 Task: Find and add the best 5G smartphone under 50000 to the cart on Amazon.
Action: Mouse moved to (775, 363)
Screenshot: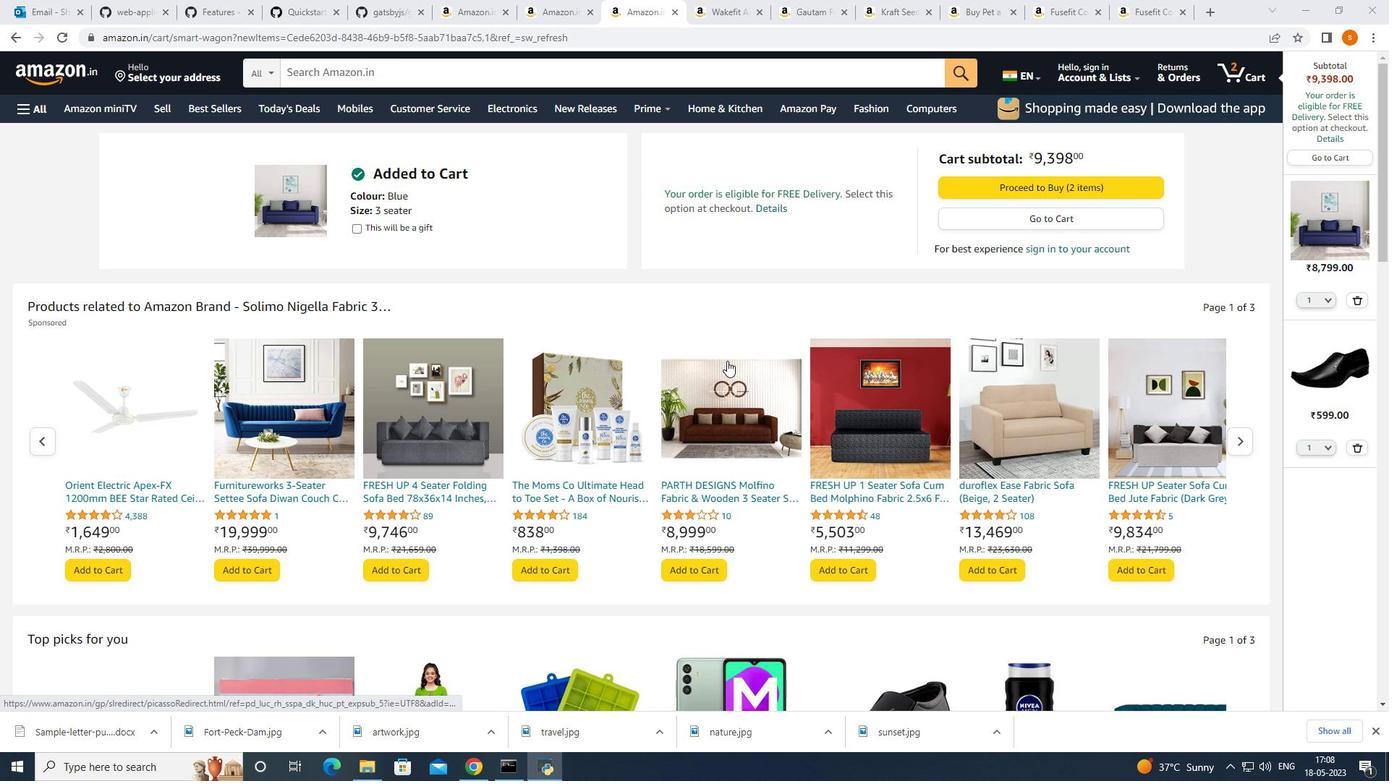 
Action: Mouse scrolled (775, 362) with delta (0, 0)
Screenshot: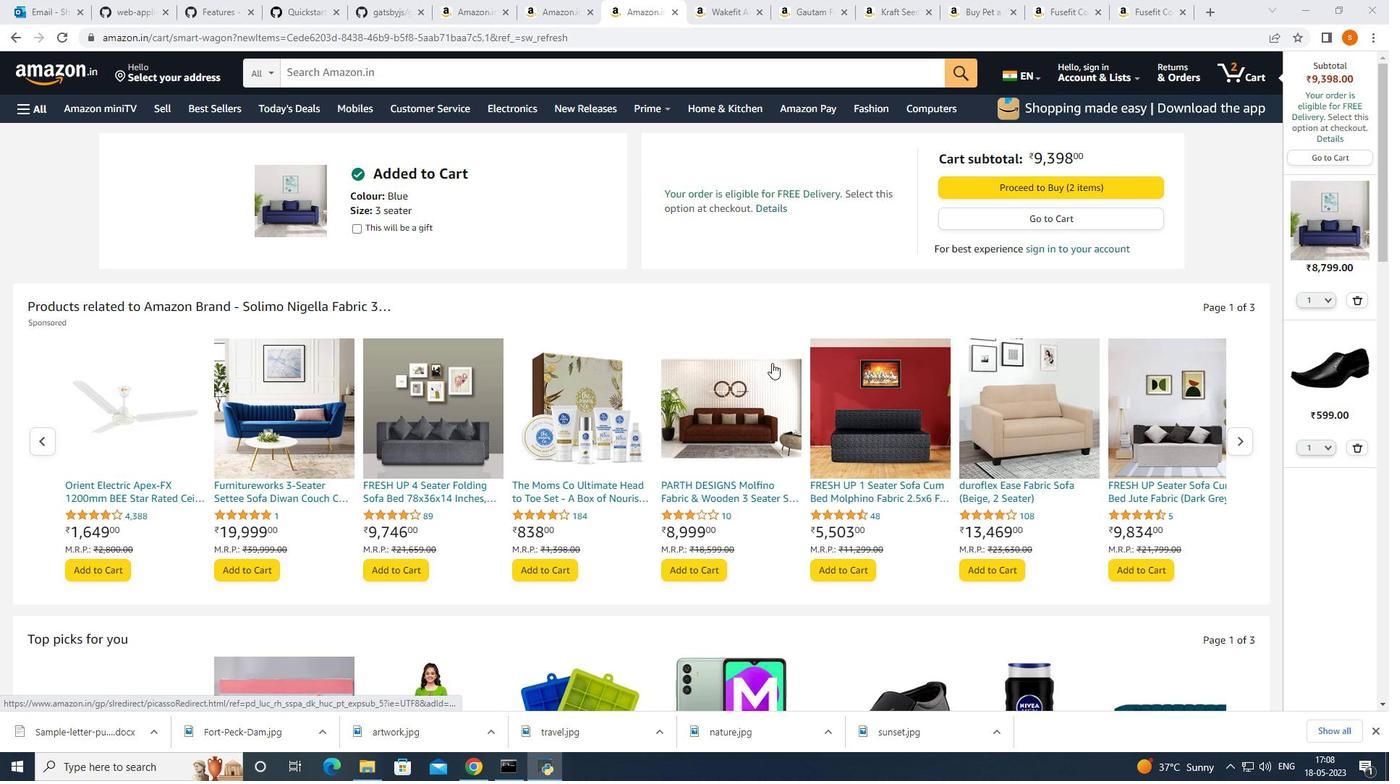 
Action: Mouse moved to (780, 364)
Screenshot: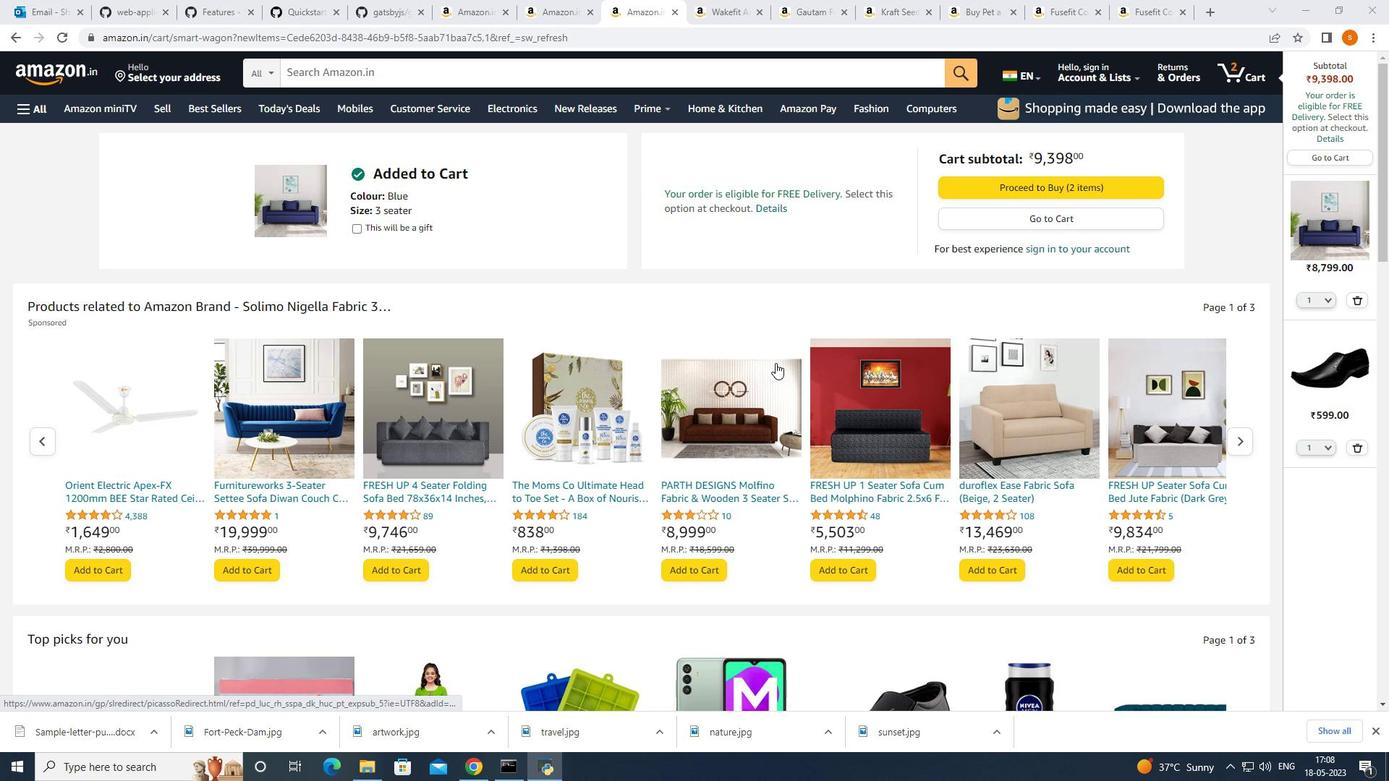 
Action: Mouse scrolled (780, 363) with delta (0, 0)
Screenshot: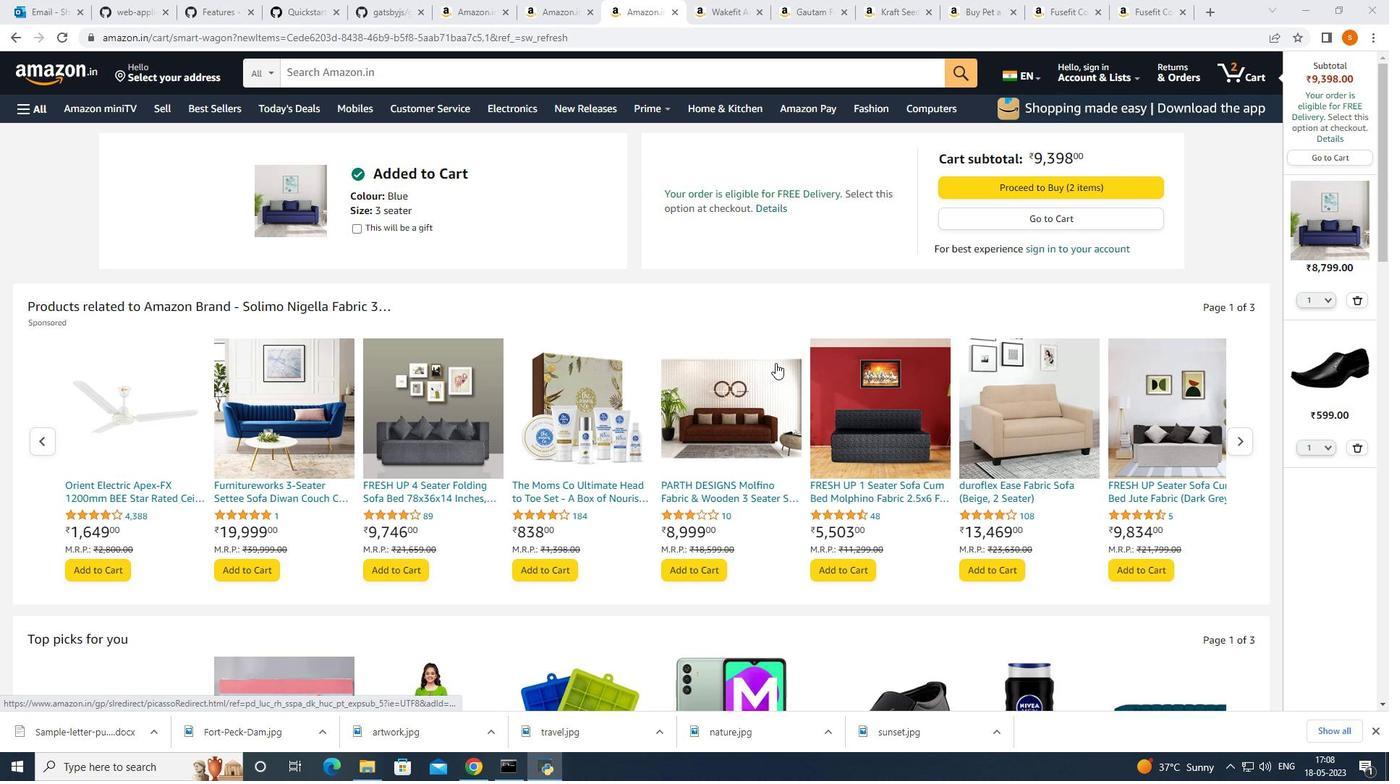 
Action: Mouse moved to (780, 367)
Screenshot: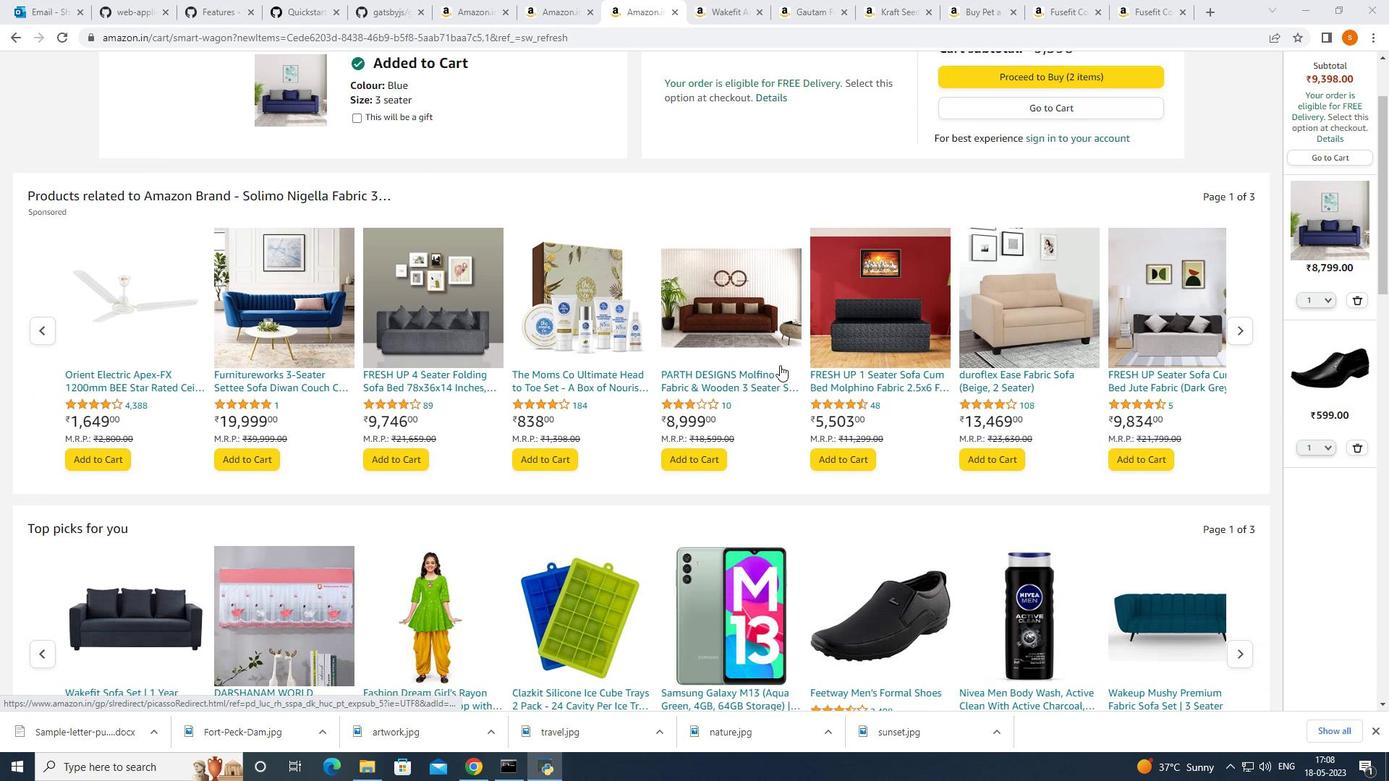 
Action: Mouse scrolled (780, 368) with delta (0, 0)
Screenshot: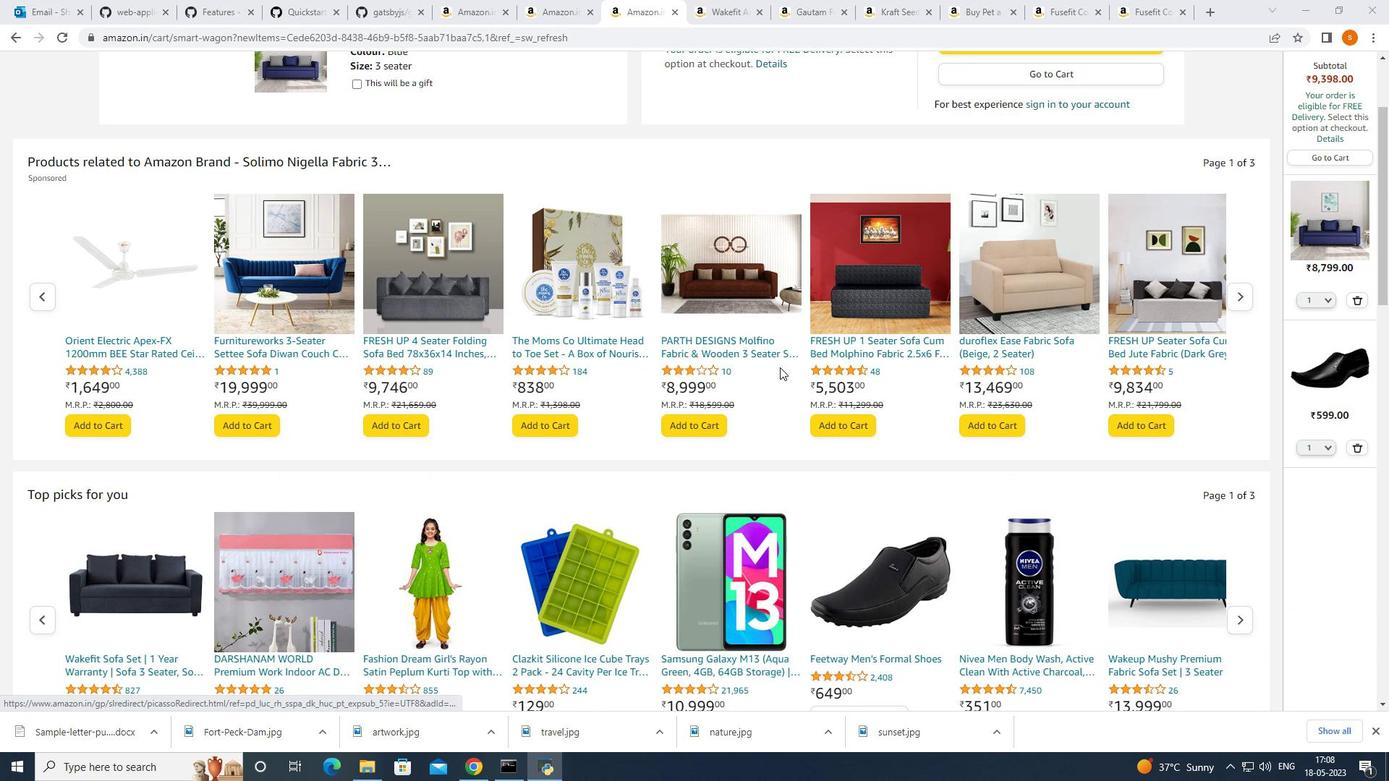 
Action: Mouse moved to (780, 368)
Screenshot: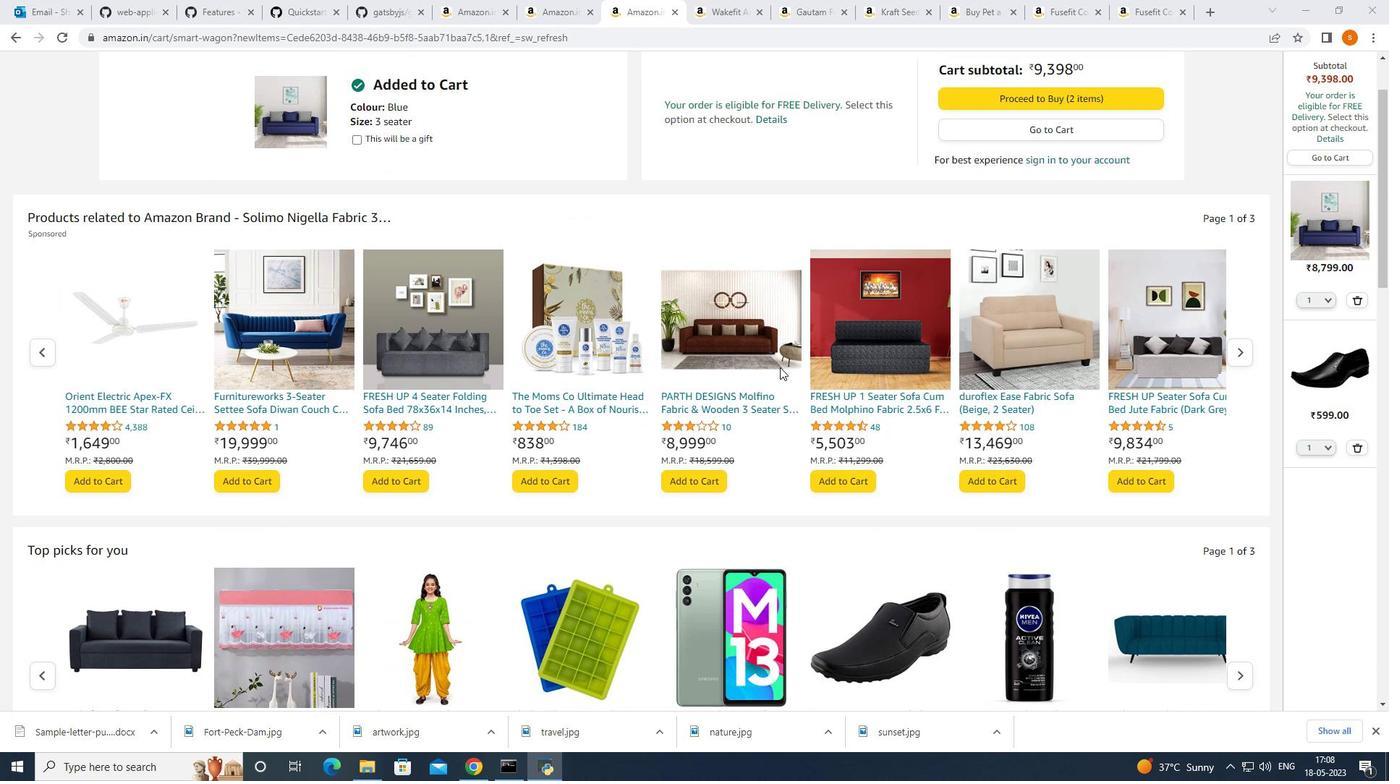 
Action: Mouse scrolled (780, 369) with delta (0, 0)
Screenshot: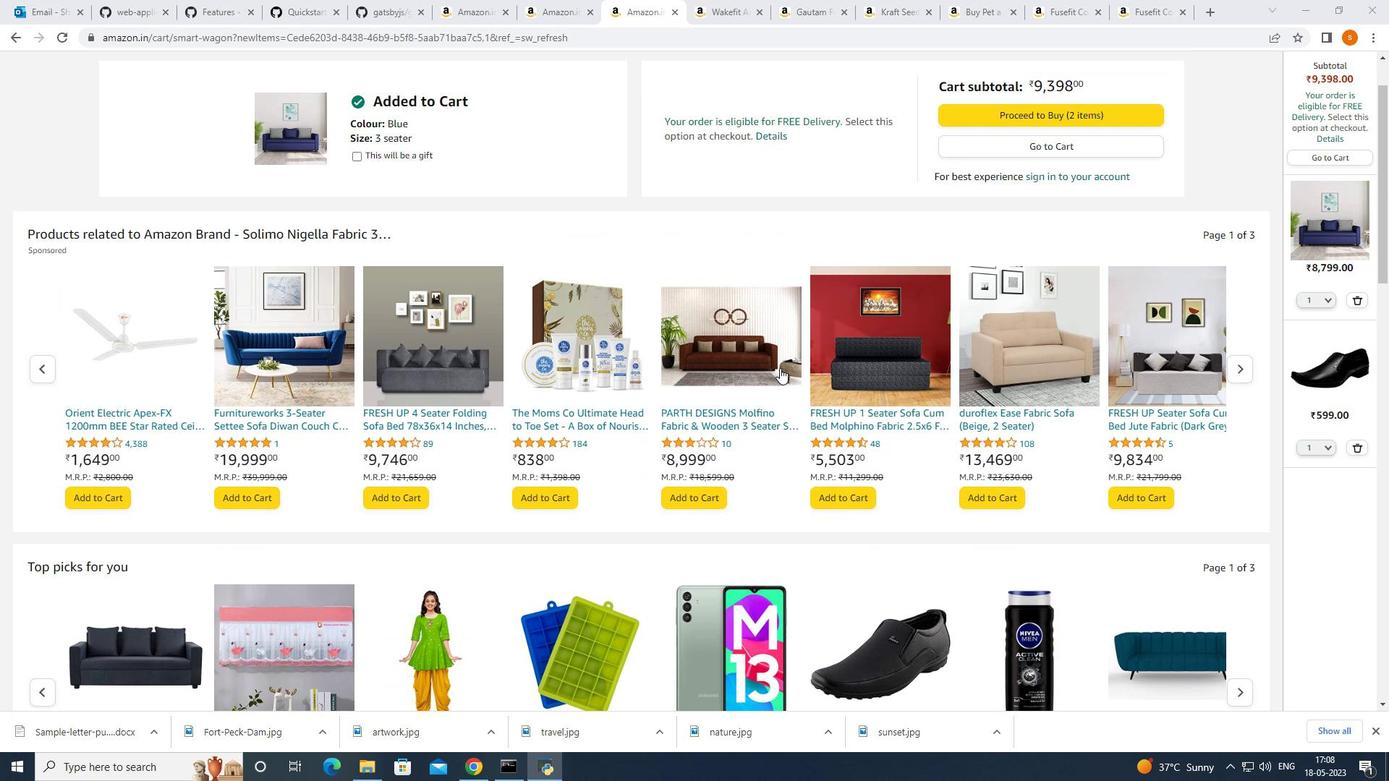 
Action: Mouse moved to (780, 368)
Screenshot: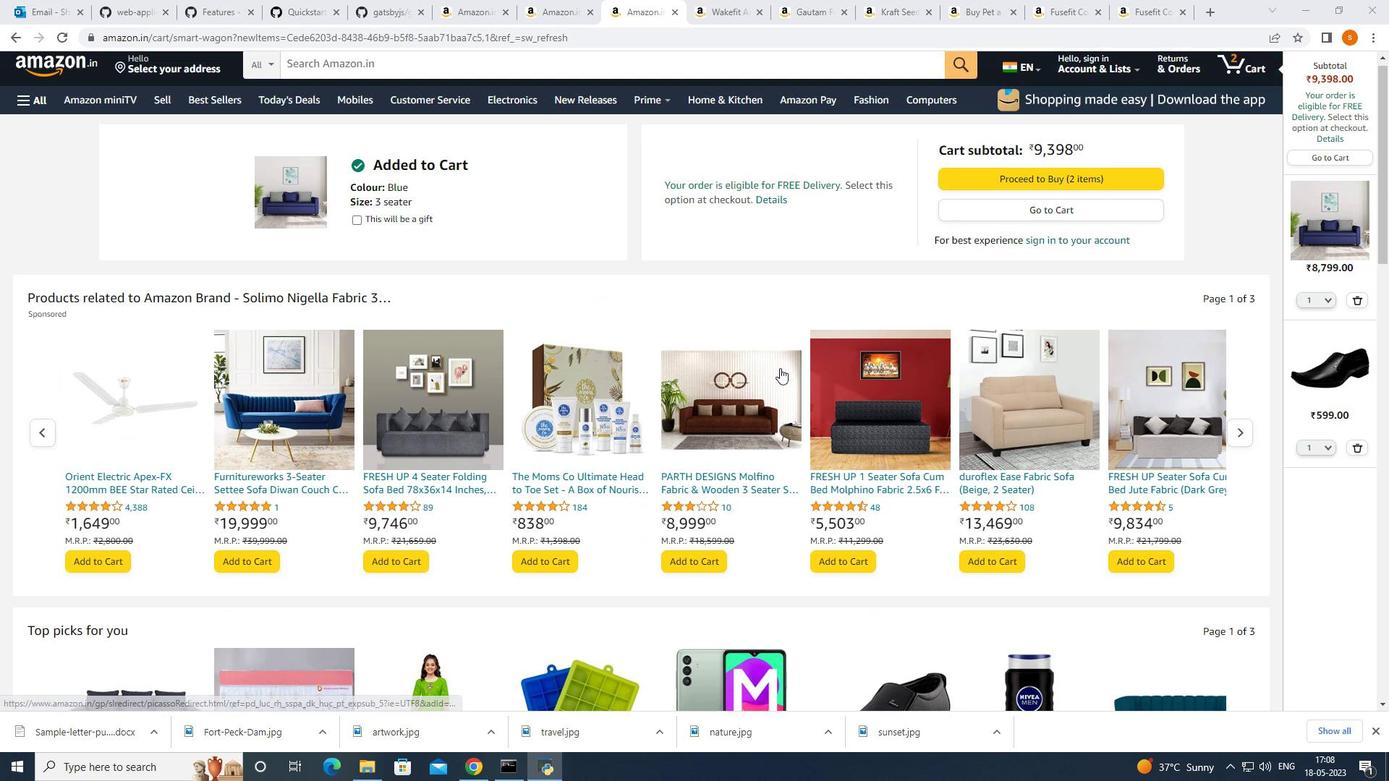 
Action: Mouse scrolled (780, 369) with delta (0, 0)
Screenshot: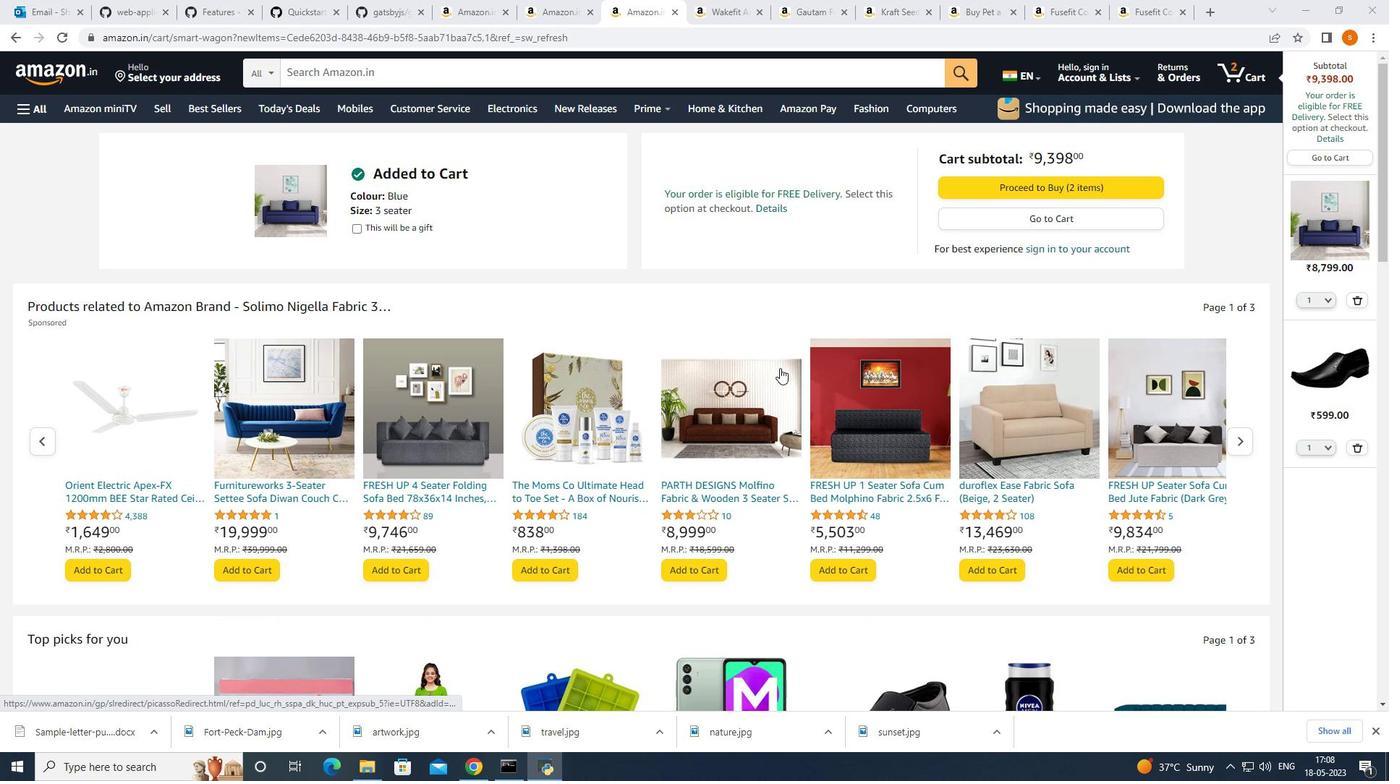 
Action: Mouse scrolled (780, 369) with delta (0, 0)
Screenshot: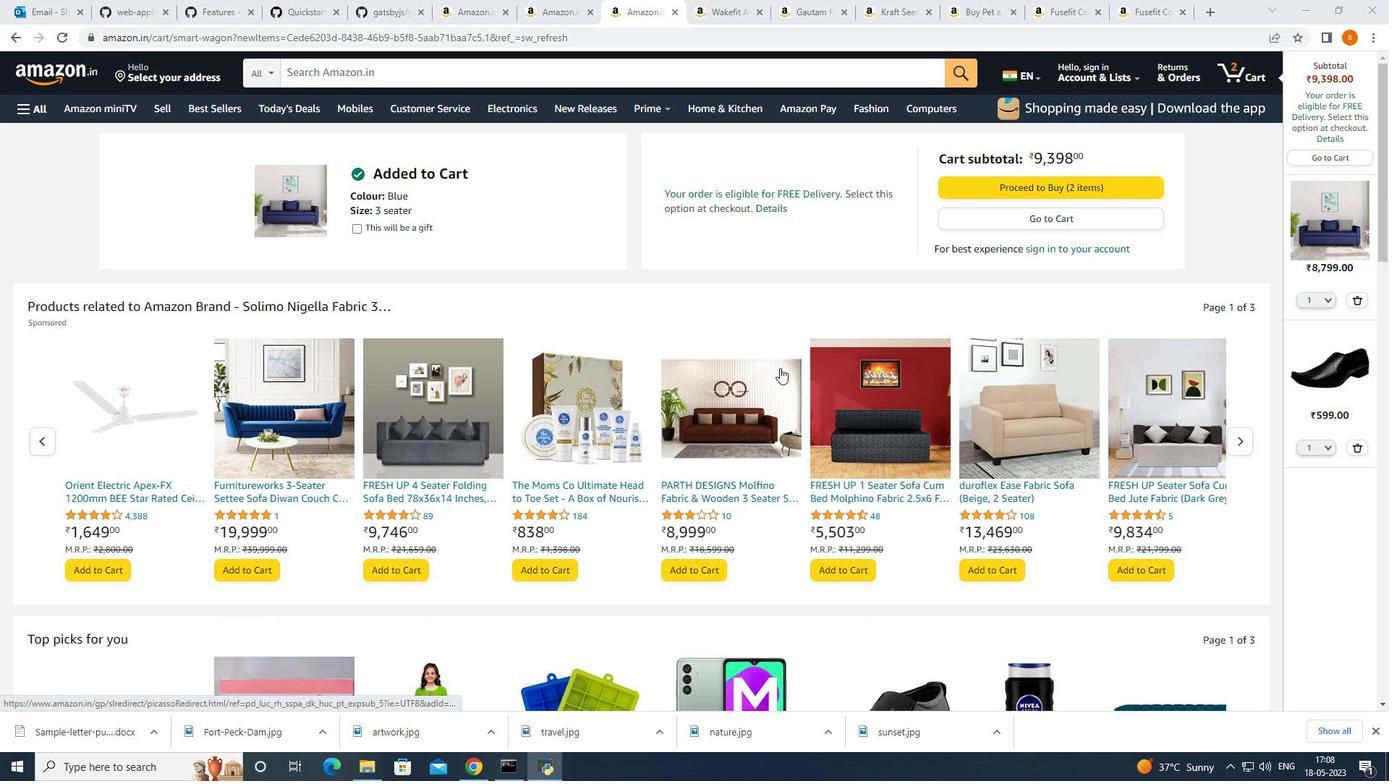 
Action: Mouse moved to (785, 379)
Screenshot: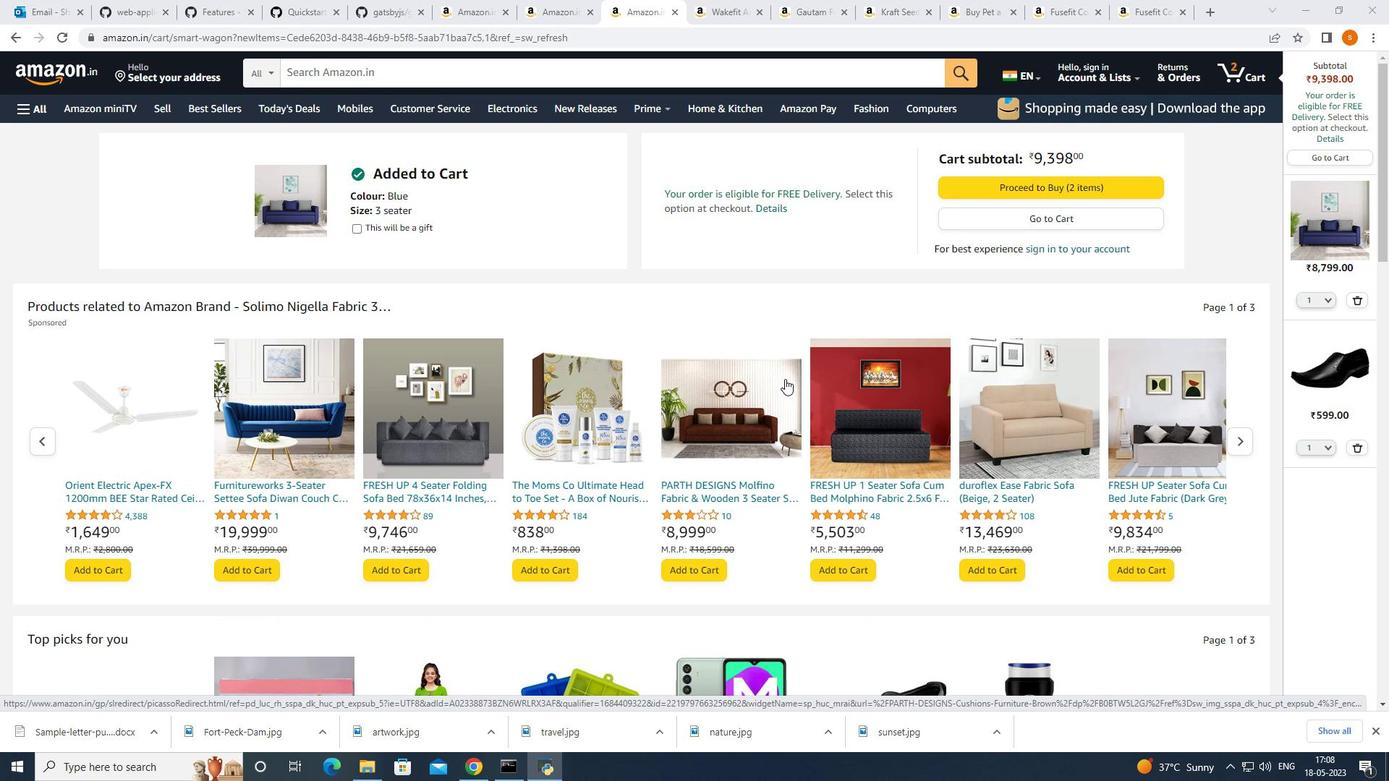 
Action: Mouse scrolled (785, 380) with delta (0, 0)
Screenshot: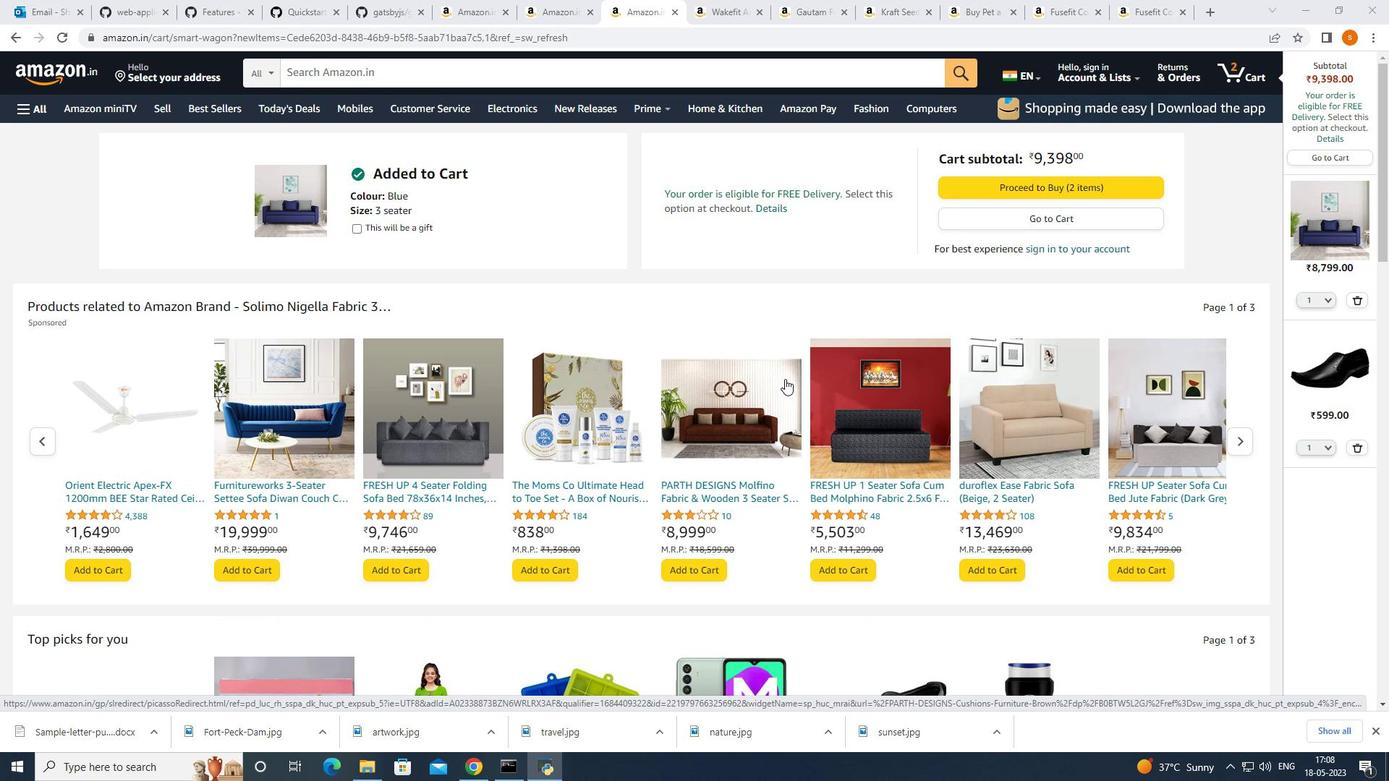 
Action: Mouse moved to (785, 377)
Screenshot: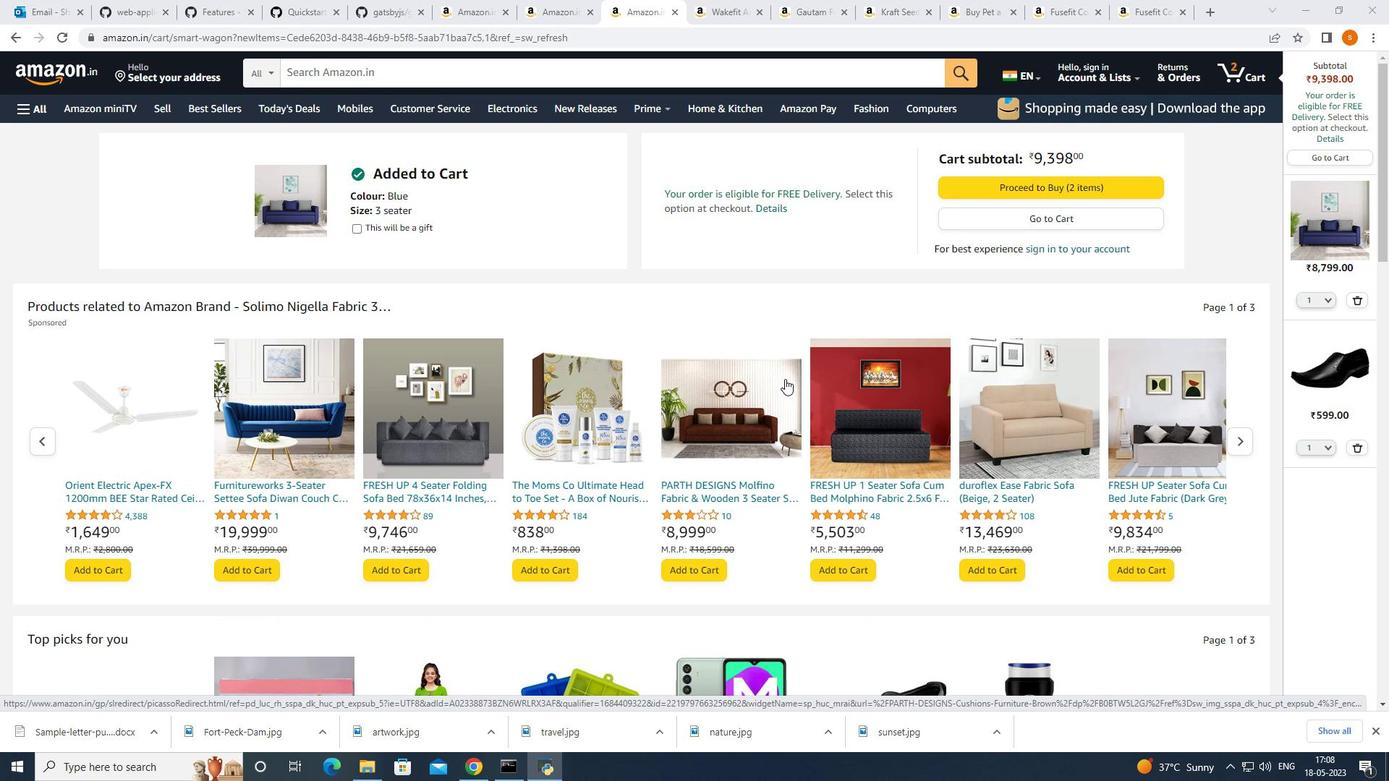 
Action: Mouse scrolled (785, 378) with delta (0, 0)
Screenshot: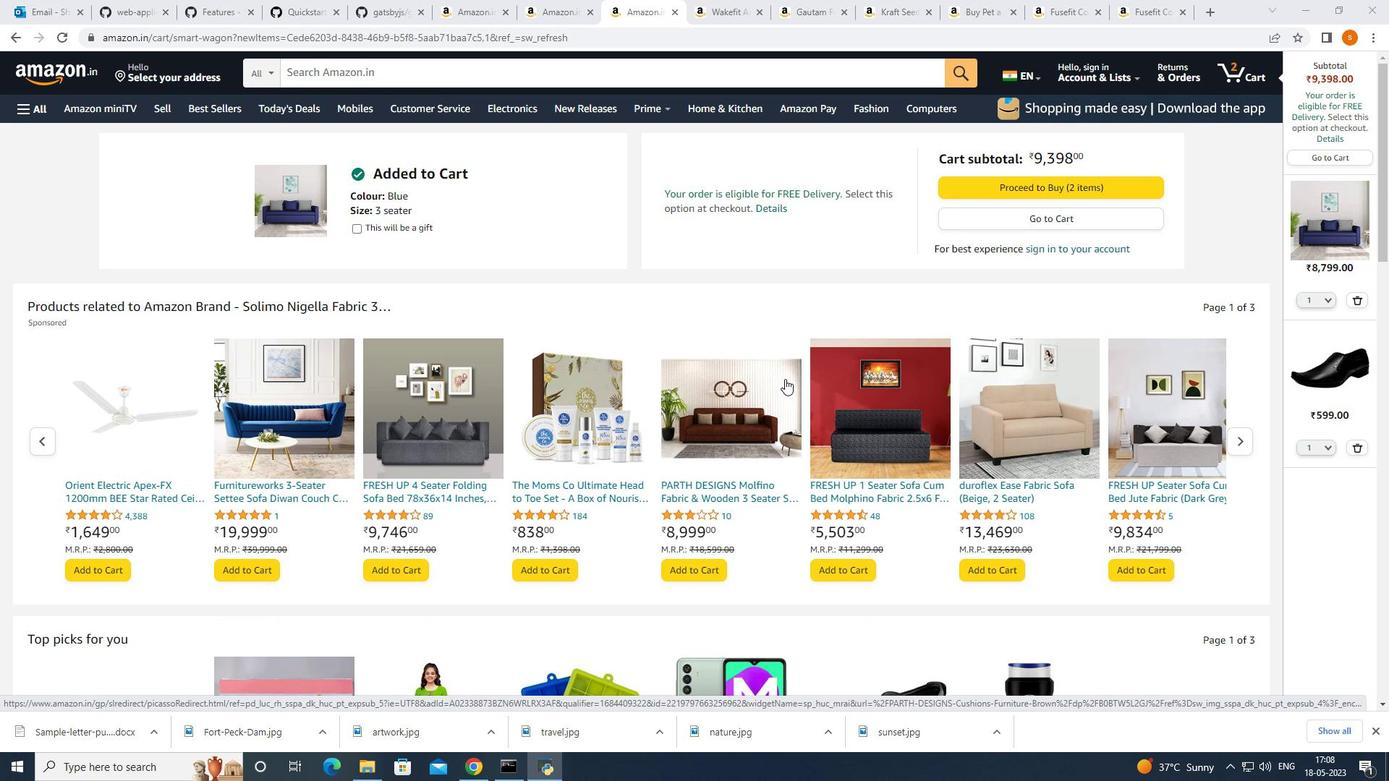 
Action: Mouse scrolled (785, 378) with delta (0, 0)
Screenshot: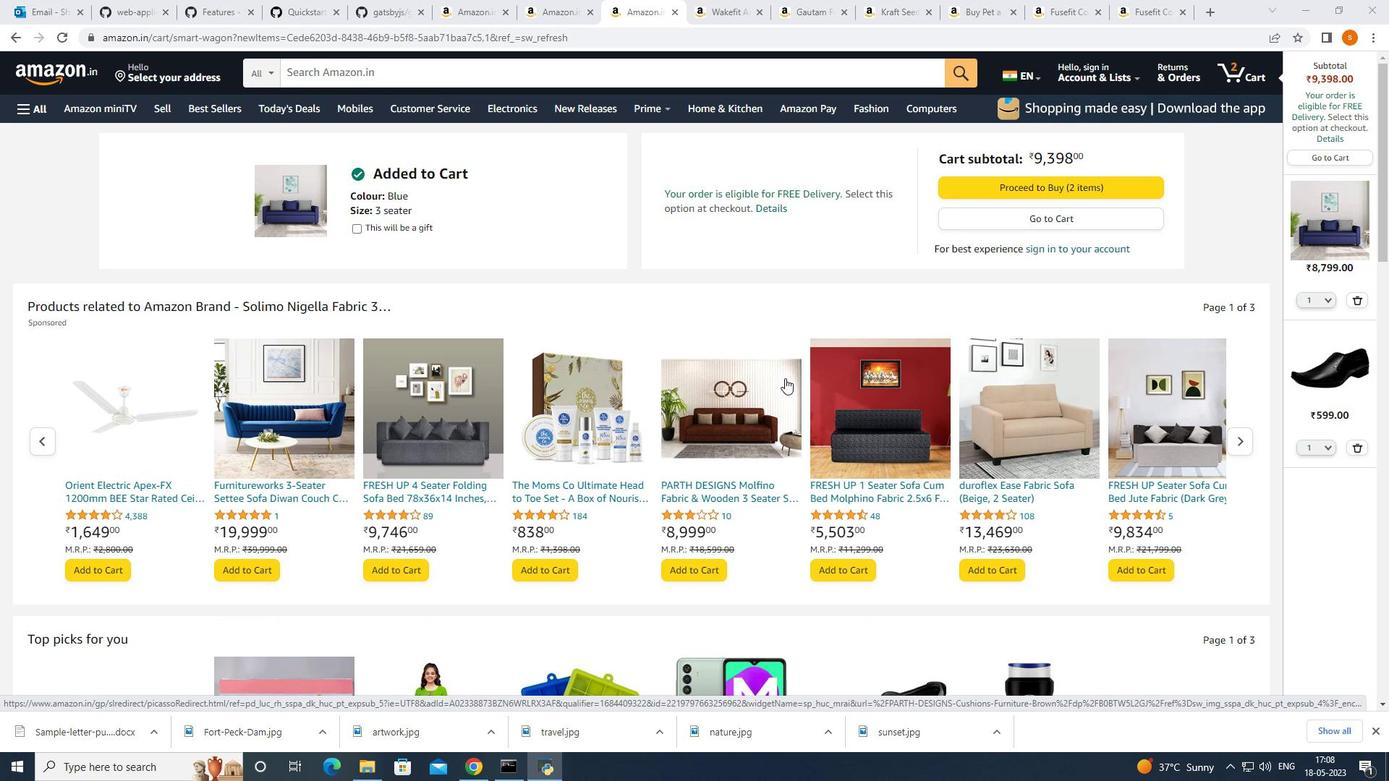 
Action: Mouse moved to (744, 78)
Screenshot: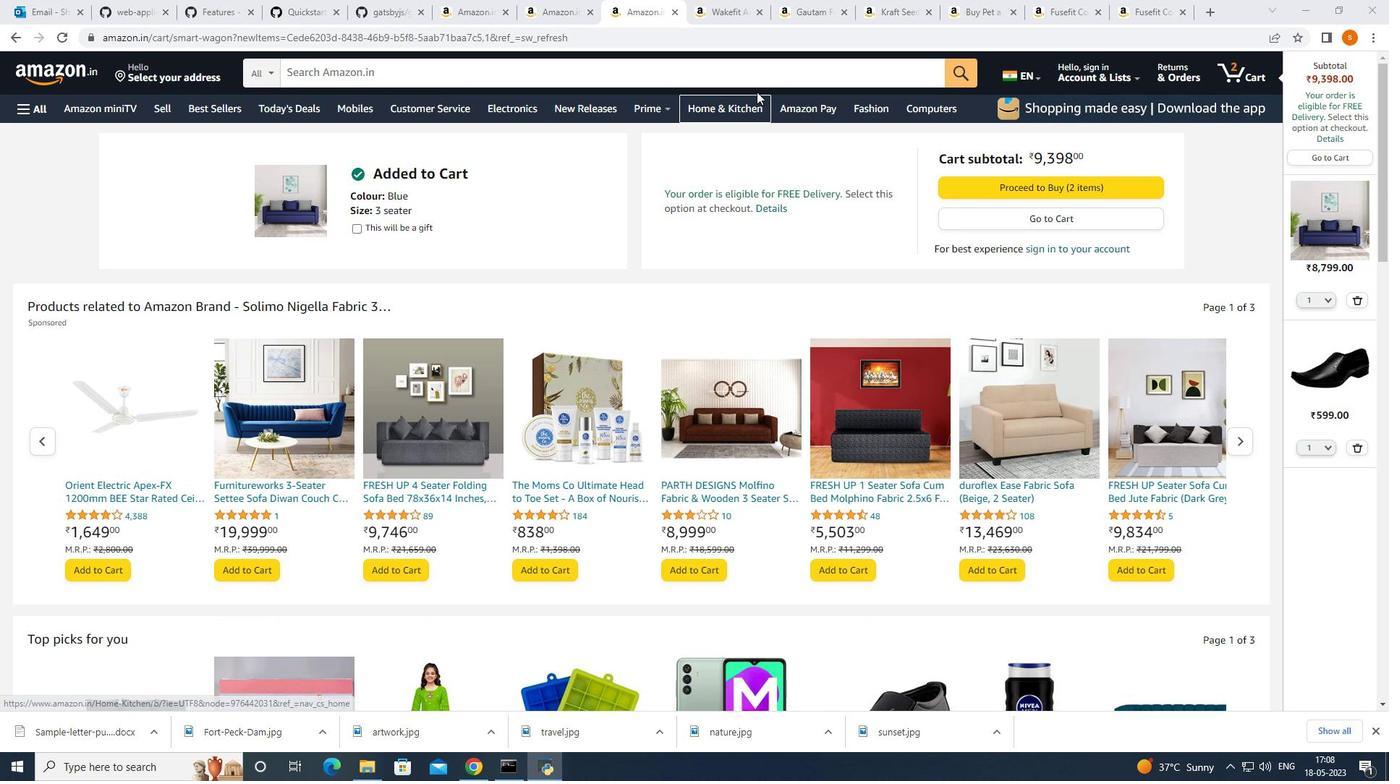
Action: Mouse pressed left at (744, 78)
Screenshot: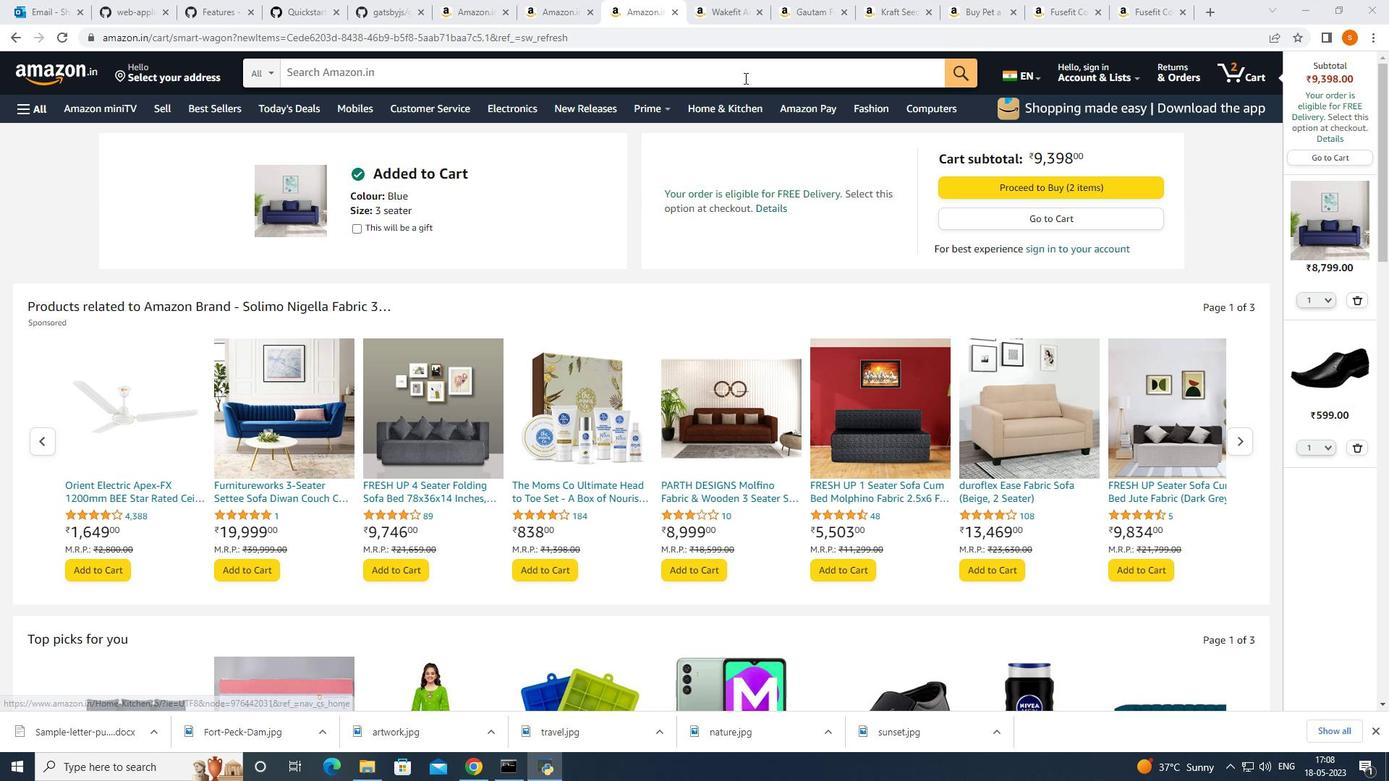 
Action: Mouse moved to (744, 78)
Screenshot: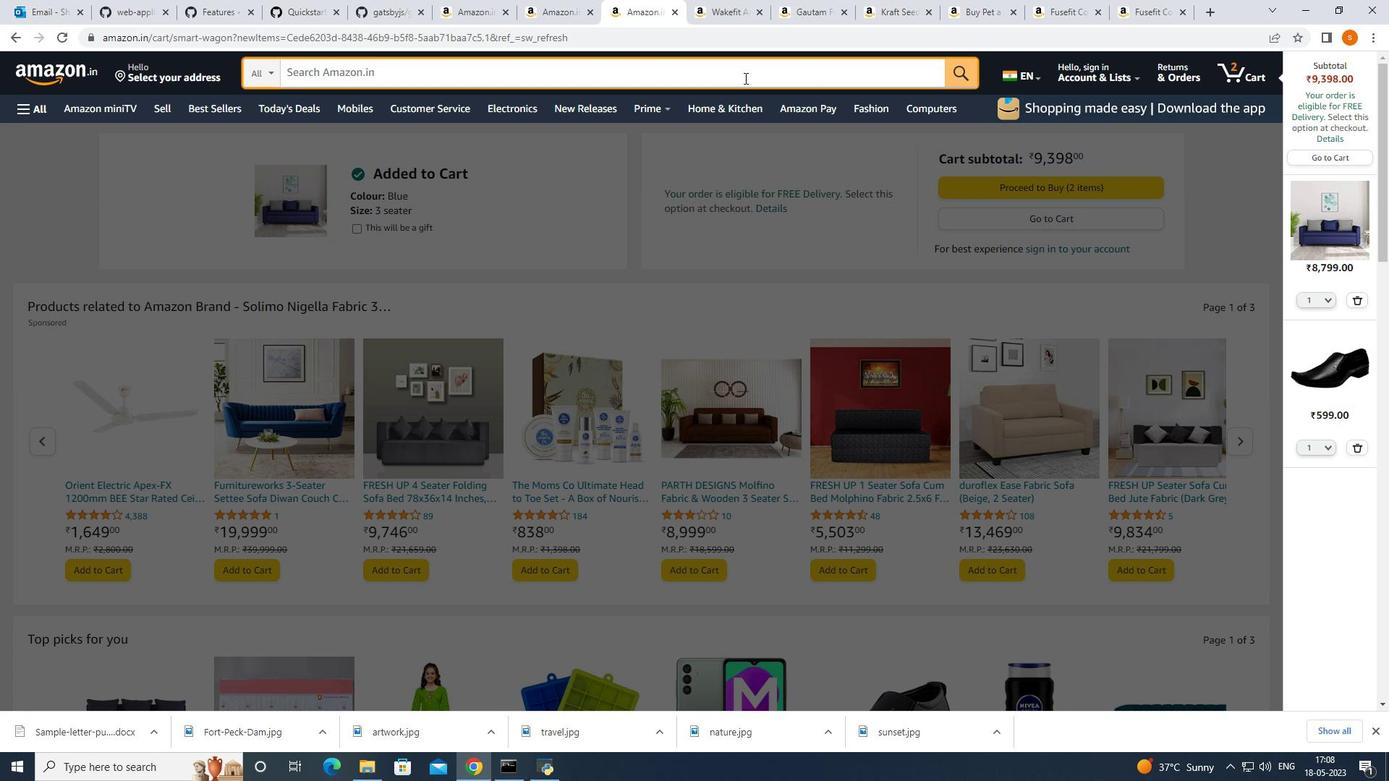 
Action: Key pressed best<Key.space>smartphone<Key.space>under<Key.space>4<Key.backspace>50000<Key.enter>
Screenshot: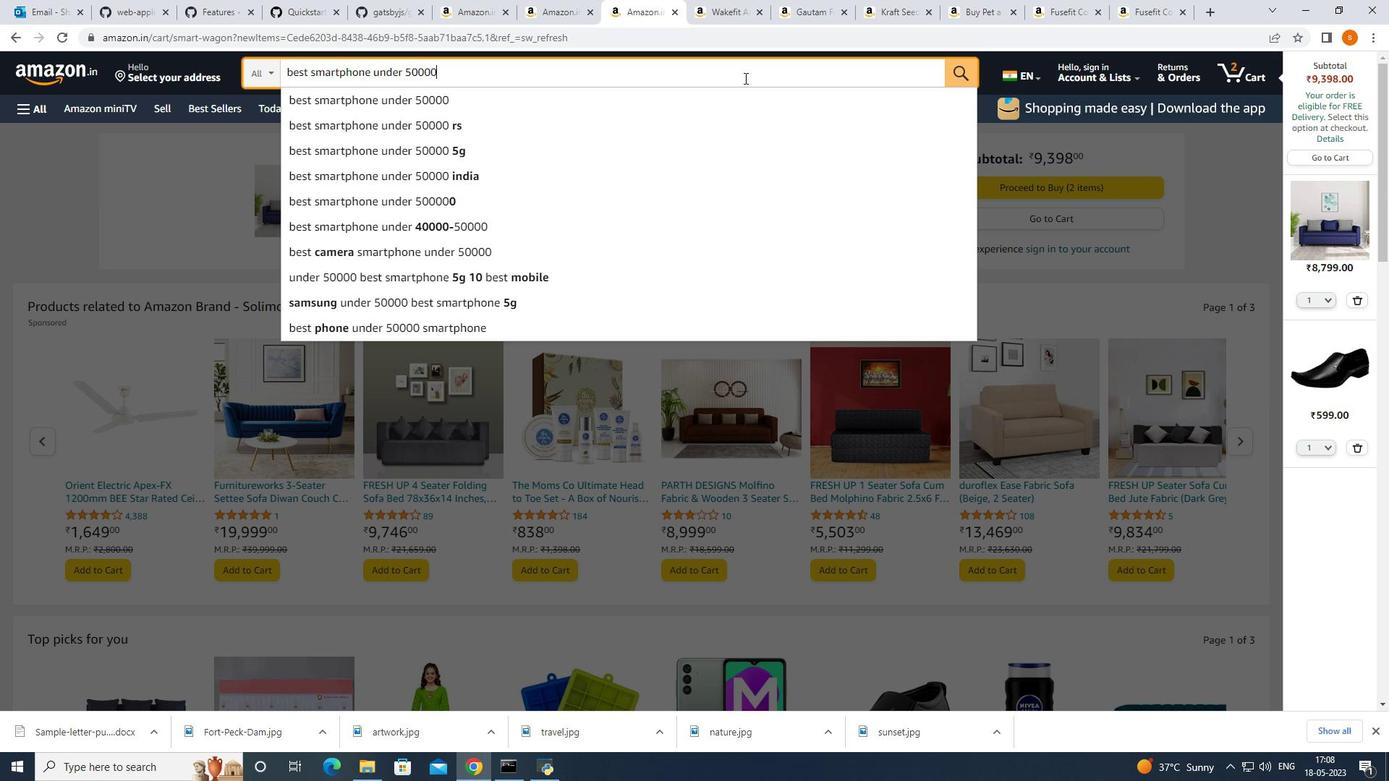 
Action: Mouse moved to (460, 516)
Screenshot: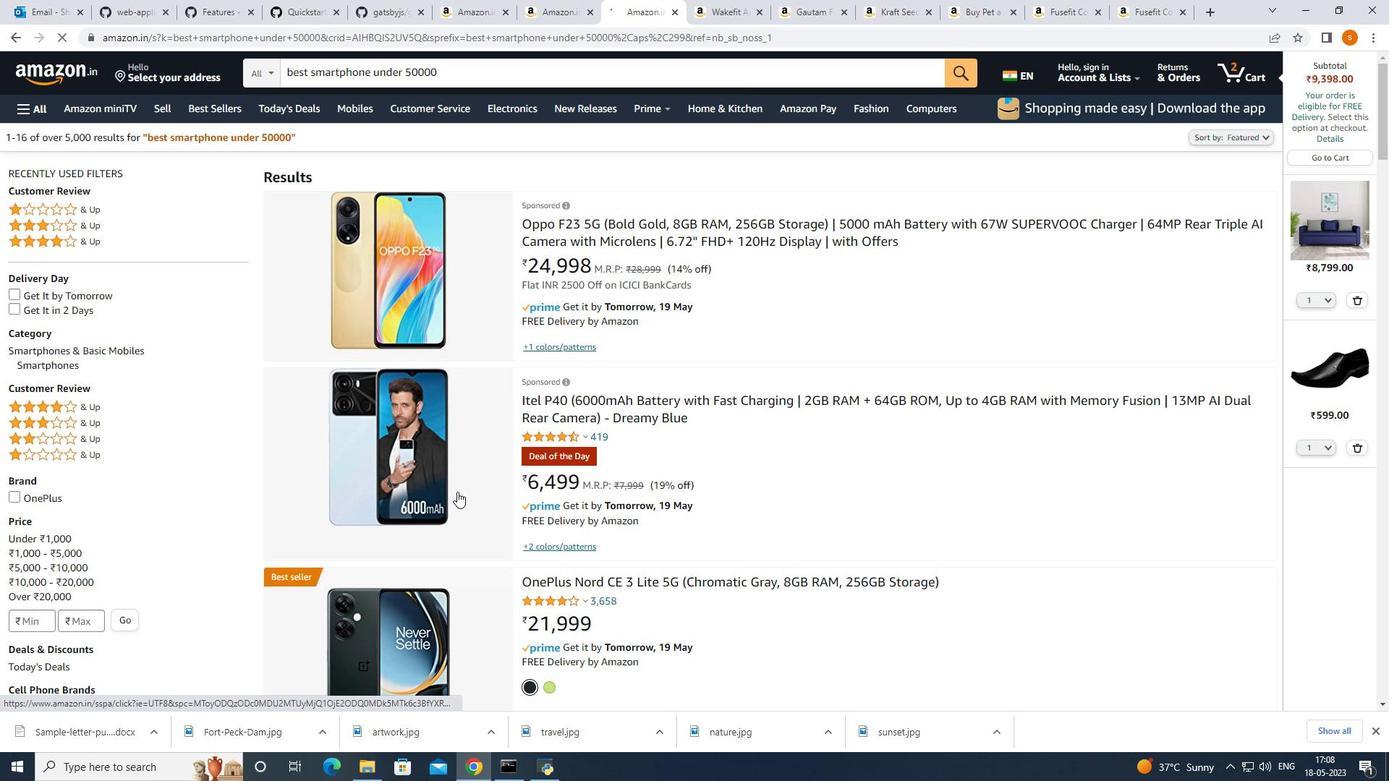 
Action: Mouse scrolled (460, 515) with delta (0, 0)
Screenshot: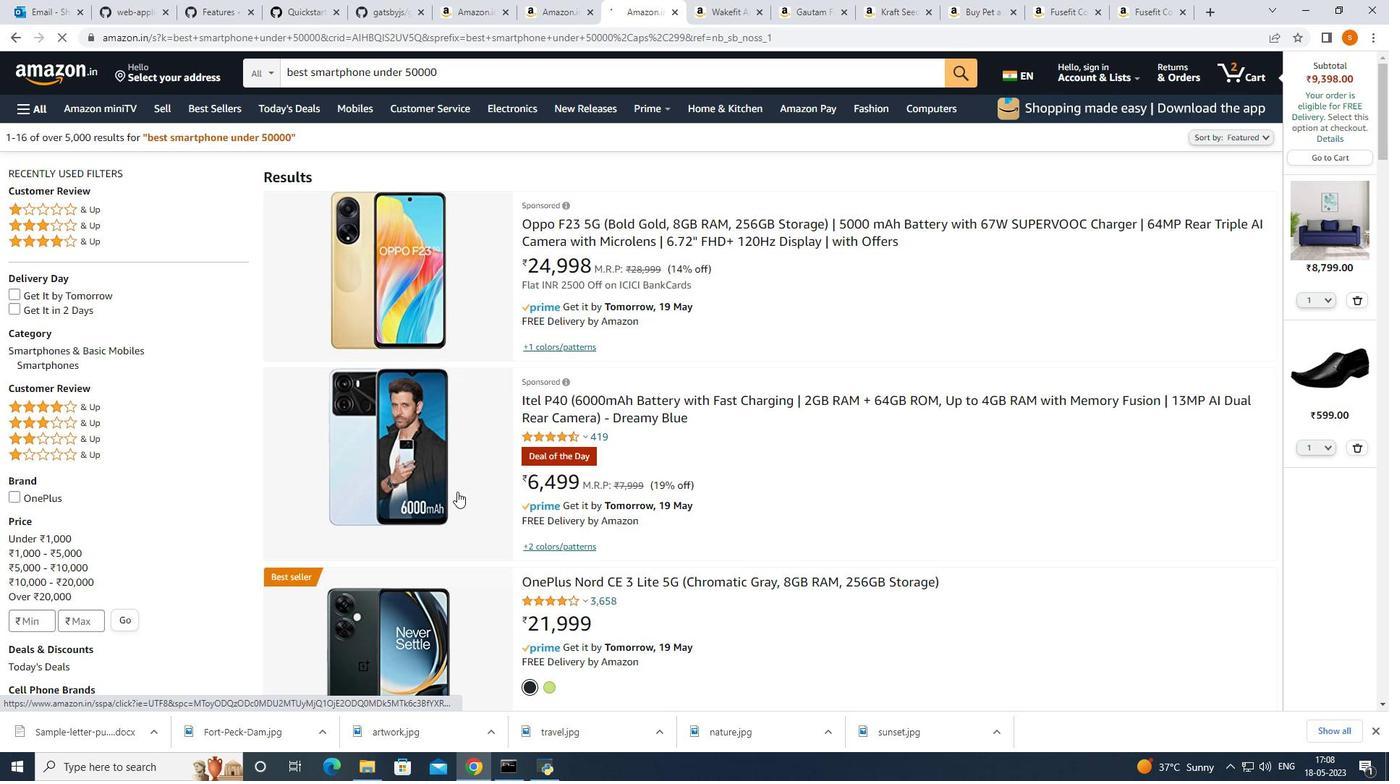 
Action: Mouse moved to (459, 513)
Screenshot: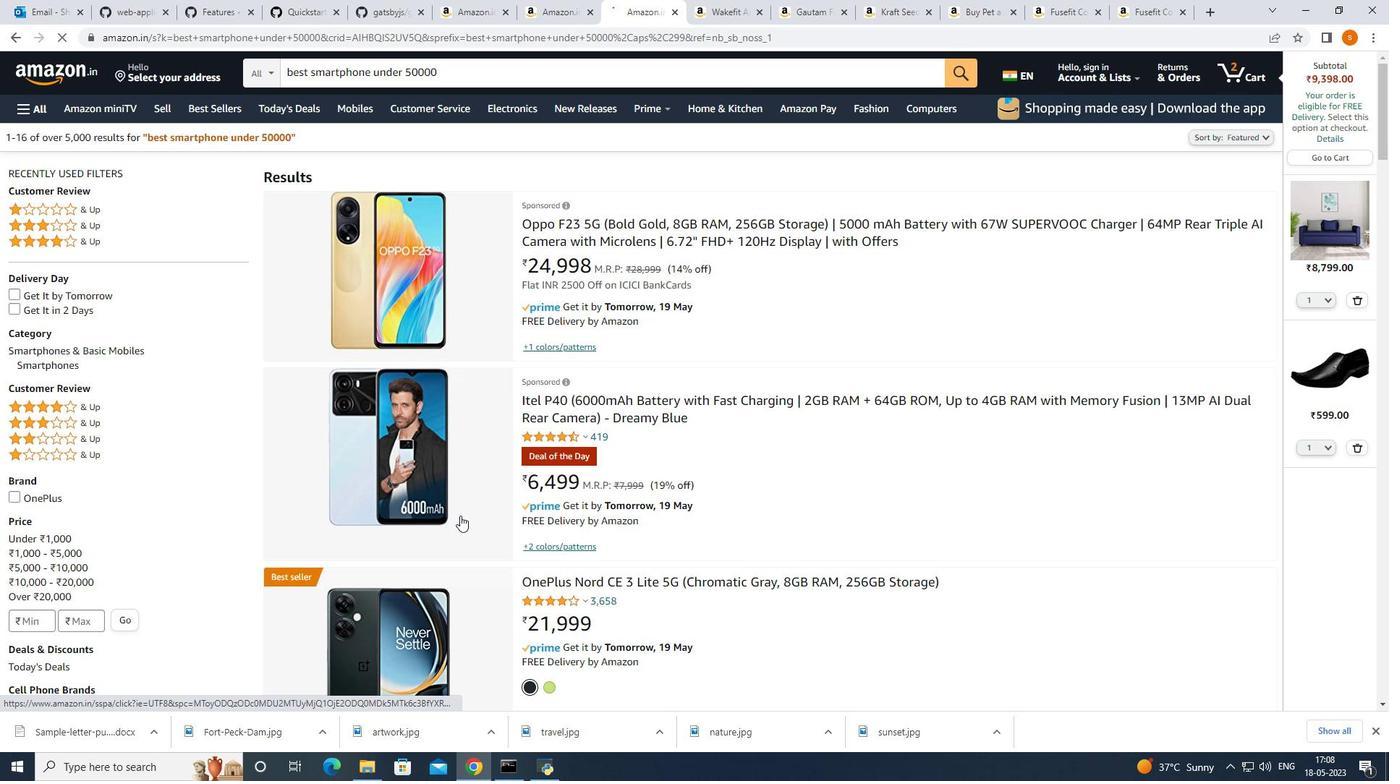 
Action: Mouse scrolled (461, 515) with delta (0, 0)
Screenshot: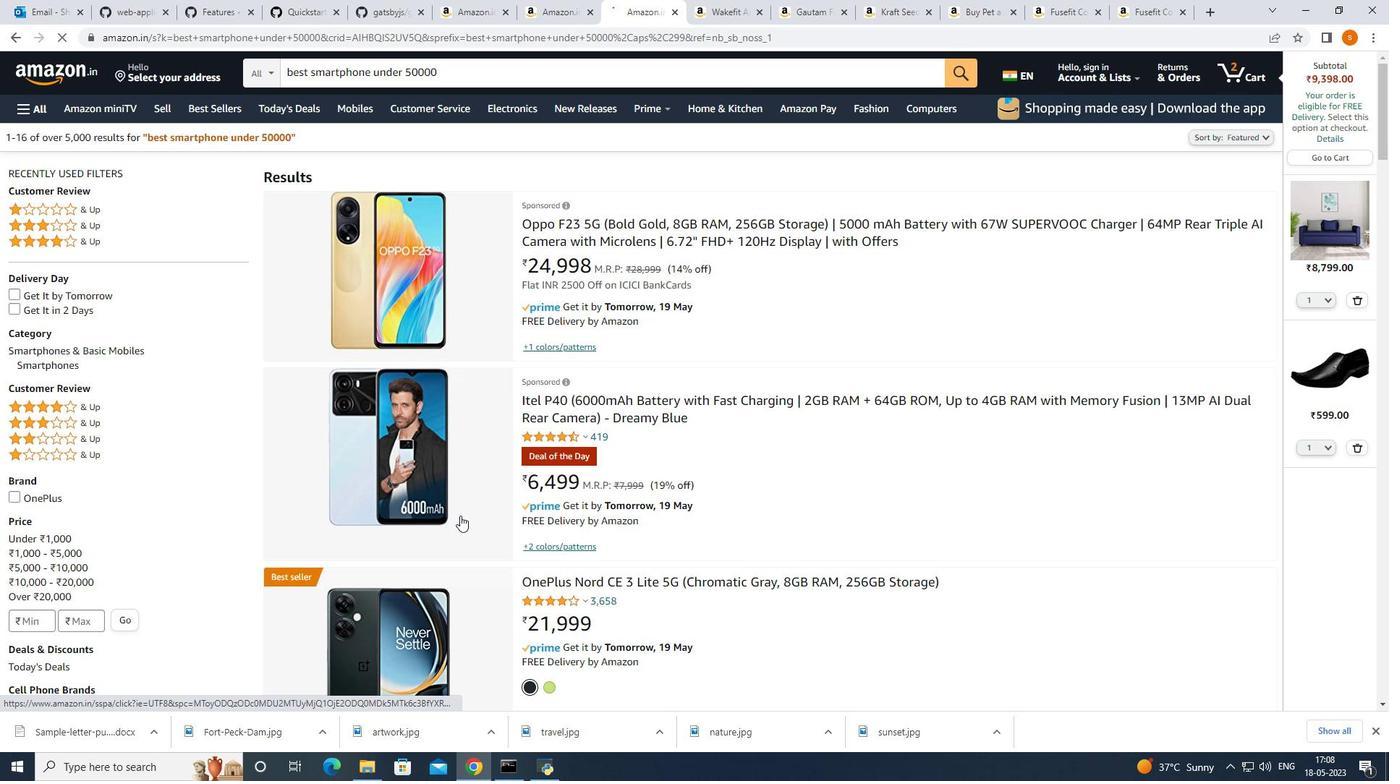 
Action: Mouse moved to (456, 490)
Screenshot: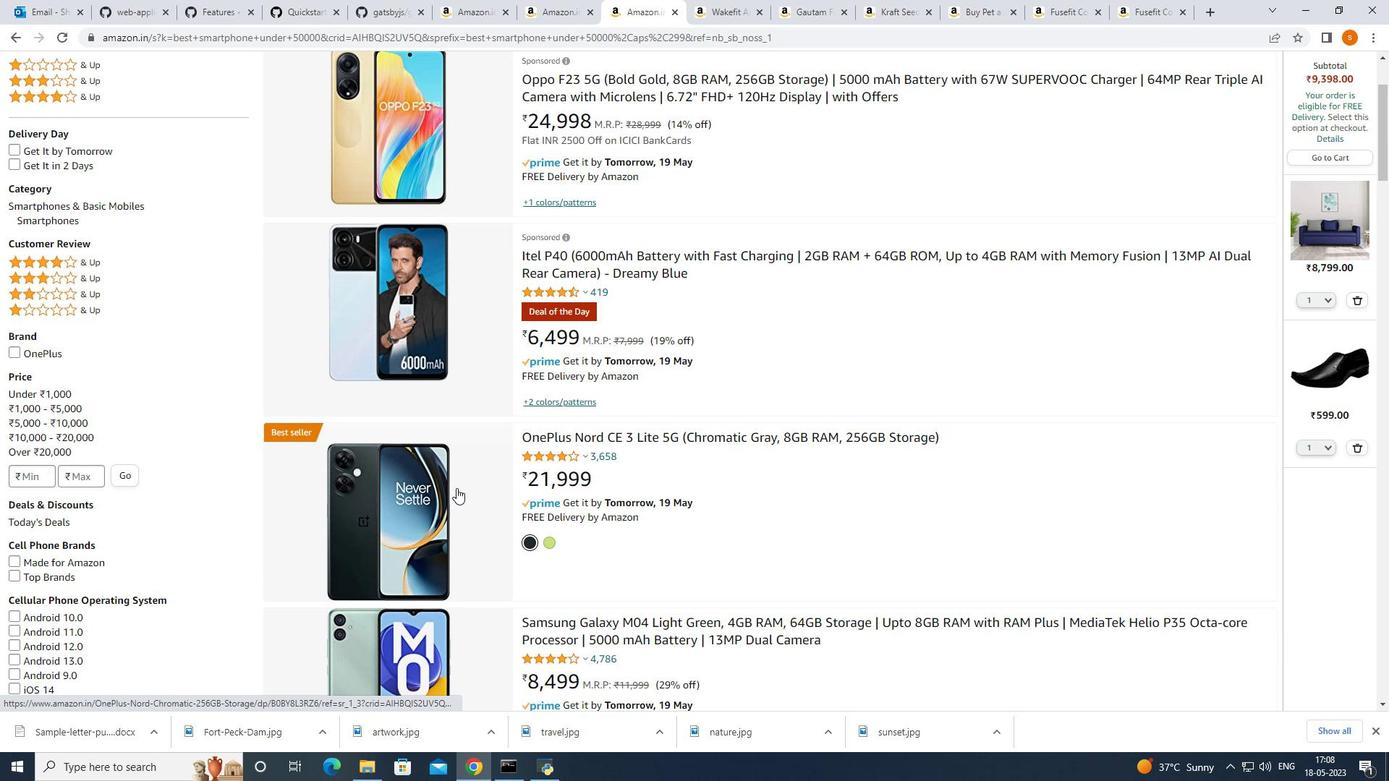 
Action: Mouse scrolled (456, 489) with delta (0, 0)
Screenshot: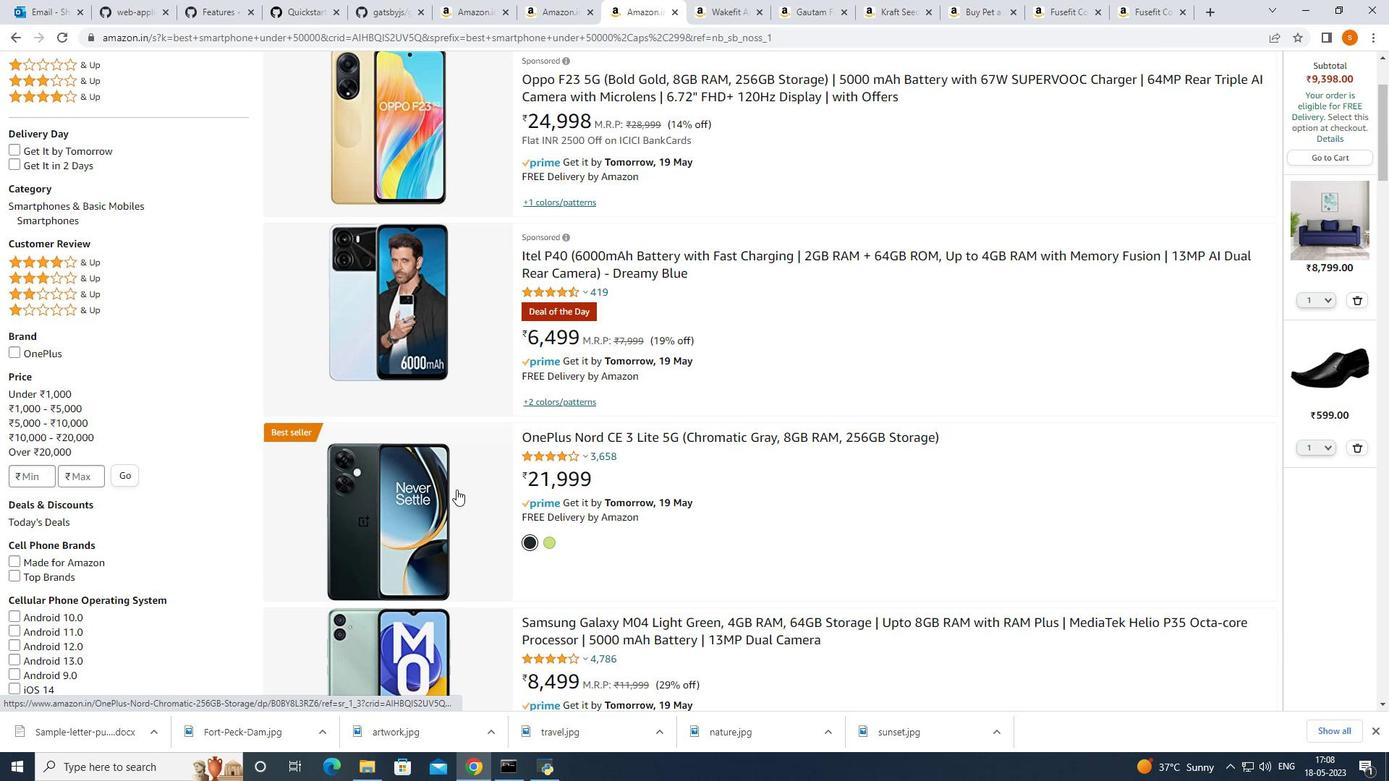 
Action: Mouse scrolled (456, 489) with delta (0, 0)
Screenshot: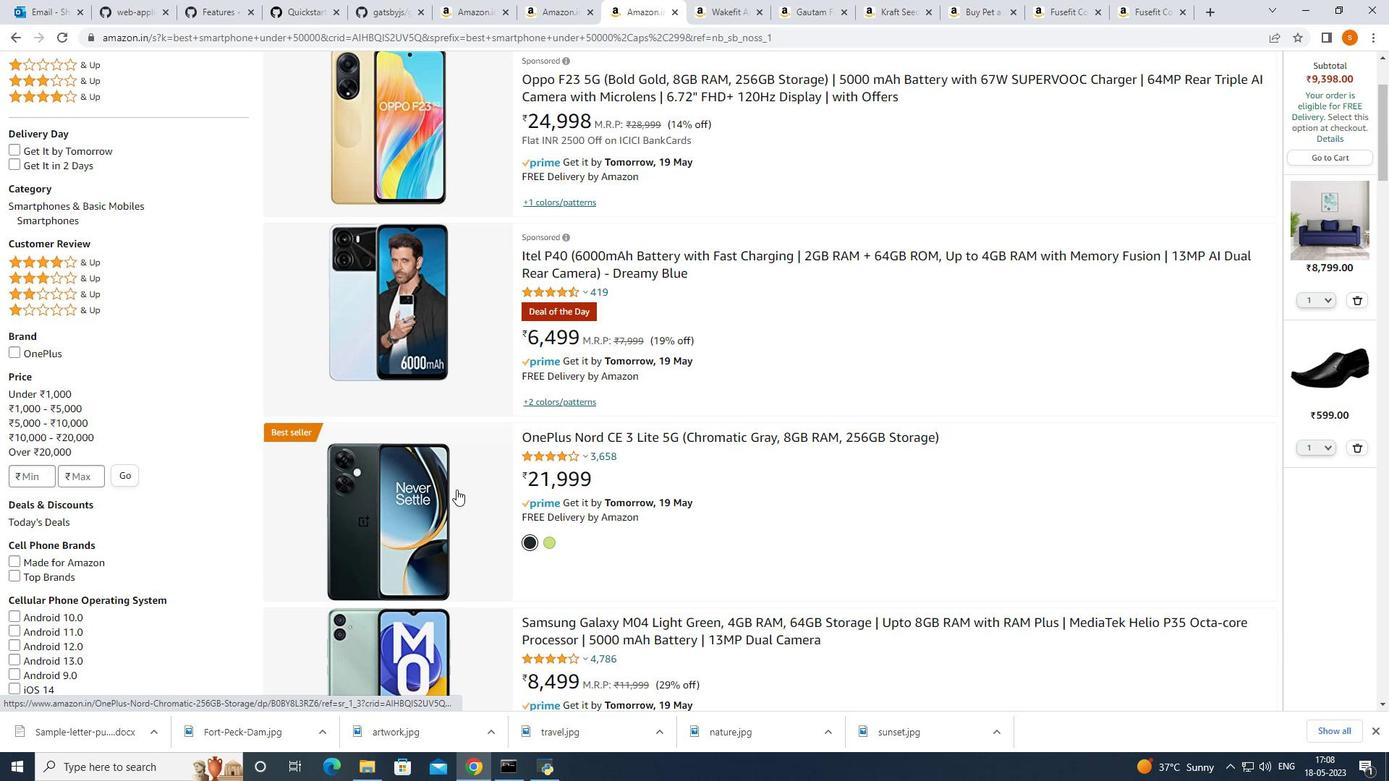 
Action: Mouse moved to (456, 488)
Screenshot: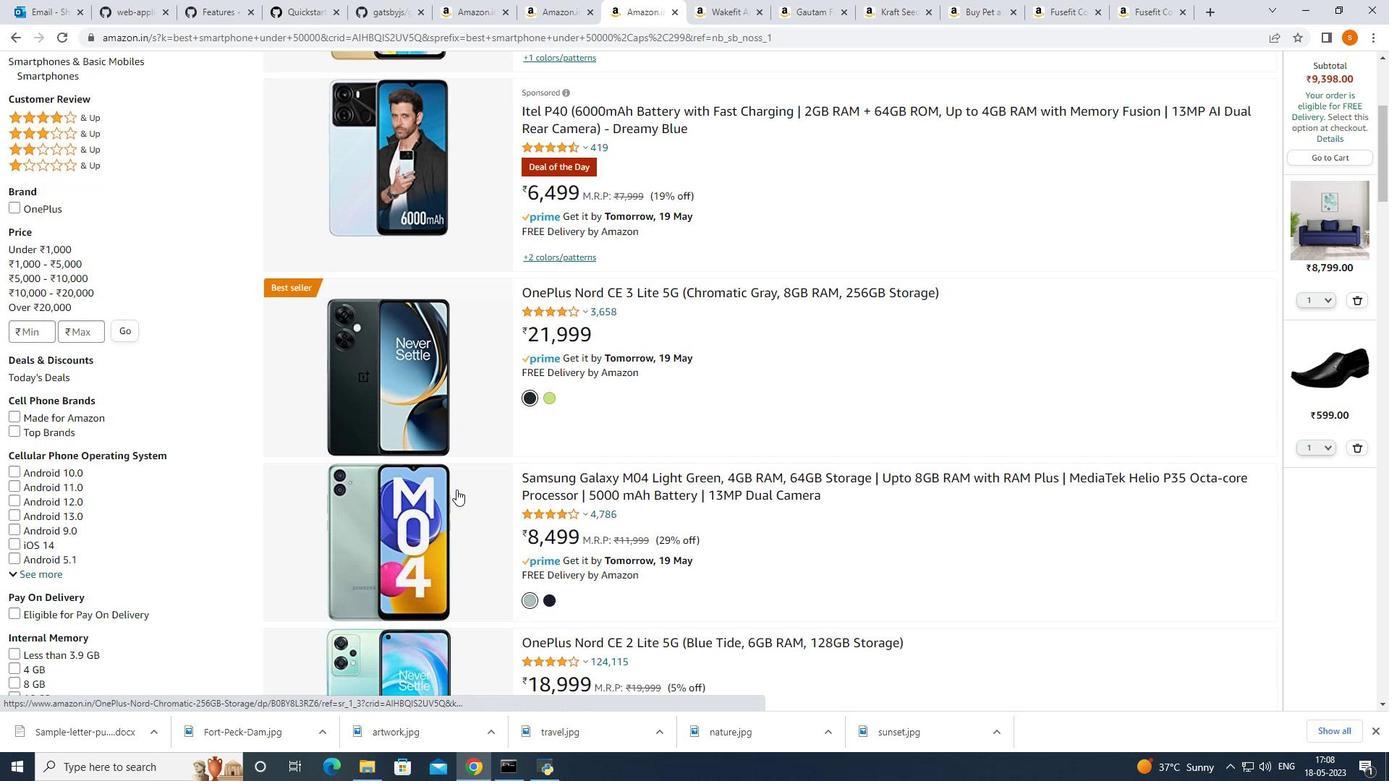 
Action: Mouse scrolled (456, 487) with delta (0, 0)
Screenshot: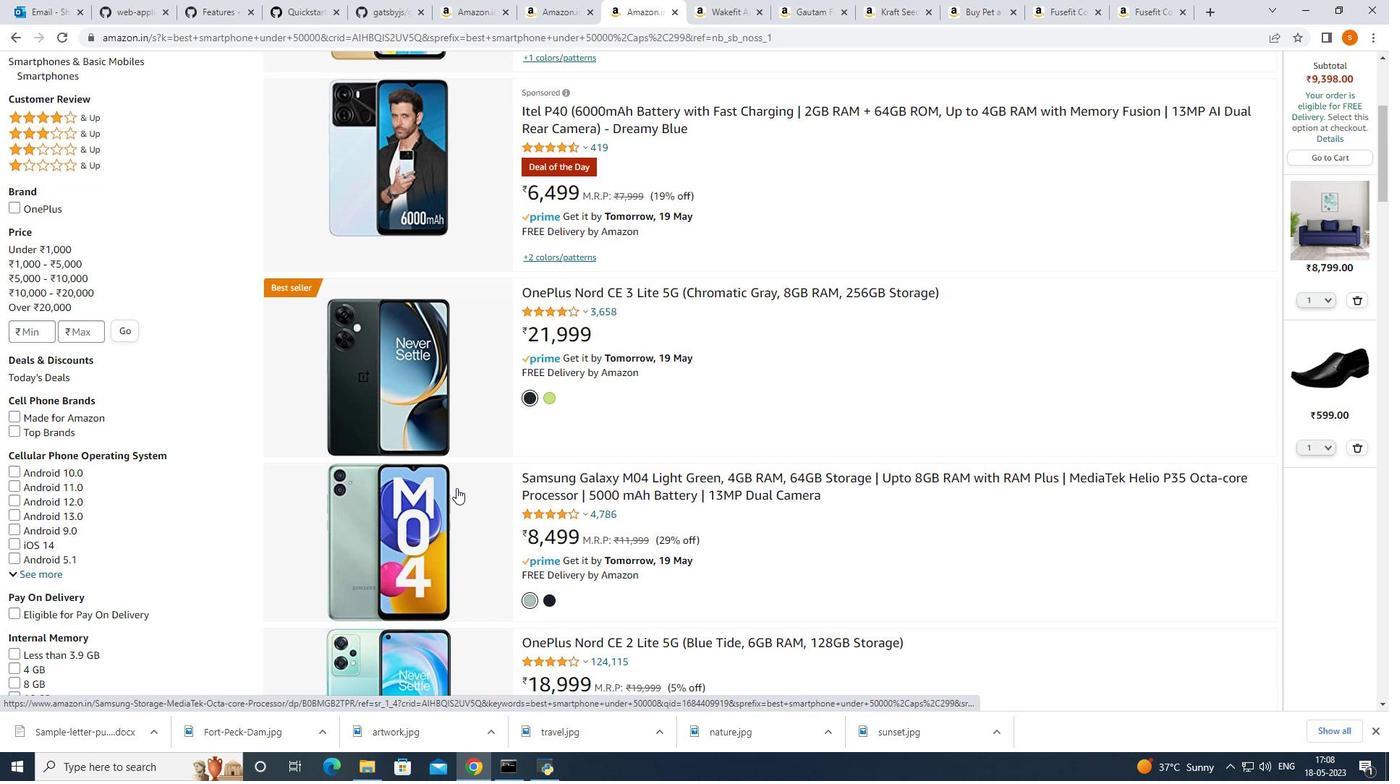 
Action: Mouse moved to (419, 337)
Screenshot: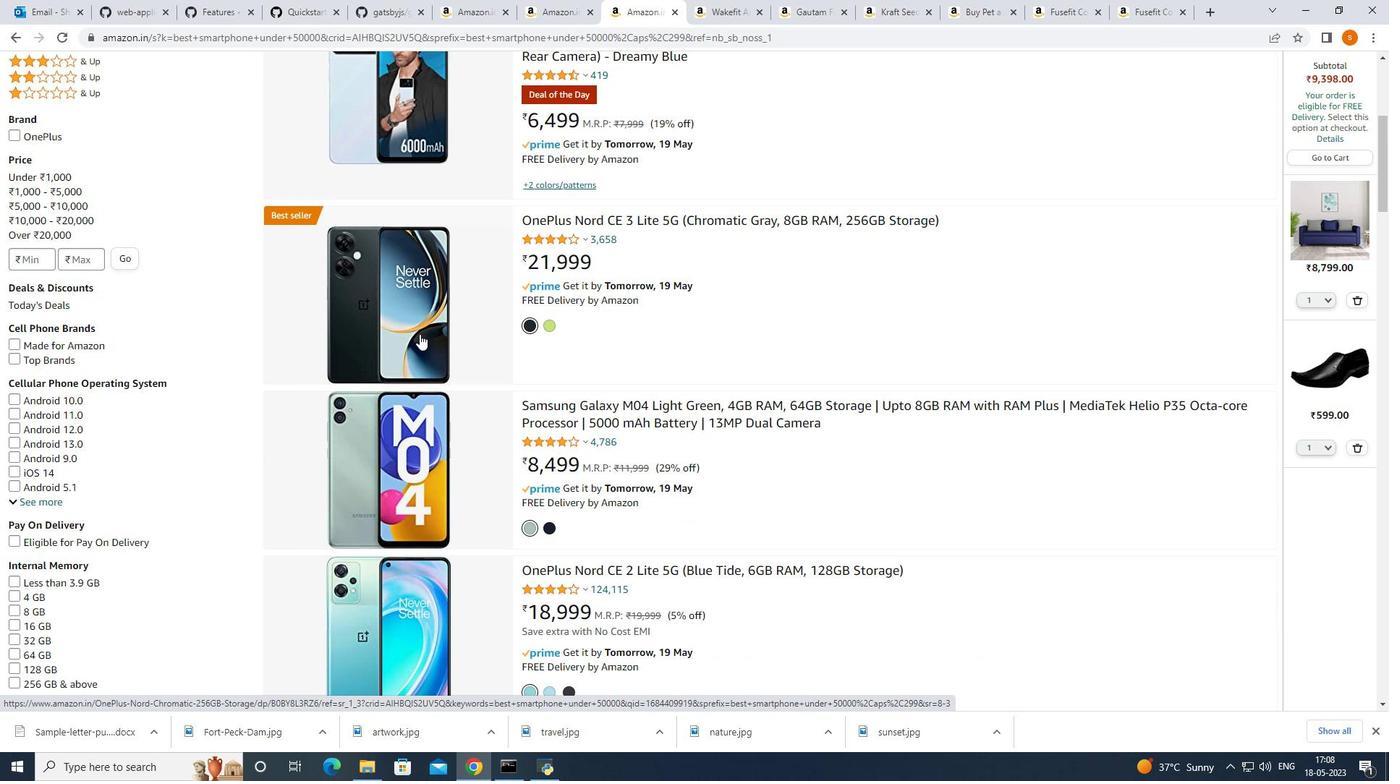 
Action: Mouse scrolled (419, 336) with delta (0, 0)
Screenshot: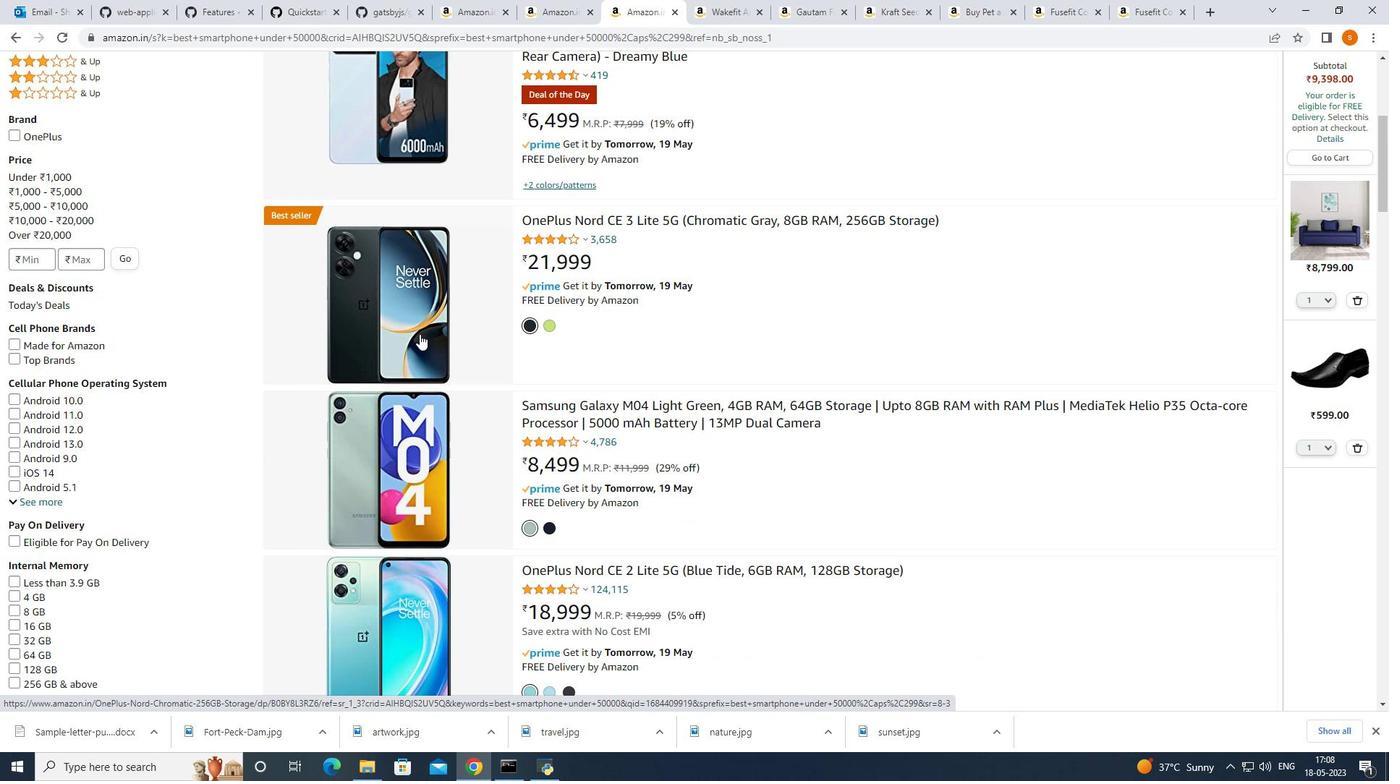 
Action: Mouse moved to (417, 348)
Screenshot: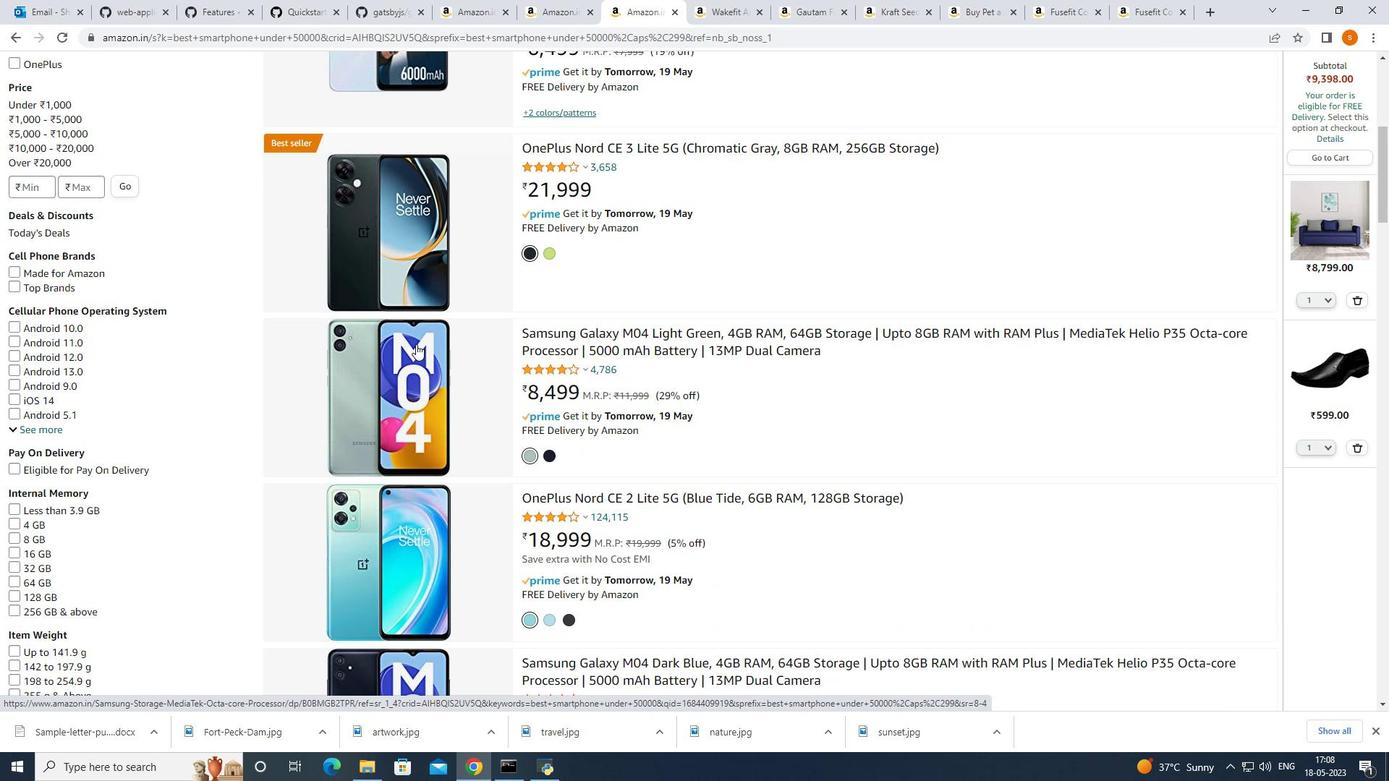 
Action: Mouse scrolled (417, 347) with delta (0, 0)
Screenshot: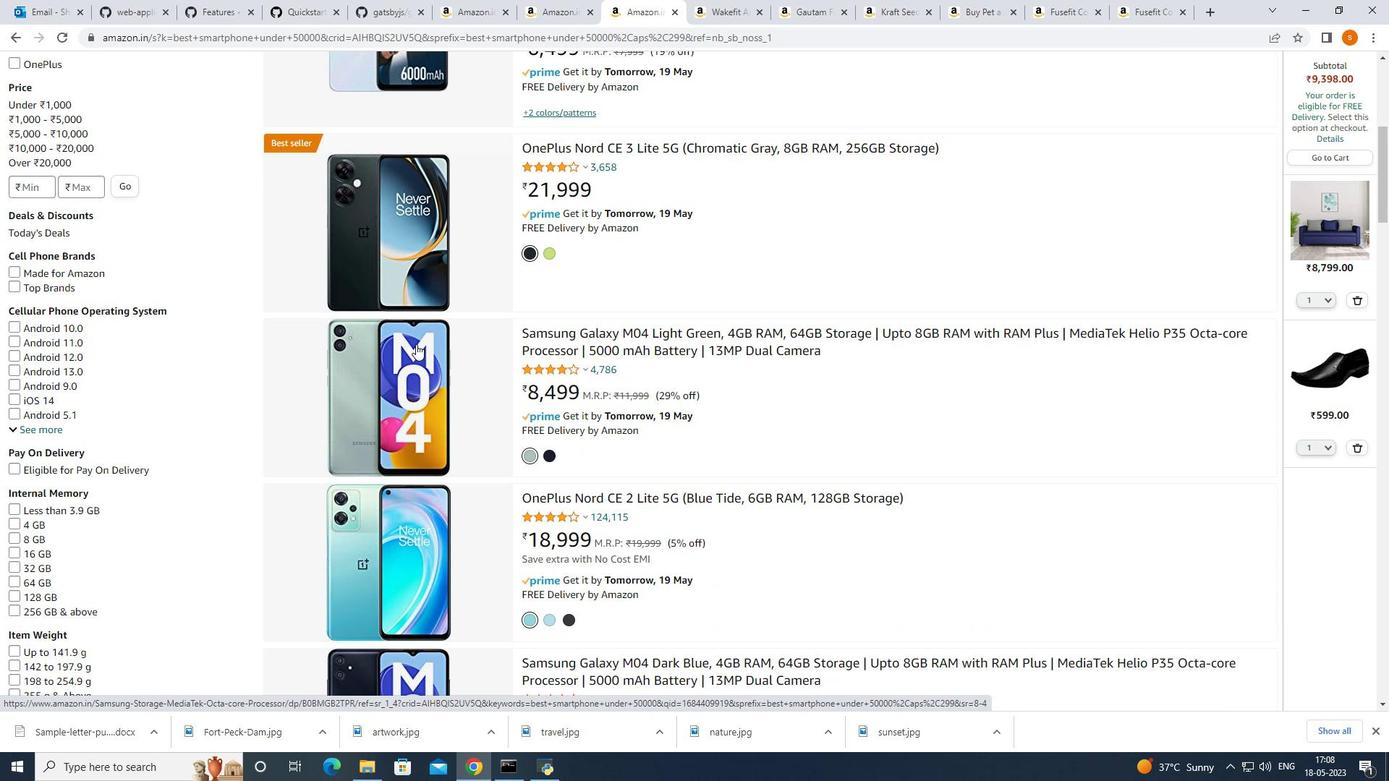 
Action: Mouse moved to (420, 352)
Screenshot: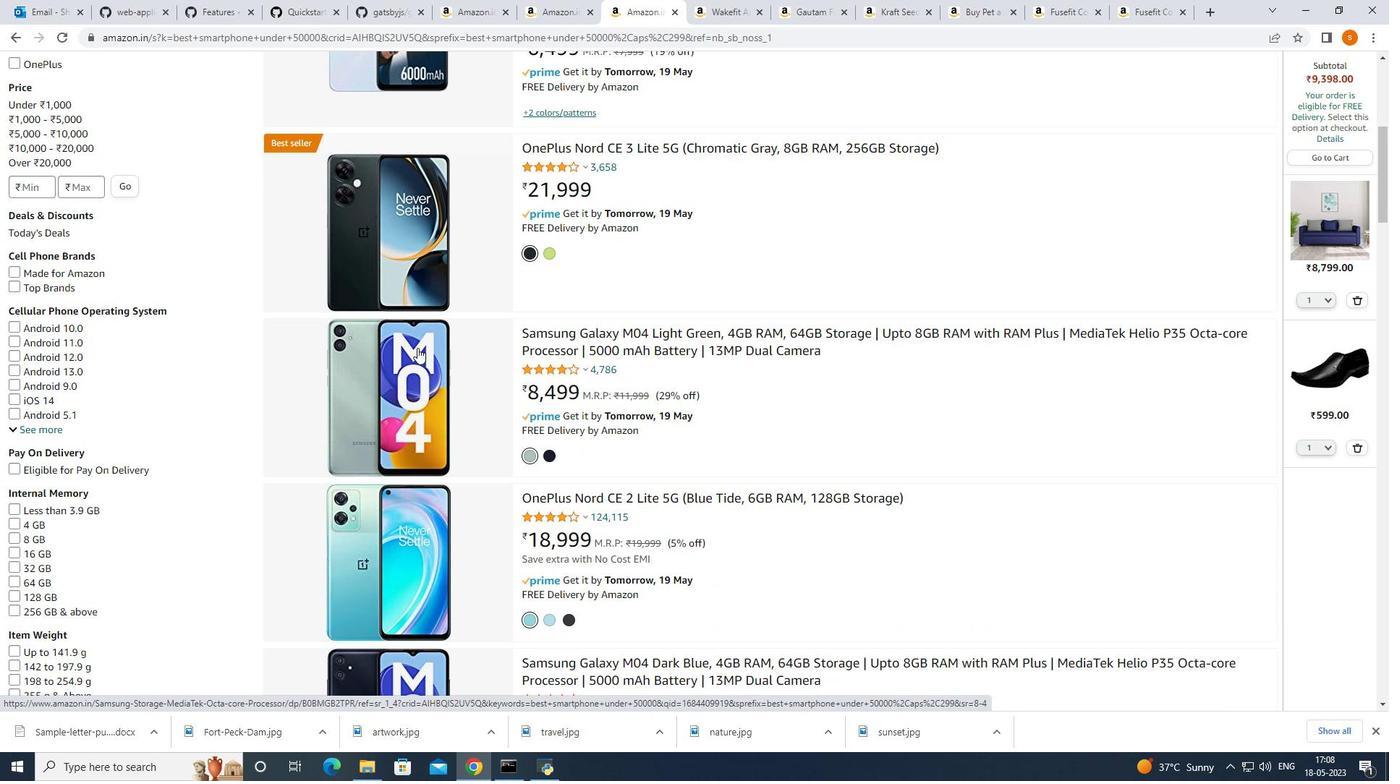 
Action: Mouse scrolled (420, 351) with delta (0, 0)
Screenshot: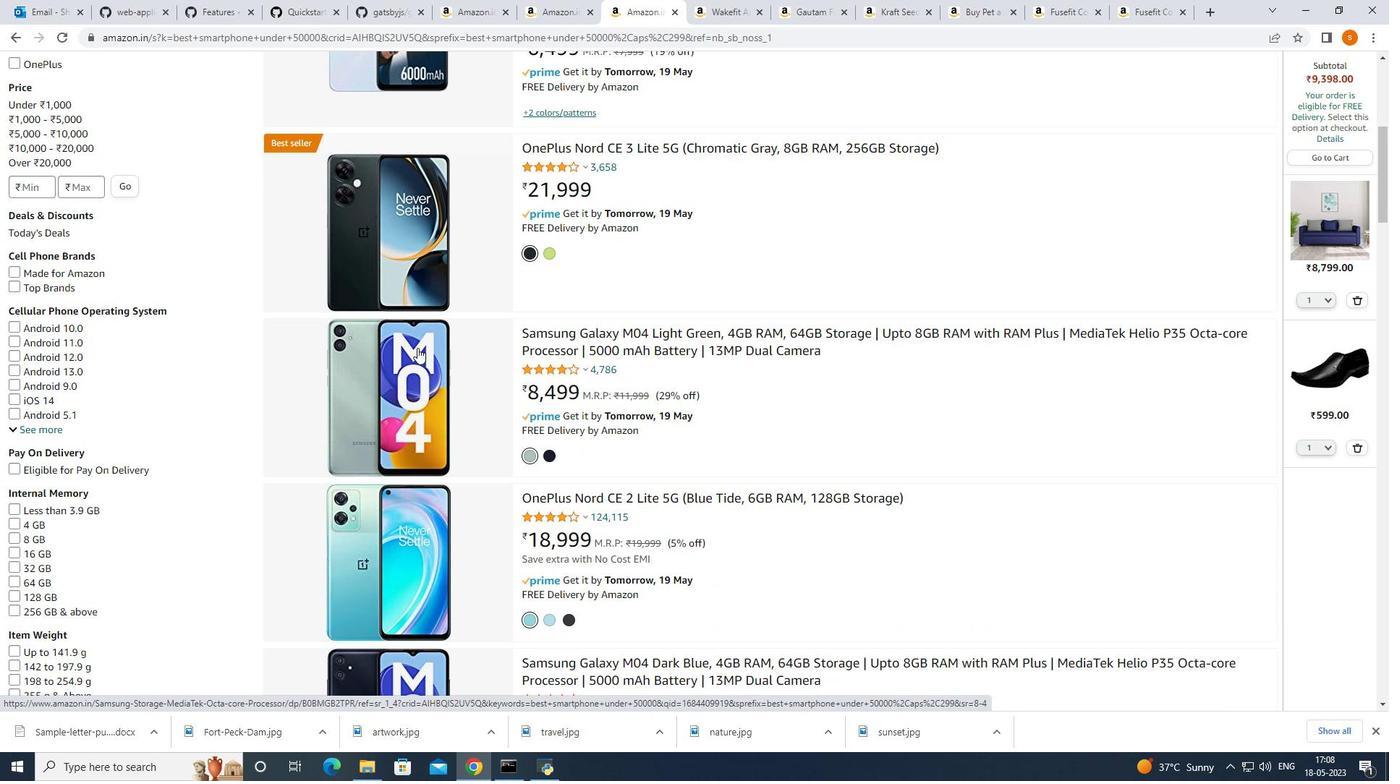 
Action: Mouse moved to (424, 367)
Screenshot: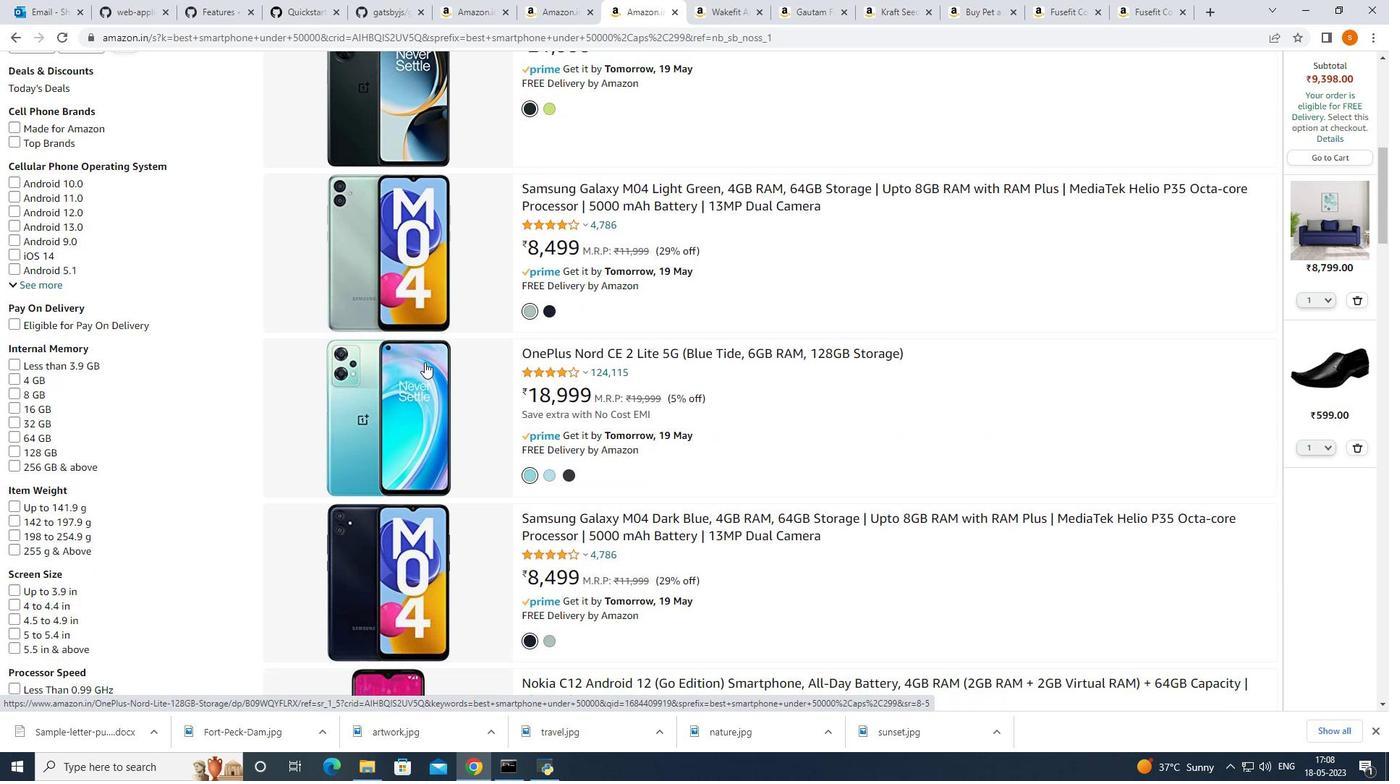 
Action: Mouse scrolled (424, 366) with delta (0, 0)
Screenshot: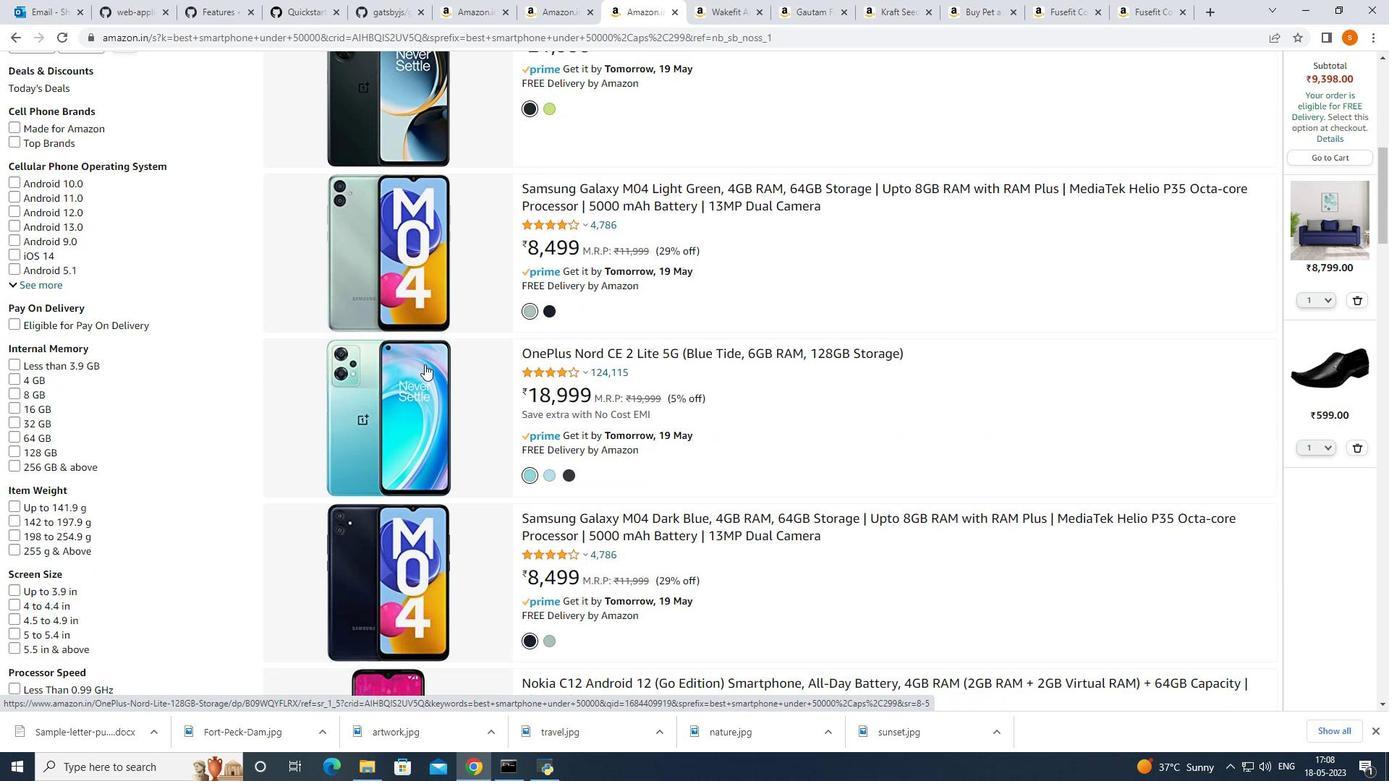 
Action: Mouse moved to (424, 374)
Screenshot: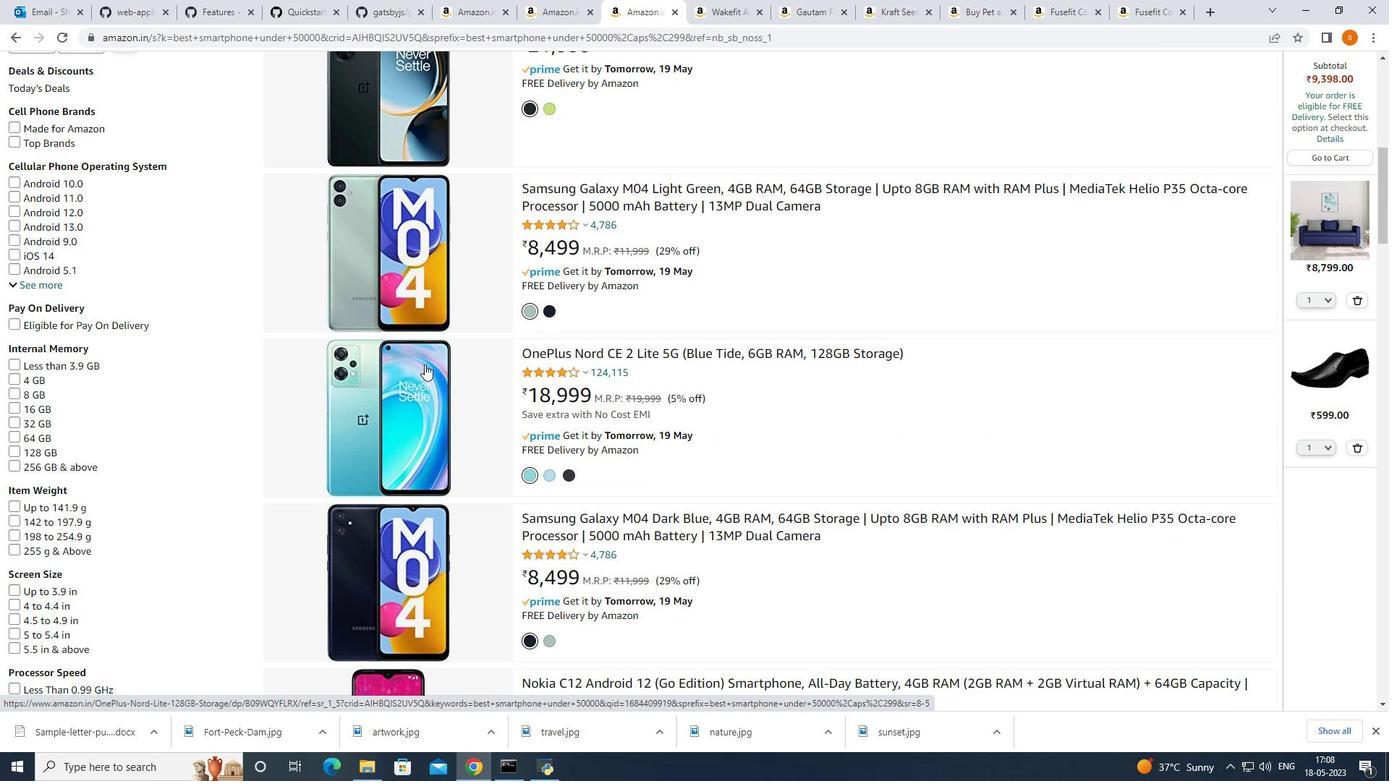 
Action: Mouse scrolled (424, 373) with delta (0, 0)
Screenshot: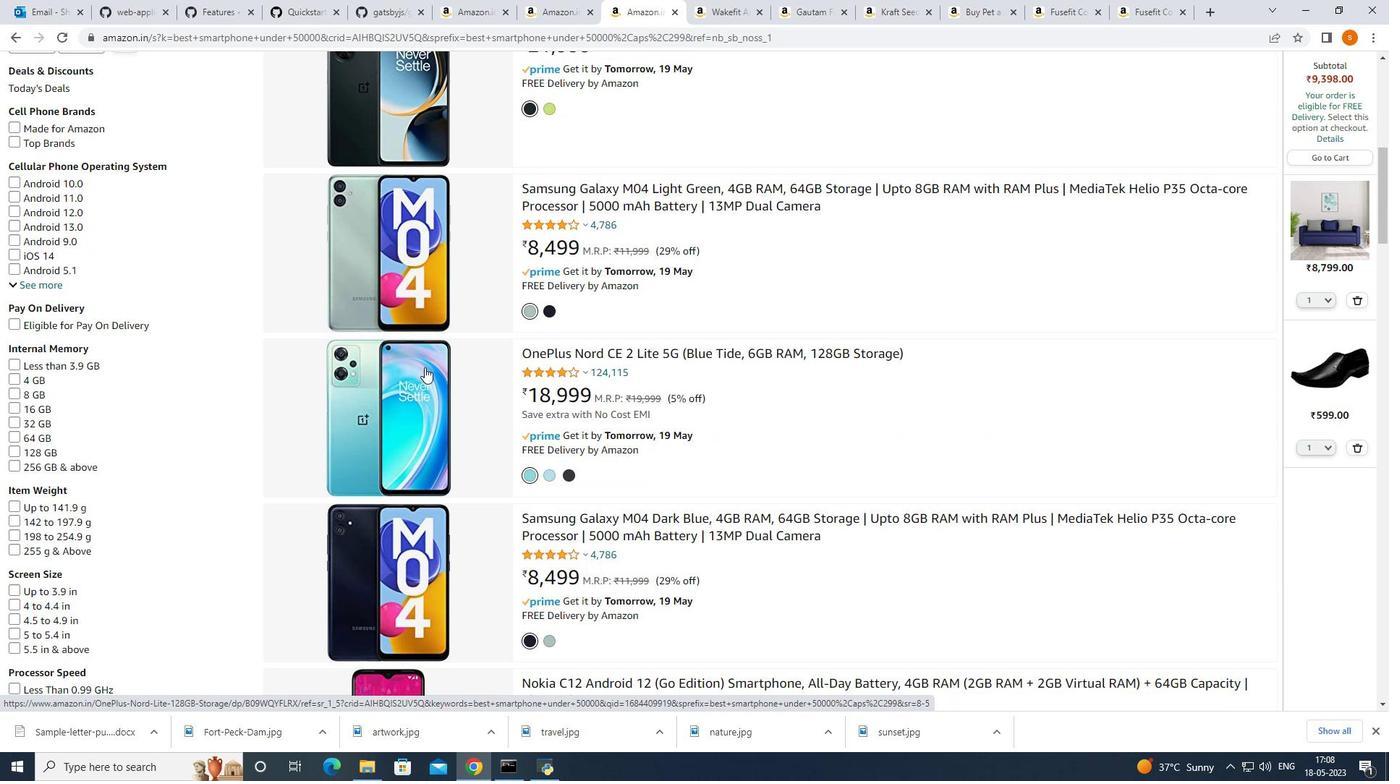 
Action: Mouse moved to (425, 375)
Screenshot: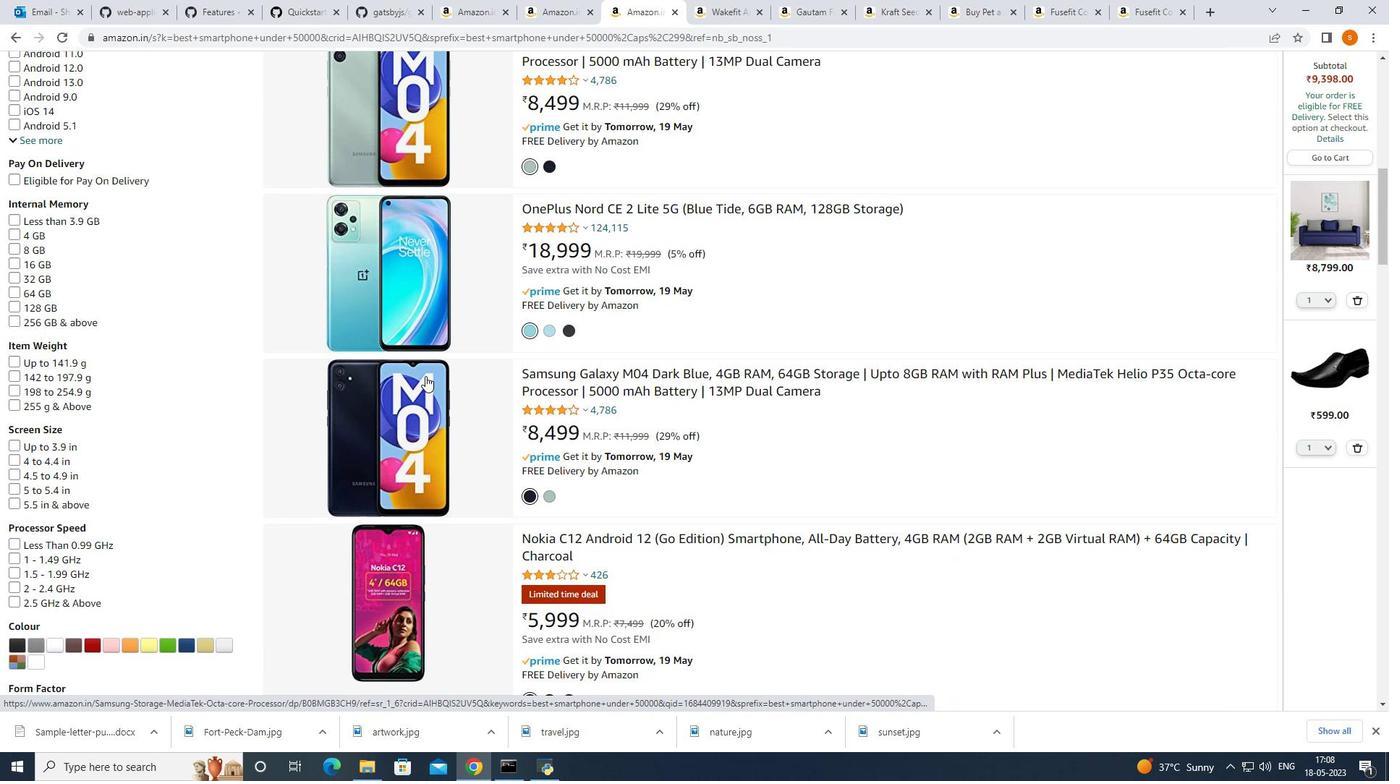 
Action: Mouse scrolled (425, 374) with delta (0, 0)
Screenshot: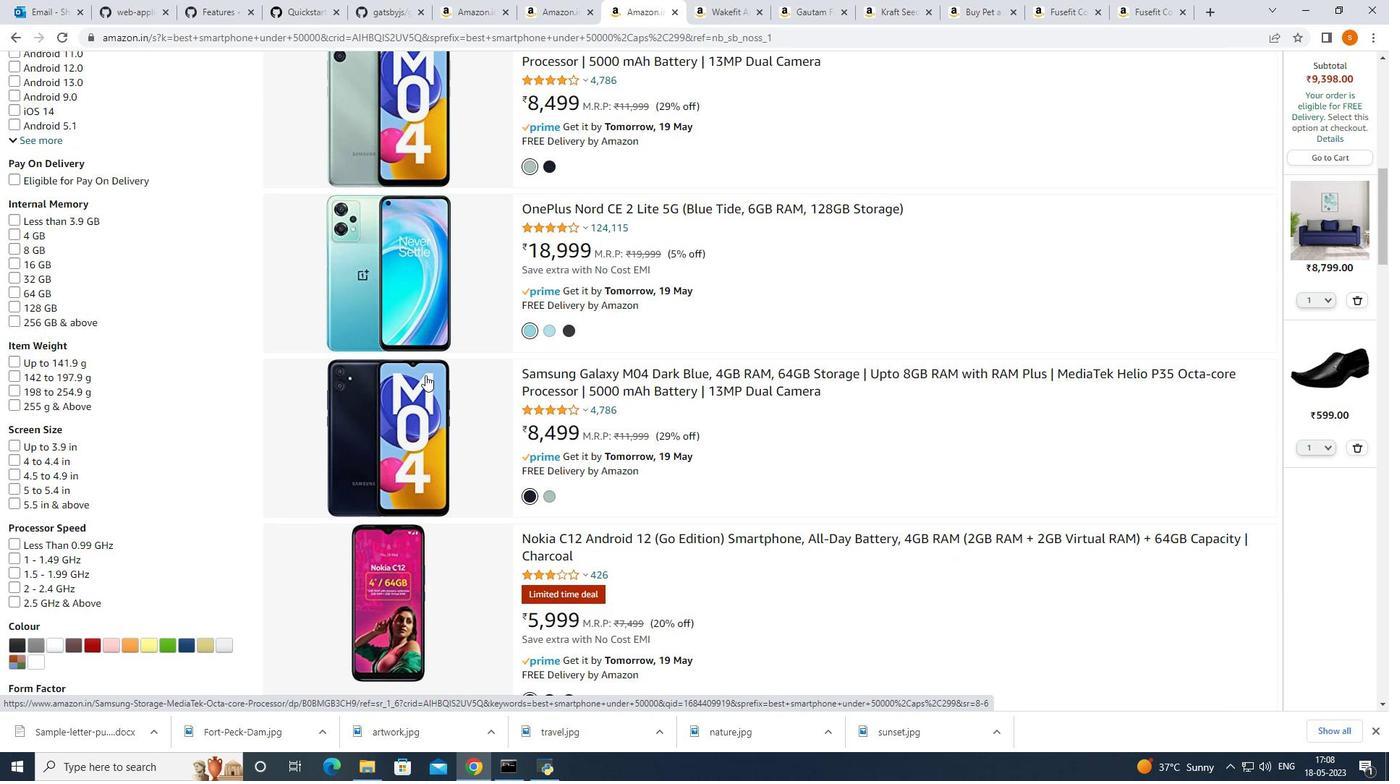 
Action: Mouse moved to (425, 378)
Screenshot: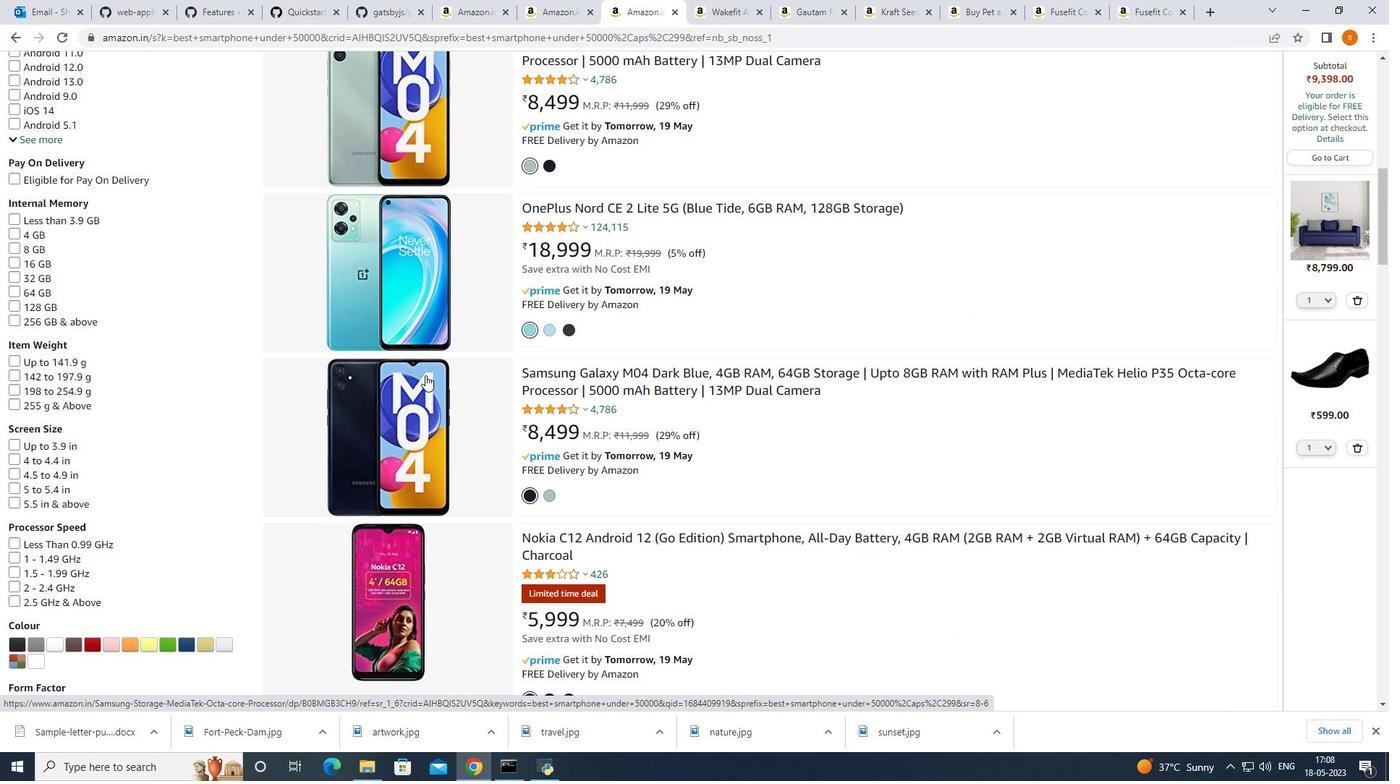 
Action: Mouse scrolled (425, 377) with delta (0, 0)
Screenshot: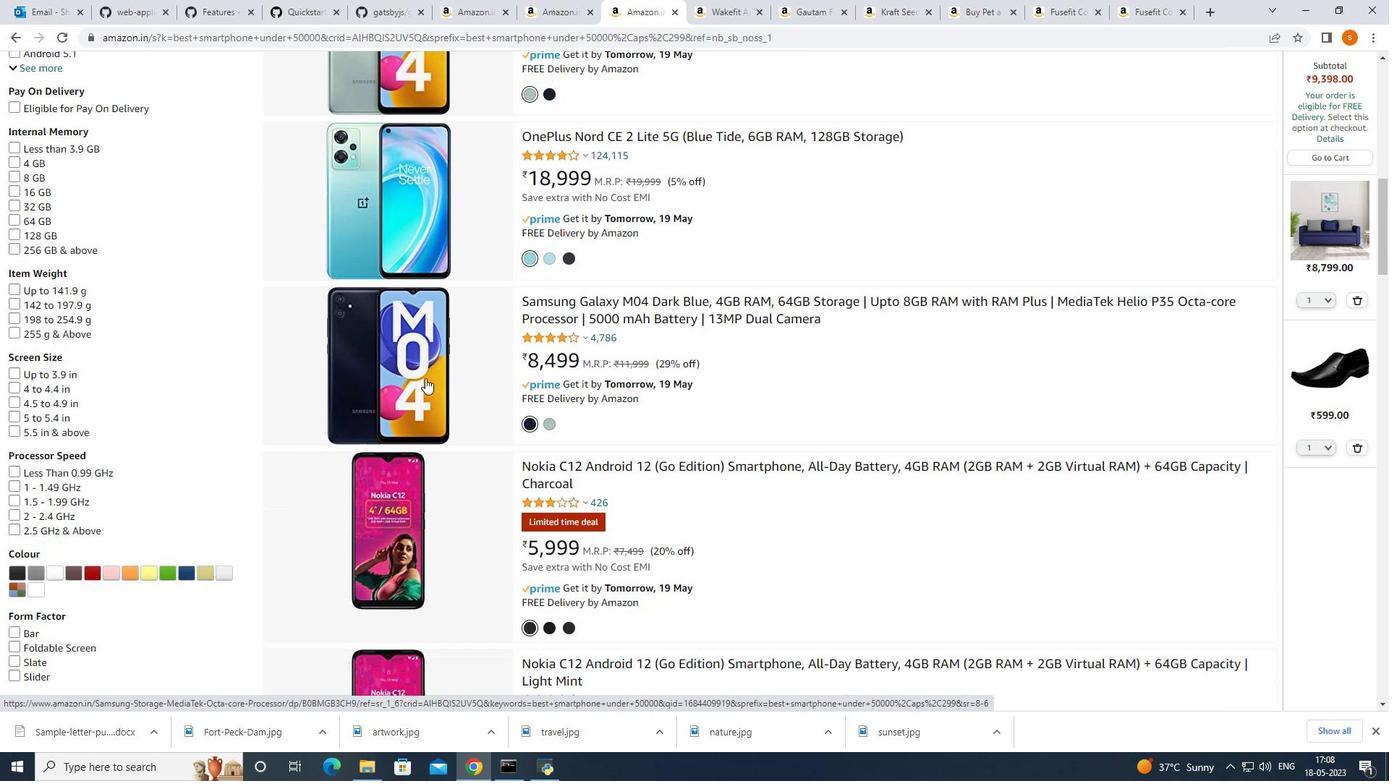 
Action: Mouse scrolled (425, 377) with delta (0, 0)
Screenshot: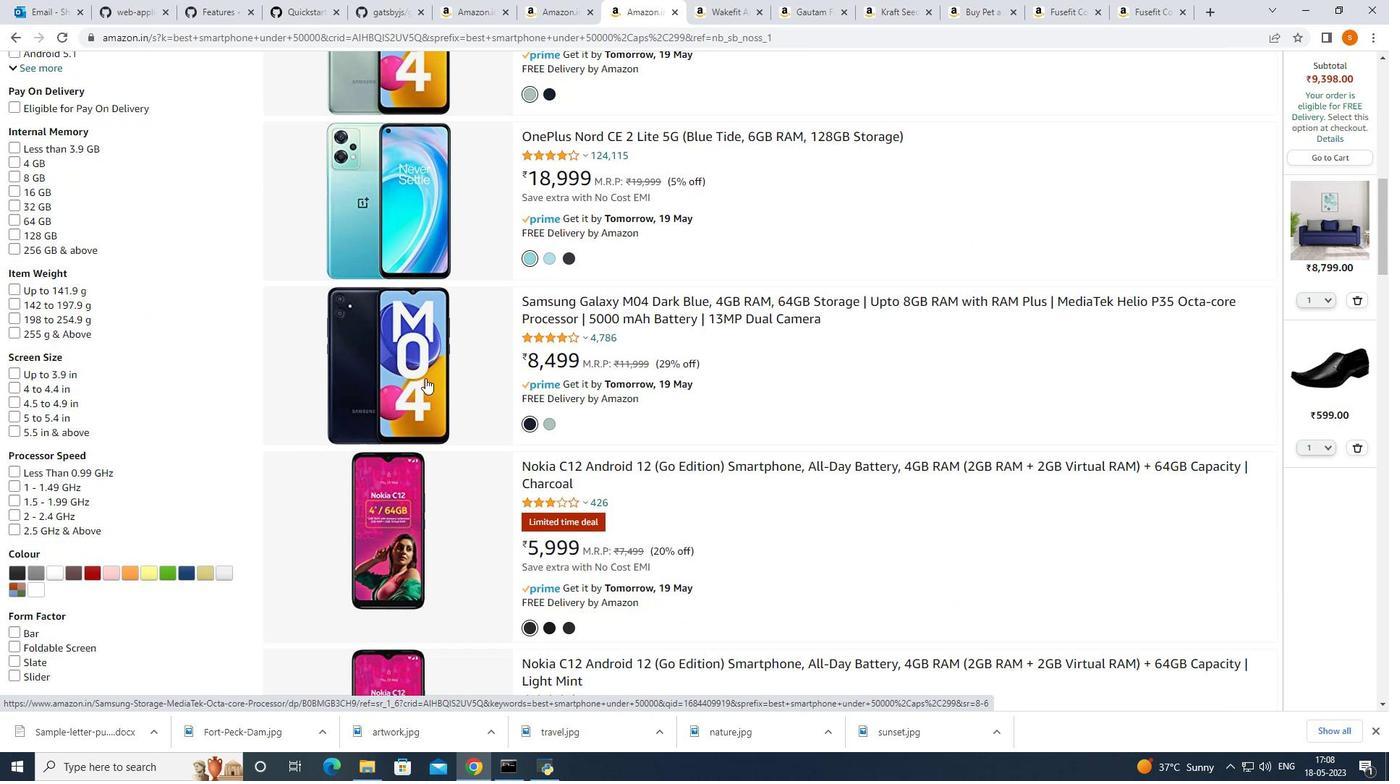 
Action: Mouse scrolled (425, 377) with delta (0, 0)
Screenshot: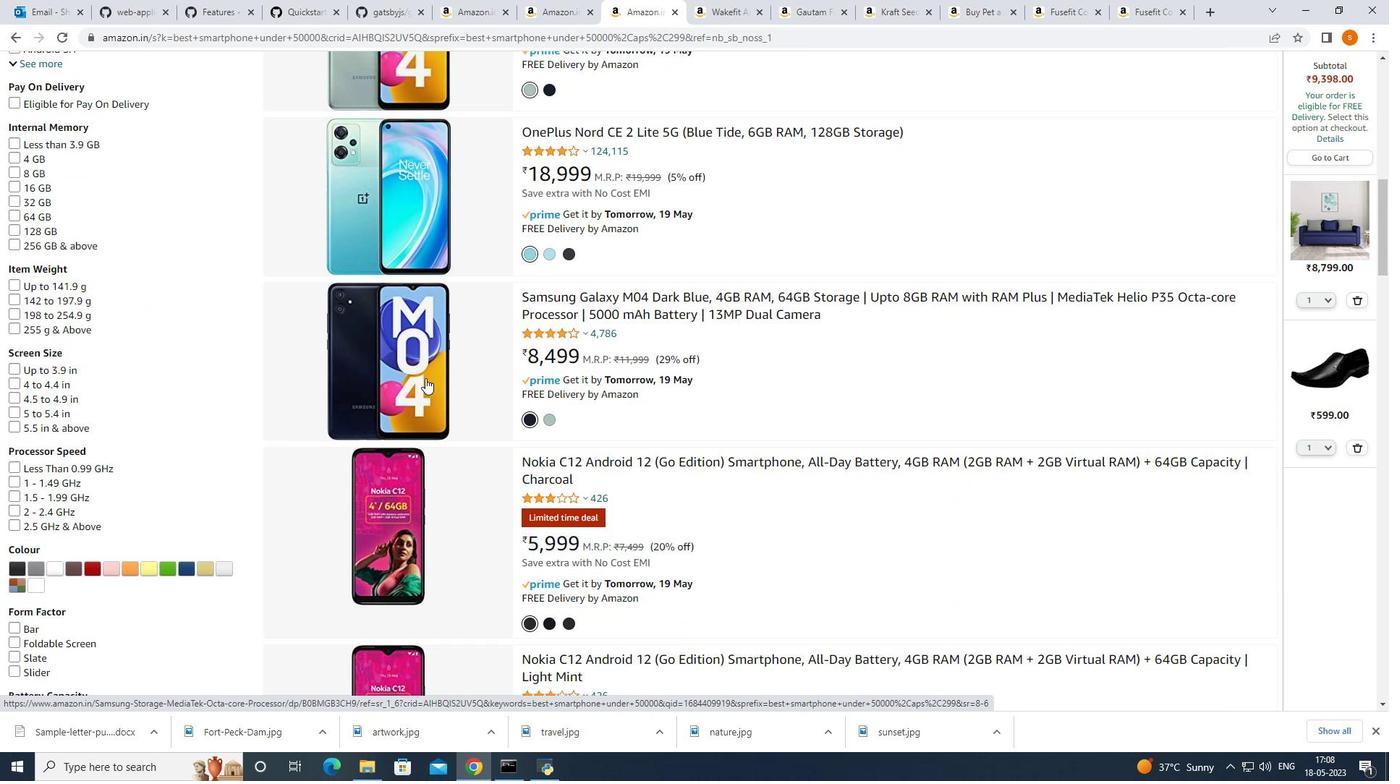 
Action: Mouse moved to (434, 385)
Screenshot: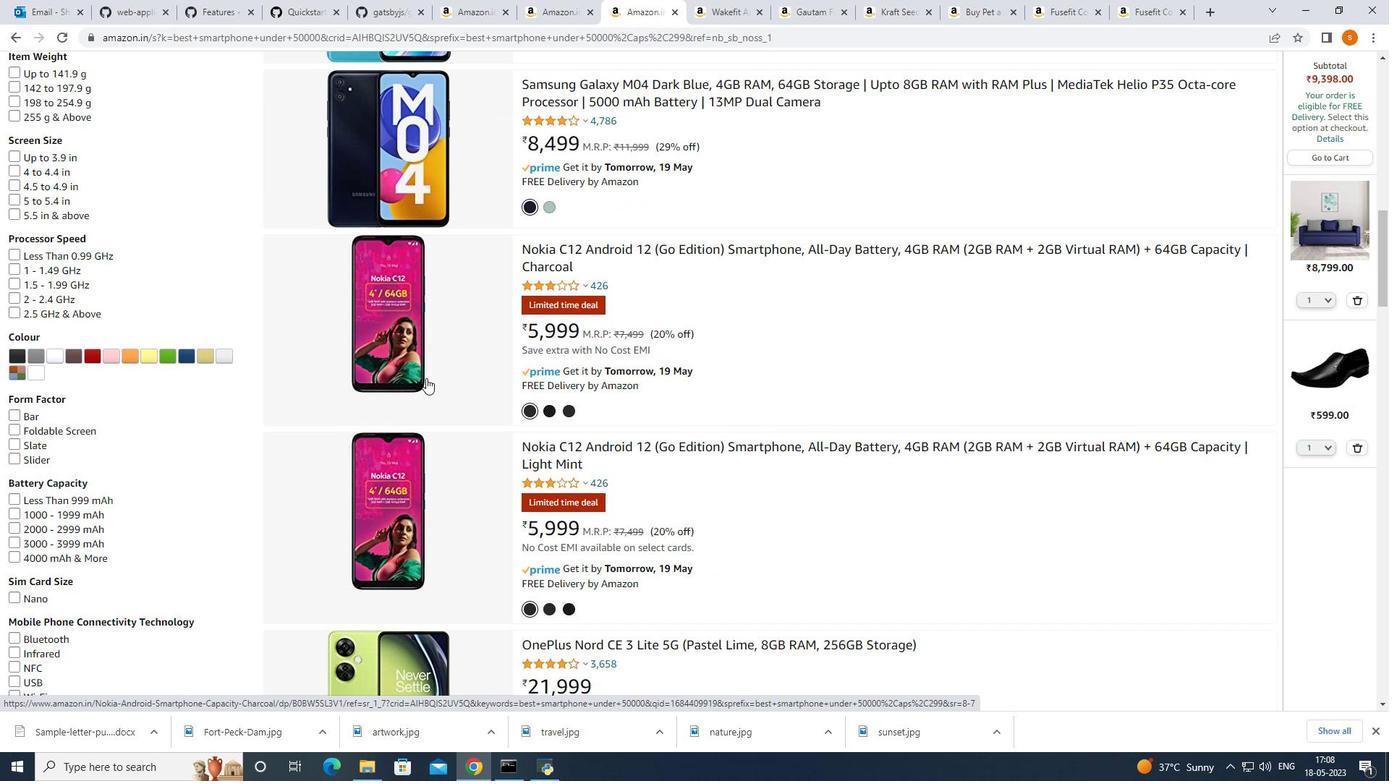 
Action: Mouse scrolled (434, 385) with delta (0, 0)
Screenshot: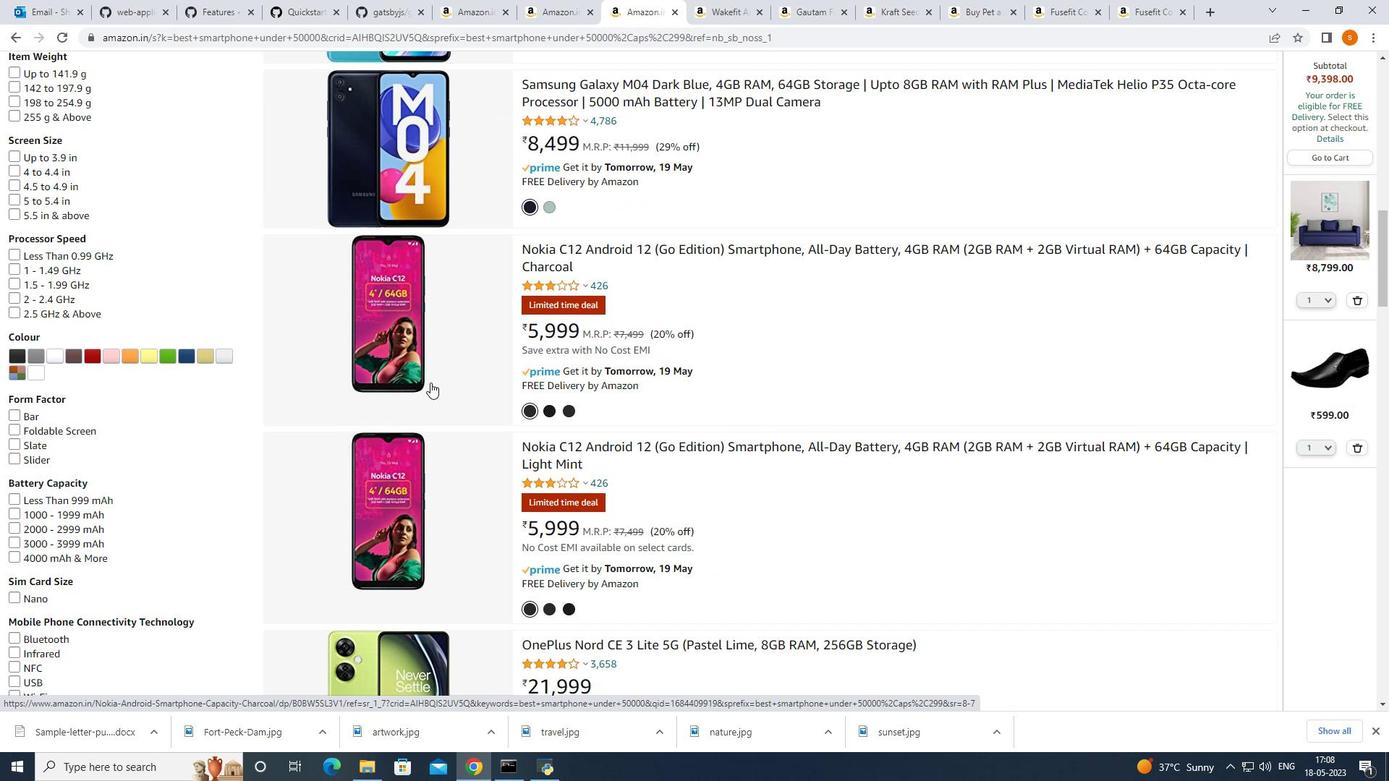 
Action: Mouse moved to (435, 387)
Screenshot: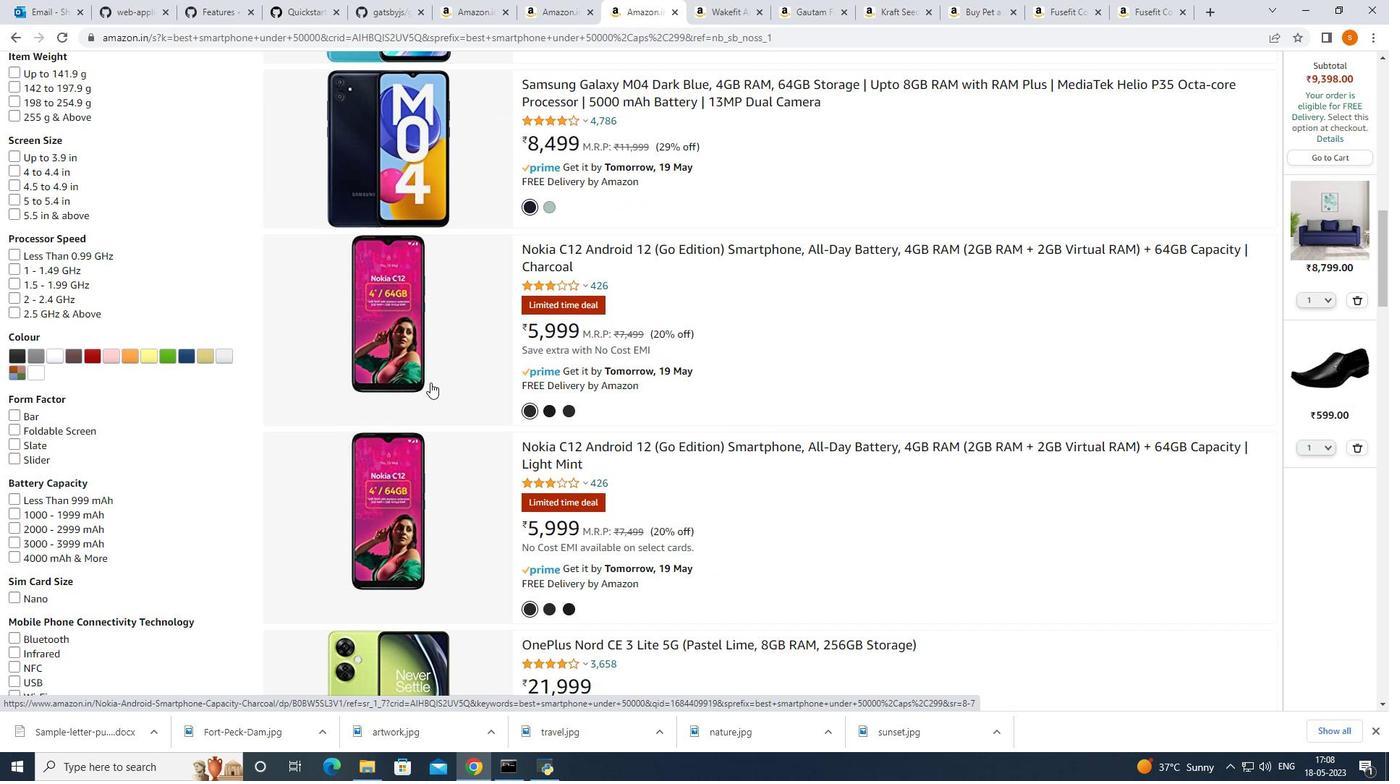 
Action: Mouse scrolled (435, 387) with delta (0, 0)
Screenshot: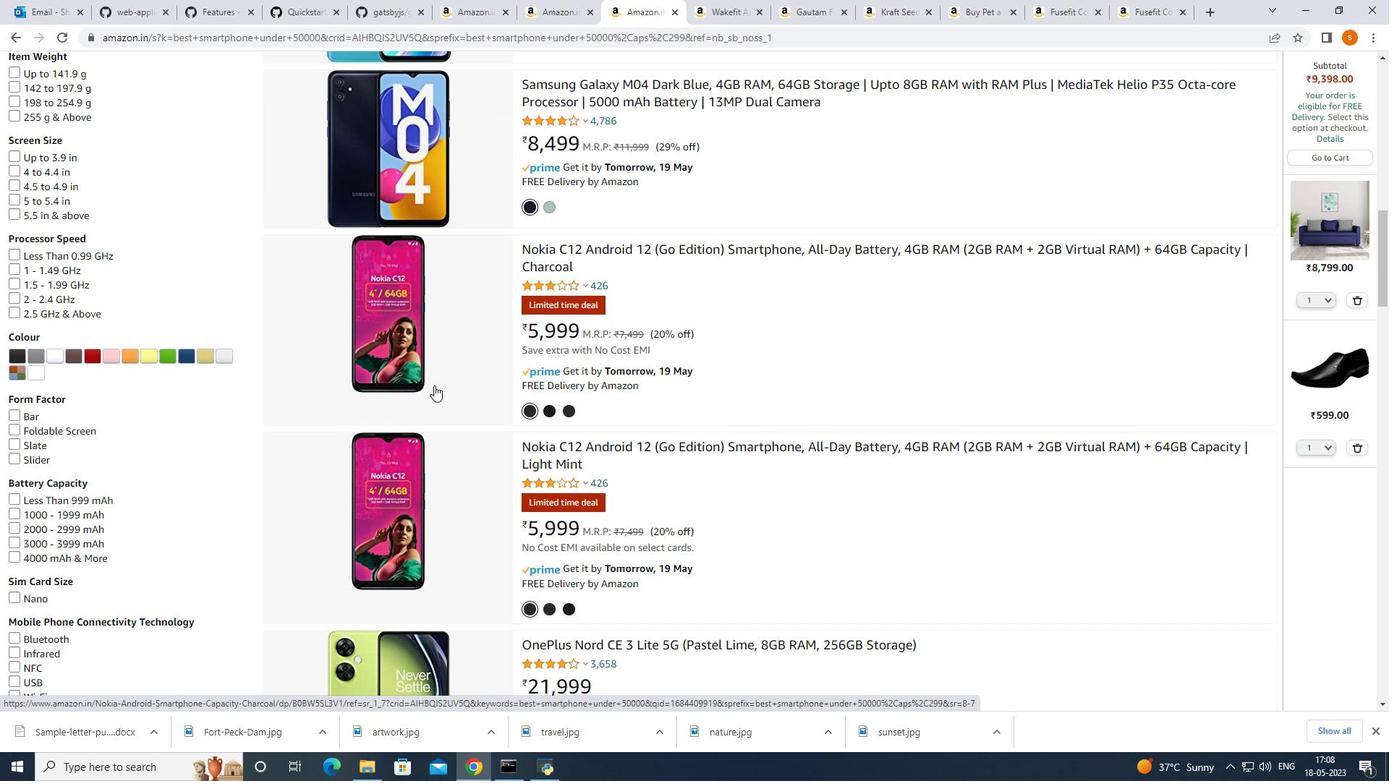 
Action: Mouse scrolled (435, 387) with delta (0, 0)
Screenshot: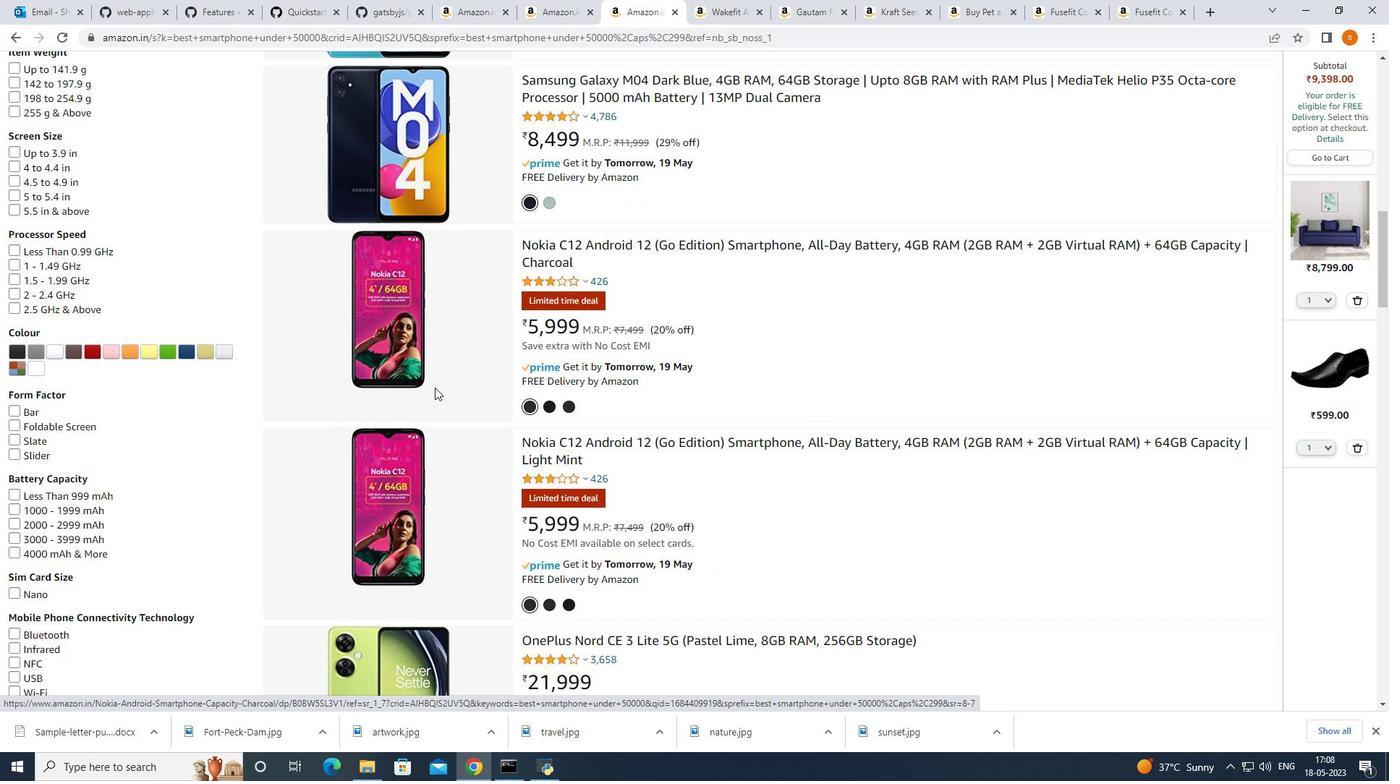 
Action: Mouse moved to (437, 383)
Screenshot: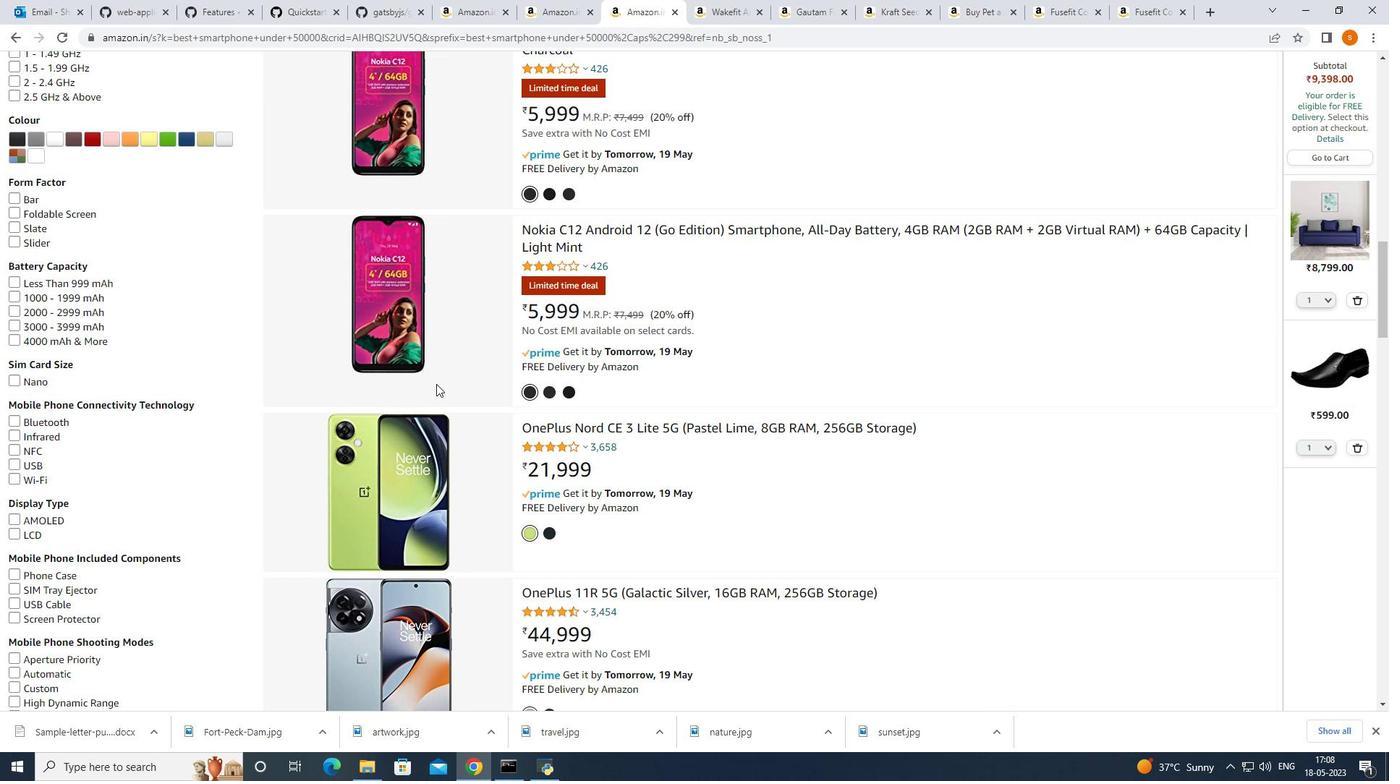 
Action: Mouse scrolled (437, 382) with delta (0, 0)
Screenshot: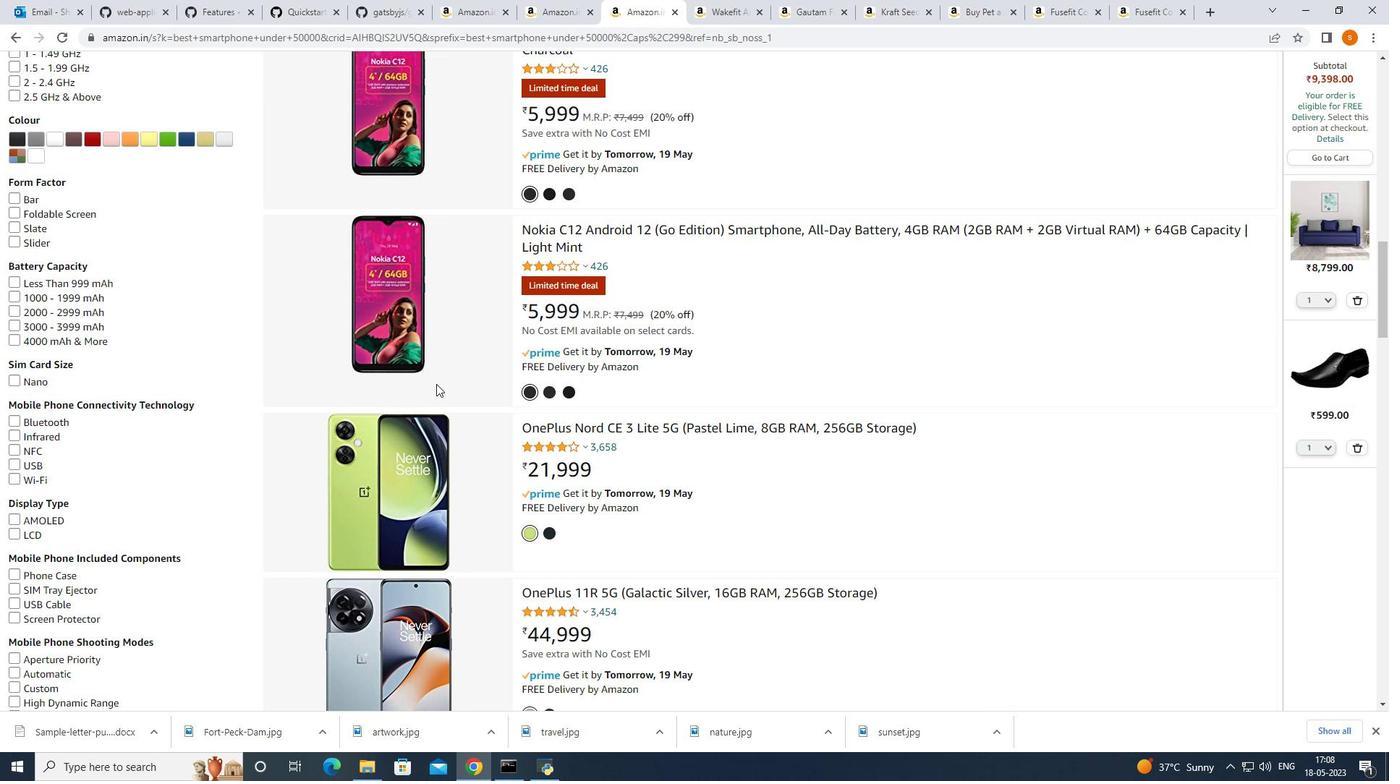 
Action: Mouse moved to (437, 383)
Screenshot: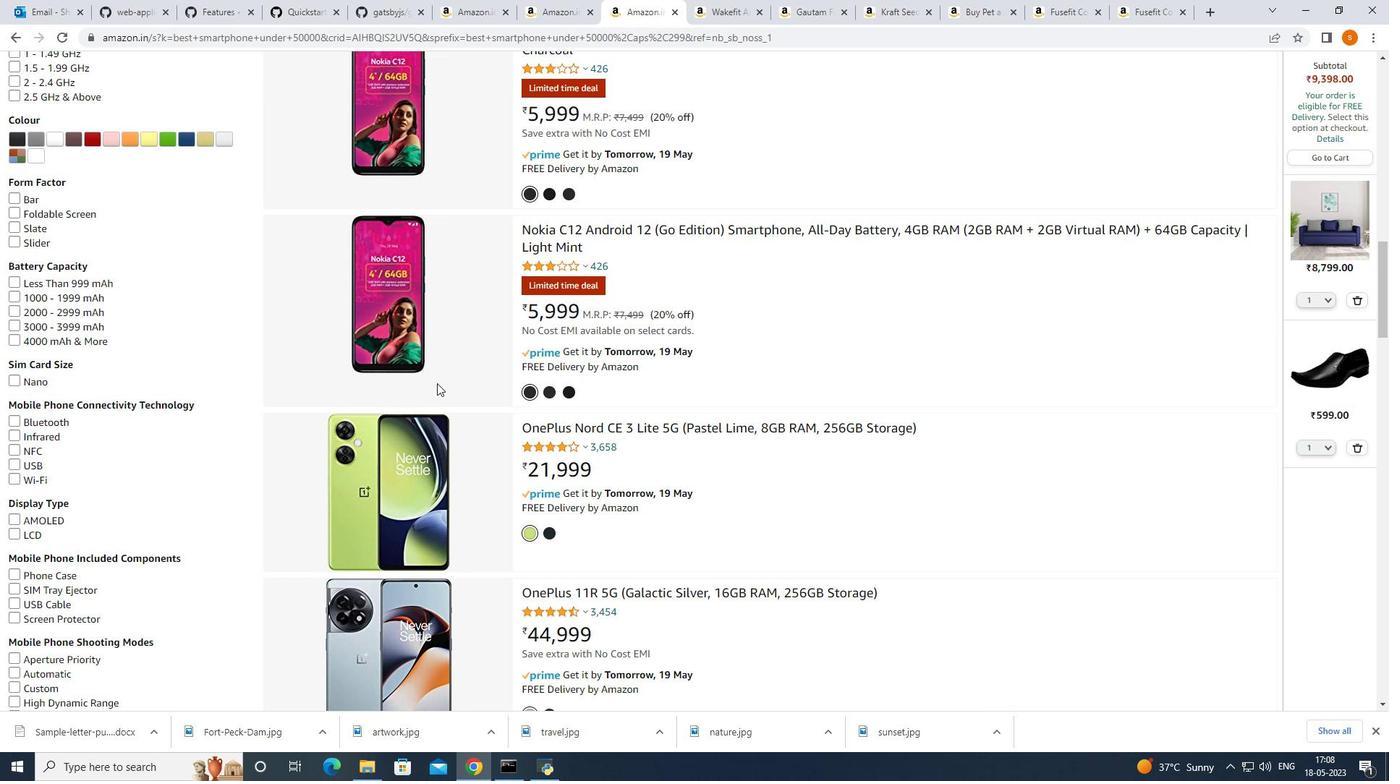 
Action: Mouse scrolled (437, 382) with delta (0, 0)
Screenshot: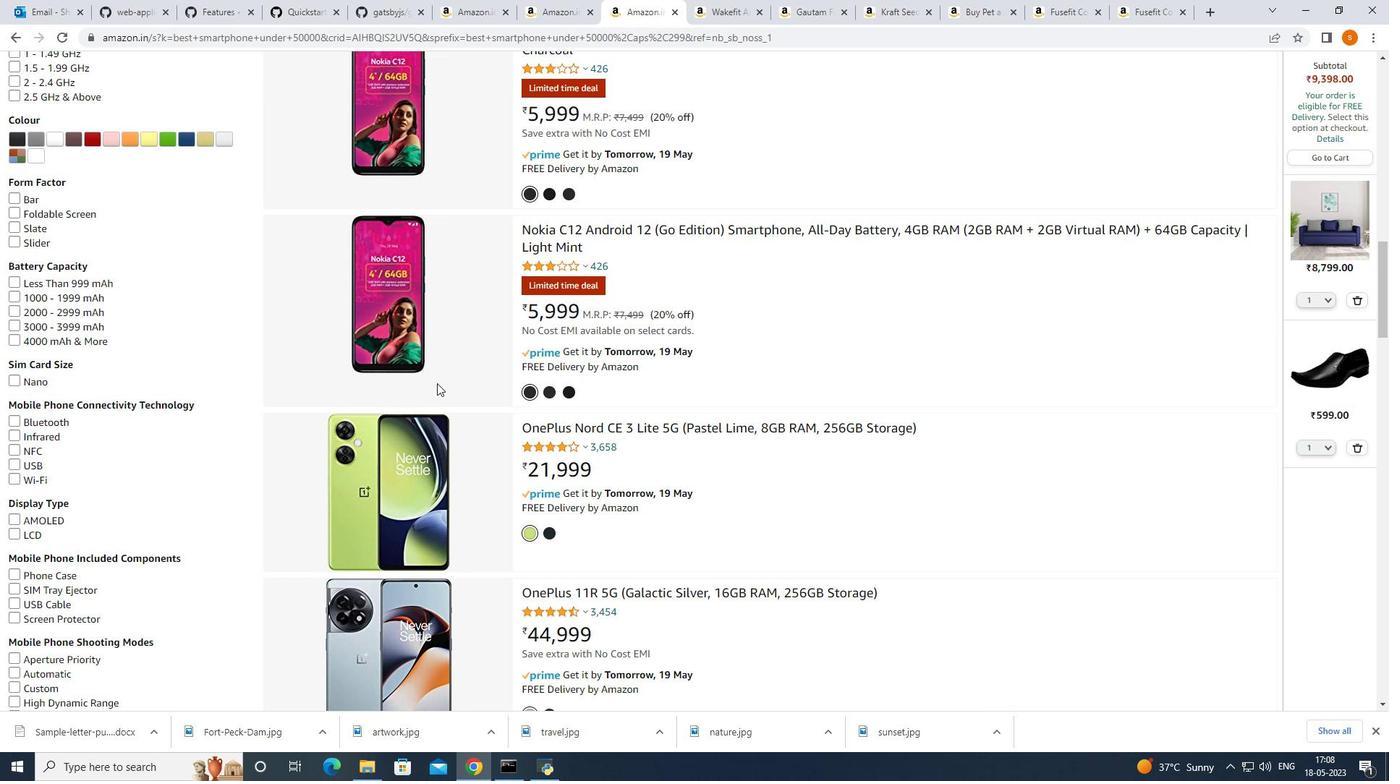 
Action: Mouse moved to (437, 385)
Screenshot: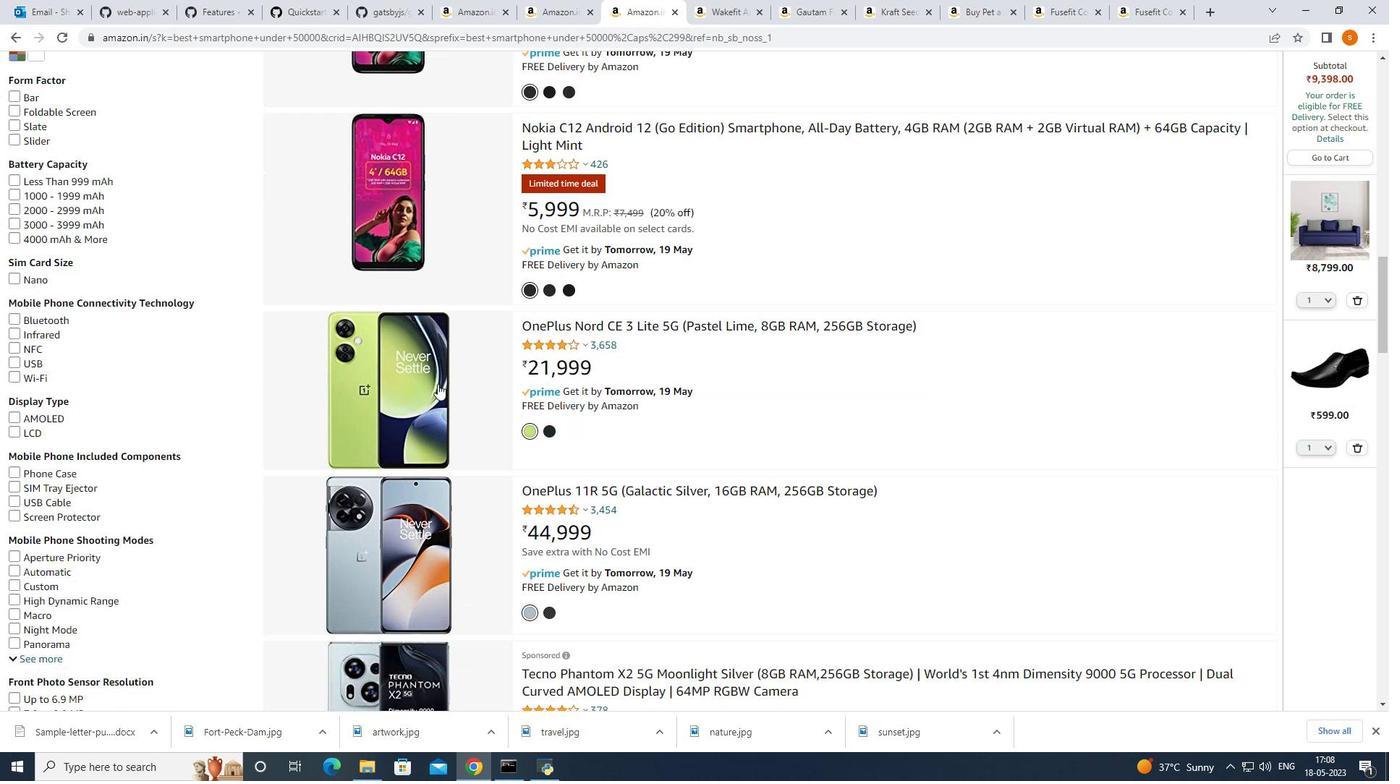 
Action: Mouse scrolled (437, 384) with delta (0, 0)
Screenshot: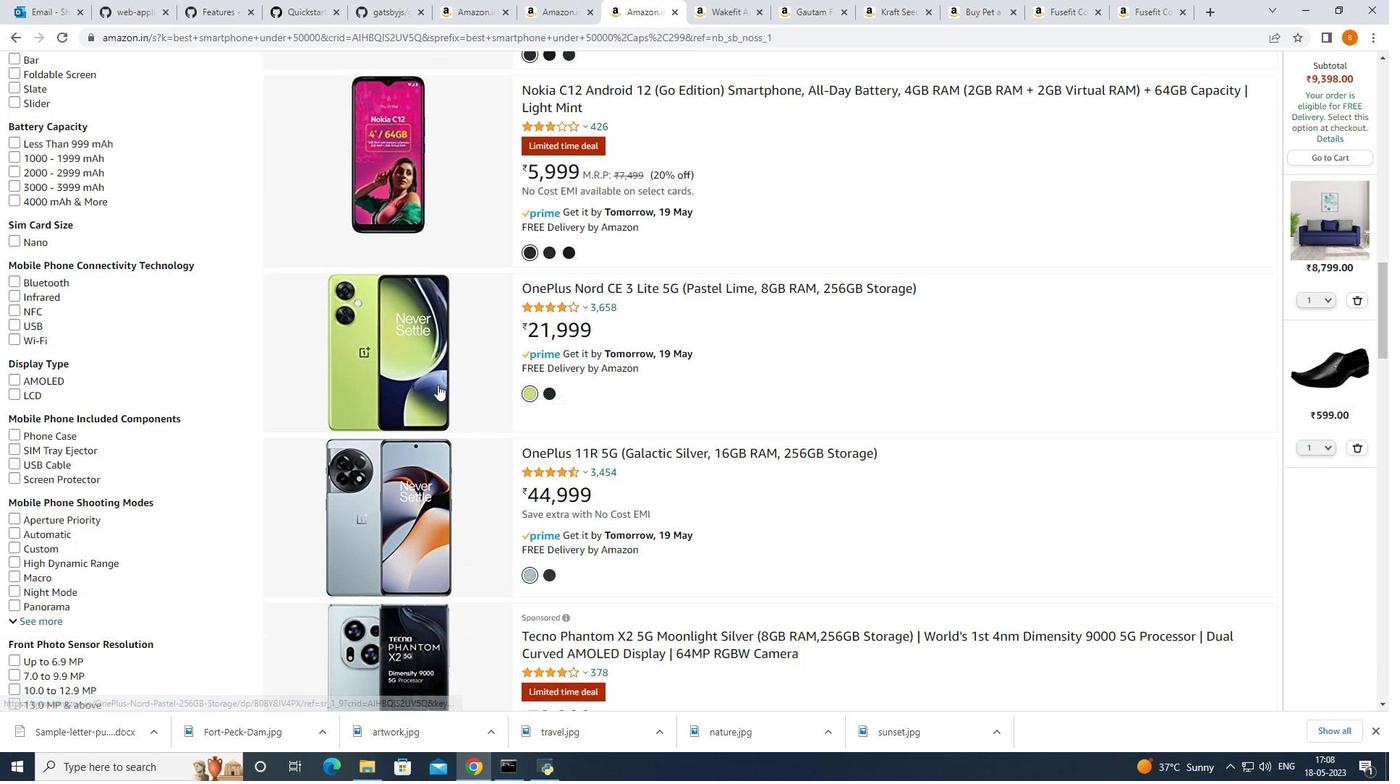 
Action: Mouse scrolled (437, 384) with delta (0, 0)
Screenshot: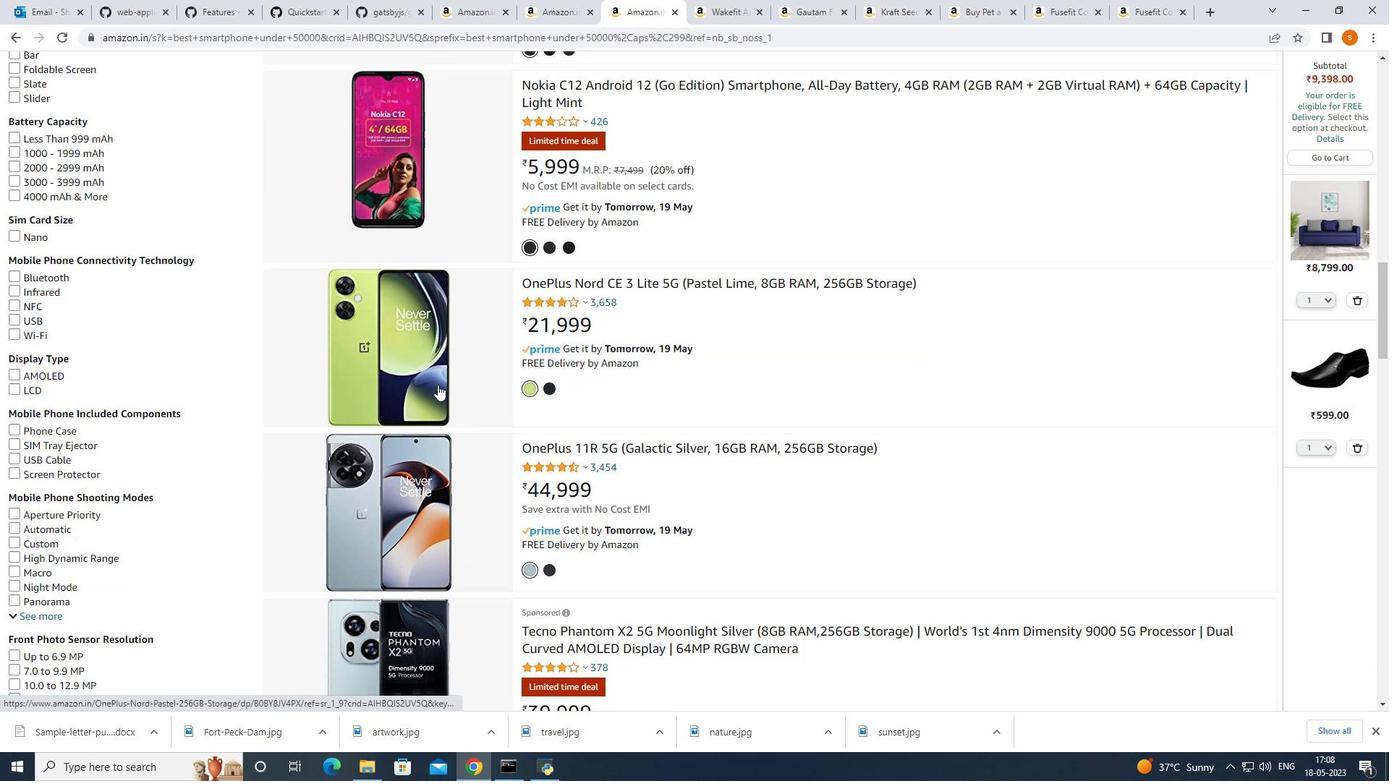 
Action: Mouse moved to (437, 383)
Screenshot: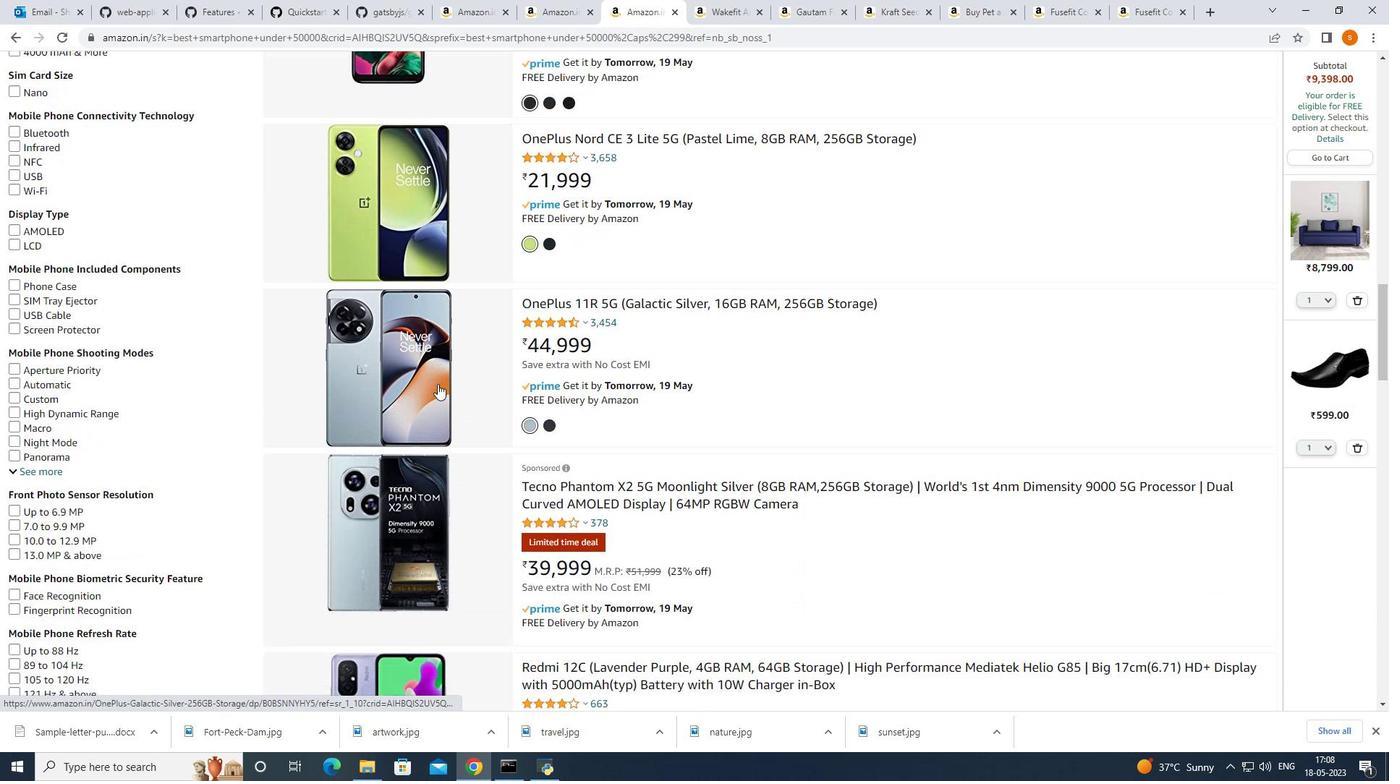 
Action: Mouse scrolled (437, 382) with delta (0, 0)
Screenshot: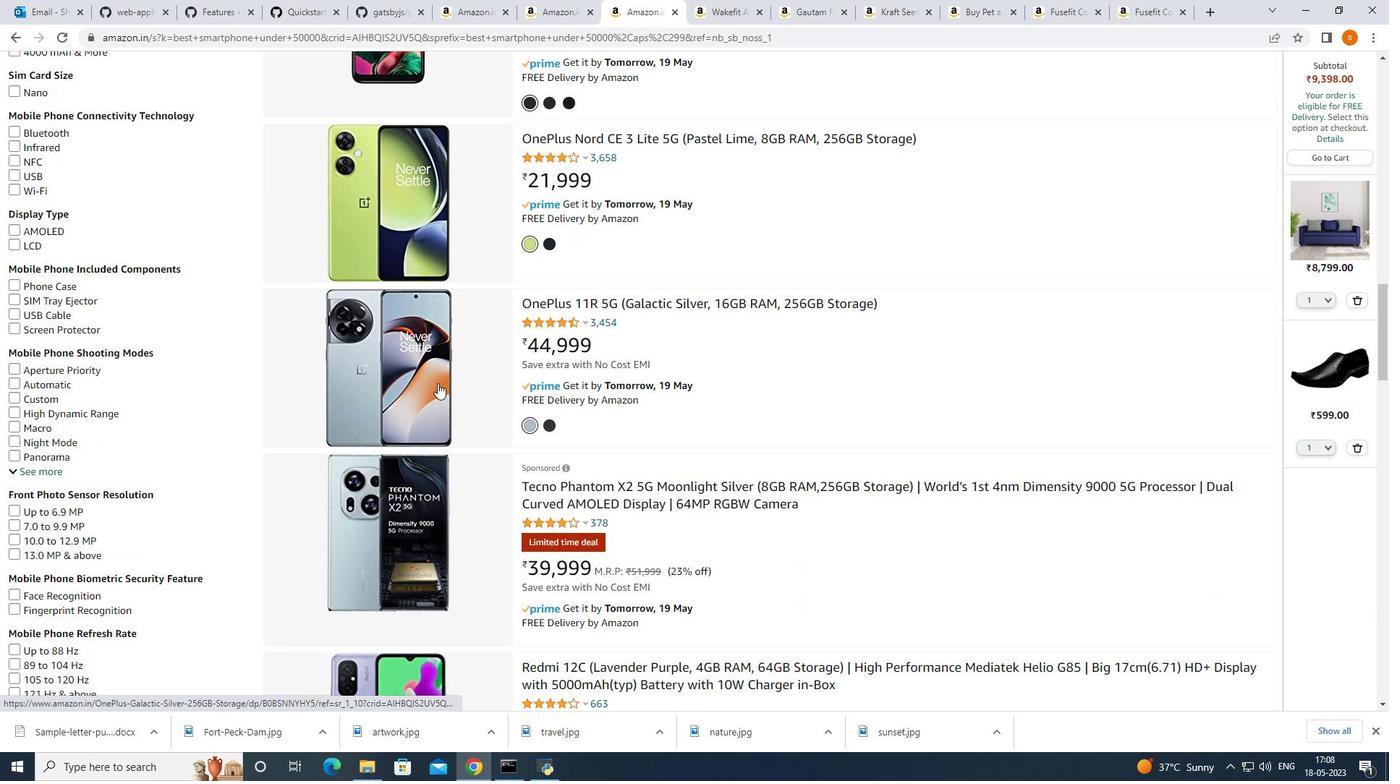 
Action: Mouse scrolled (437, 382) with delta (0, 0)
Screenshot: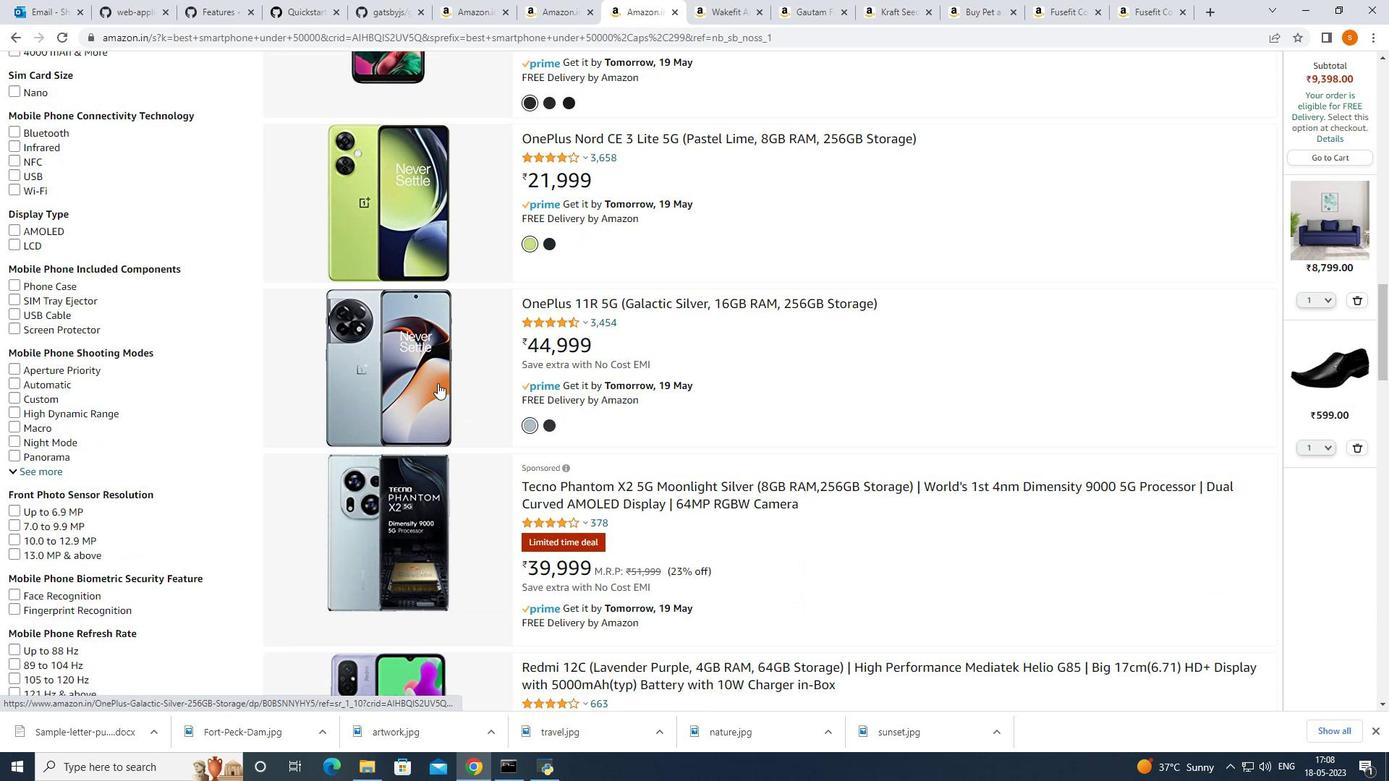 
Action: Mouse scrolled (437, 382) with delta (0, 0)
Screenshot: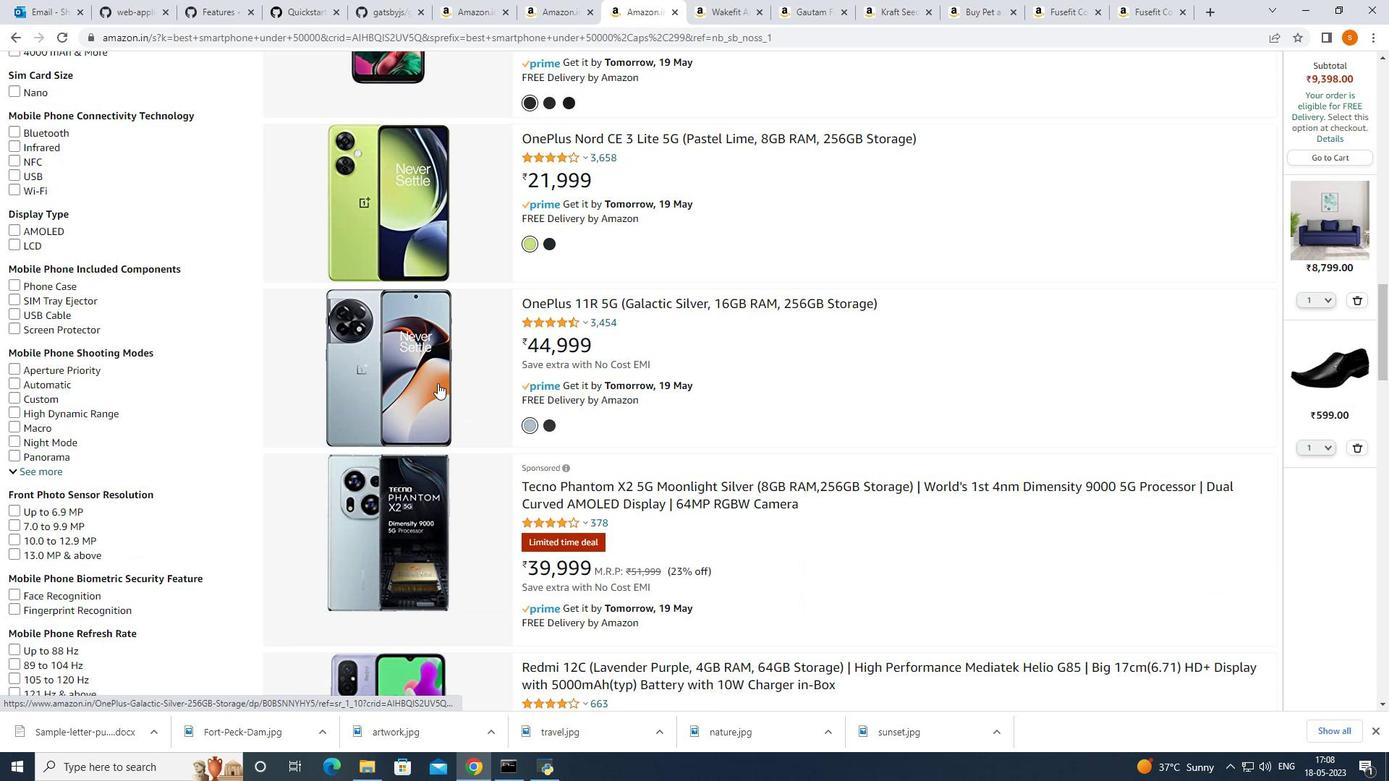 
Action: Mouse moved to (437, 384)
Screenshot: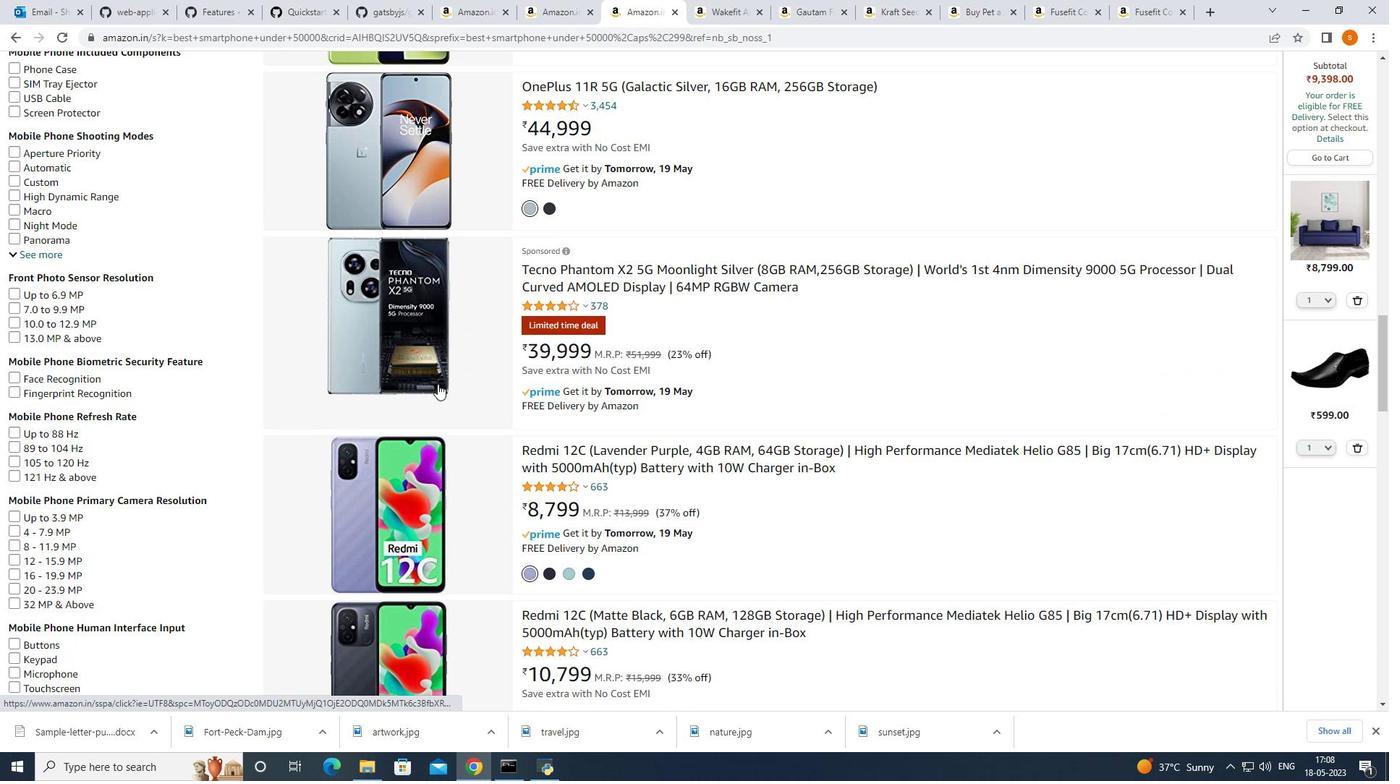 
Action: Mouse scrolled (437, 383) with delta (0, 0)
Screenshot: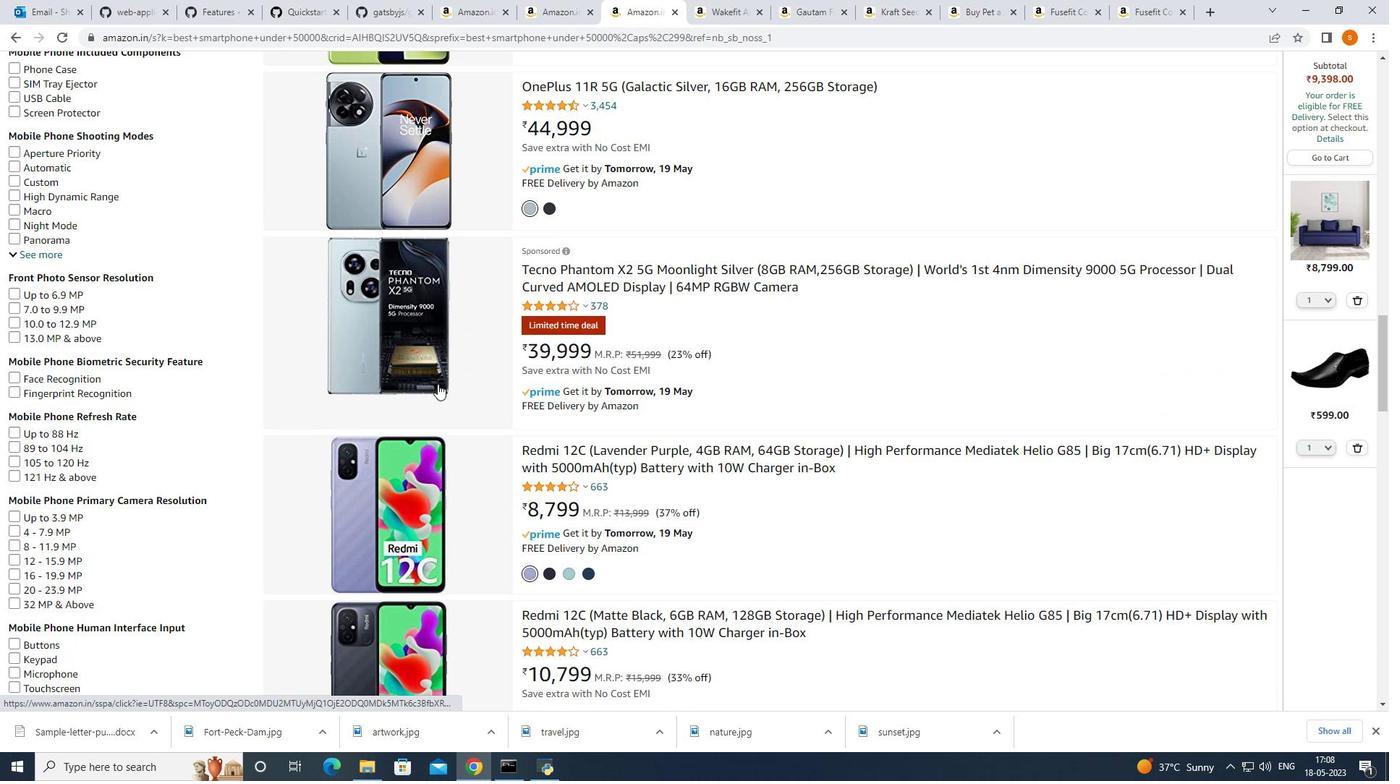 
Action: Mouse moved to (435, 385)
Screenshot: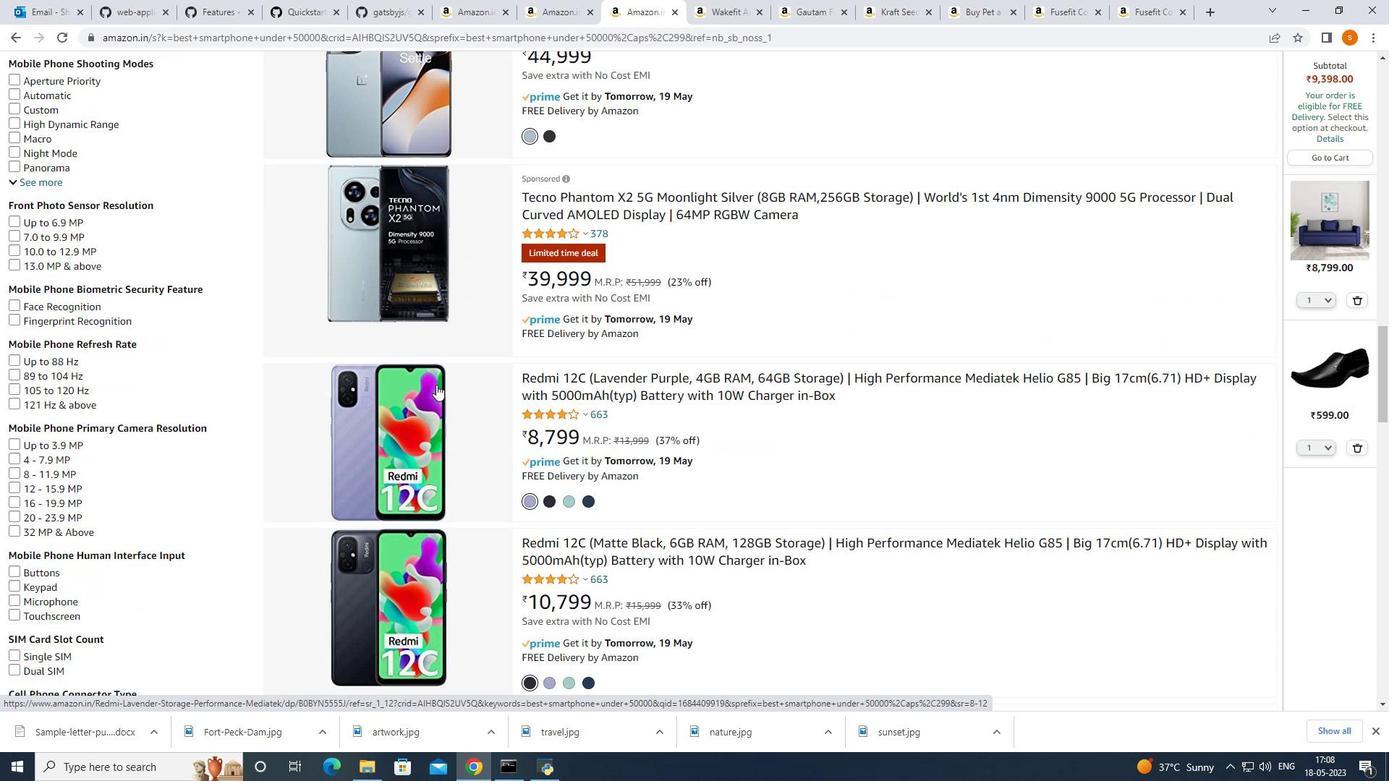 
Action: Mouse scrolled (435, 385) with delta (0, 0)
Screenshot: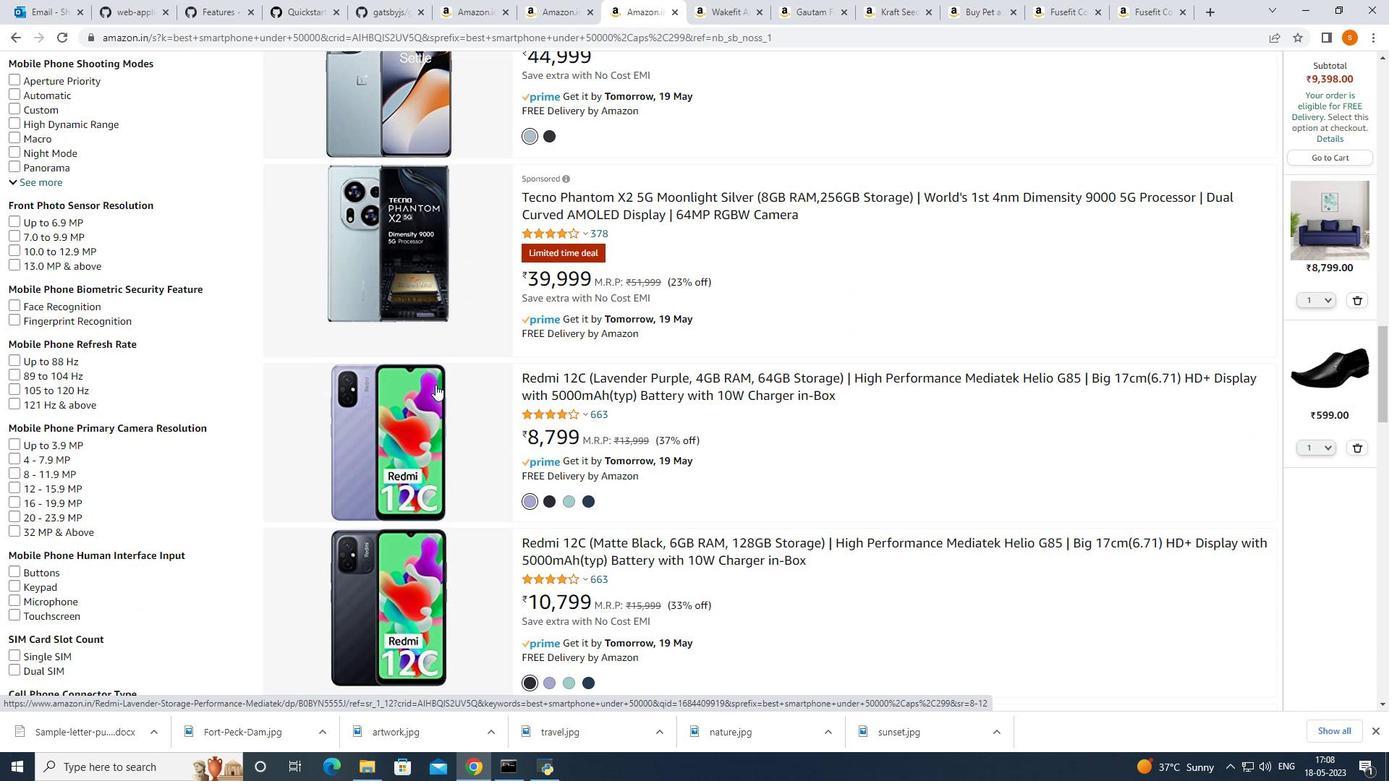 
Action: Mouse scrolled (435, 385) with delta (0, 0)
Screenshot: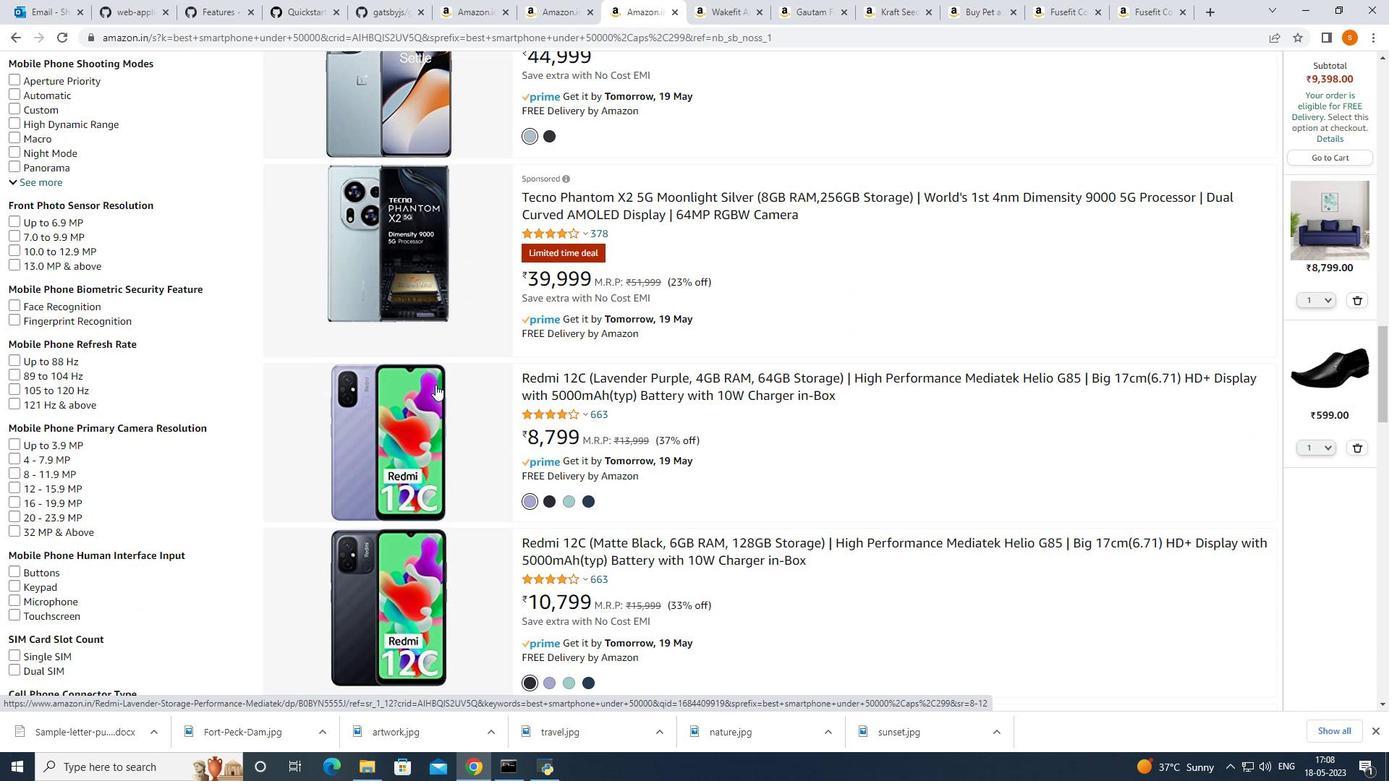 
Action: Mouse scrolled (435, 385) with delta (0, 0)
Screenshot: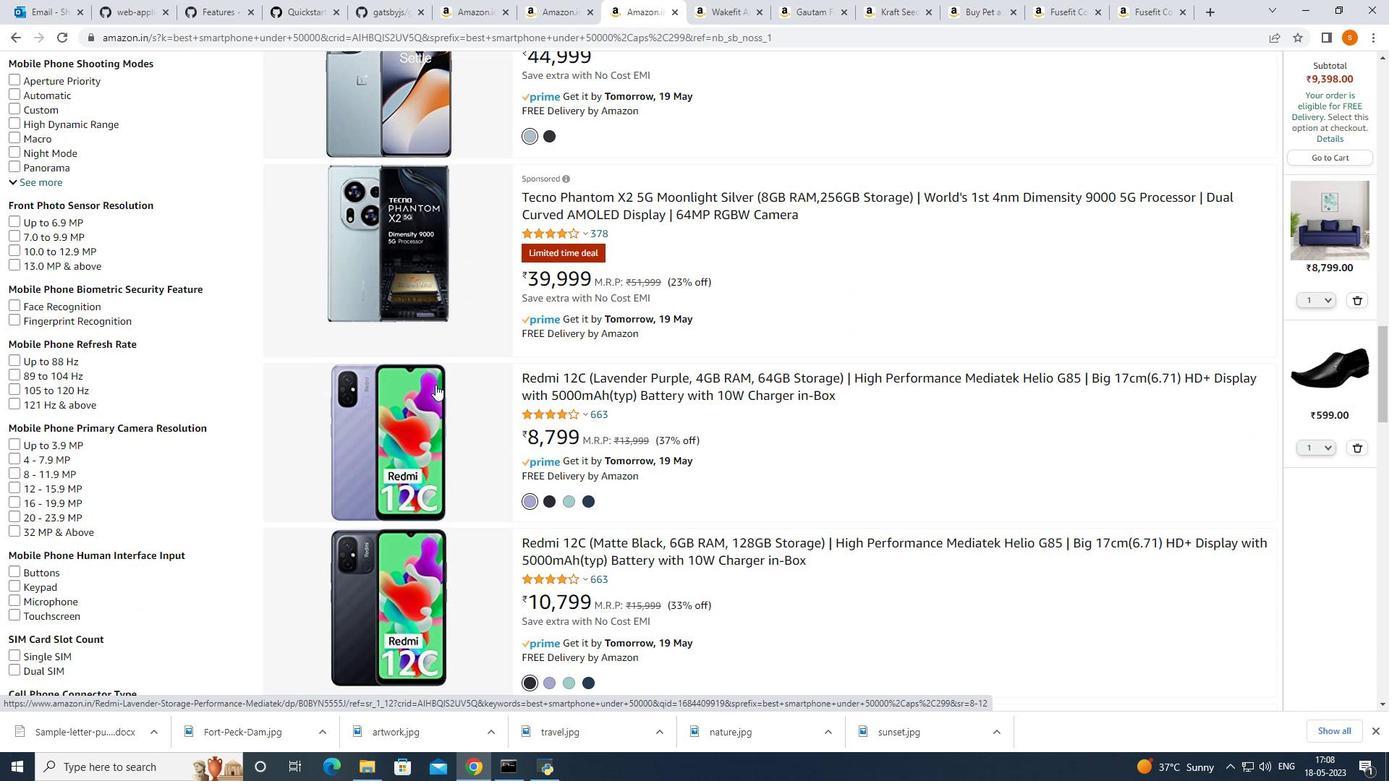 
Action: Mouse moved to (435, 385)
Screenshot: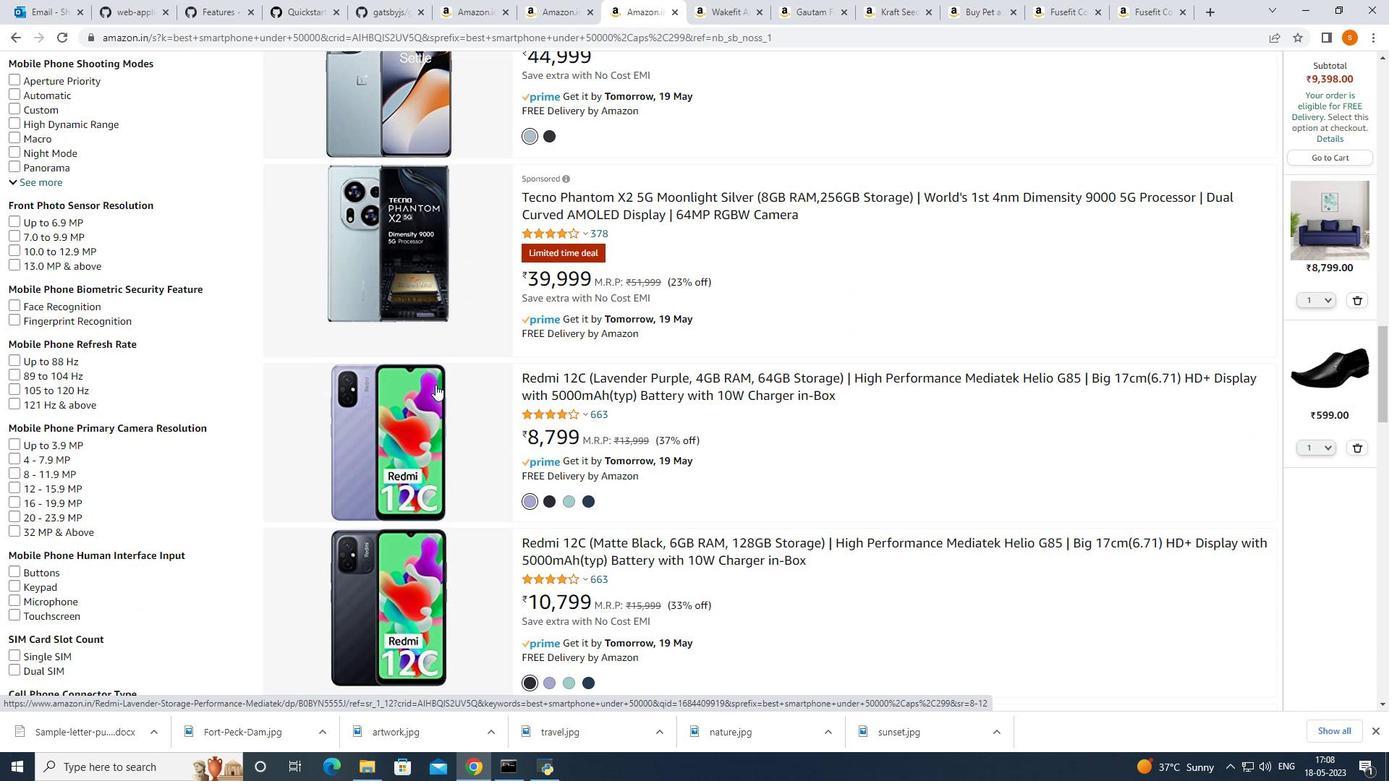 
Action: Mouse scrolled (435, 385) with delta (0, 0)
Screenshot: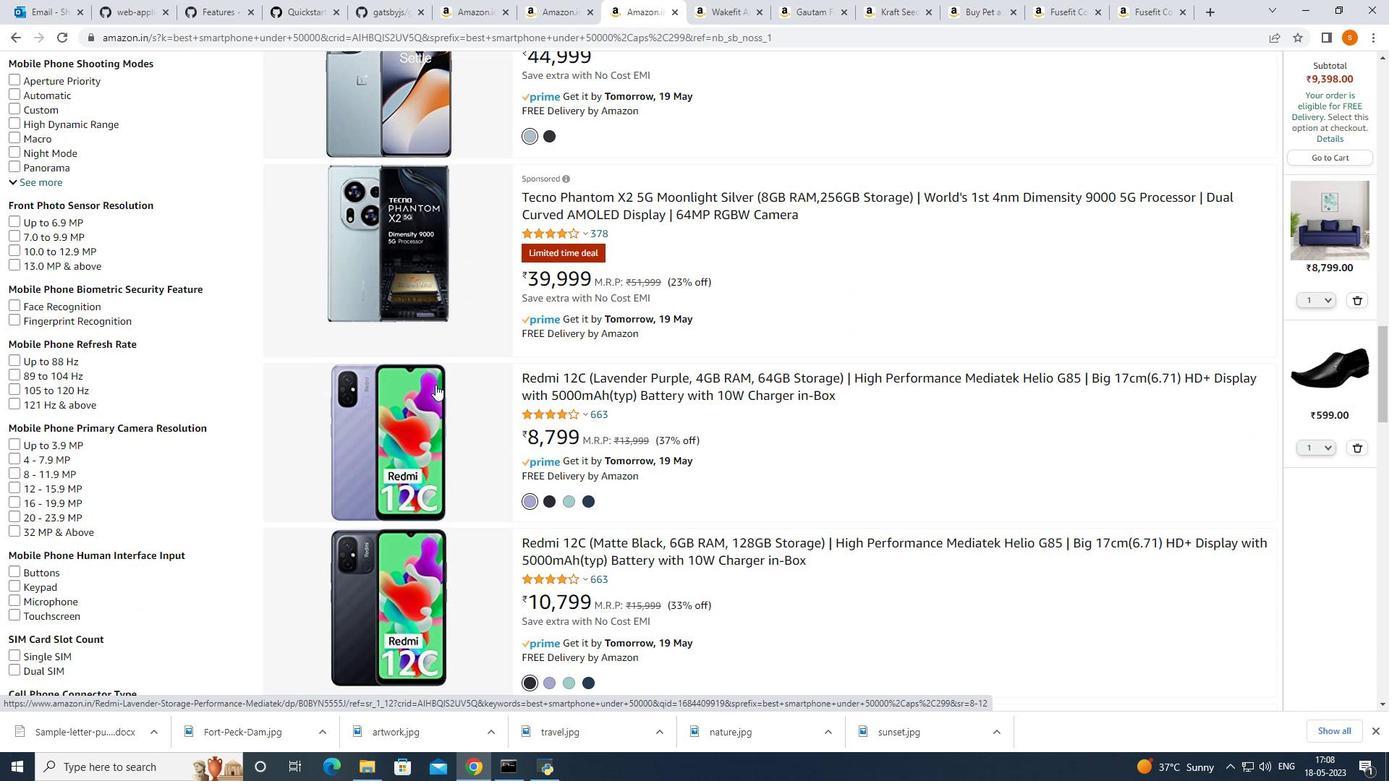 
Action: Mouse moved to (435, 385)
Screenshot: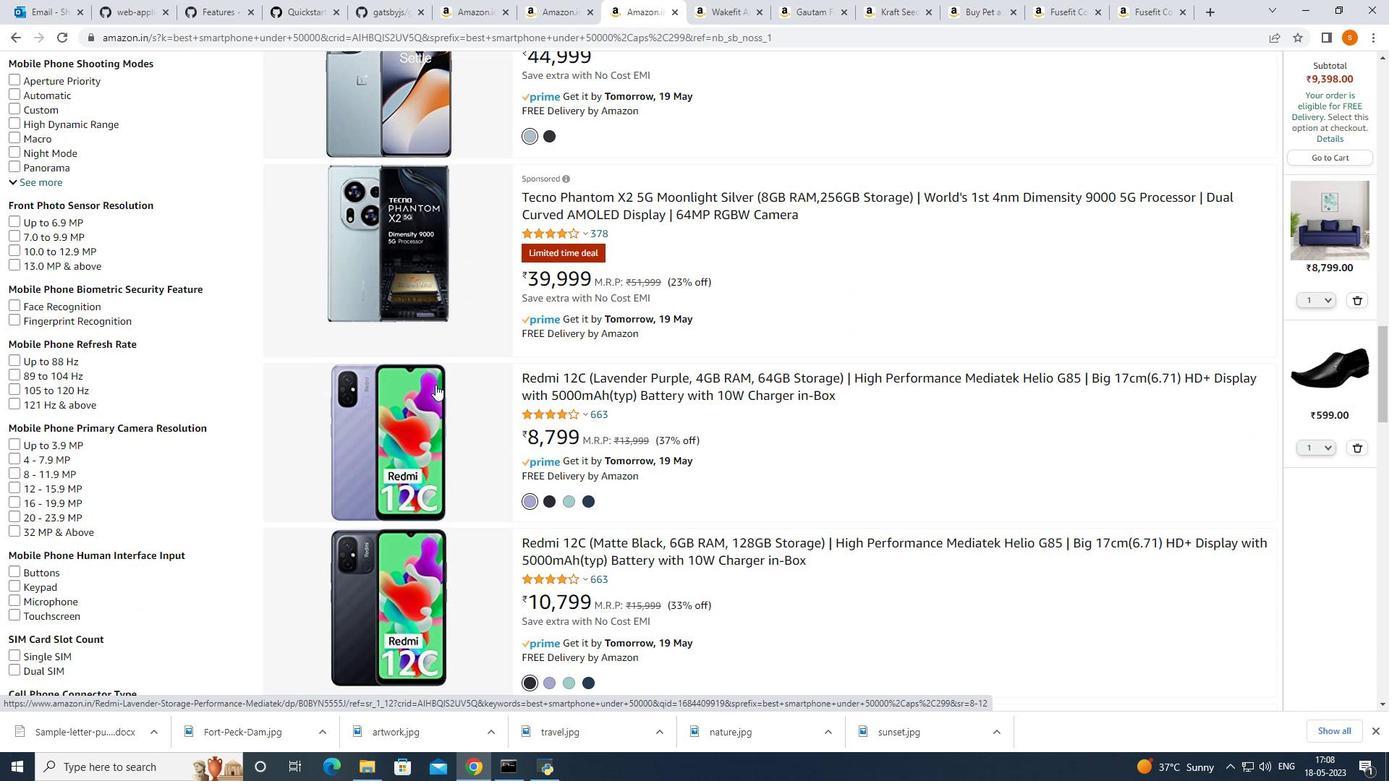 
Action: Mouse scrolled (435, 385) with delta (0, 0)
Screenshot: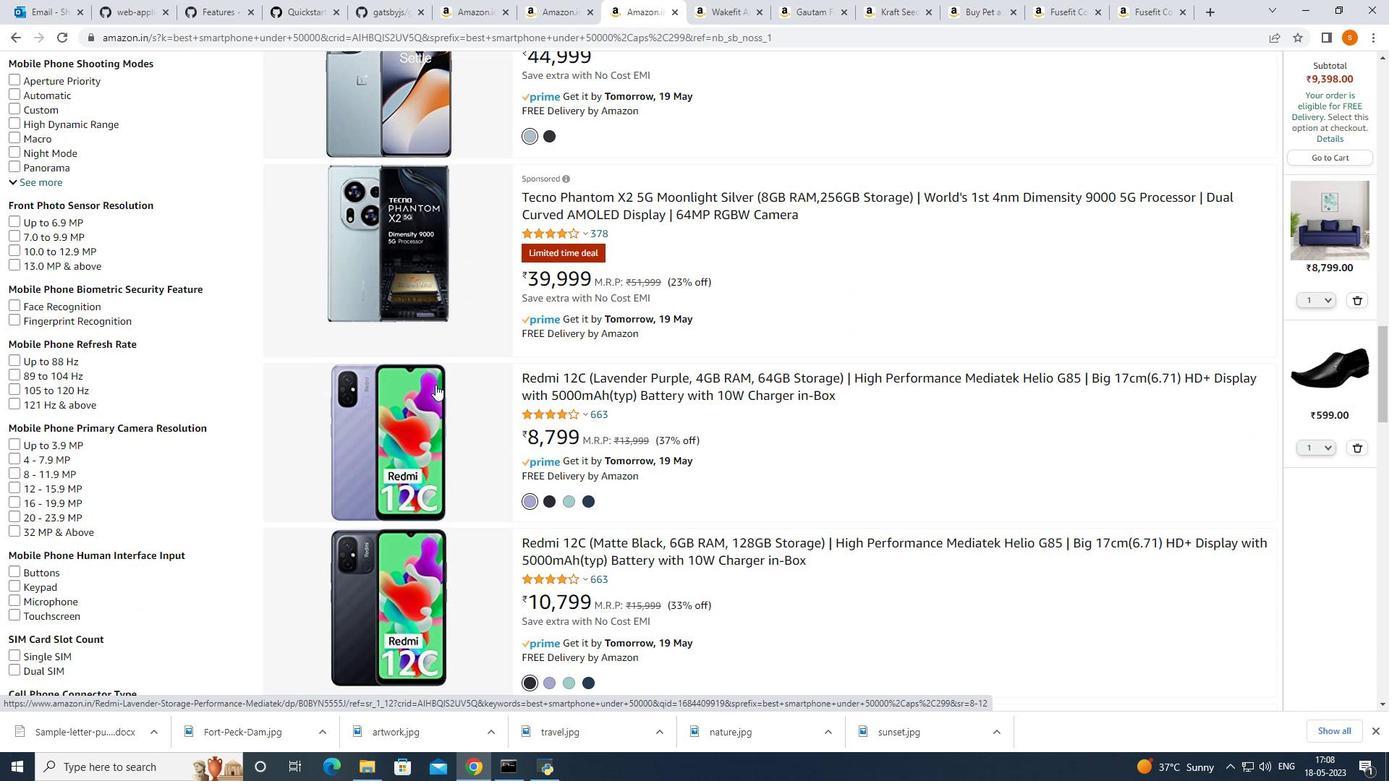 
Action: Mouse moved to (435, 383)
Screenshot: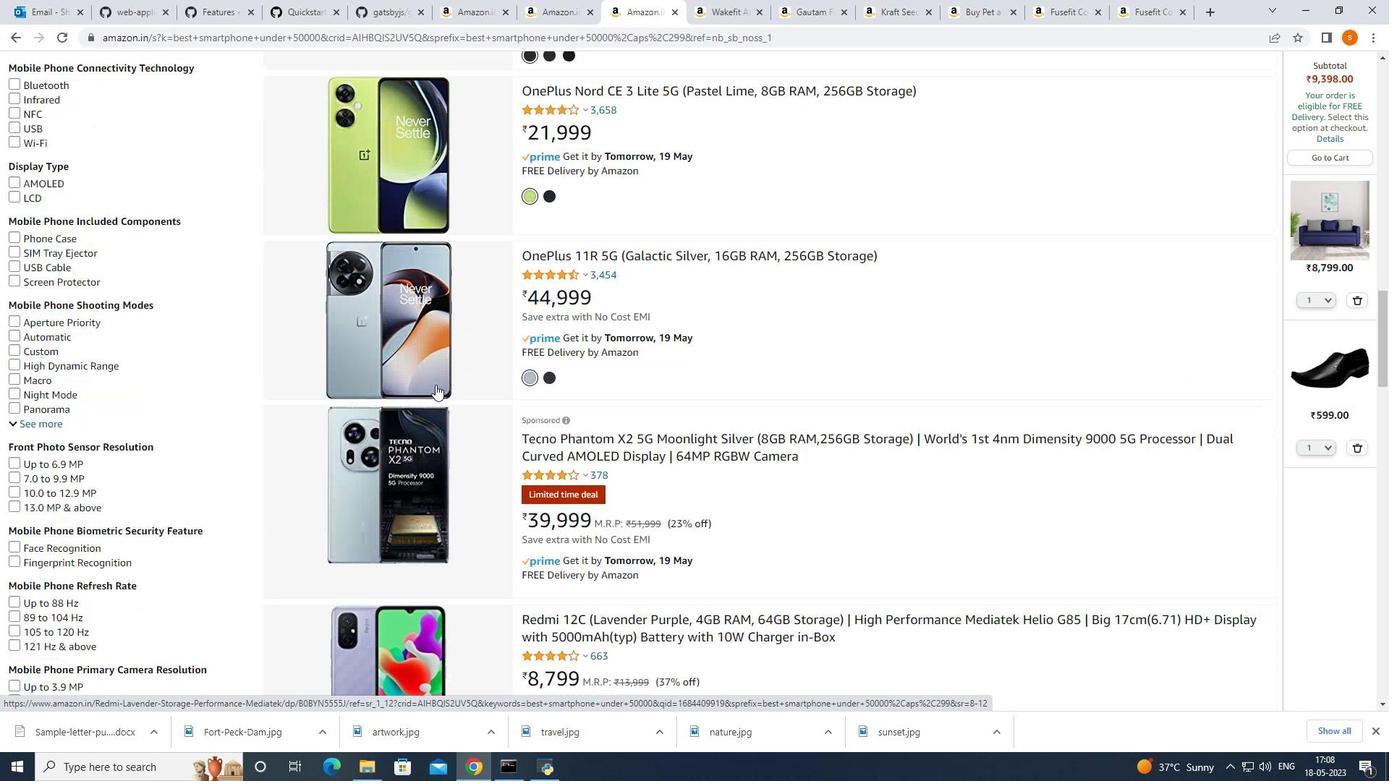 
Action: Mouse scrolled (435, 384) with delta (0, 0)
Screenshot: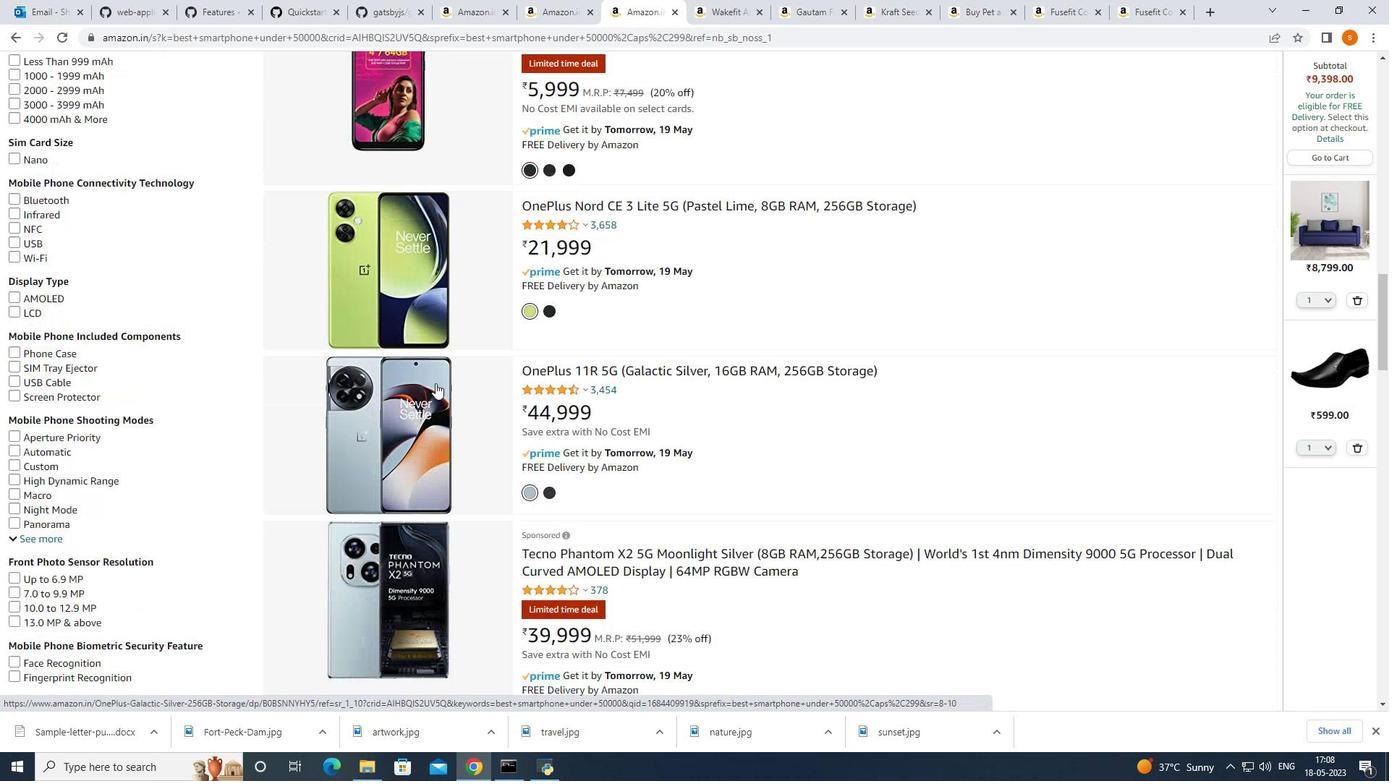 
Action: Mouse scrolled (435, 384) with delta (0, 0)
Screenshot: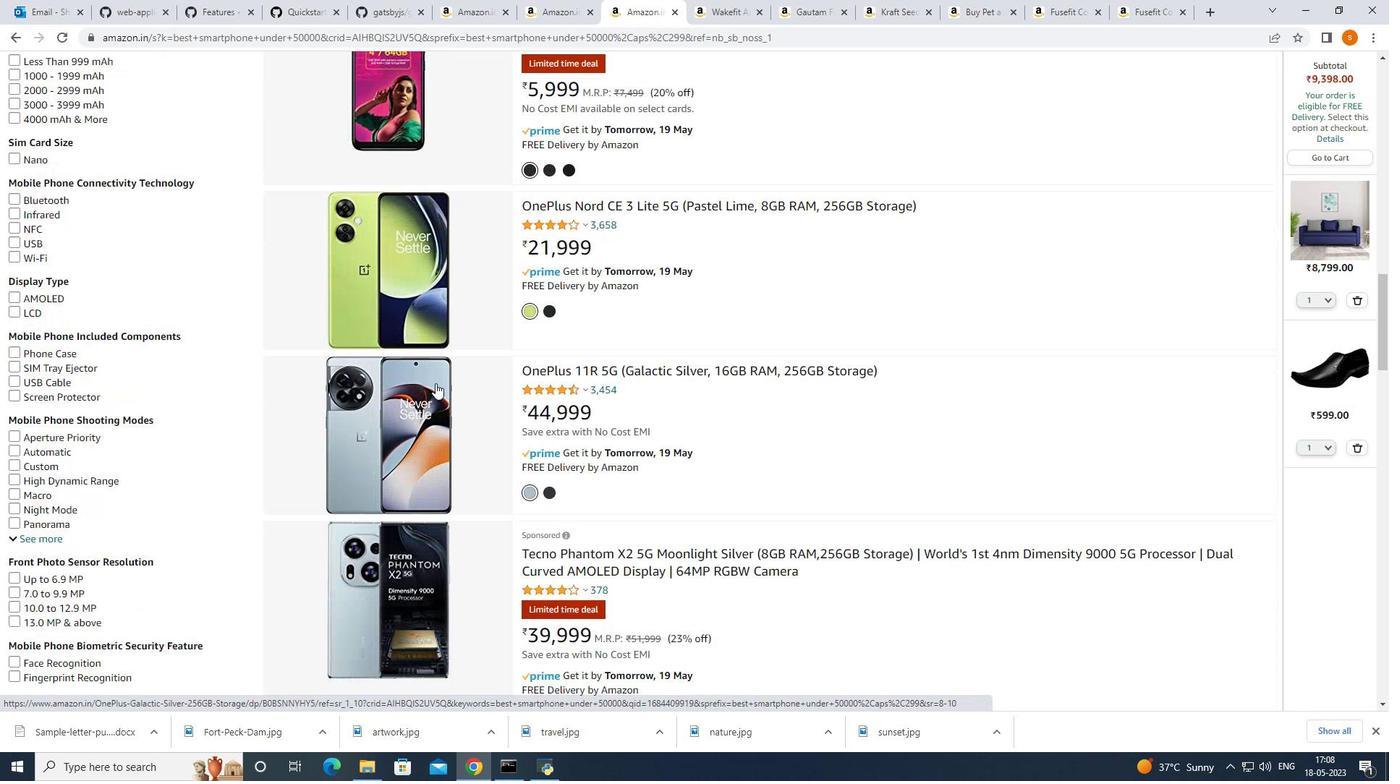 
Action: Mouse scrolled (435, 384) with delta (0, 0)
Screenshot: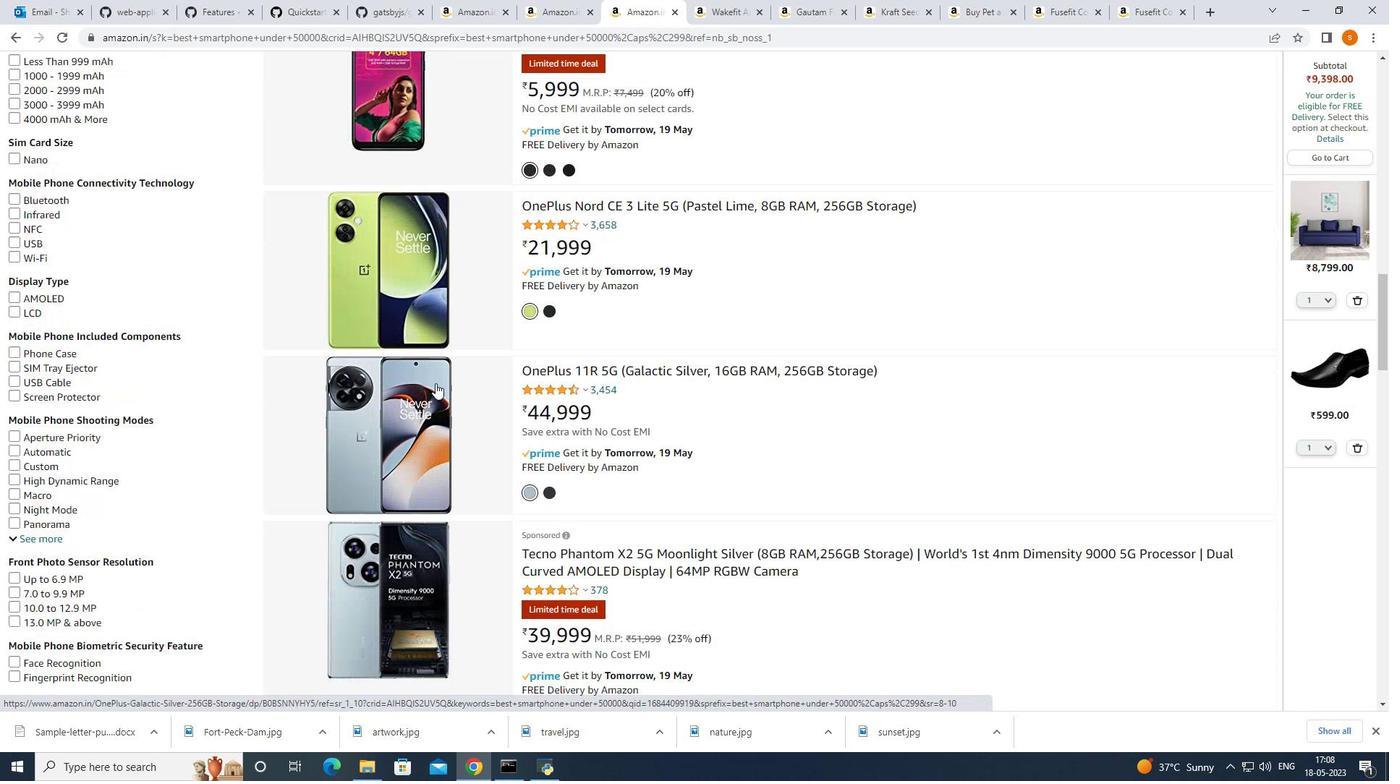 
Action: Mouse moved to (435, 383)
Screenshot: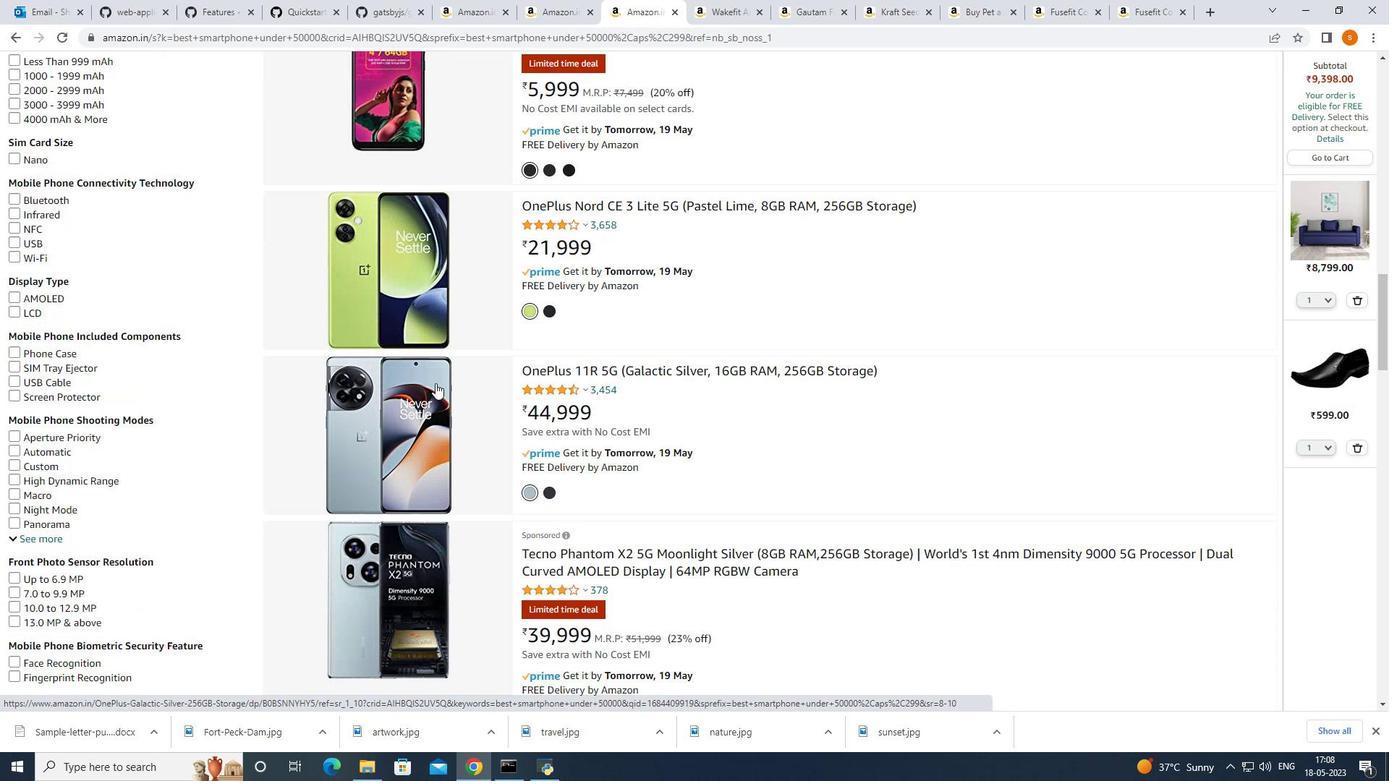 
Action: Mouse scrolled (435, 384) with delta (0, 0)
Screenshot: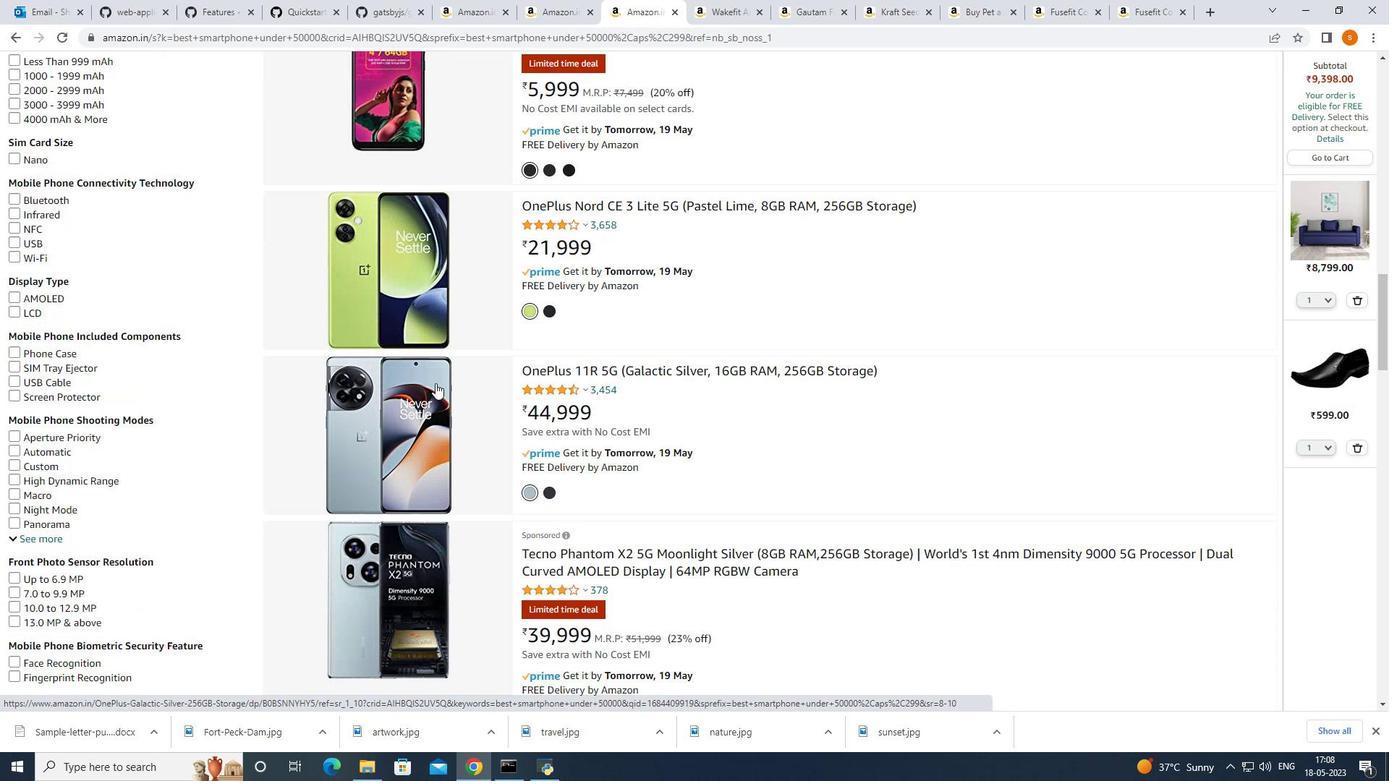
Action: Mouse moved to (435, 382)
Screenshot: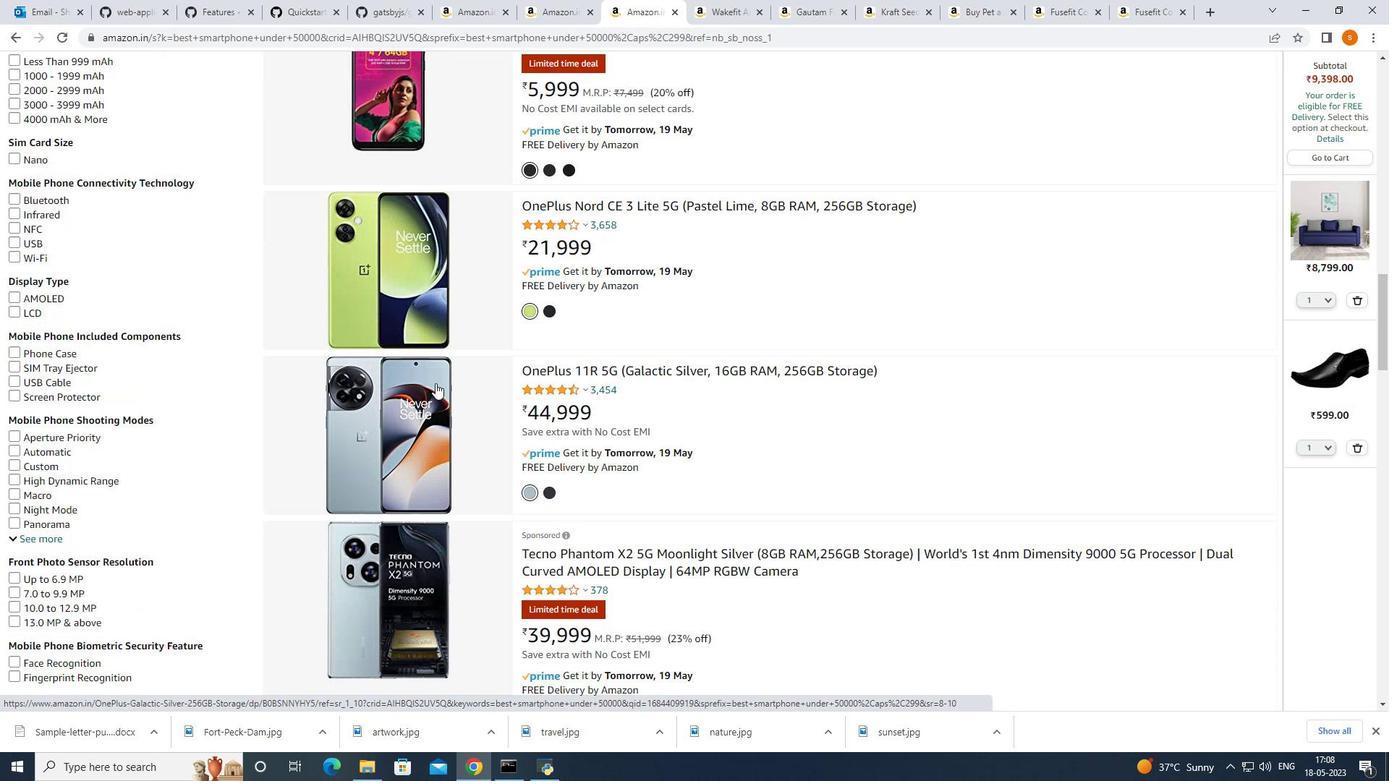 
Action: Mouse scrolled (435, 383) with delta (0, 0)
Screenshot: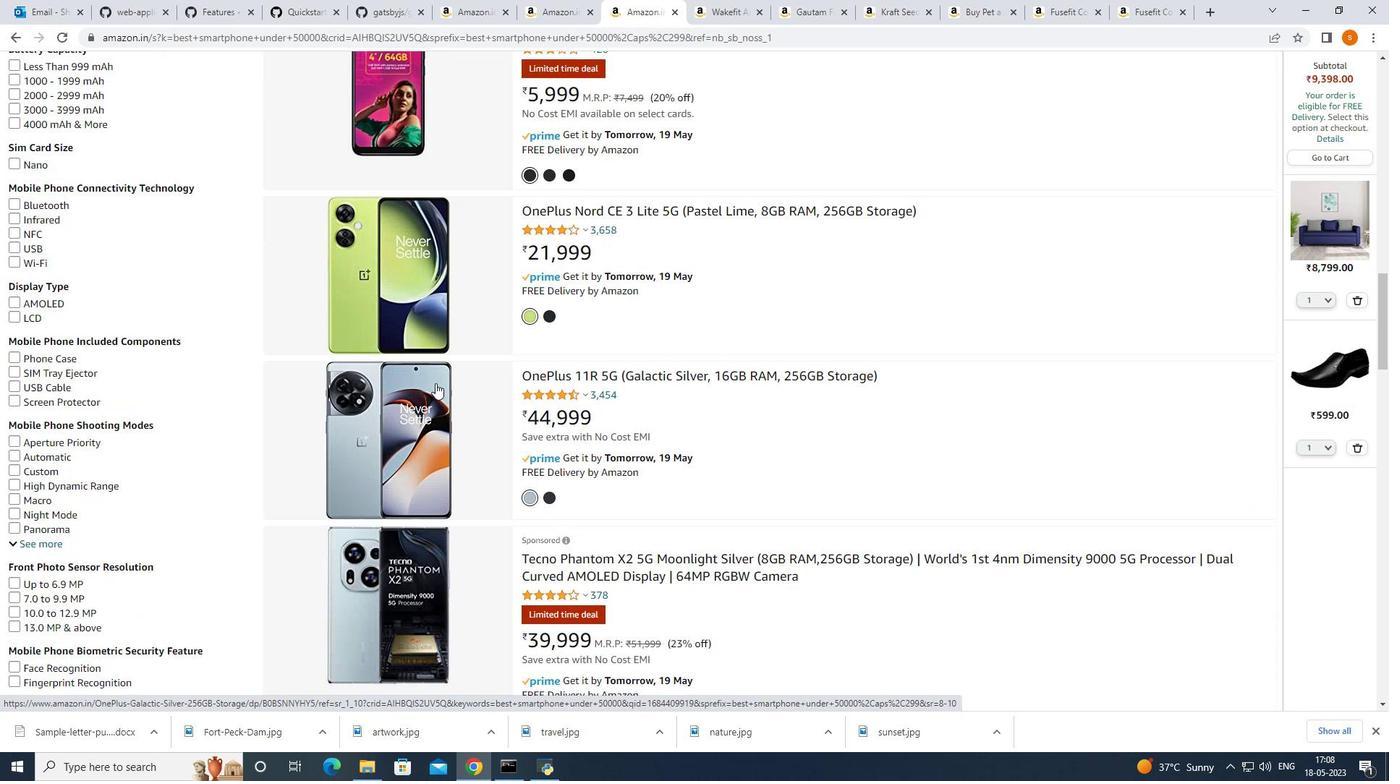 
Action: Mouse moved to (436, 380)
Screenshot: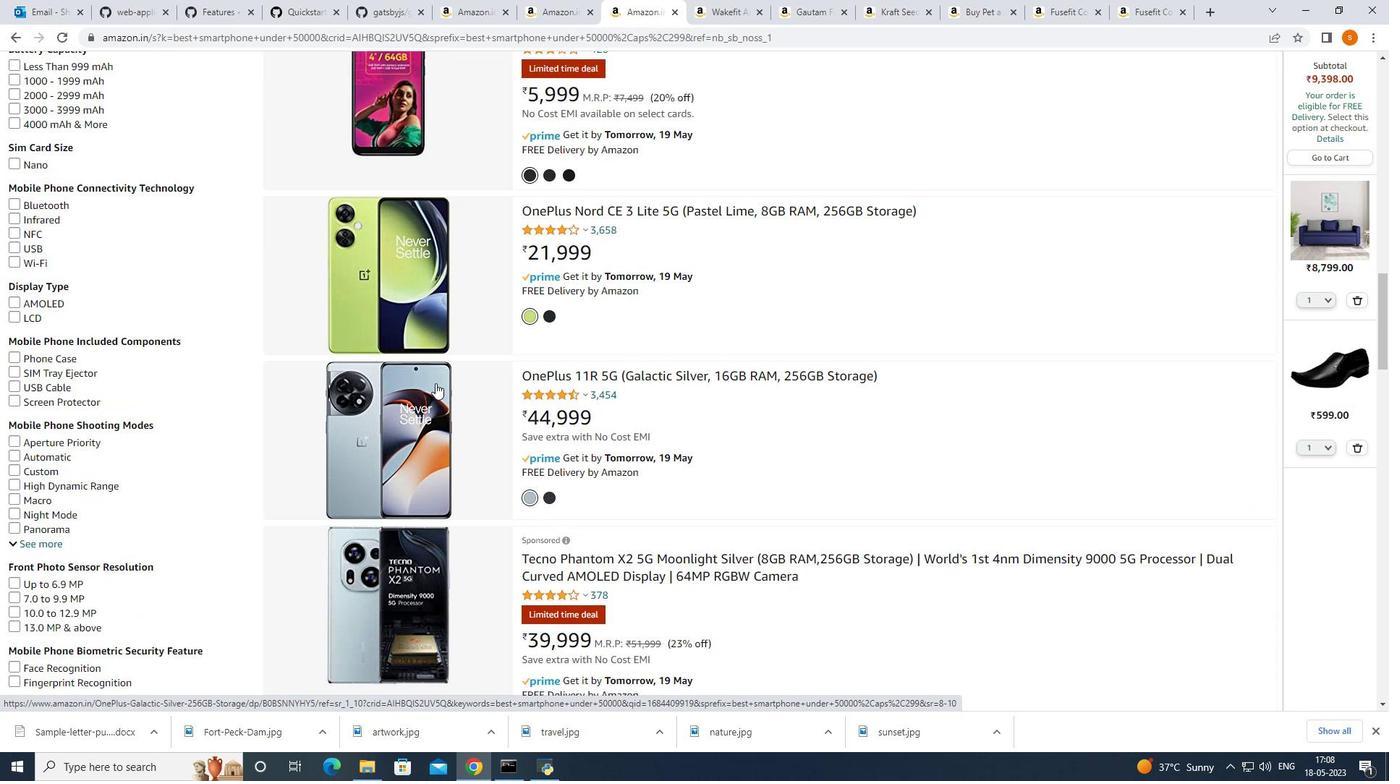 
Action: Mouse scrolled (436, 381) with delta (0, 0)
Screenshot: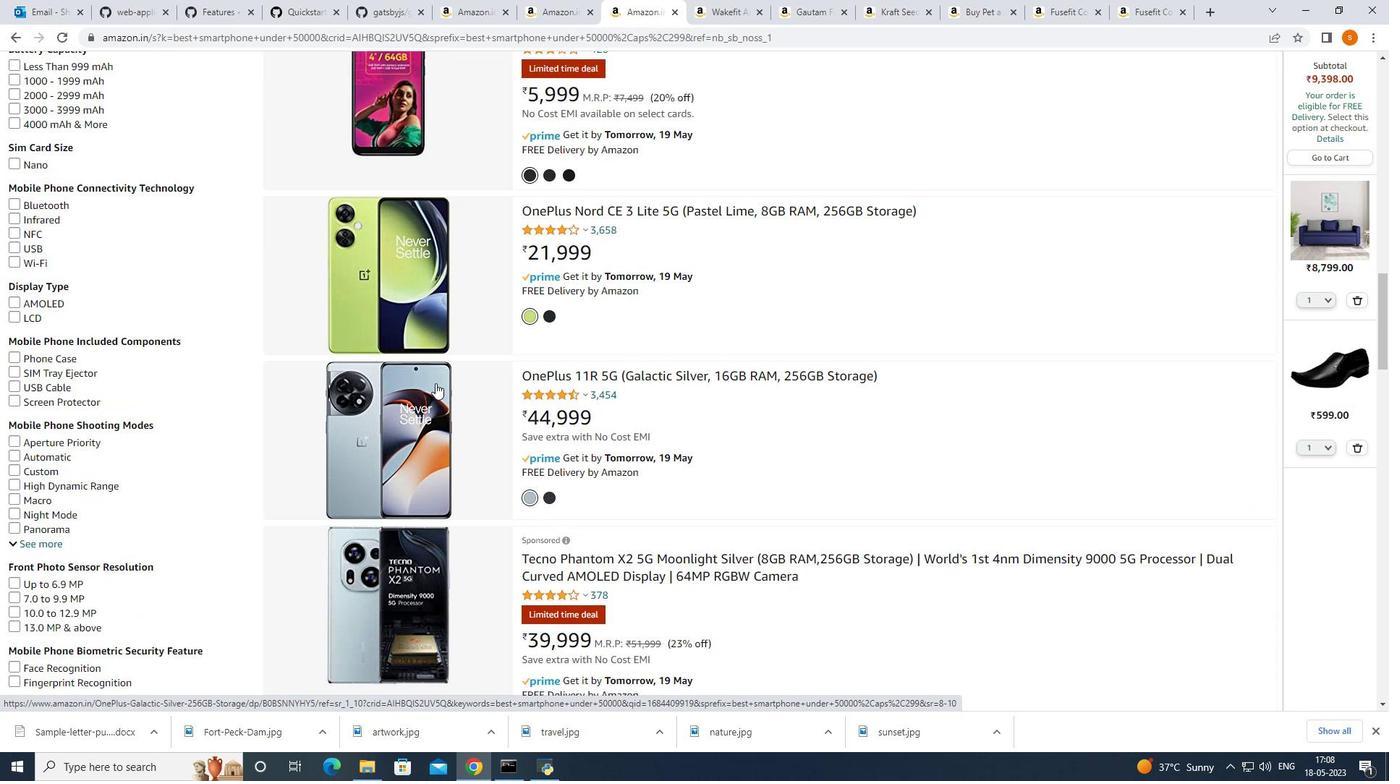 
Action: Mouse moved to (431, 374)
Screenshot: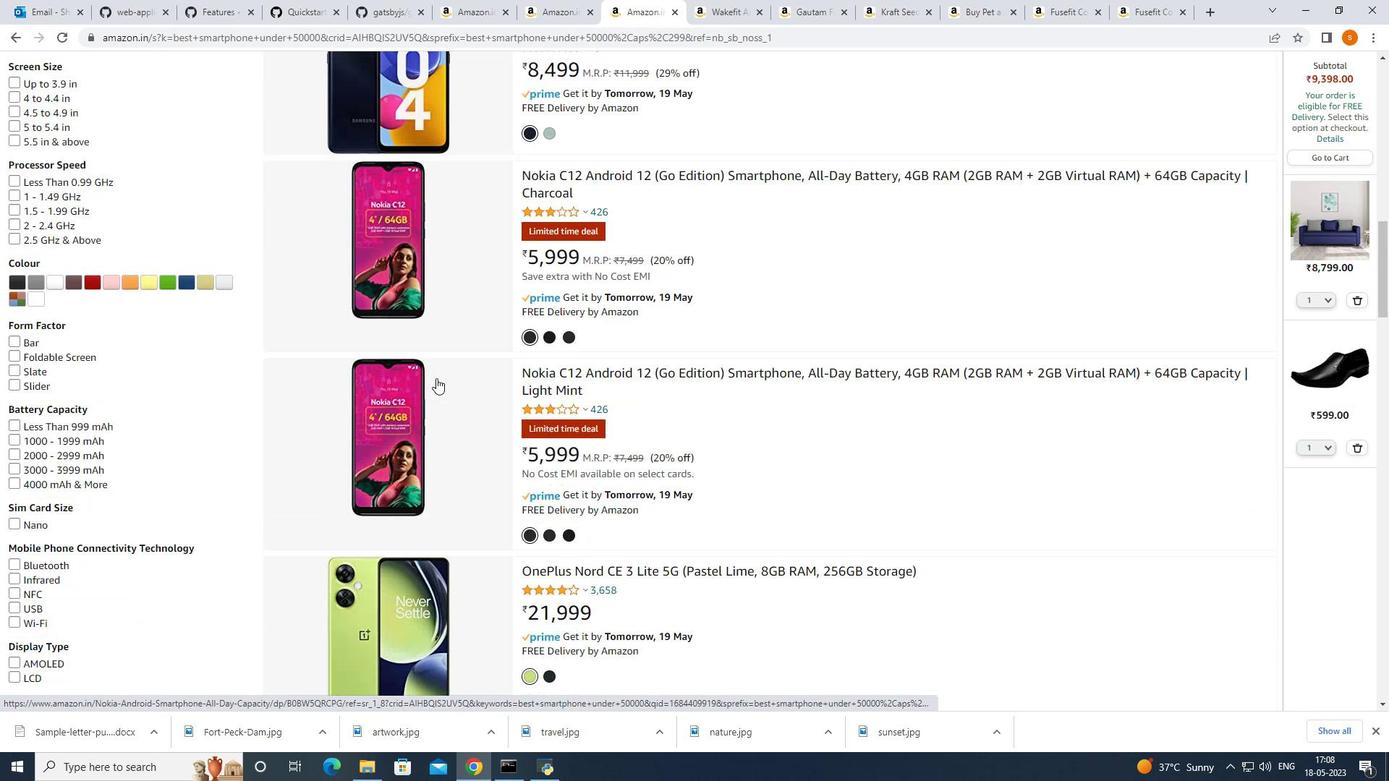 
Action: Mouse scrolled (431, 374) with delta (0, 0)
Screenshot: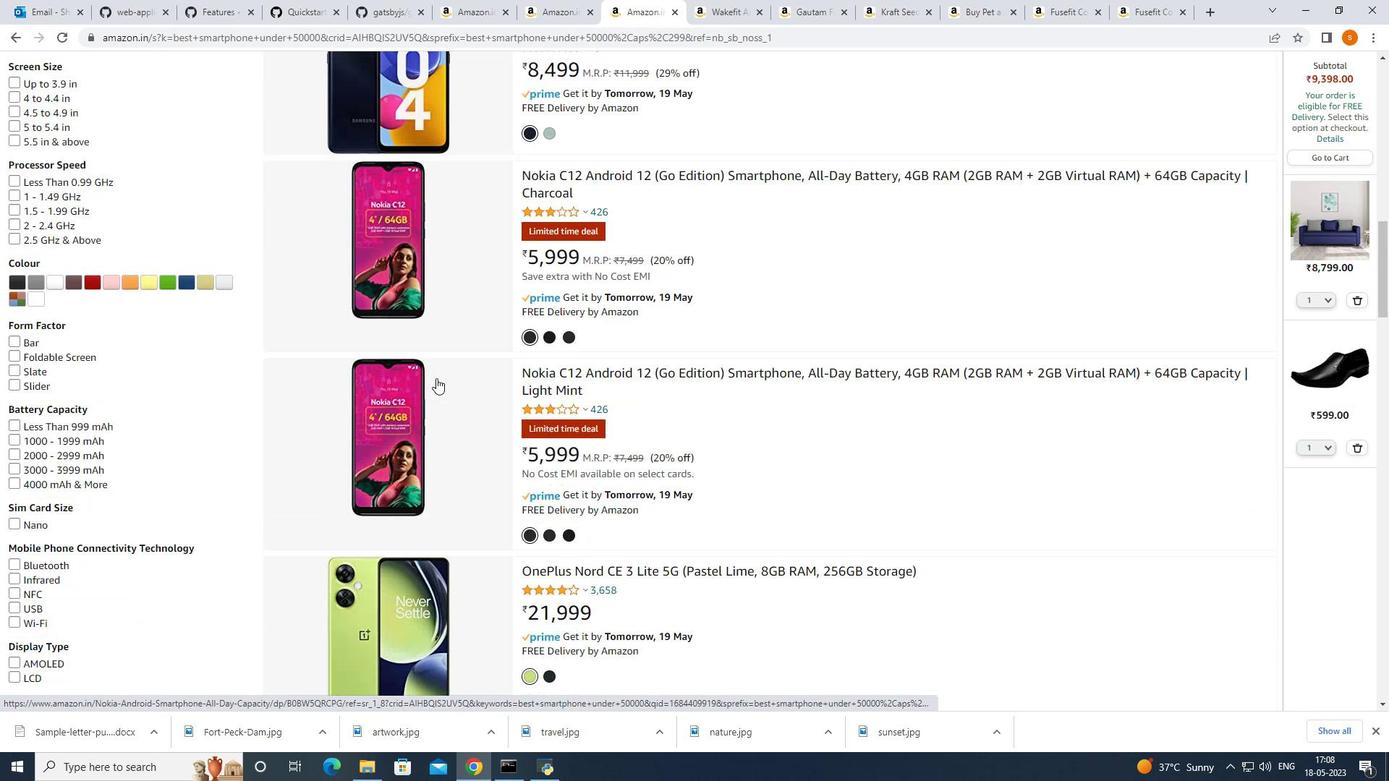 
Action: Mouse moved to (431, 373)
Screenshot: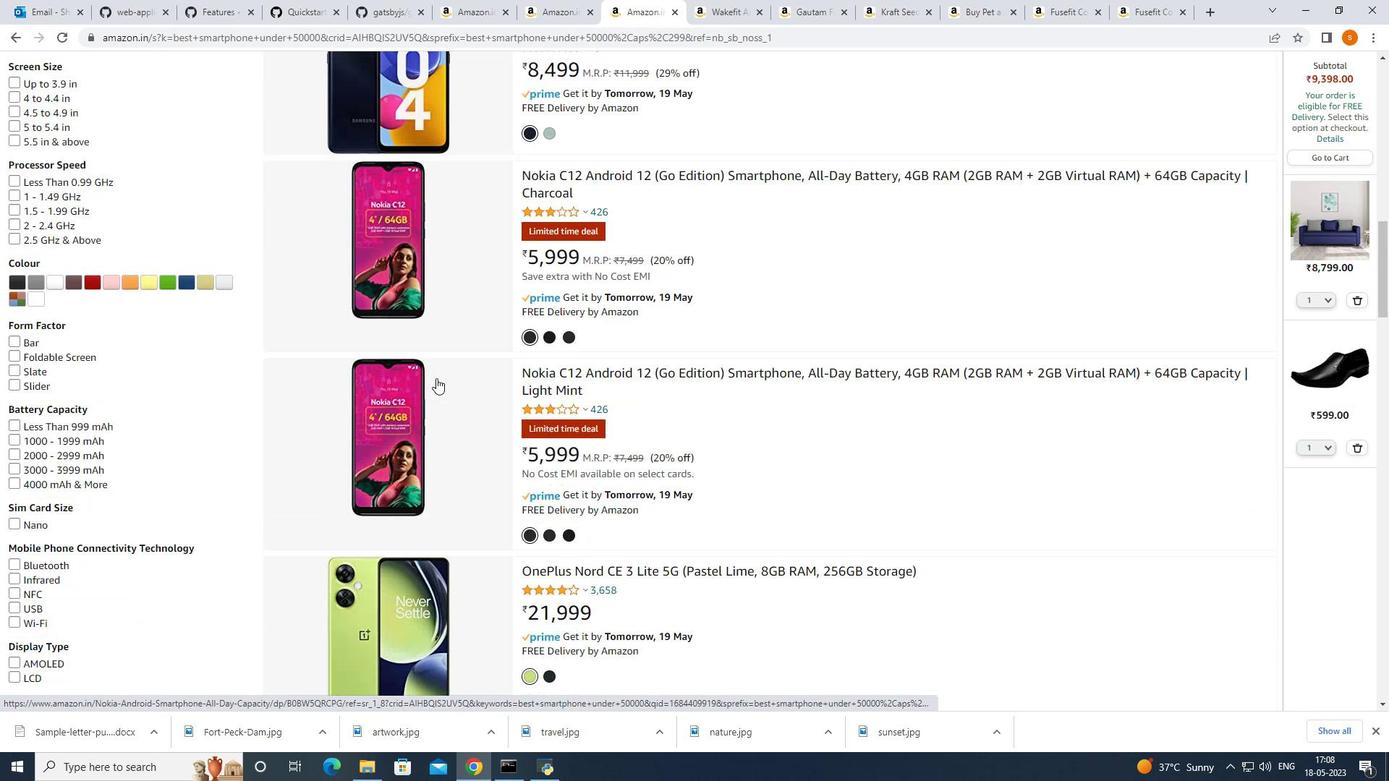 
Action: Mouse scrolled (431, 374) with delta (0, 0)
Screenshot: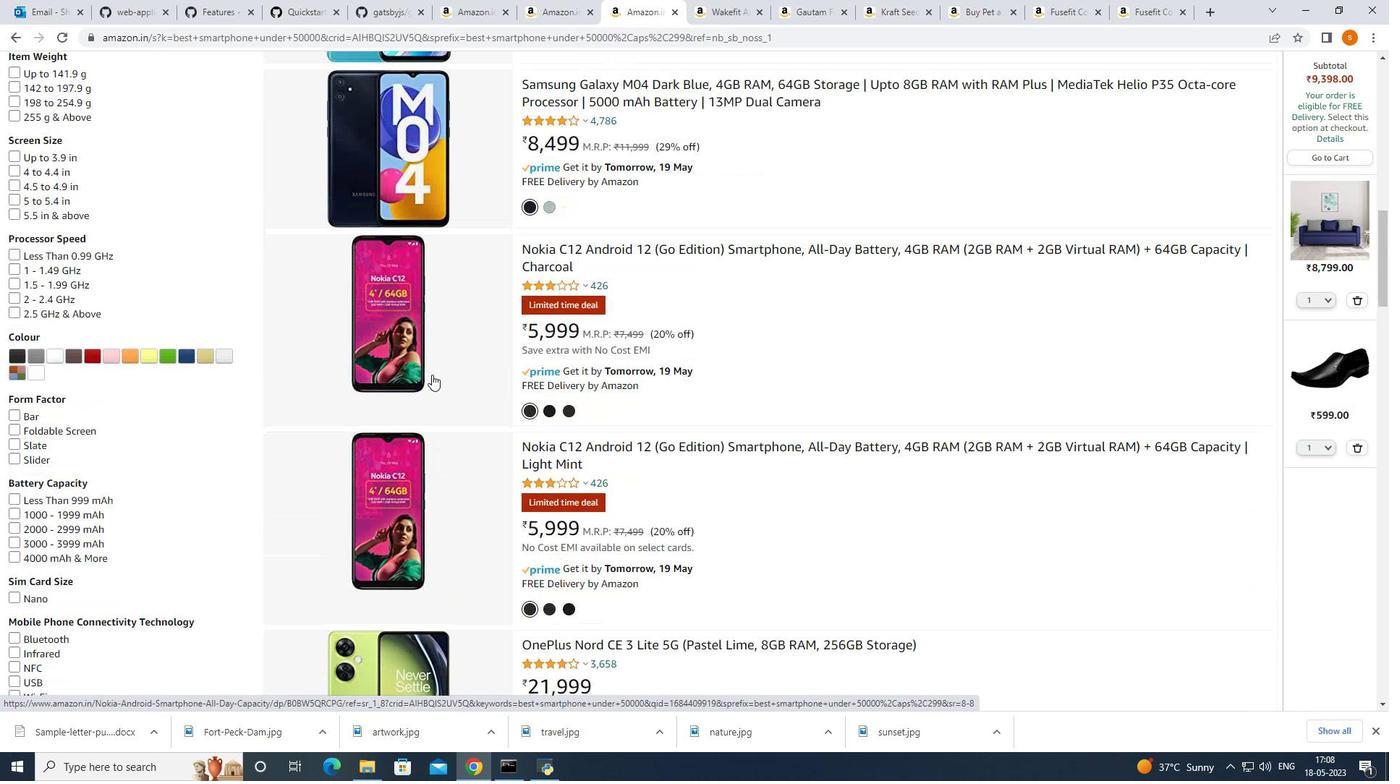
Action: Mouse scrolled (431, 374) with delta (0, 0)
Screenshot: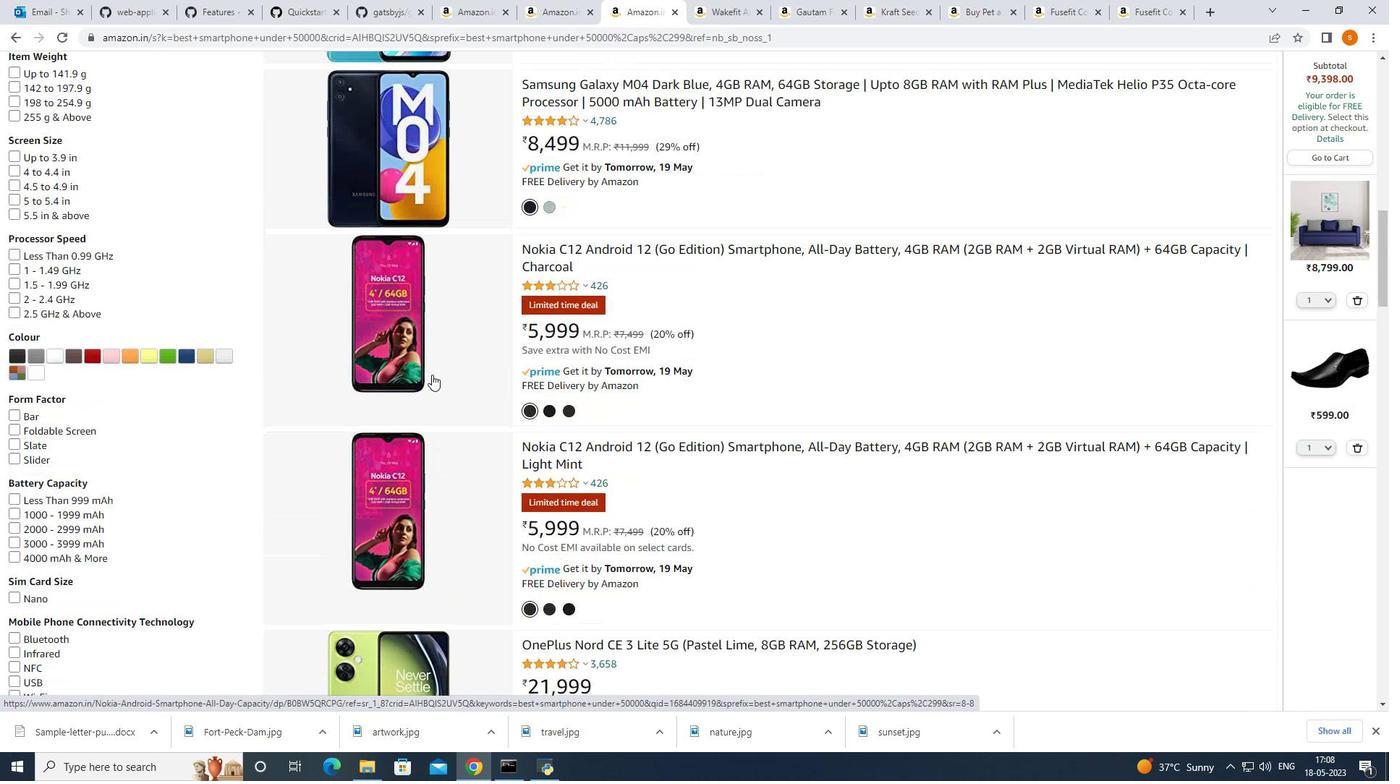 
Action: Mouse scrolled (431, 374) with delta (0, 0)
Screenshot: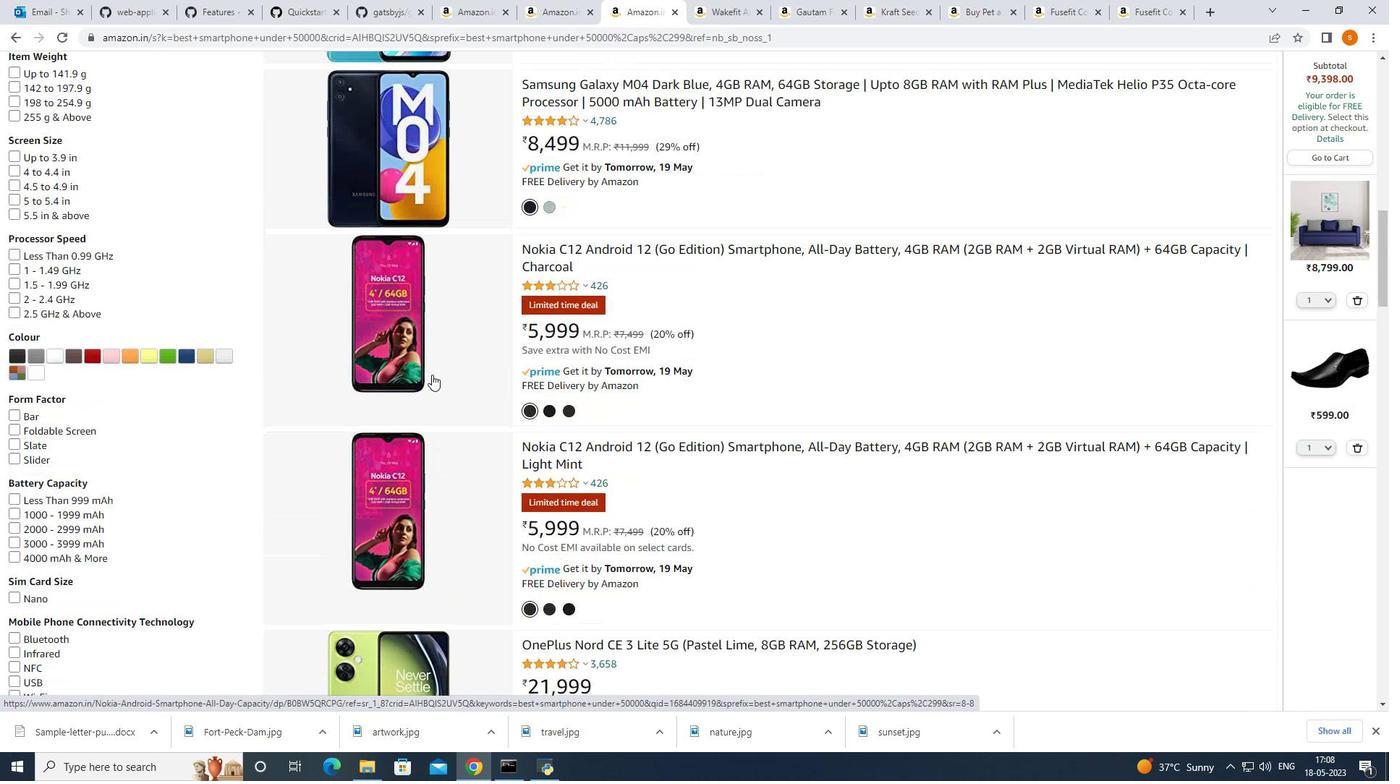 
Action: Mouse scrolled (431, 374) with delta (0, 0)
Screenshot: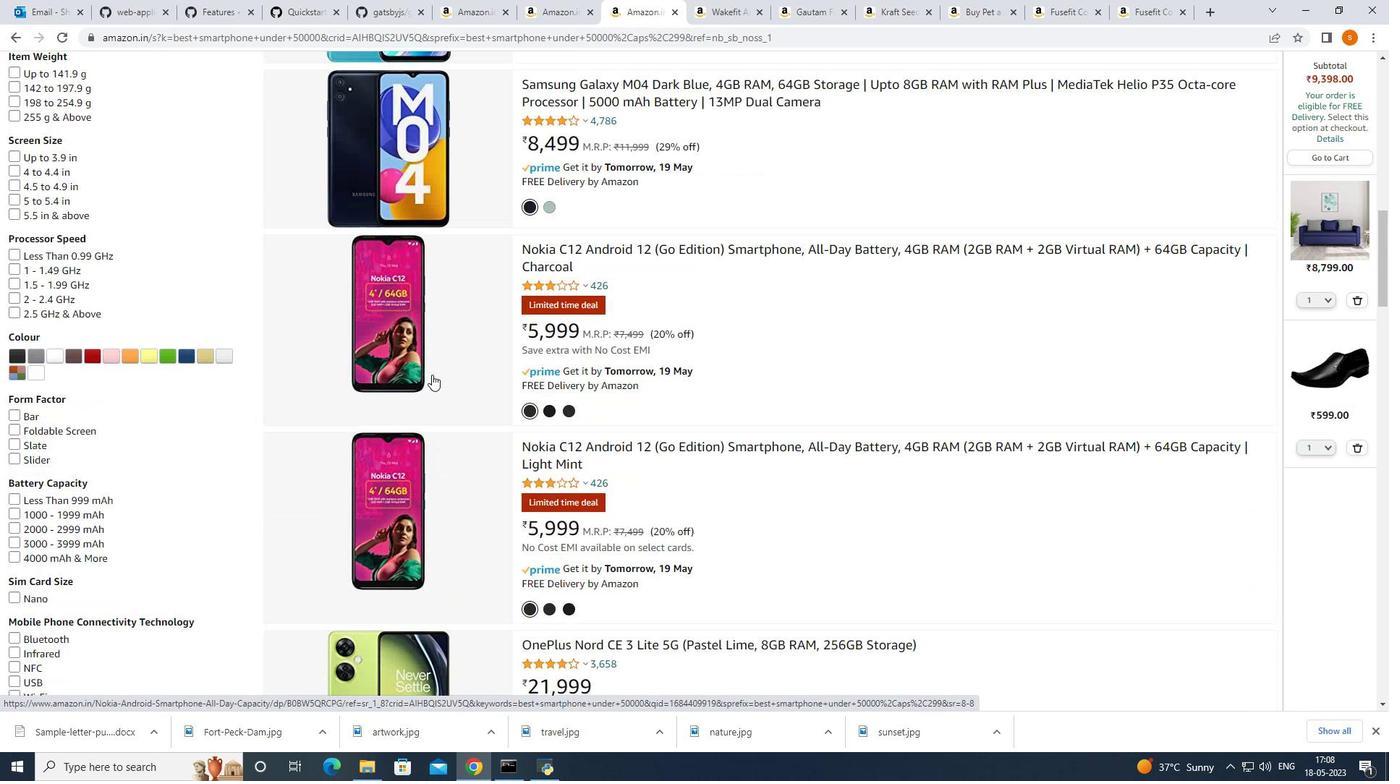 
Action: Mouse moved to (428, 359)
Screenshot: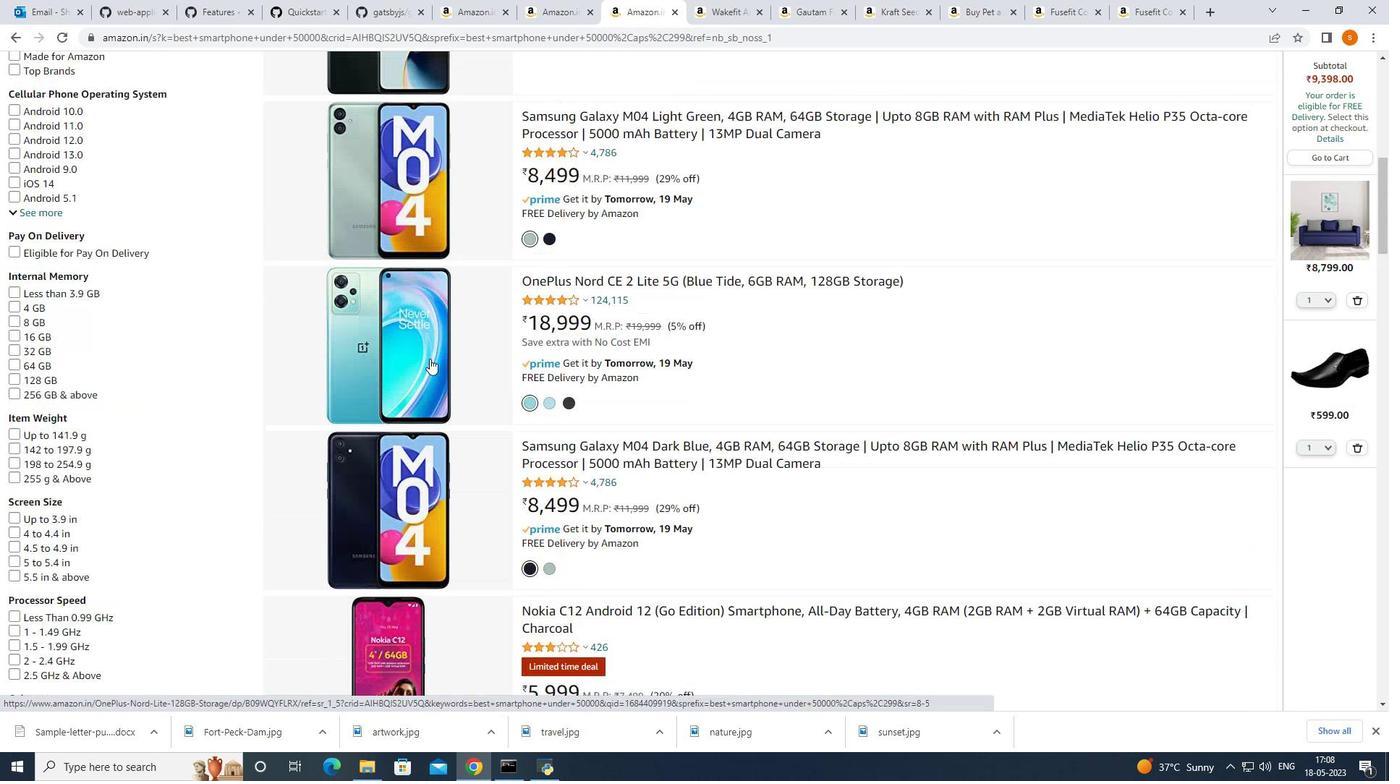 
Action: Mouse scrolled (428, 359) with delta (0, 0)
Screenshot: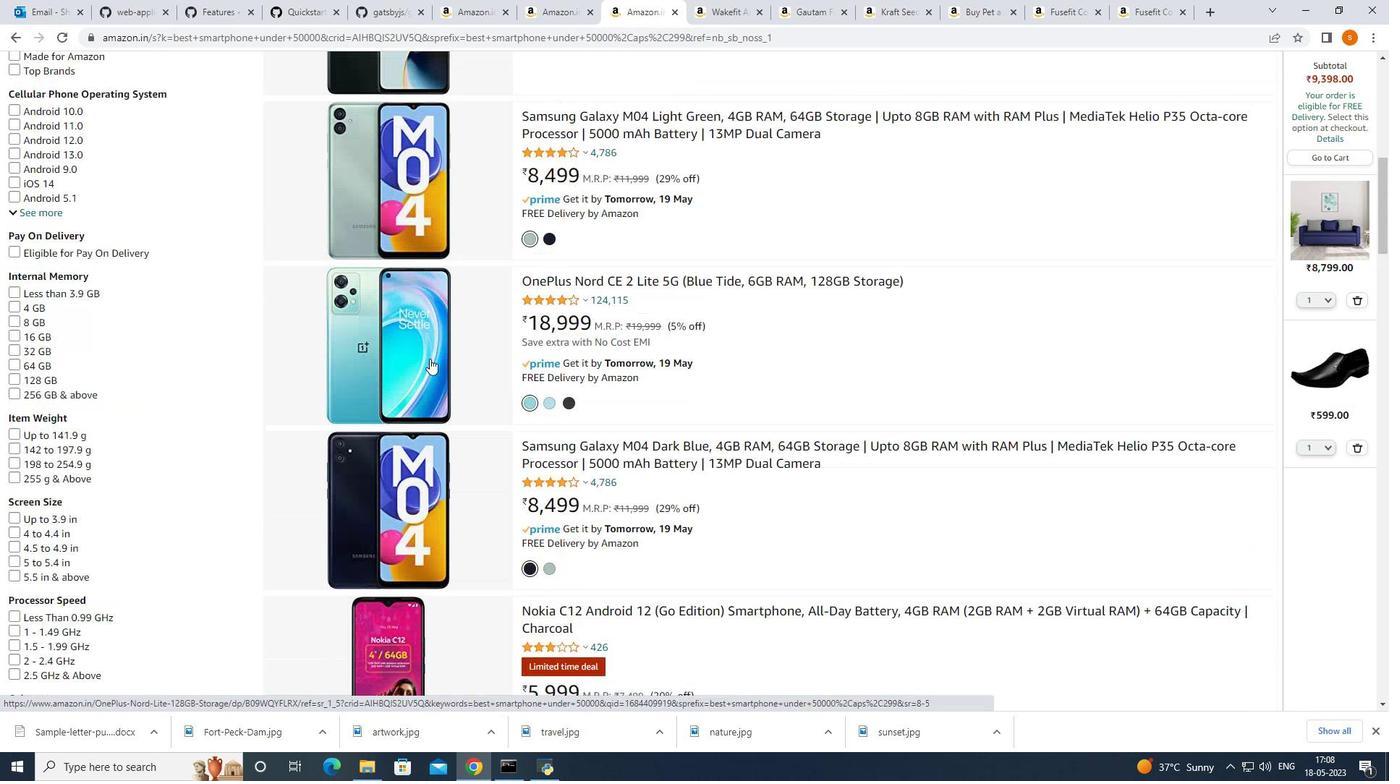 
Action: Mouse moved to (428, 359)
Screenshot: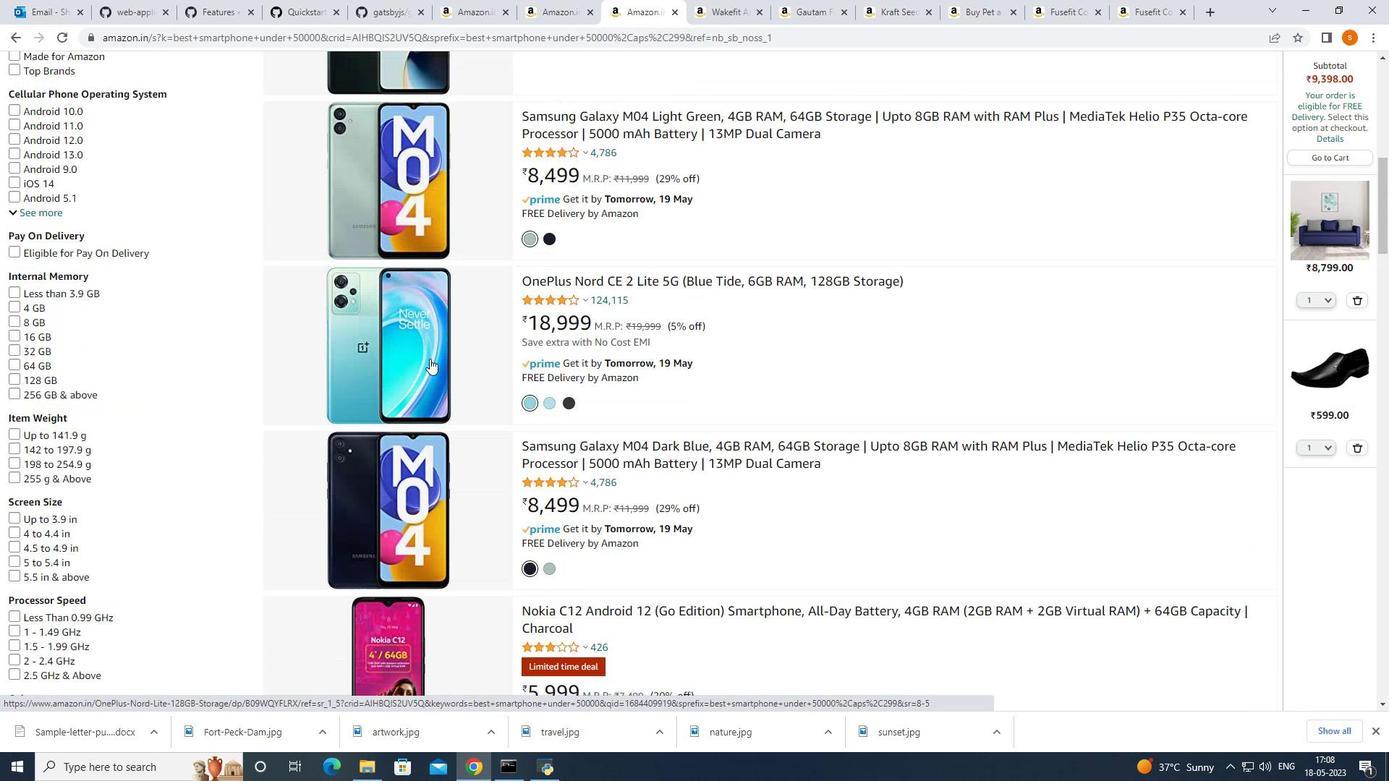 
Action: Mouse scrolled (428, 359) with delta (0, 0)
Screenshot: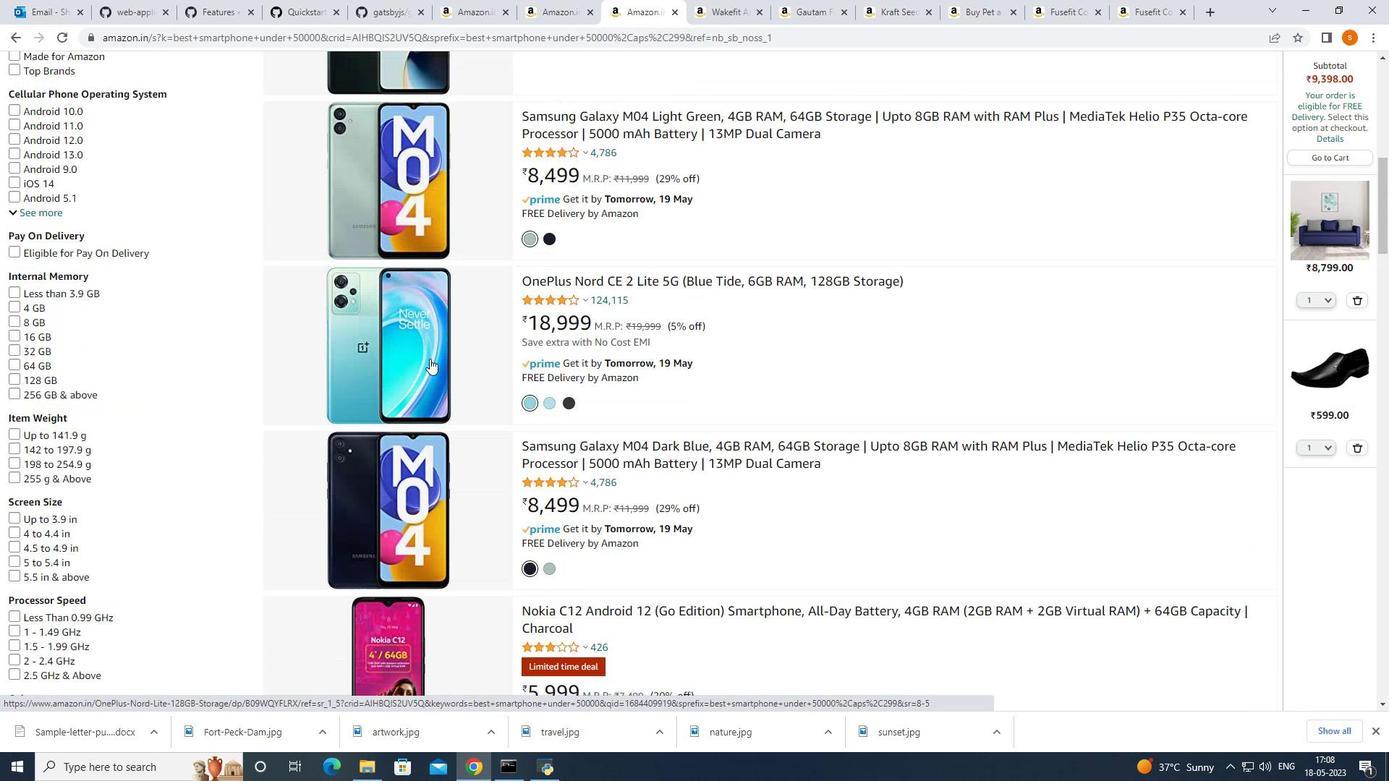
Action: Mouse scrolled (428, 359) with delta (0, 0)
Screenshot: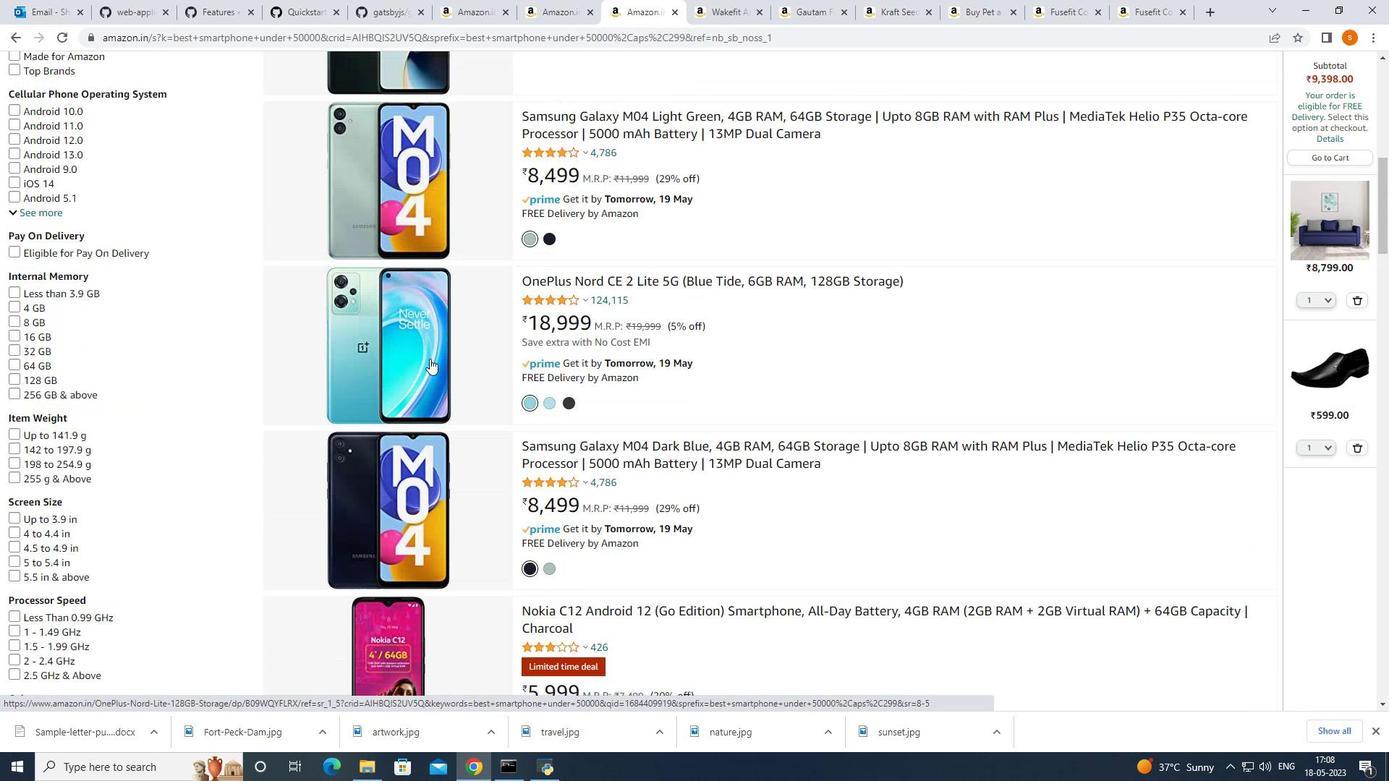 
Action: Mouse moved to (428, 358)
Screenshot: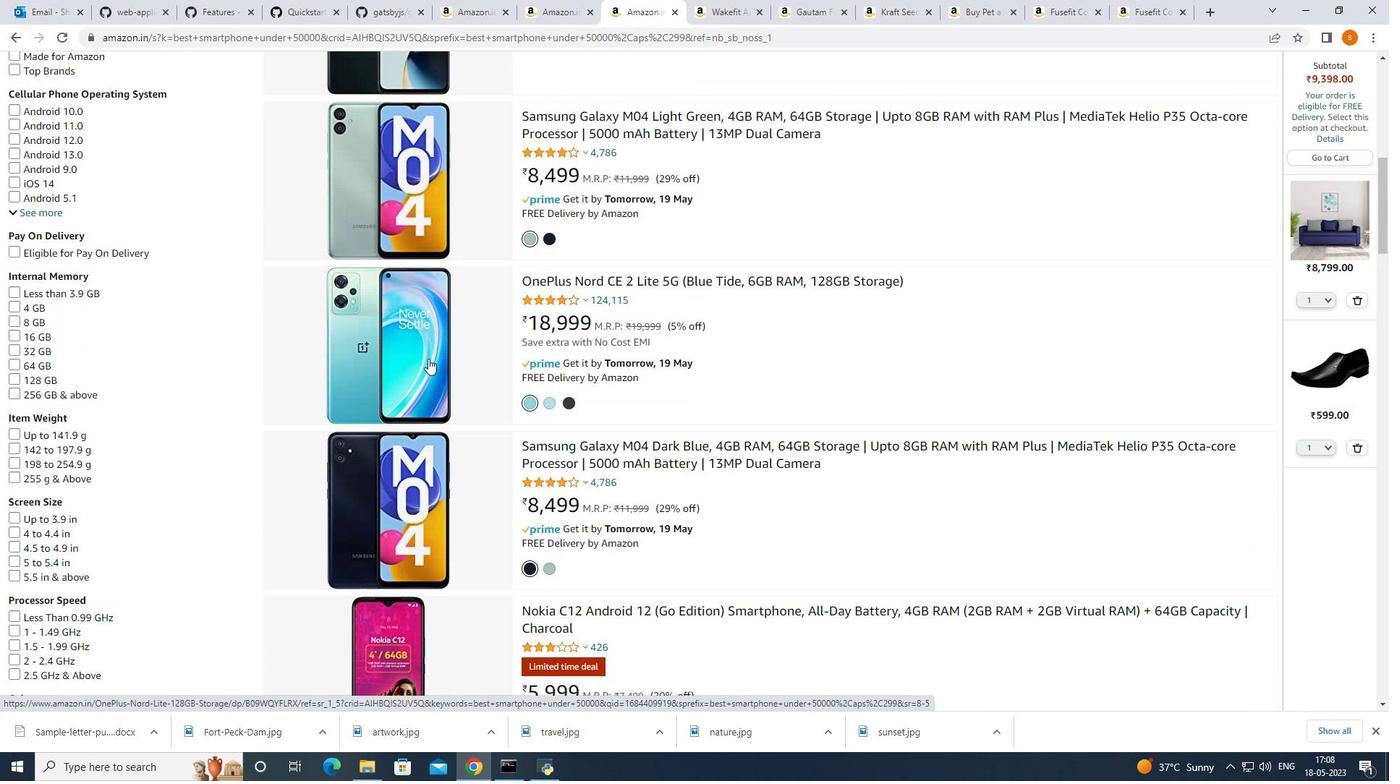 
Action: Mouse scrolled (428, 359) with delta (0, 0)
Screenshot: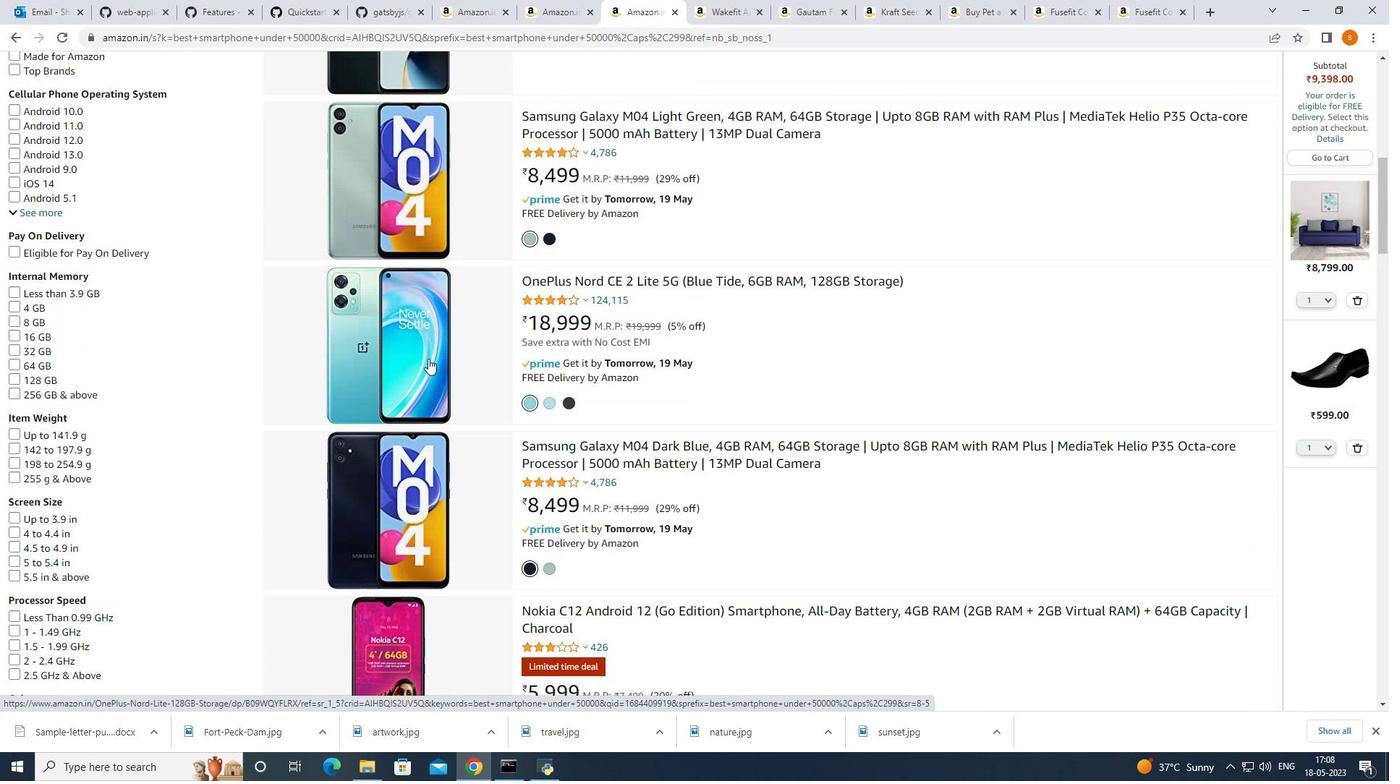 
Action: Mouse moved to (428, 357)
Screenshot: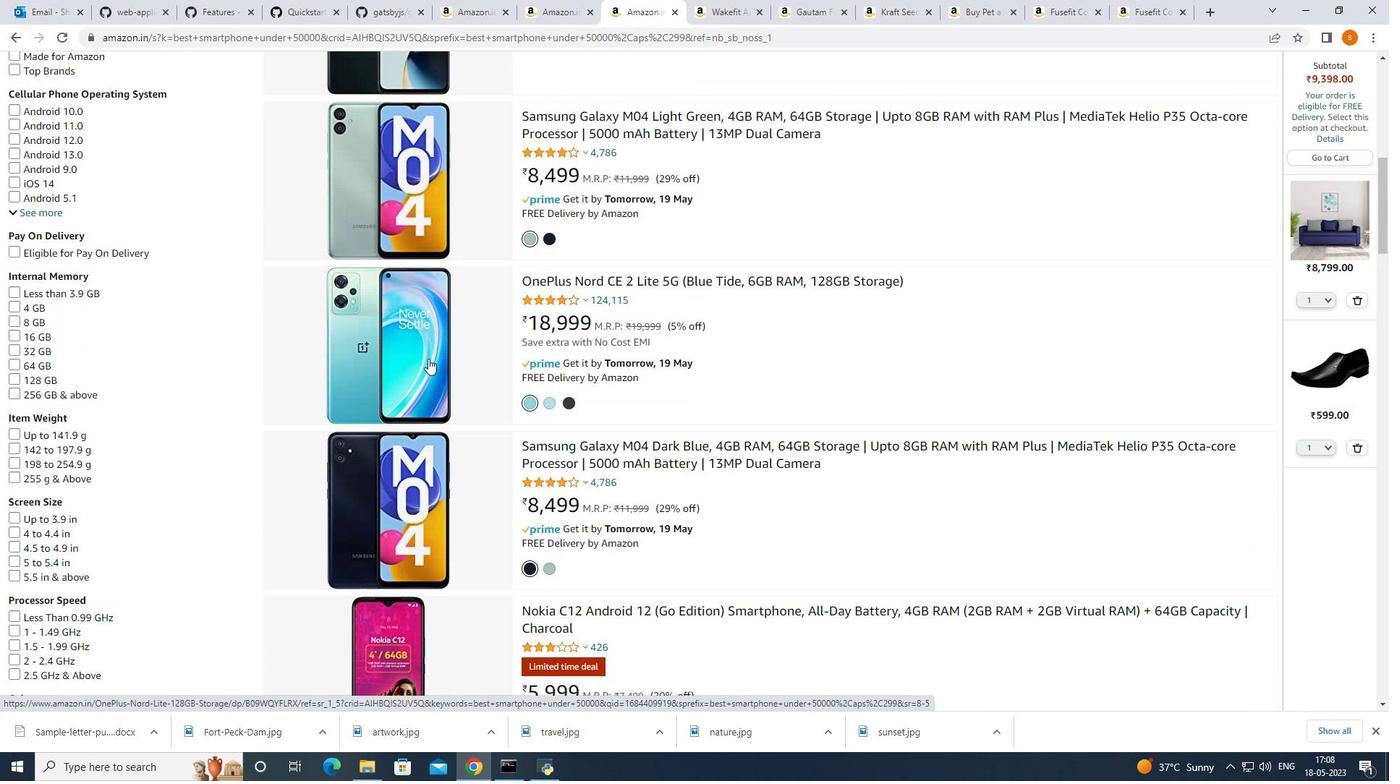 
Action: Mouse scrolled (428, 358) with delta (0, 0)
Screenshot: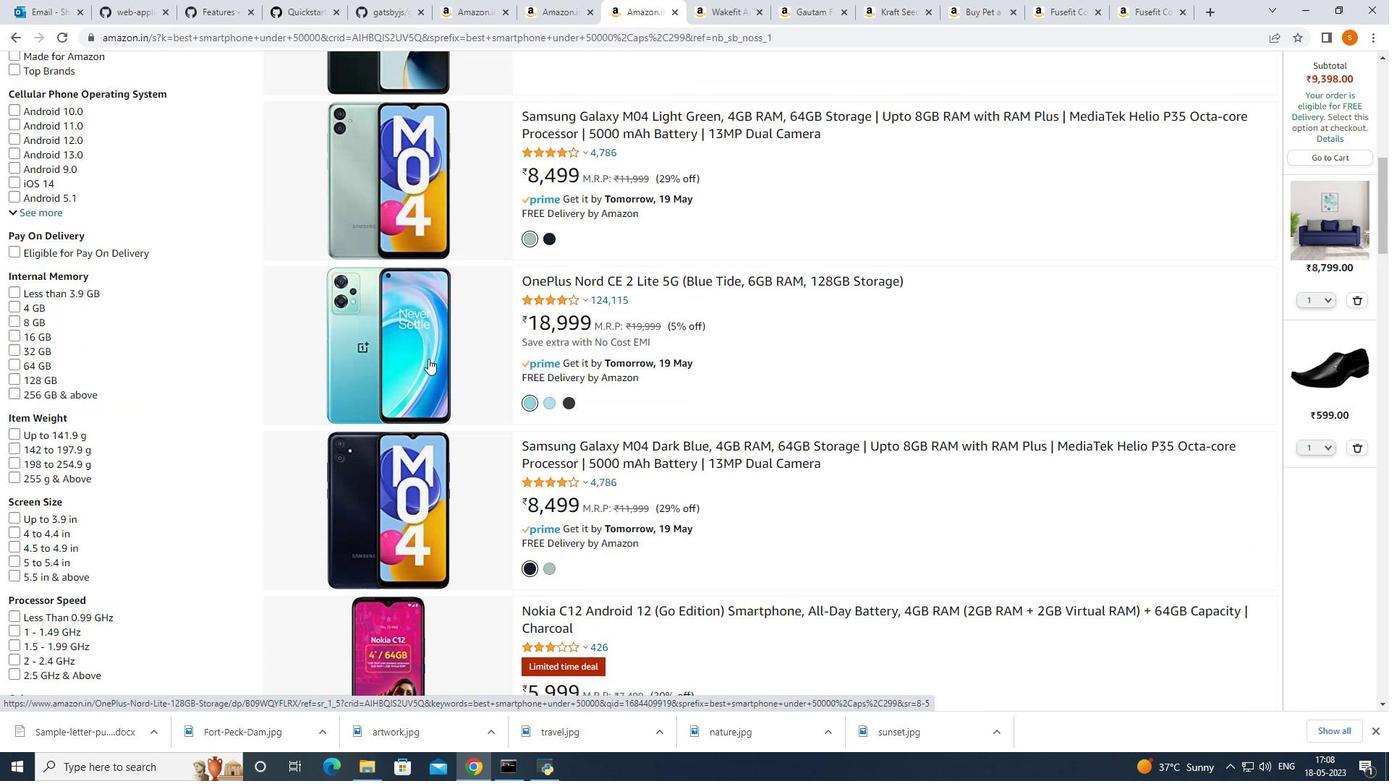 
Action: Mouse moved to (428, 336)
Screenshot: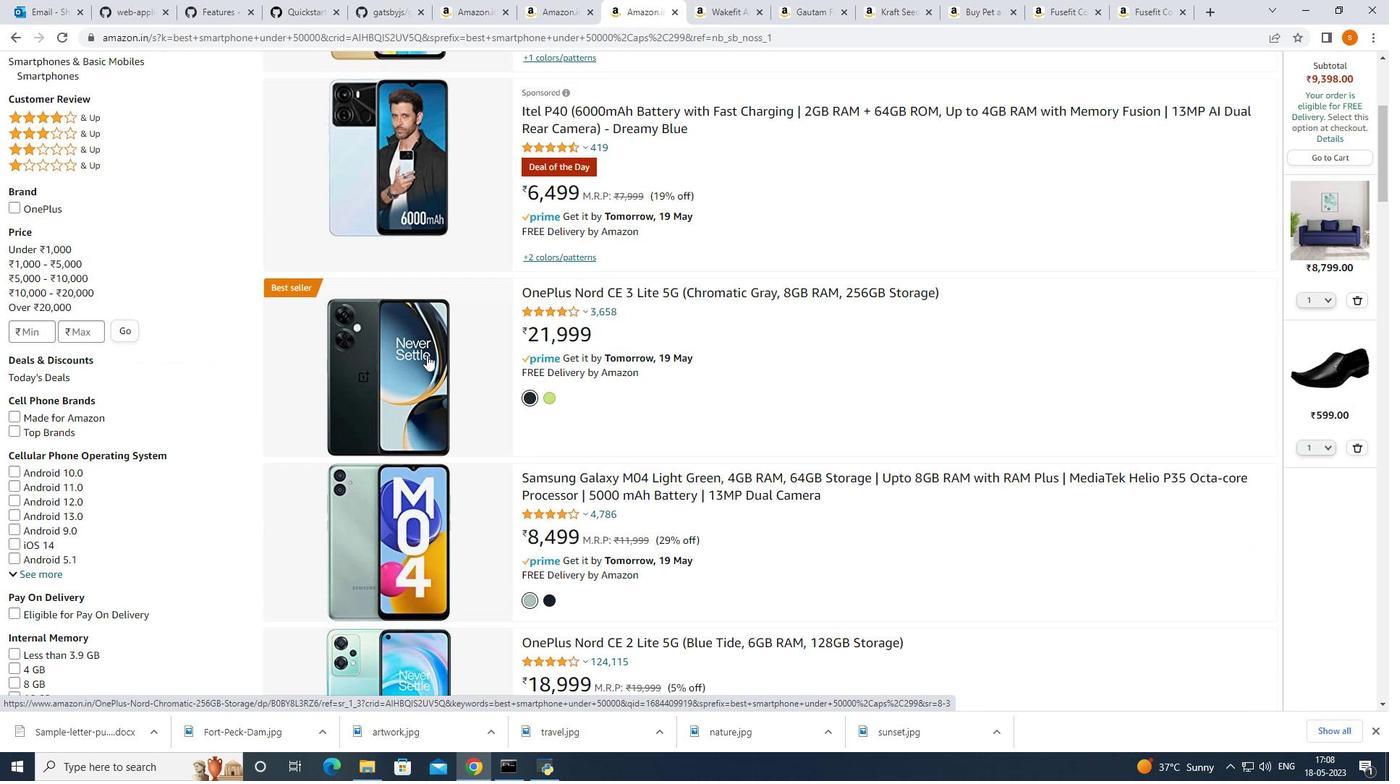 
Action: Mouse scrolled (428, 337) with delta (0, 0)
Screenshot: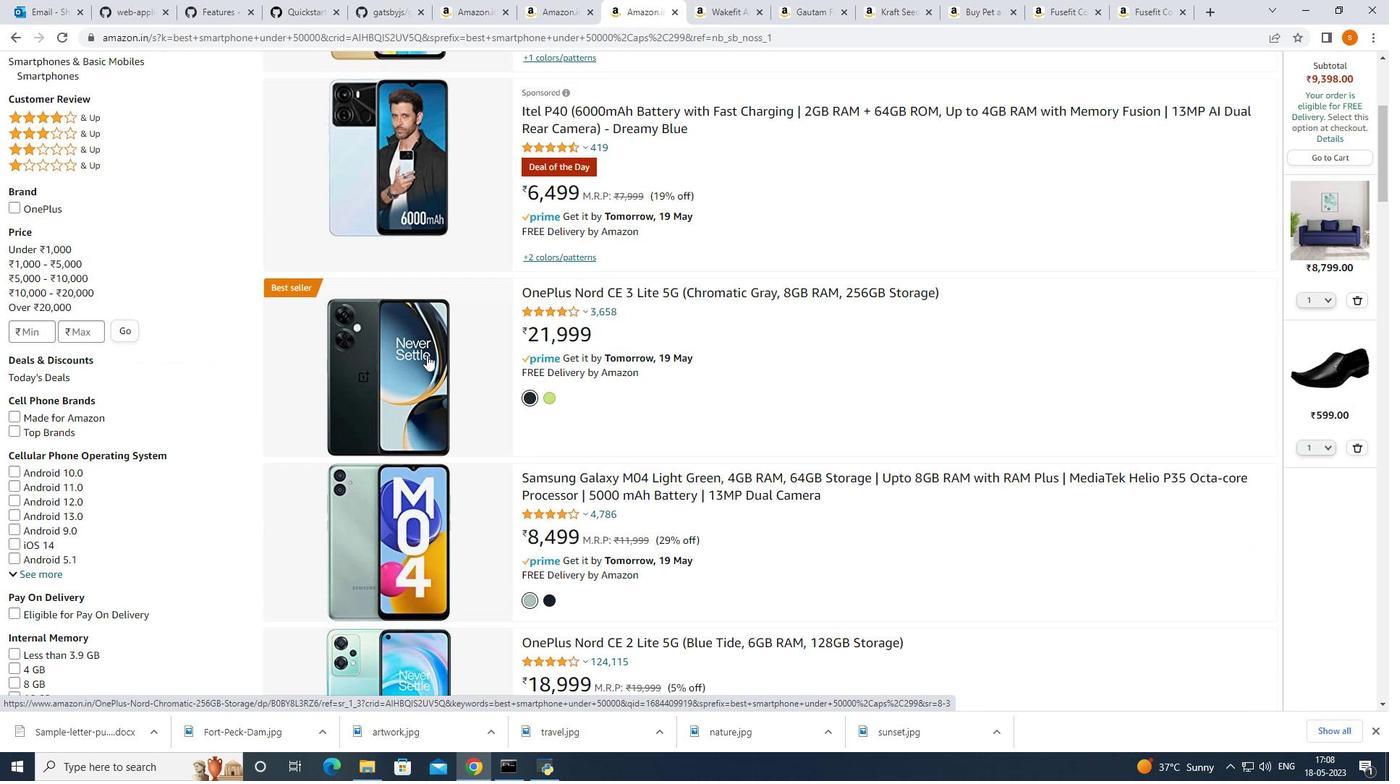 
Action: Mouse moved to (428, 329)
Screenshot: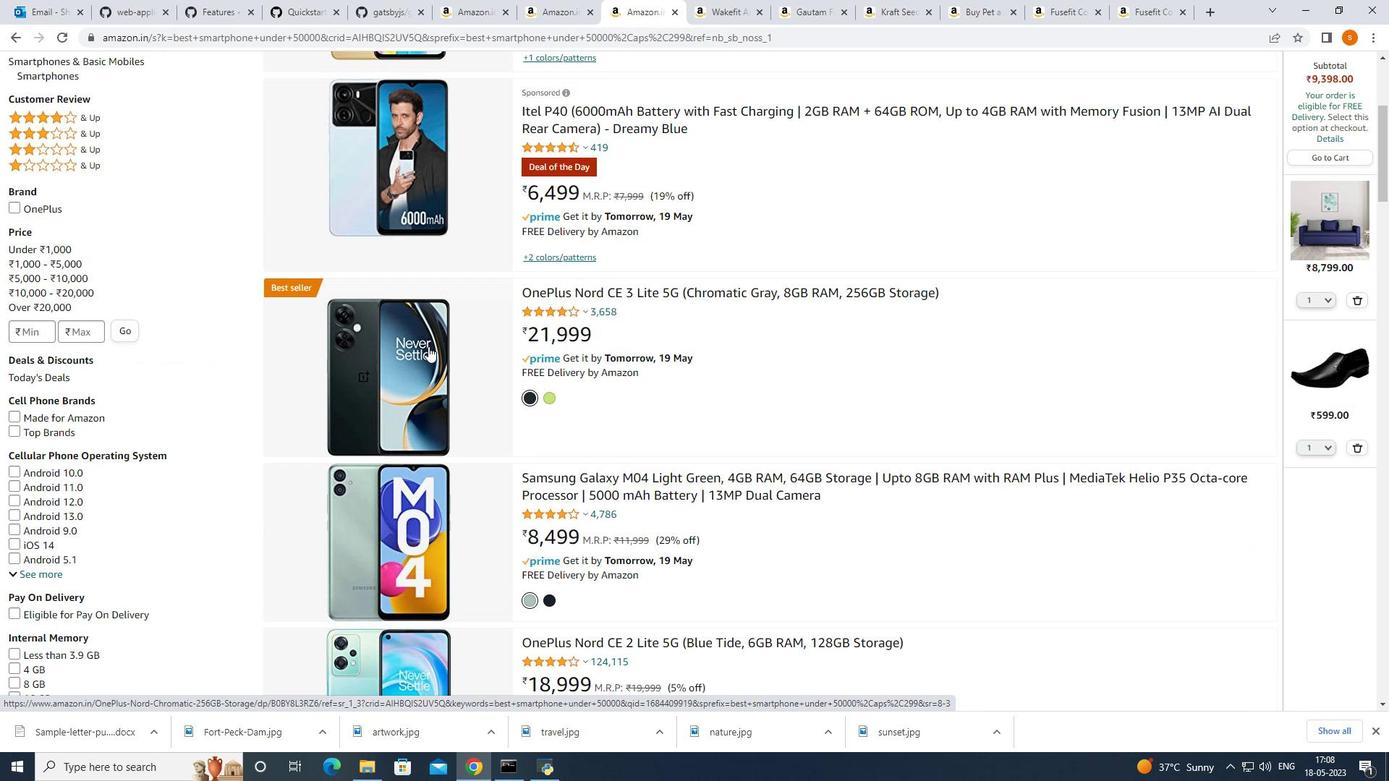 
Action: Mouse scrolled (428, 330) with delta (0, 0)
Screenshot: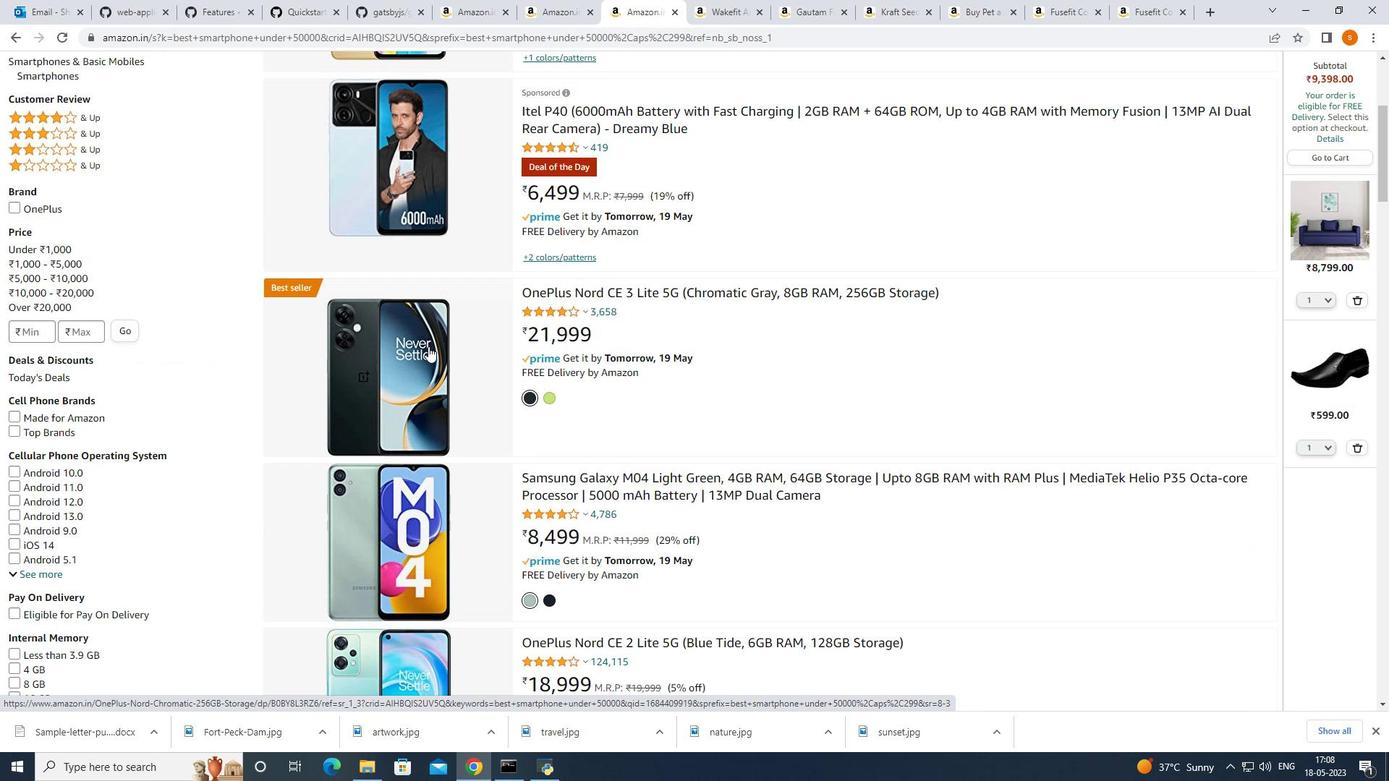 
Action: Mouse moved to (428, 328)
Screenshot: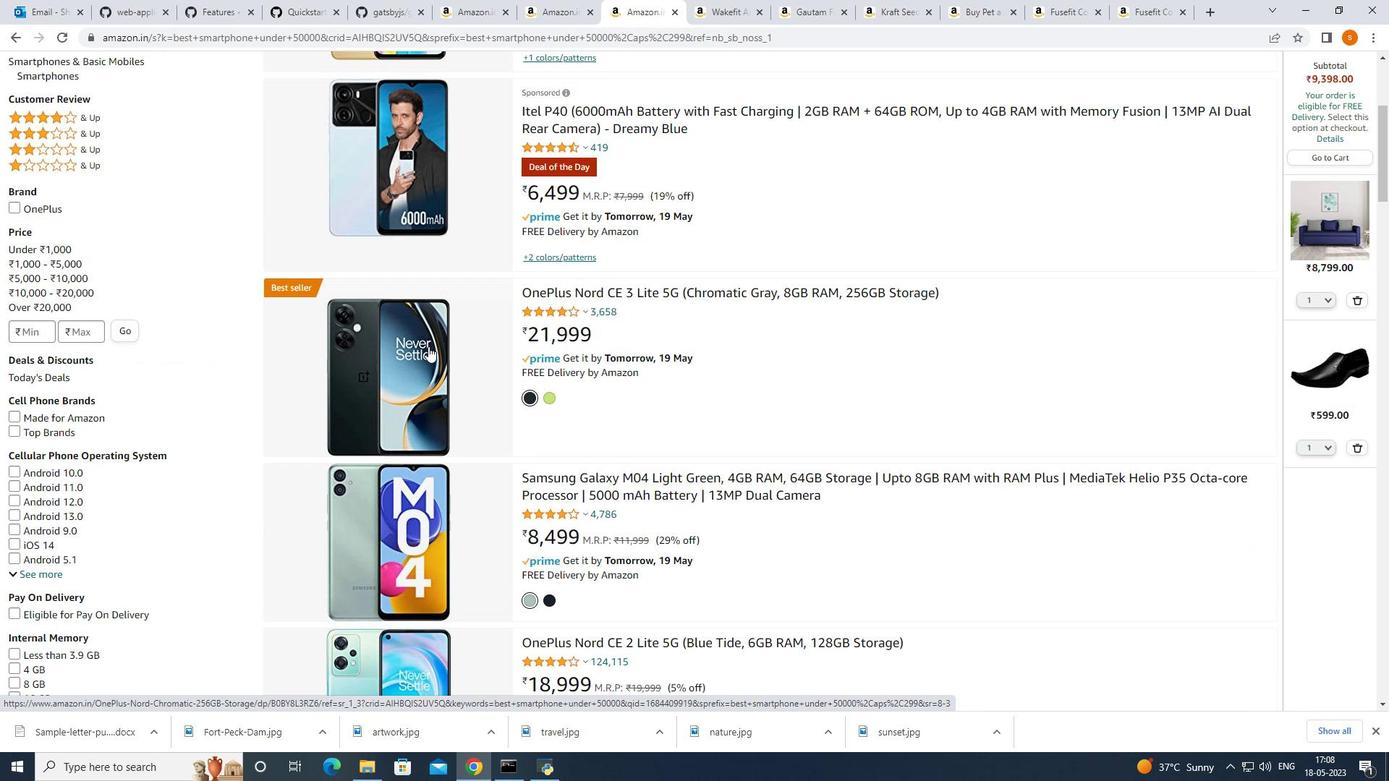 
Action: Mouse scrolled (428, 329) with delta (0, 0)
Screenshot: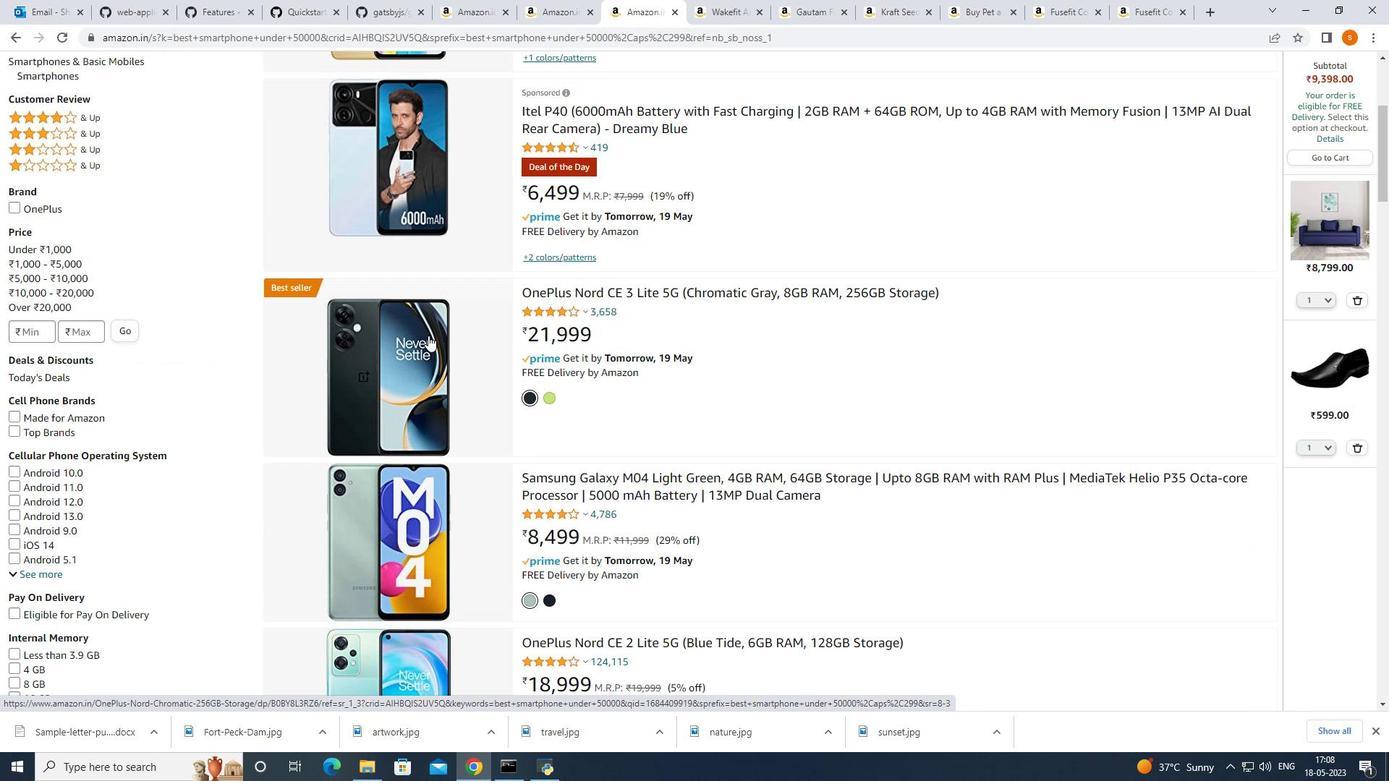 
Action: Mouse scrolled (428, 329) with delta (0, 0)
Screenshot: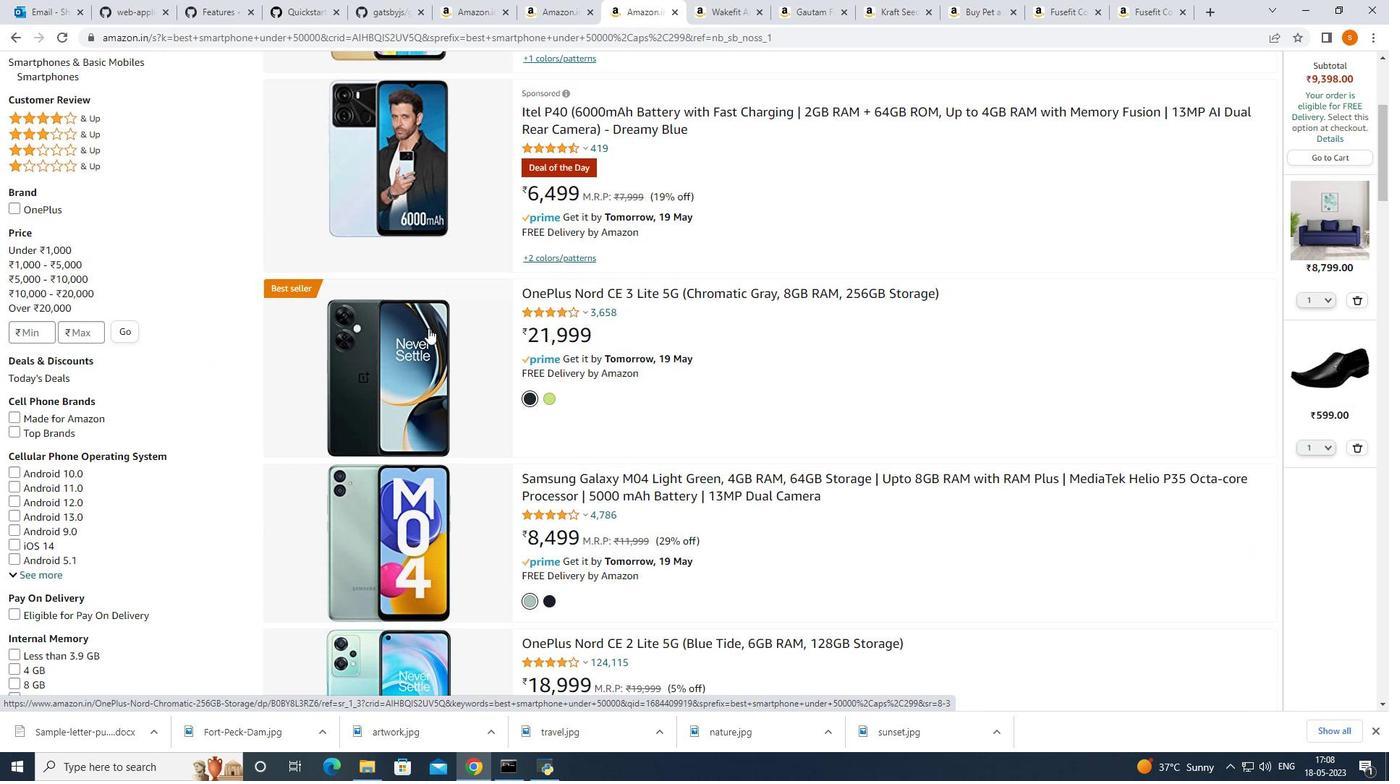 
Action: Mouse moved to (425, 332)
Screenshot: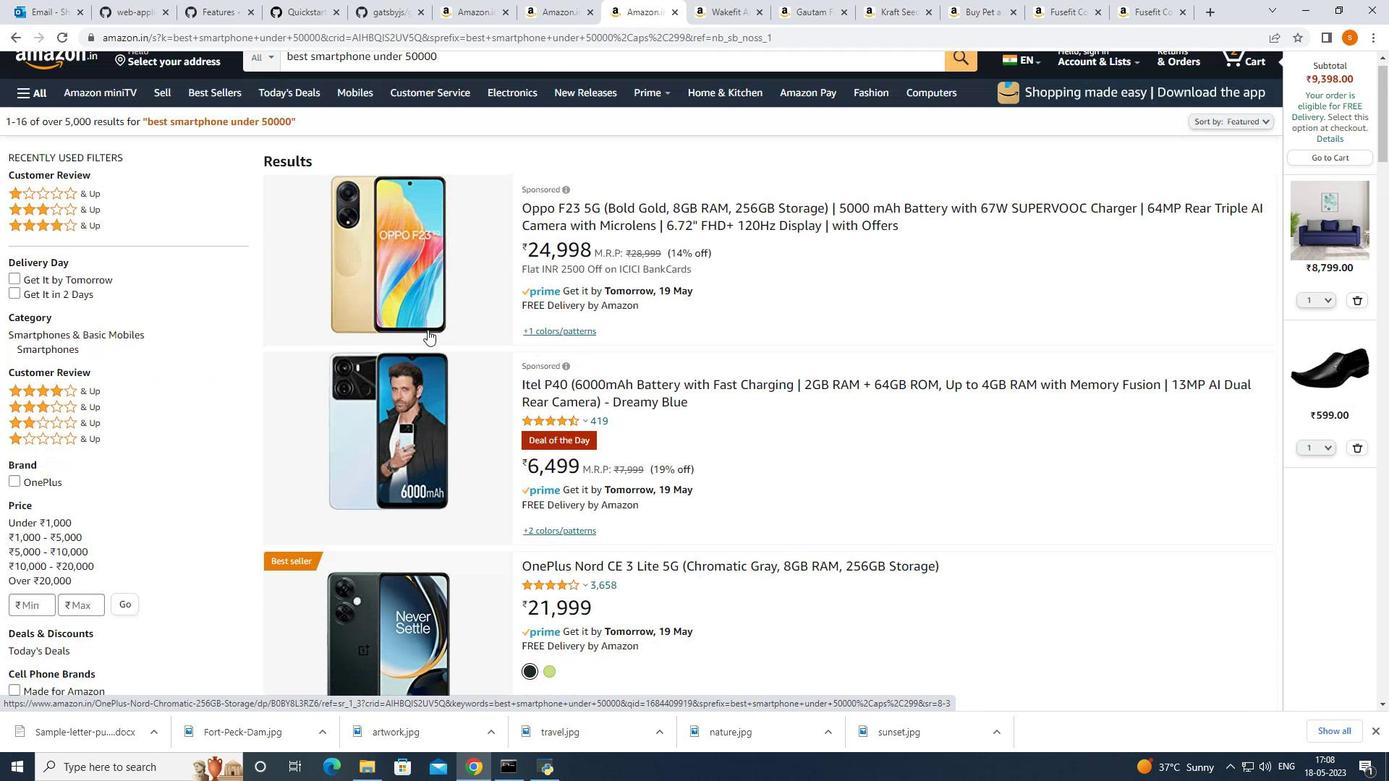 
Action: Mouse scrolled (425, 332) with delta (0, 0)
Screenshot: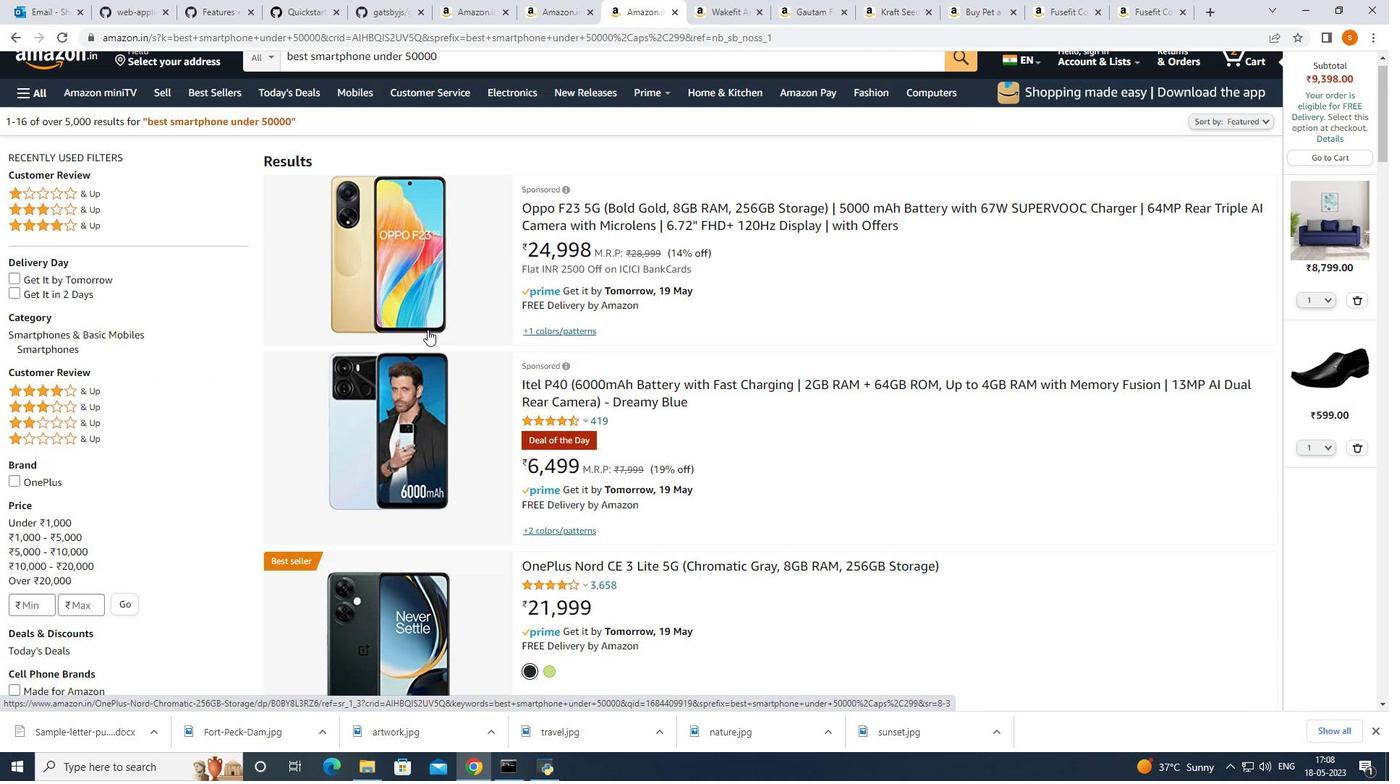 
Action: Mouse moved to (424, 332)
Screenshot: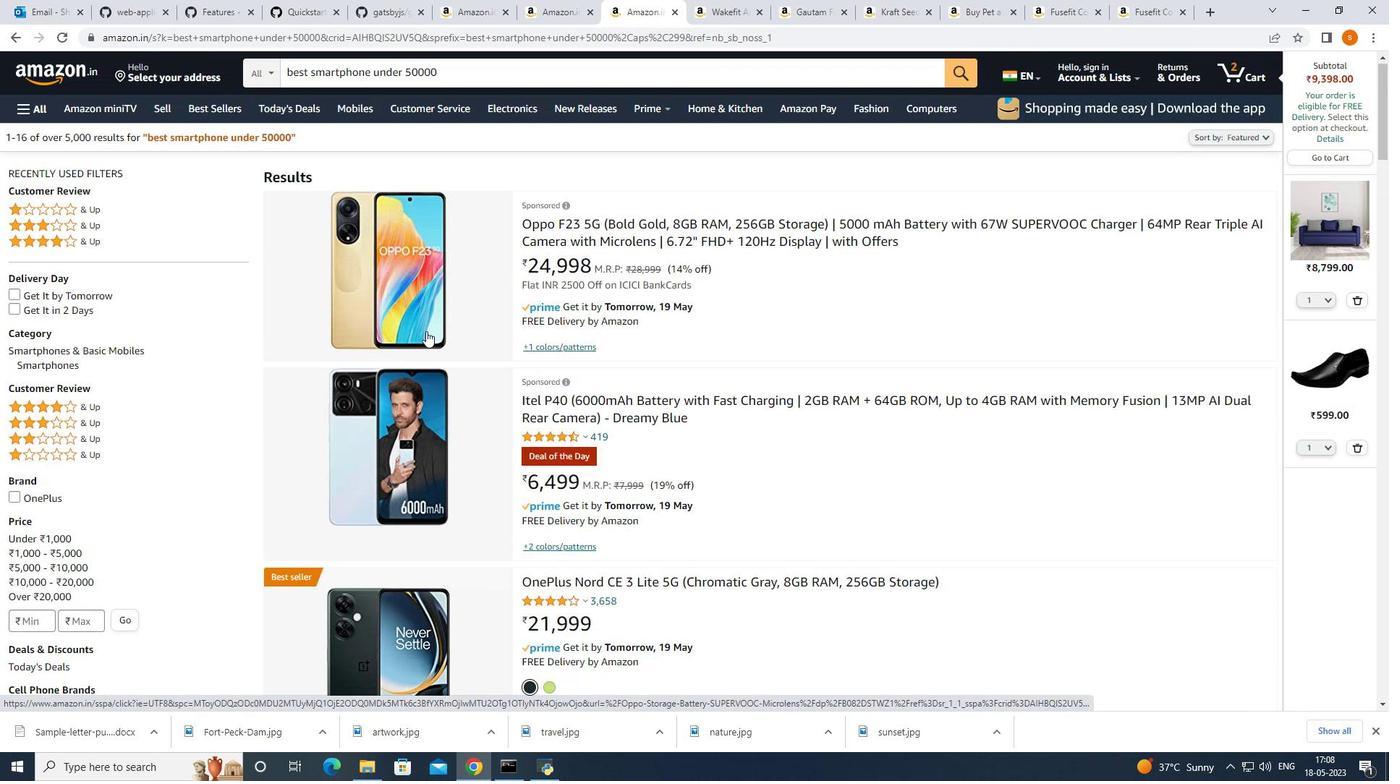 
Action: Mouse scrolled (424, 332) with delta (0, 0)
Screenshot: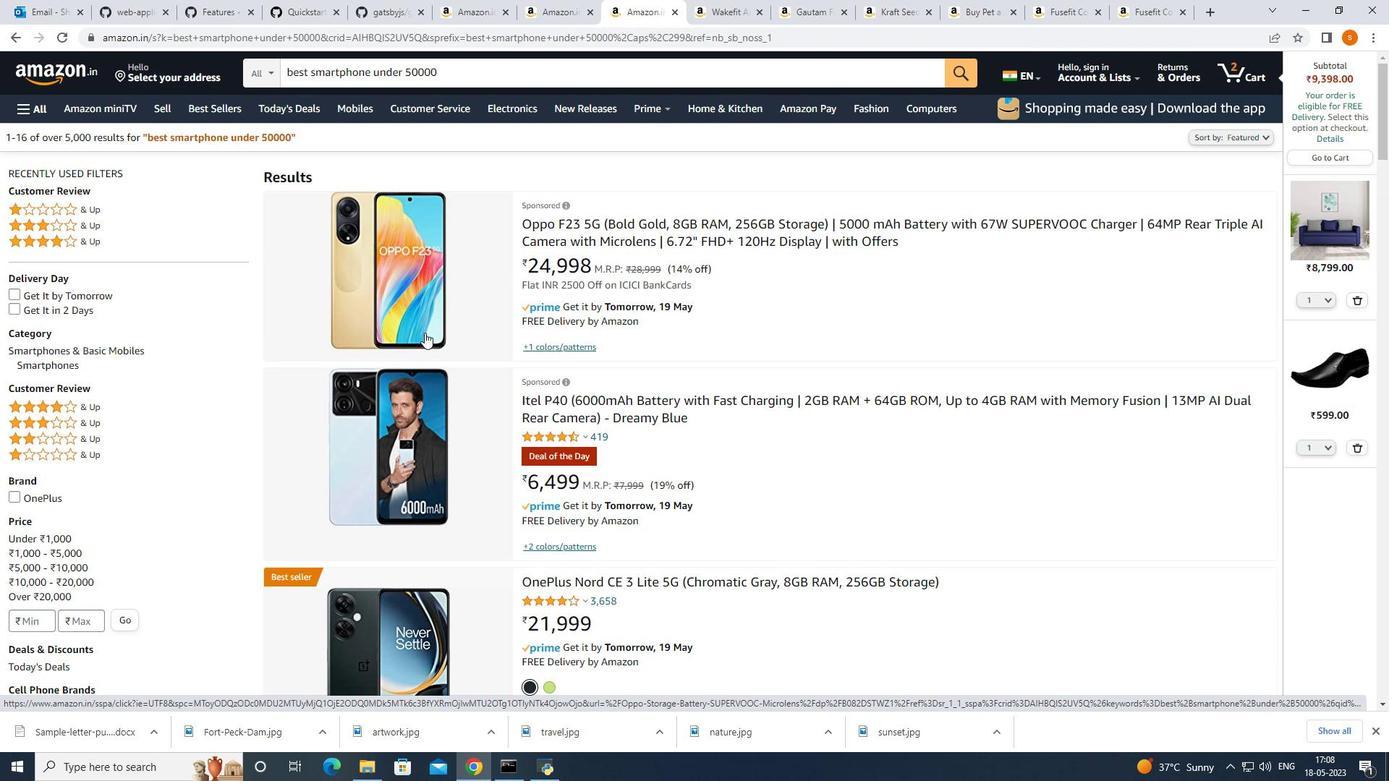 
Action: Mouse scrolled (424, 332) with delta (0, 0)
Screenshot: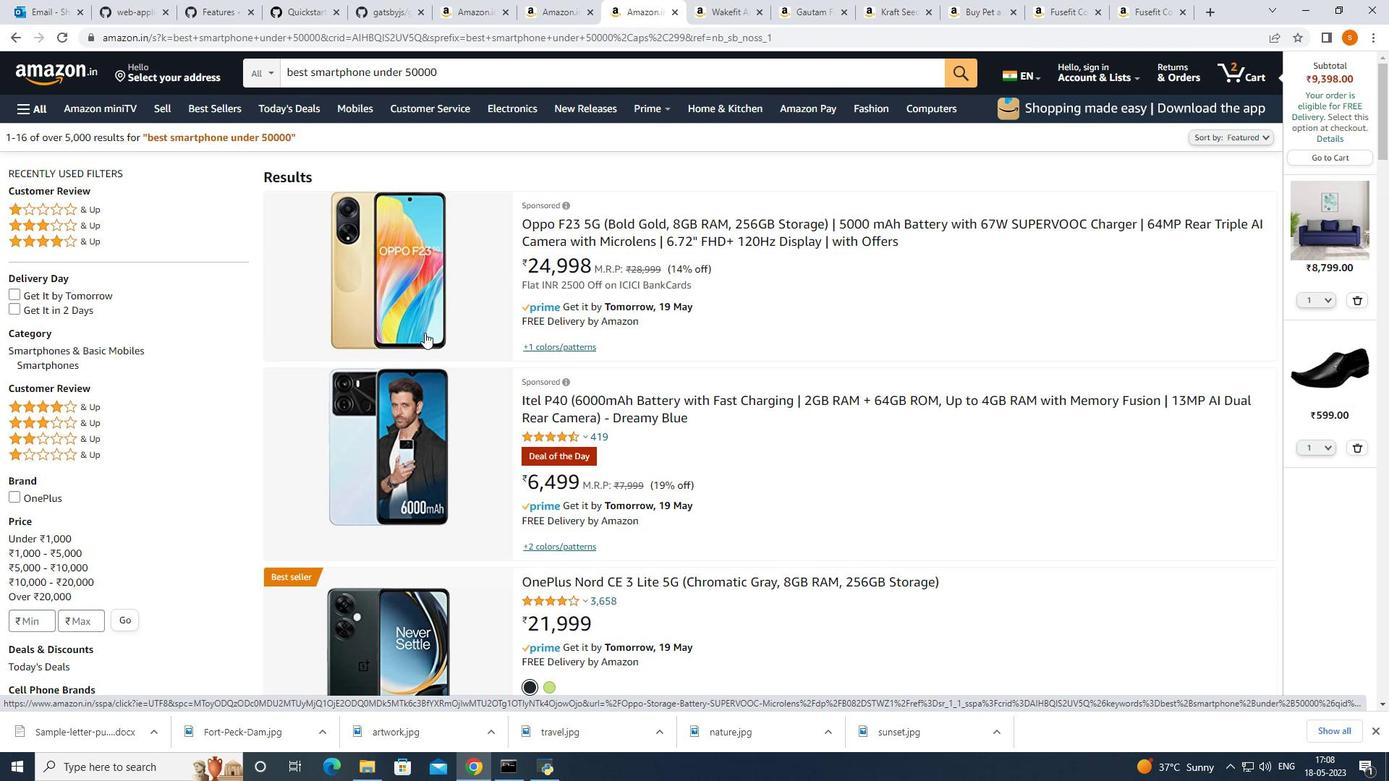 
Action: Mouse moved to (883, 346)
Screenshot: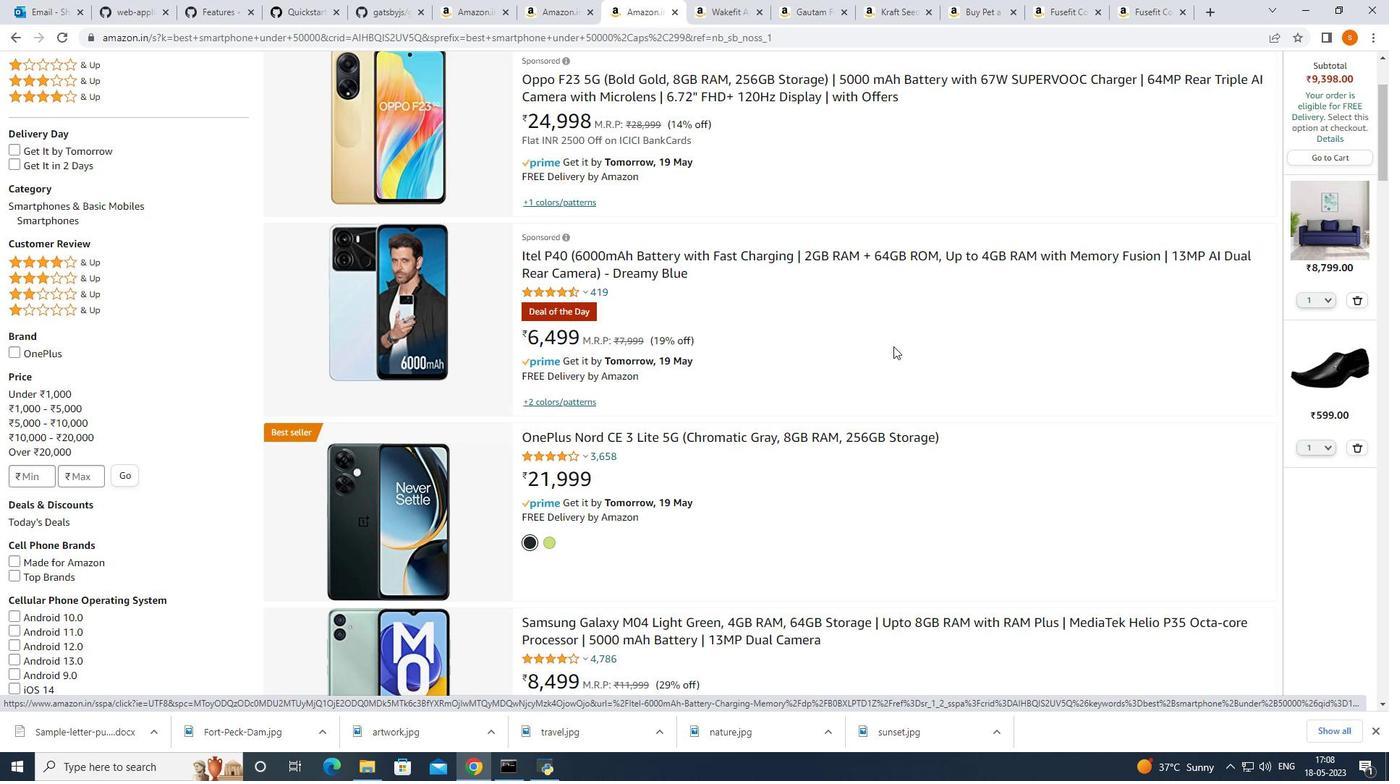 
Action: Mouse scrolled (883, 345) with delta (0, 0)
Screenshot: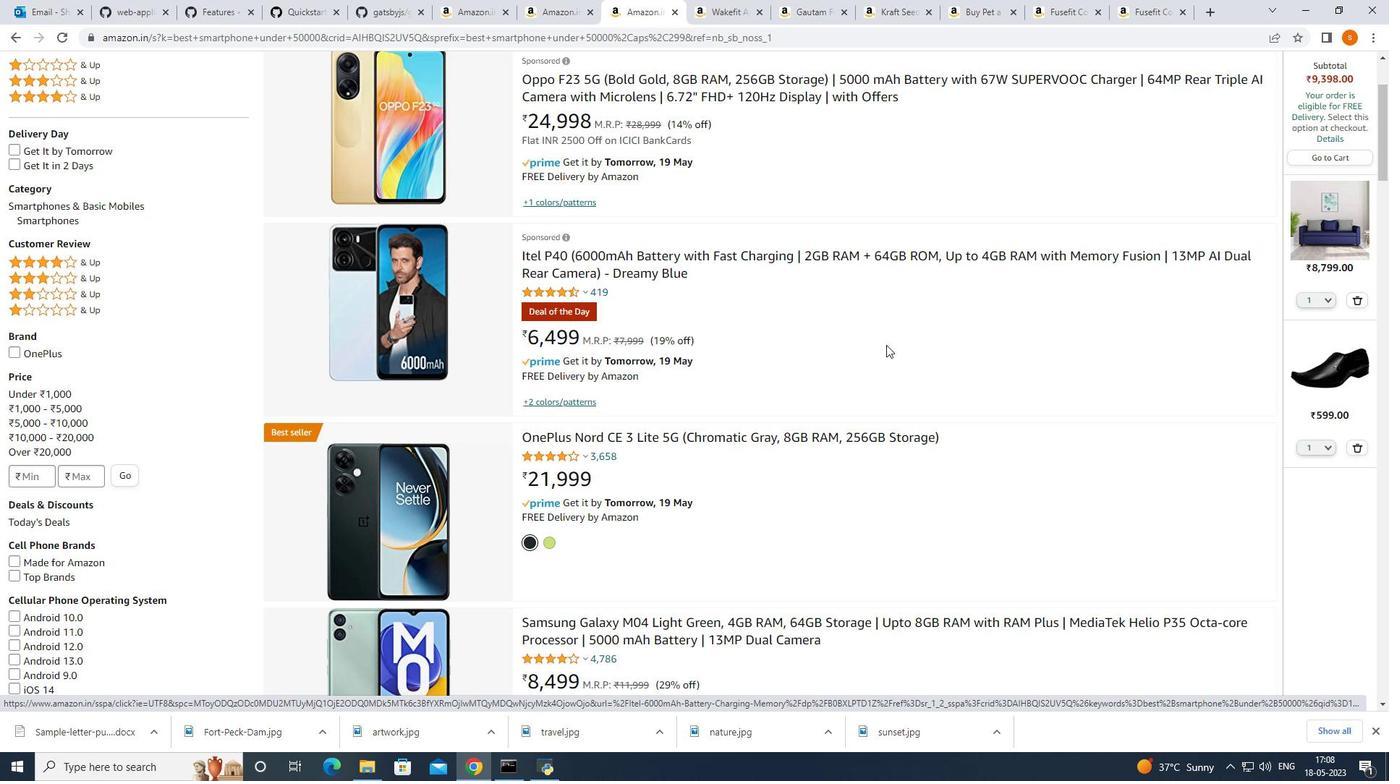 
Action: Mouse moved to (883, 346)
Screenshot: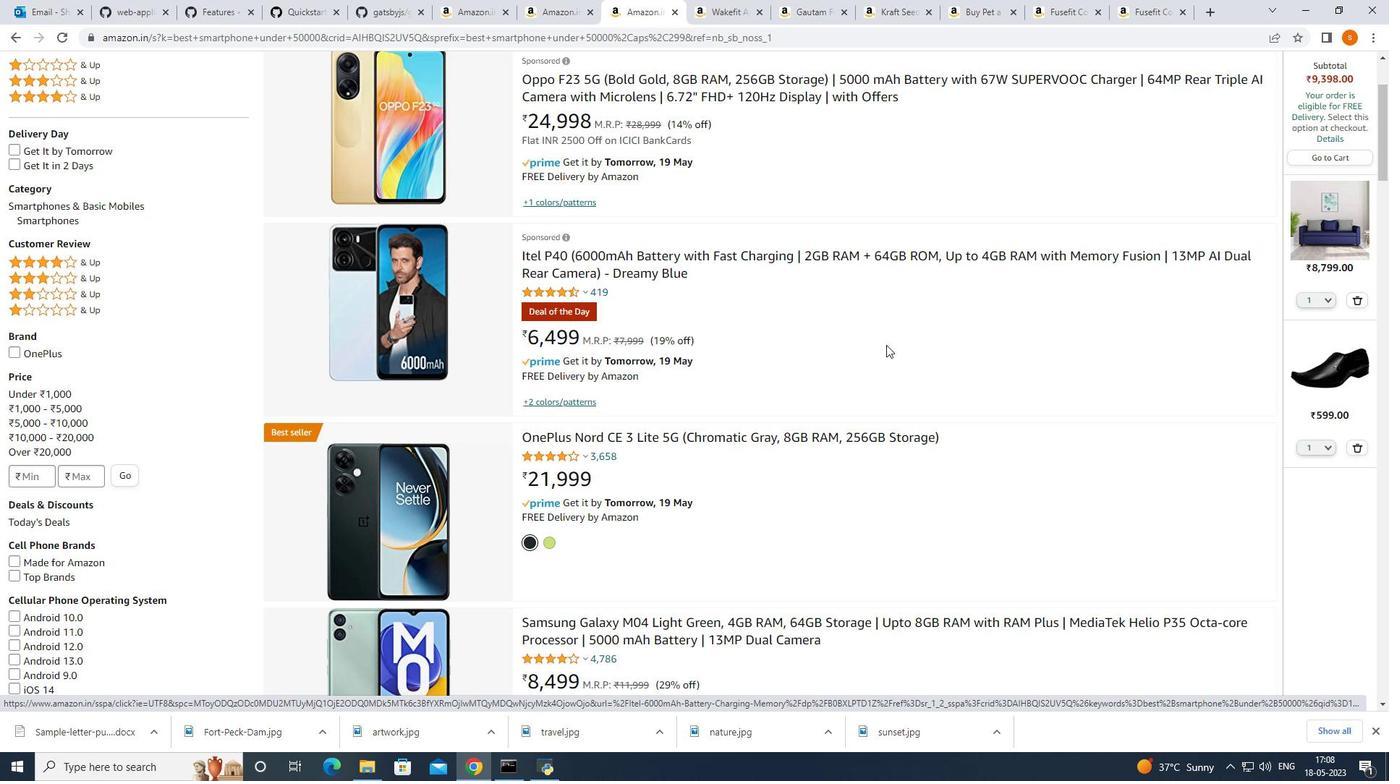 
Action: Mouse scrolled (883, 345) with delta (0, 0)
Screenshot: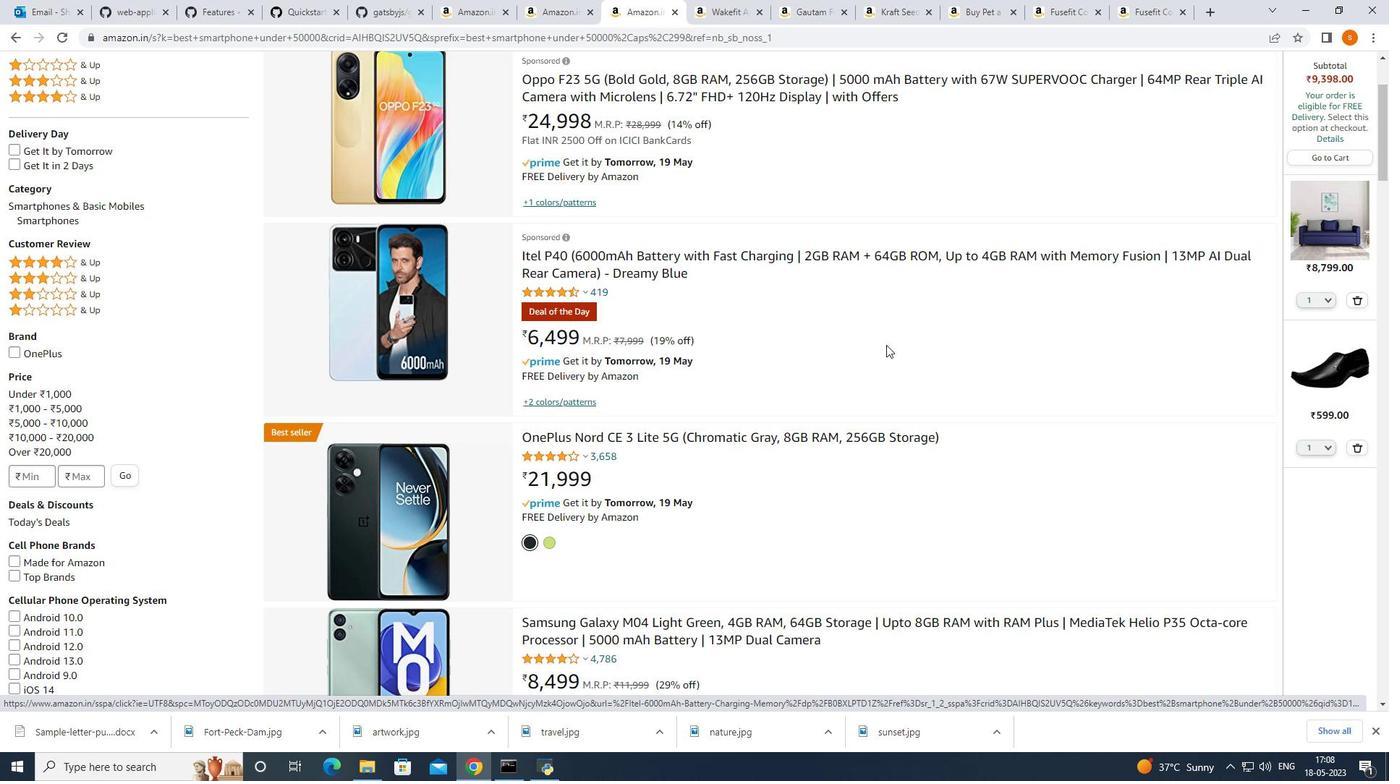 
Action: Mouse scrolled (883, 345) with delta (0, 0)
Screenshot: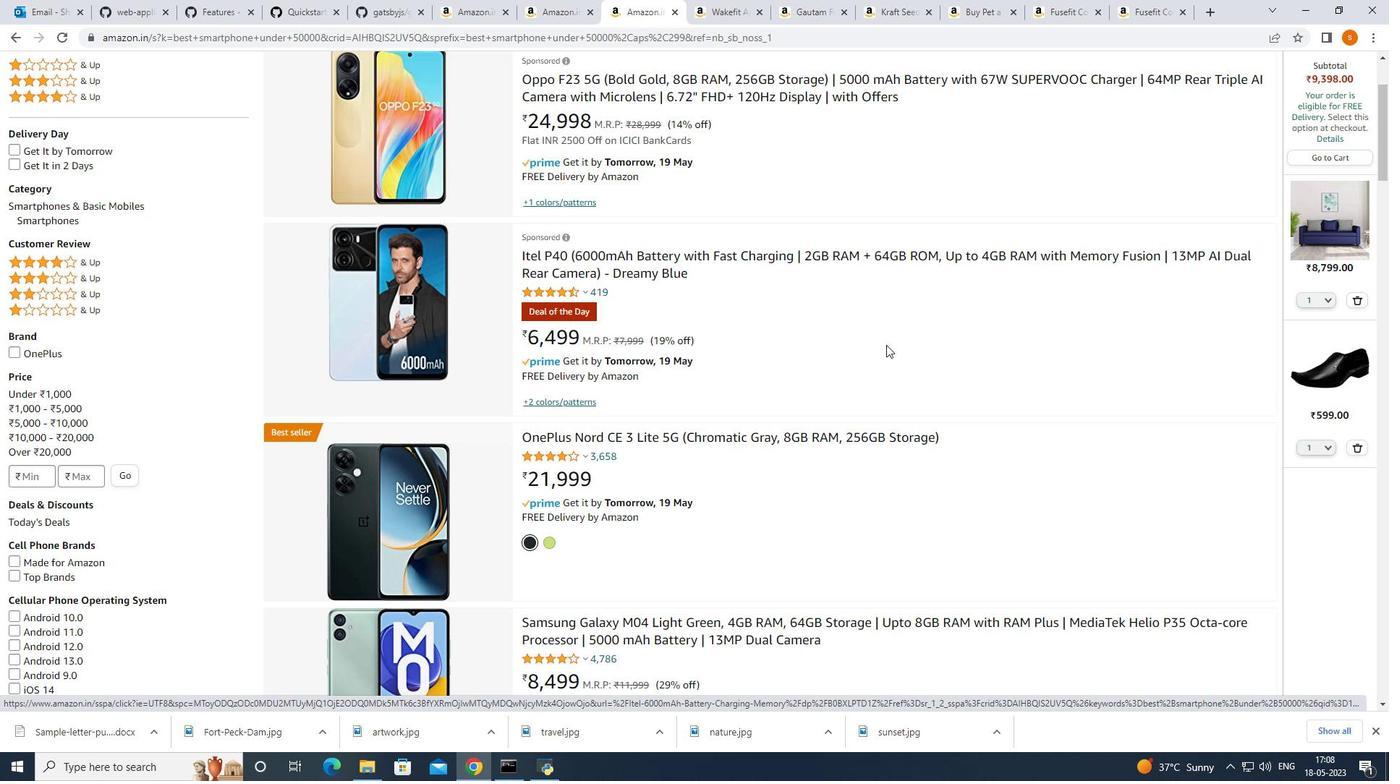 
Action: Mouse moved to (883, 347)
Screenshot: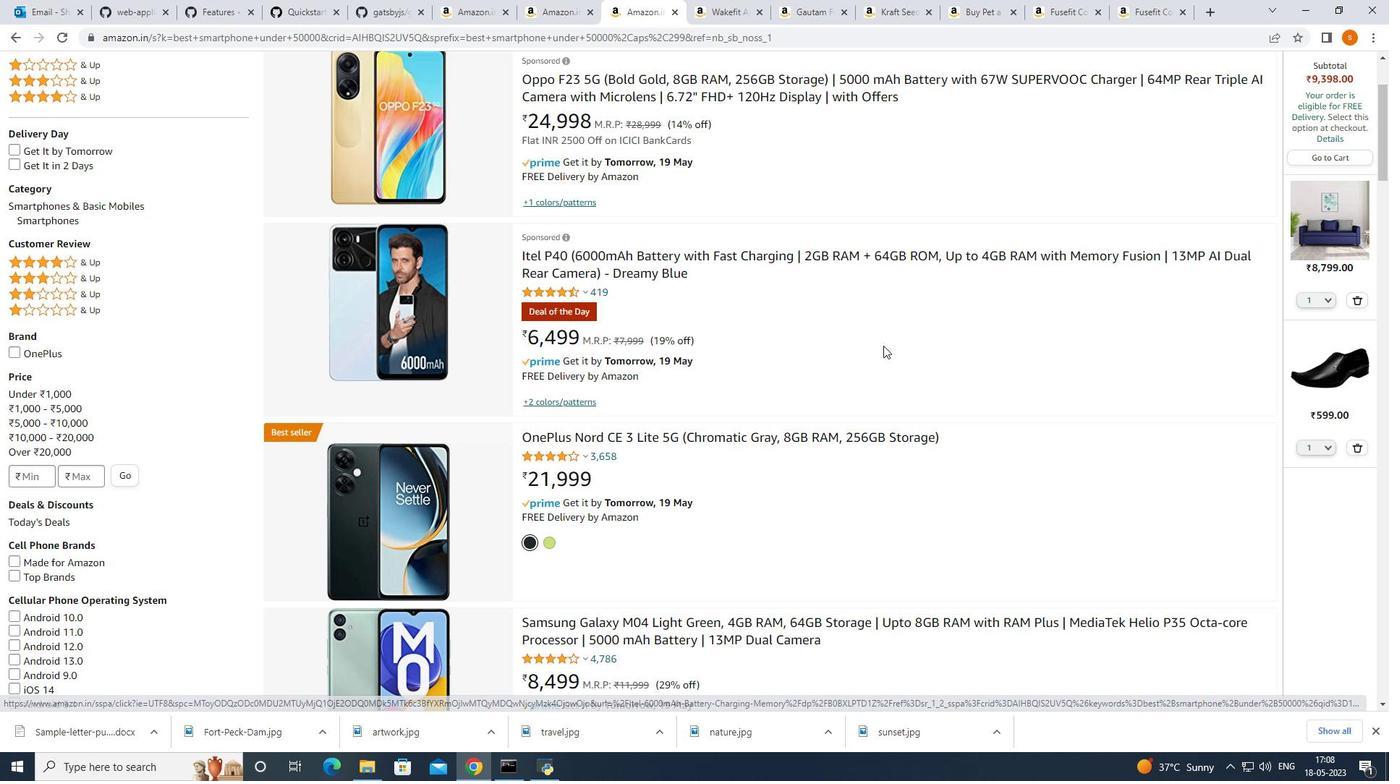 
Action: Mouse scrolled (883, 346) with delta (0, 0)
Screenshot: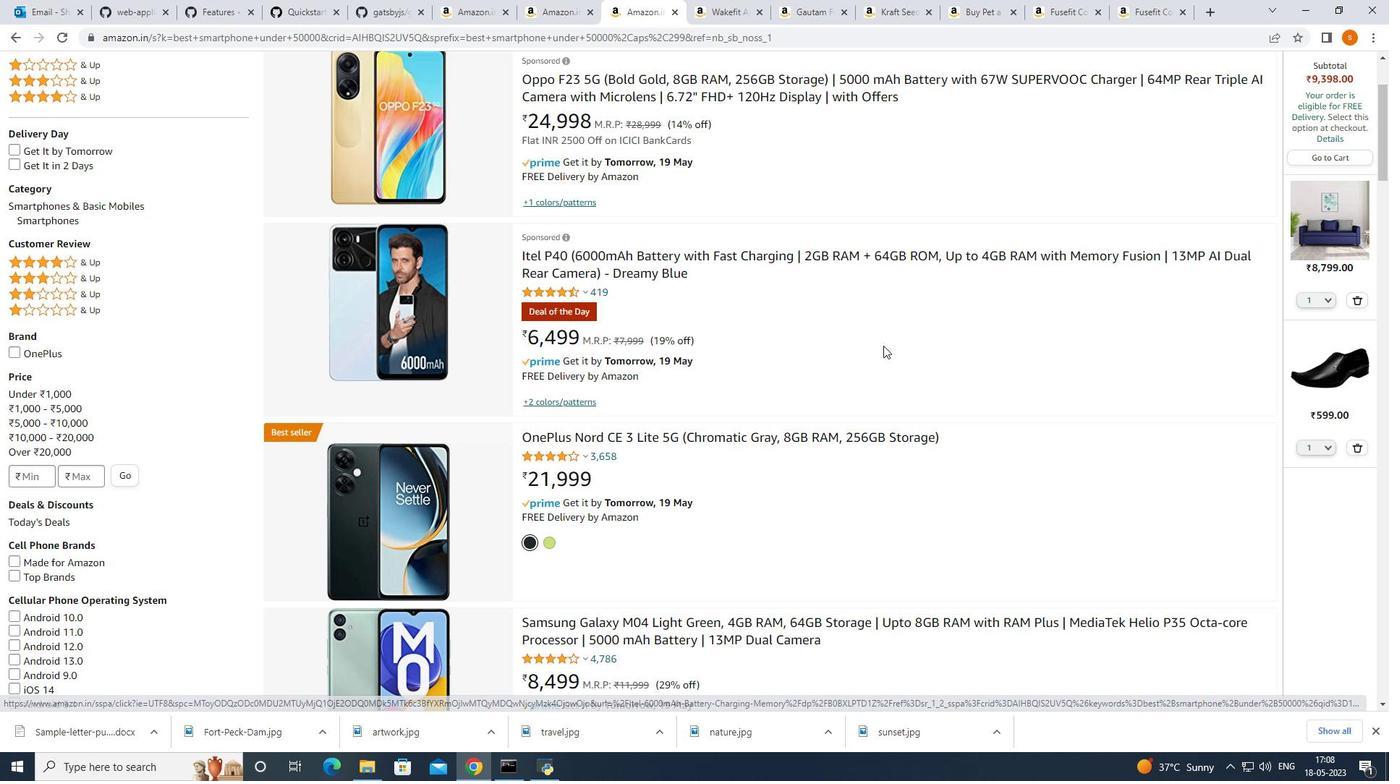 
Action: Mouse moved to (768, 348)
Screenshot: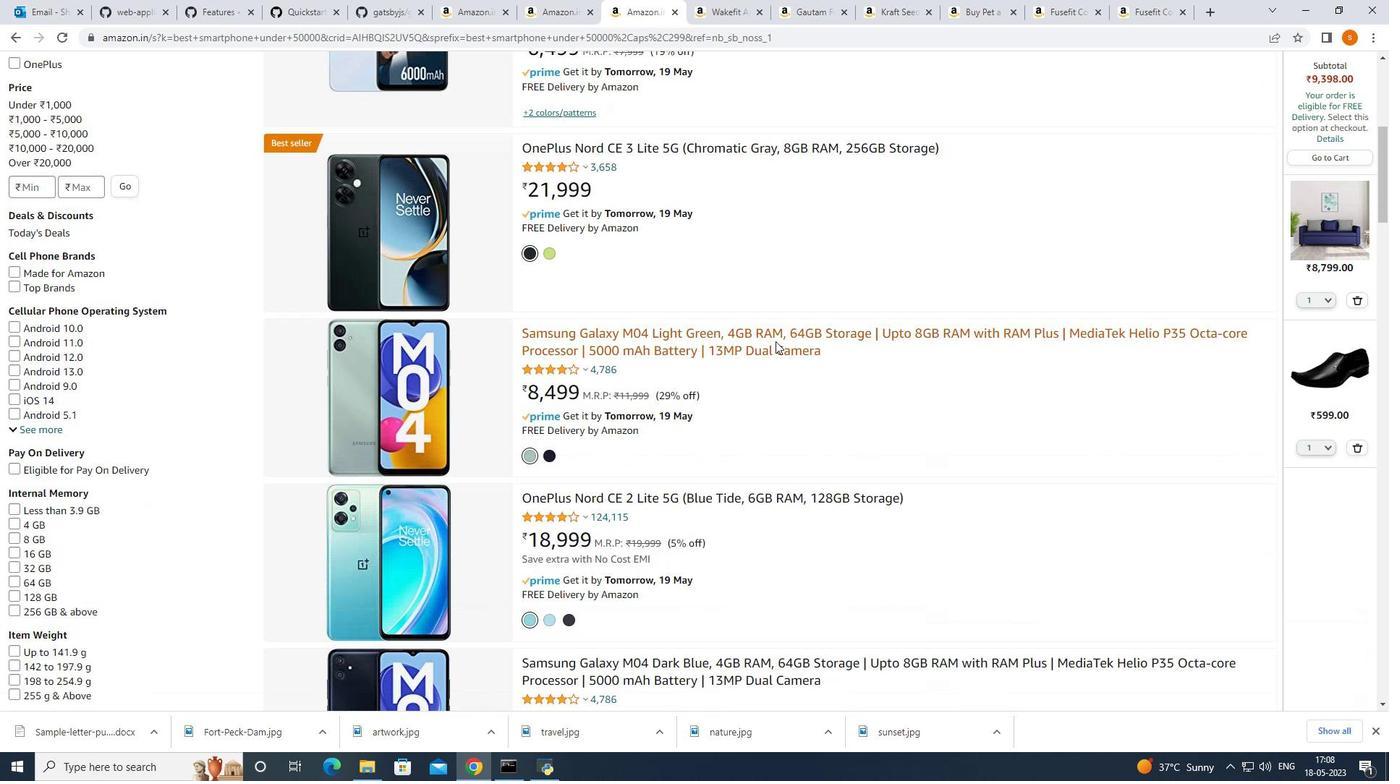 
Action: Mouse scrolled (768, 347) with delta (0, 0)
Screenshot: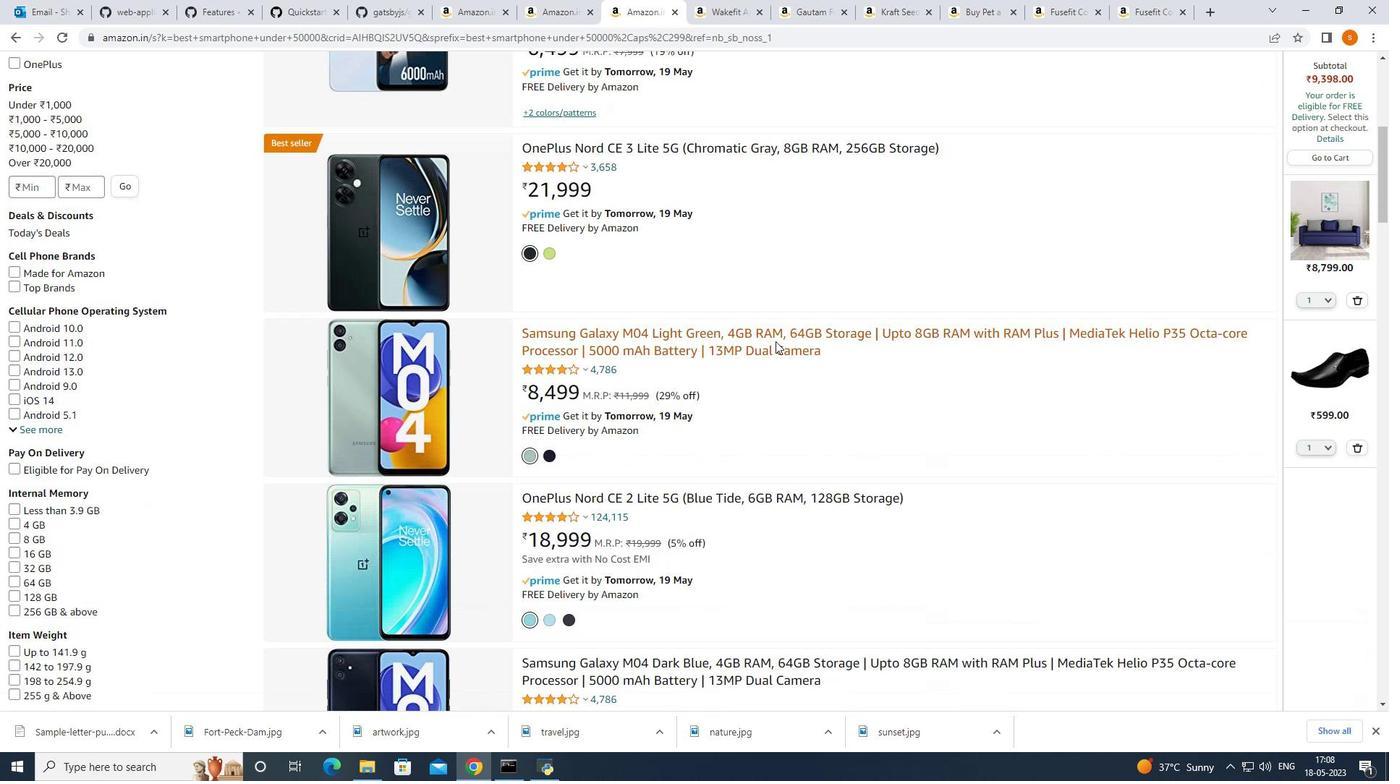 
Action: Mouse moved to (768, 348)
Screenshot: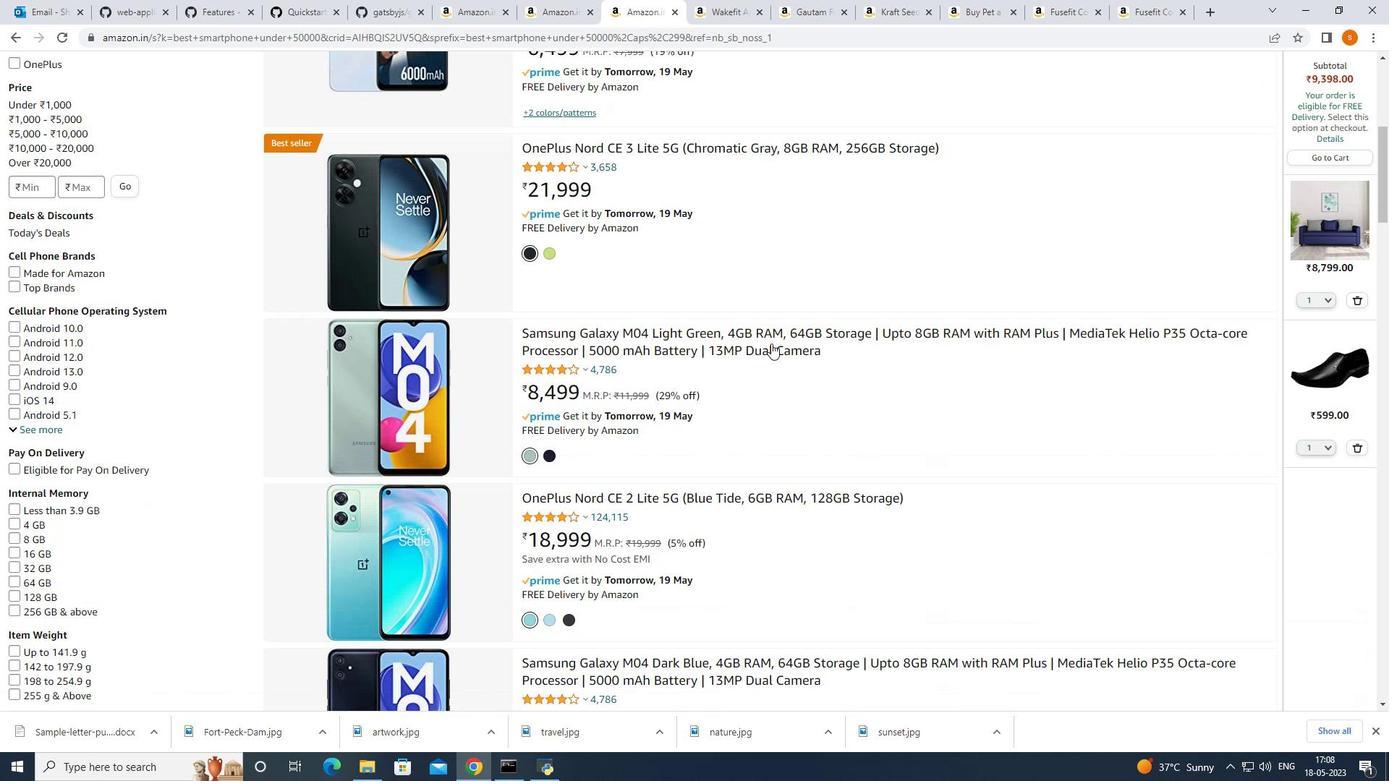 
Action: Mouse scrolled (768, 348) with delta (0, 0)
Screenshot: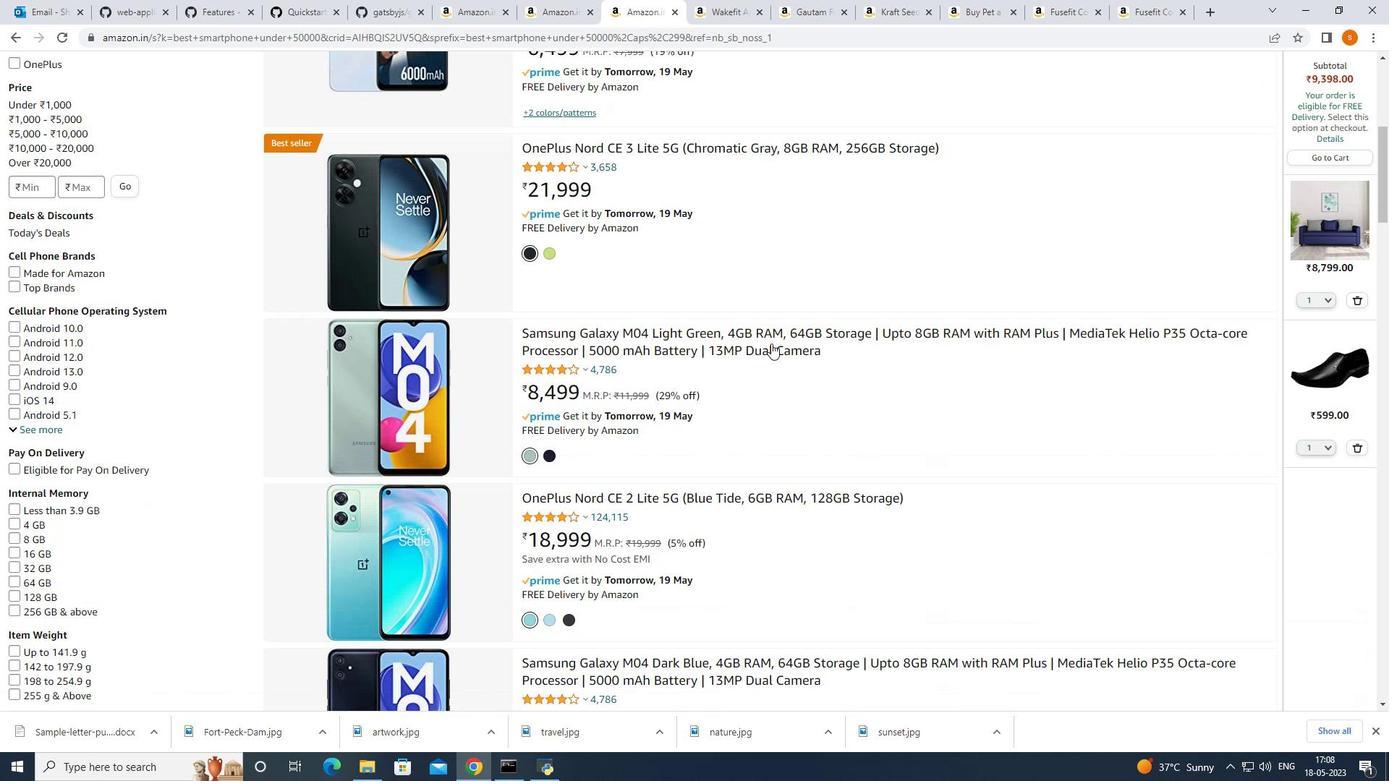 
Action: Mouse moved to (767, 350)
Screenshot: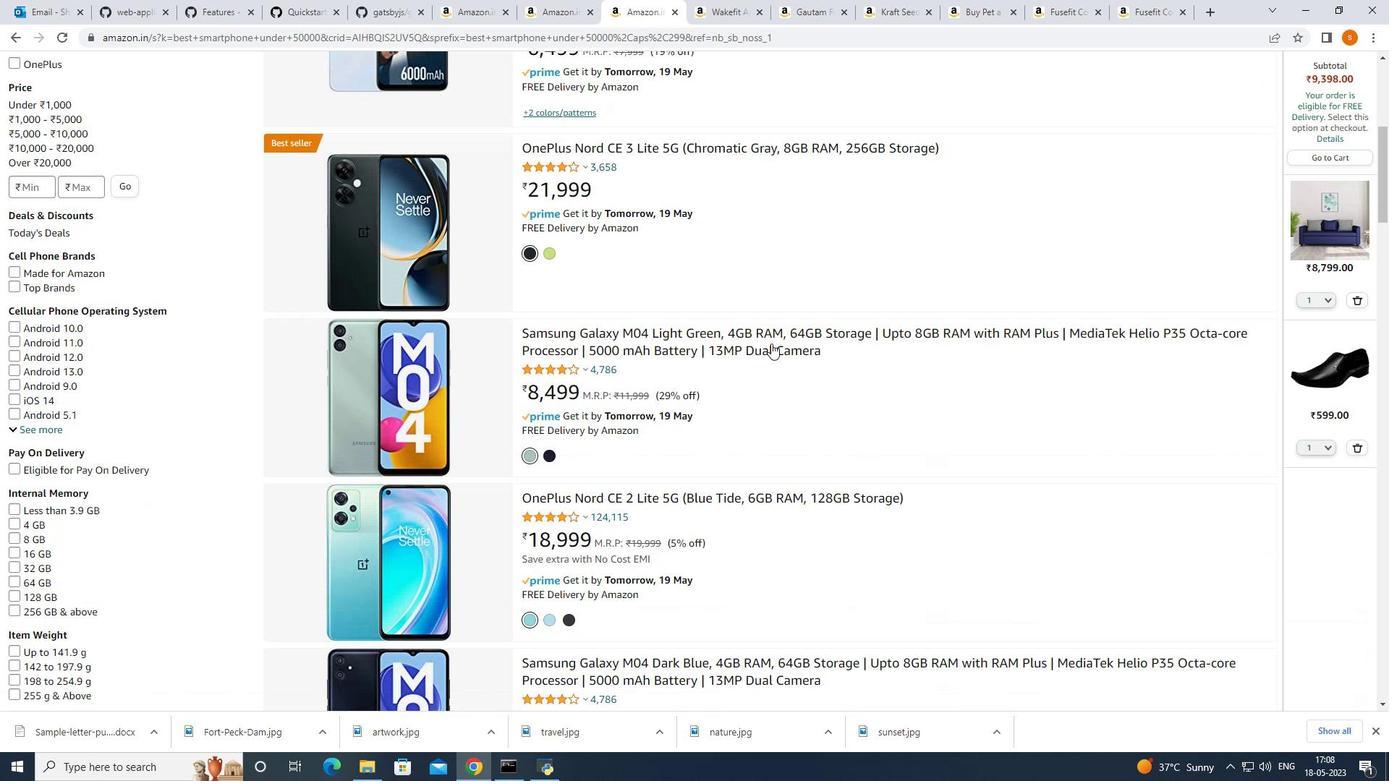 
Action: Mouse scrolled (767, 348) with delta (0, 0)
Screenshot: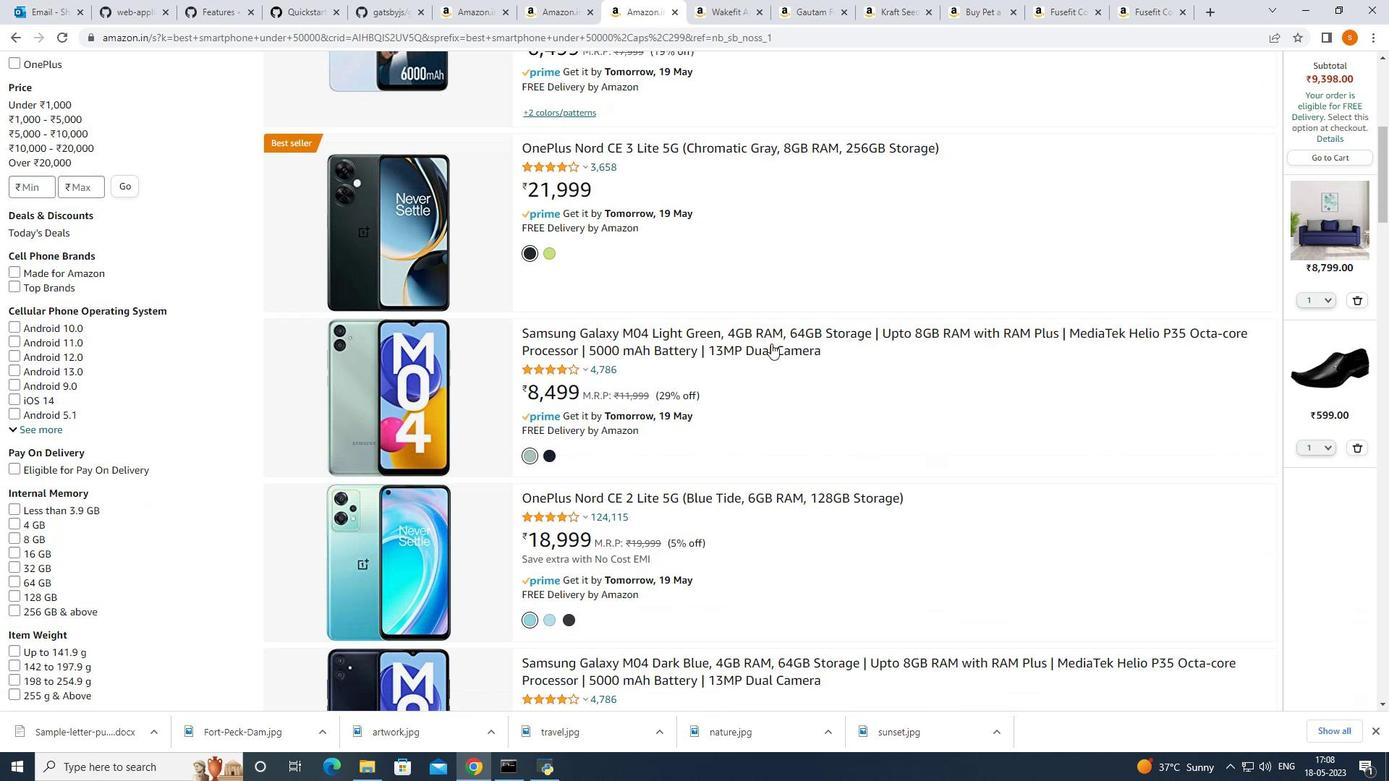 
Action: Mouse moved to (764, 351)
Screenshot: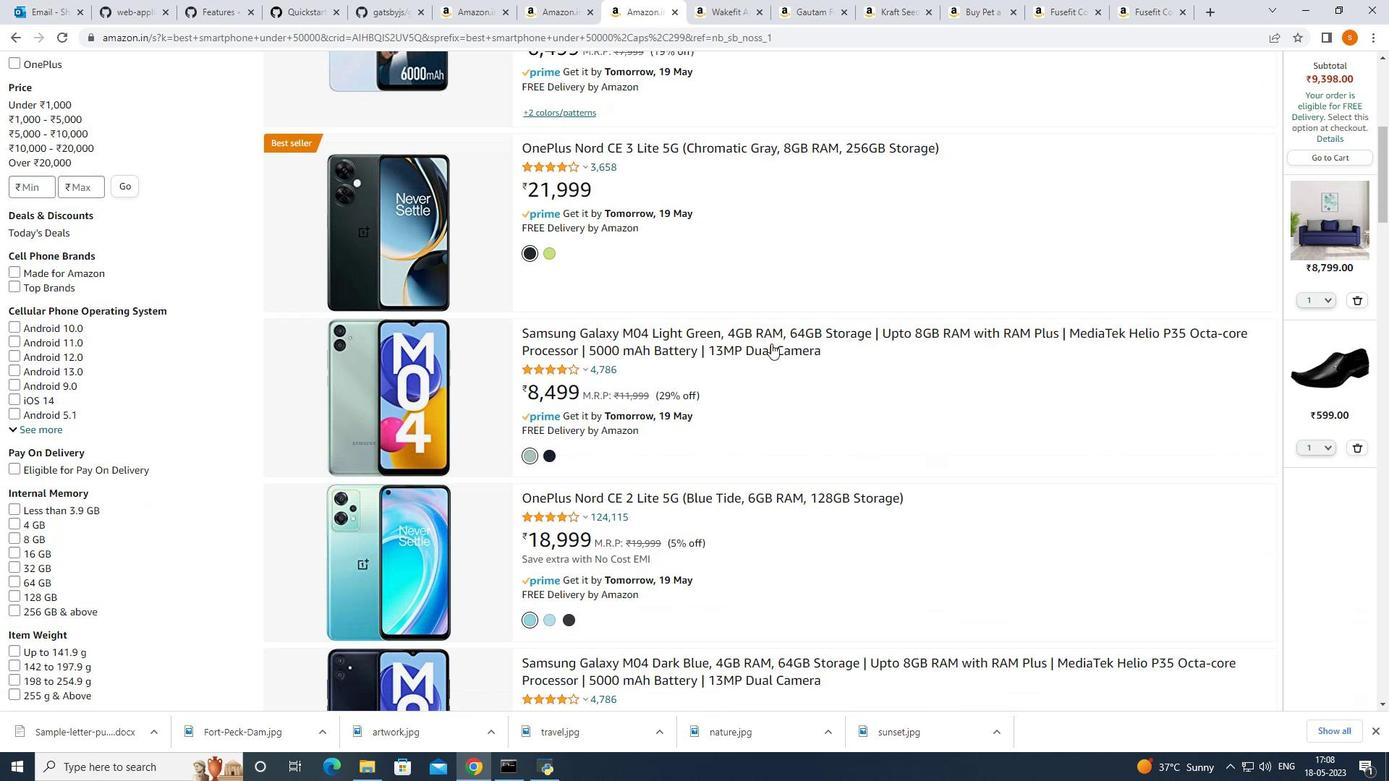 
Action: Mouse scrolled (764, 351) with delta (0, 0)
Screenshot: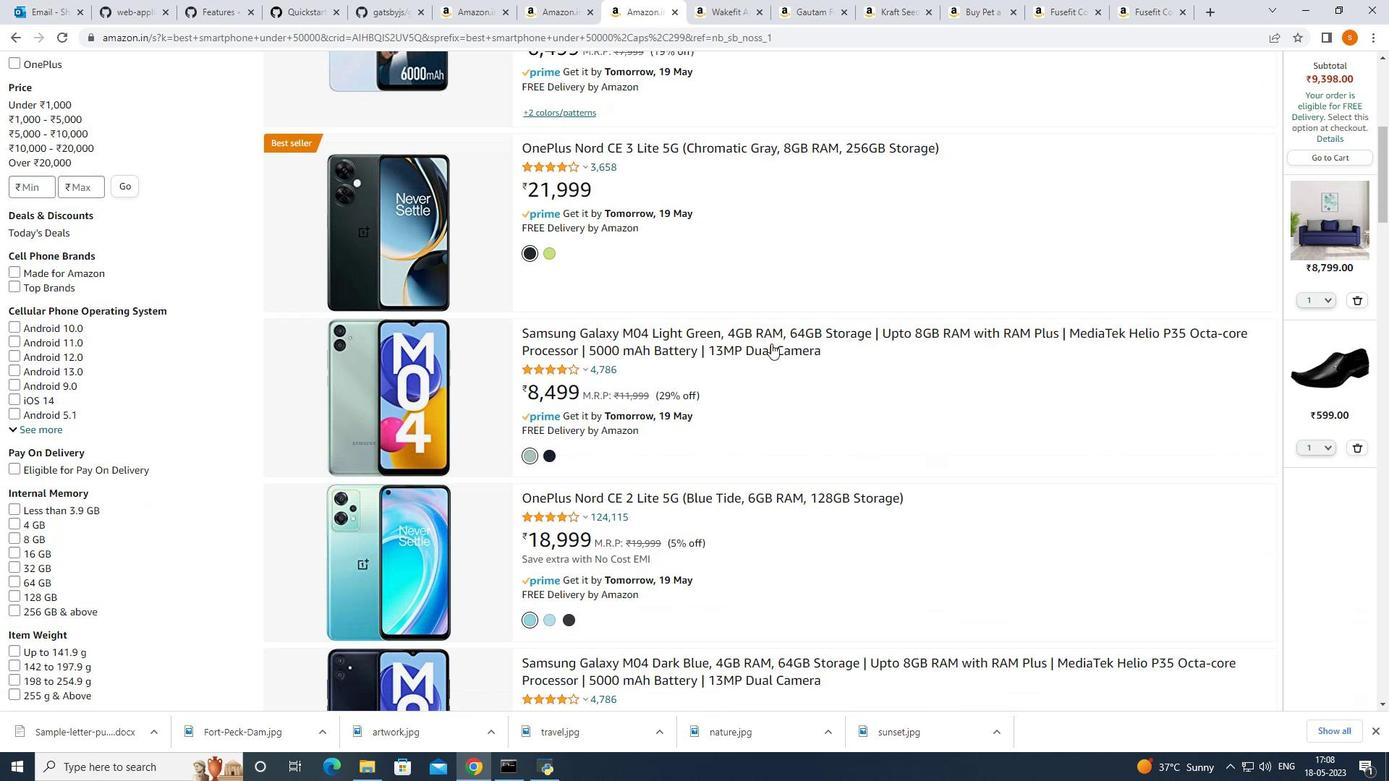 
Action: Mouse moved to (710, 344)
Screenshot: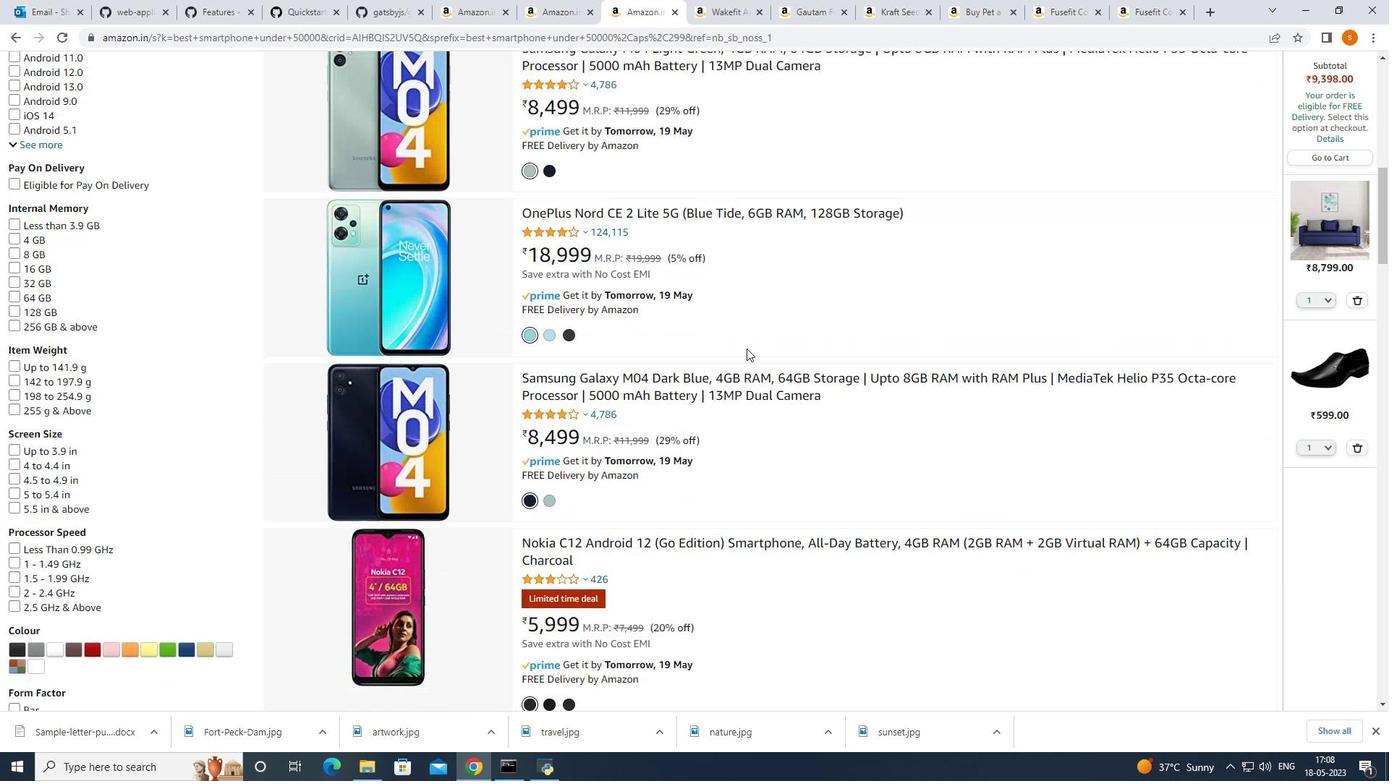 
Action: Mouse scrolled (710, 343) with delta (0, 0)
Screenshot: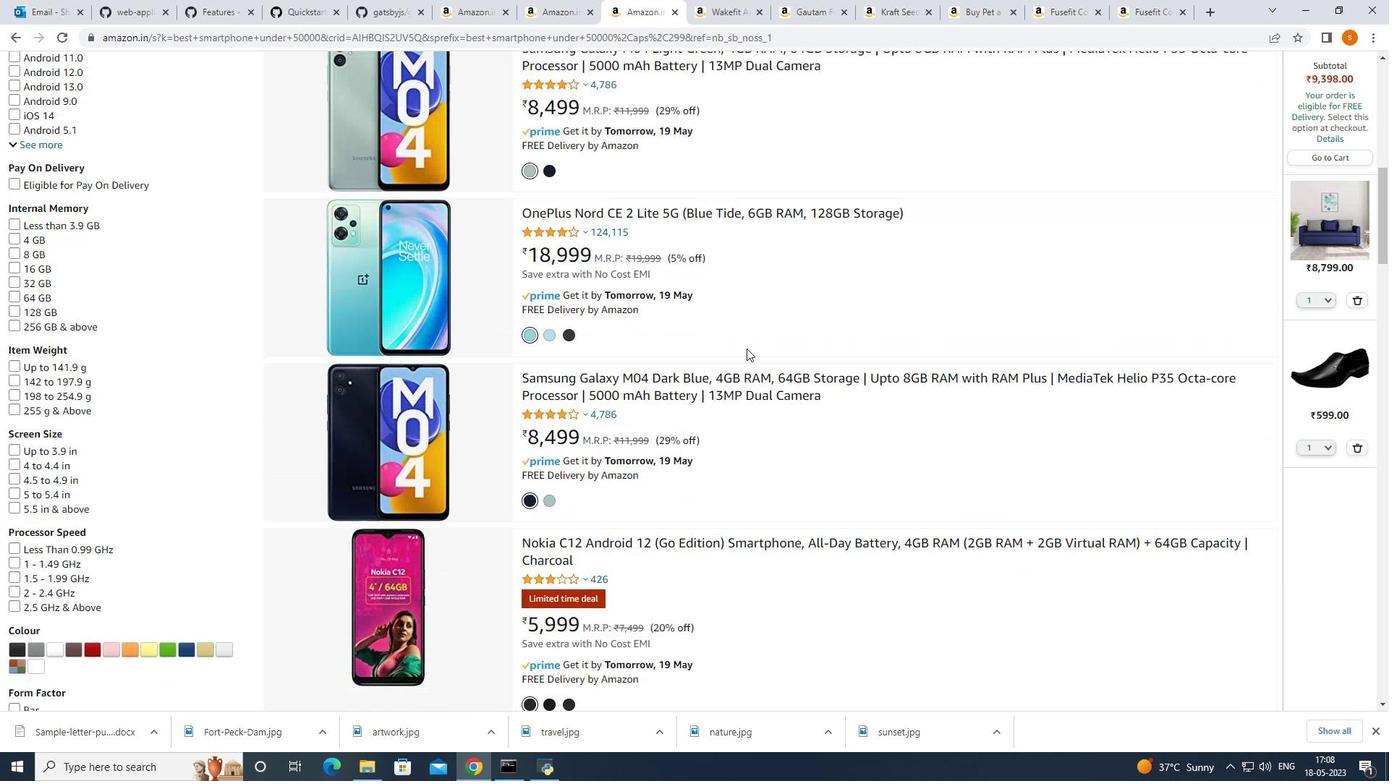 
Action: Mouse moved to (708, 345)
Screenshot: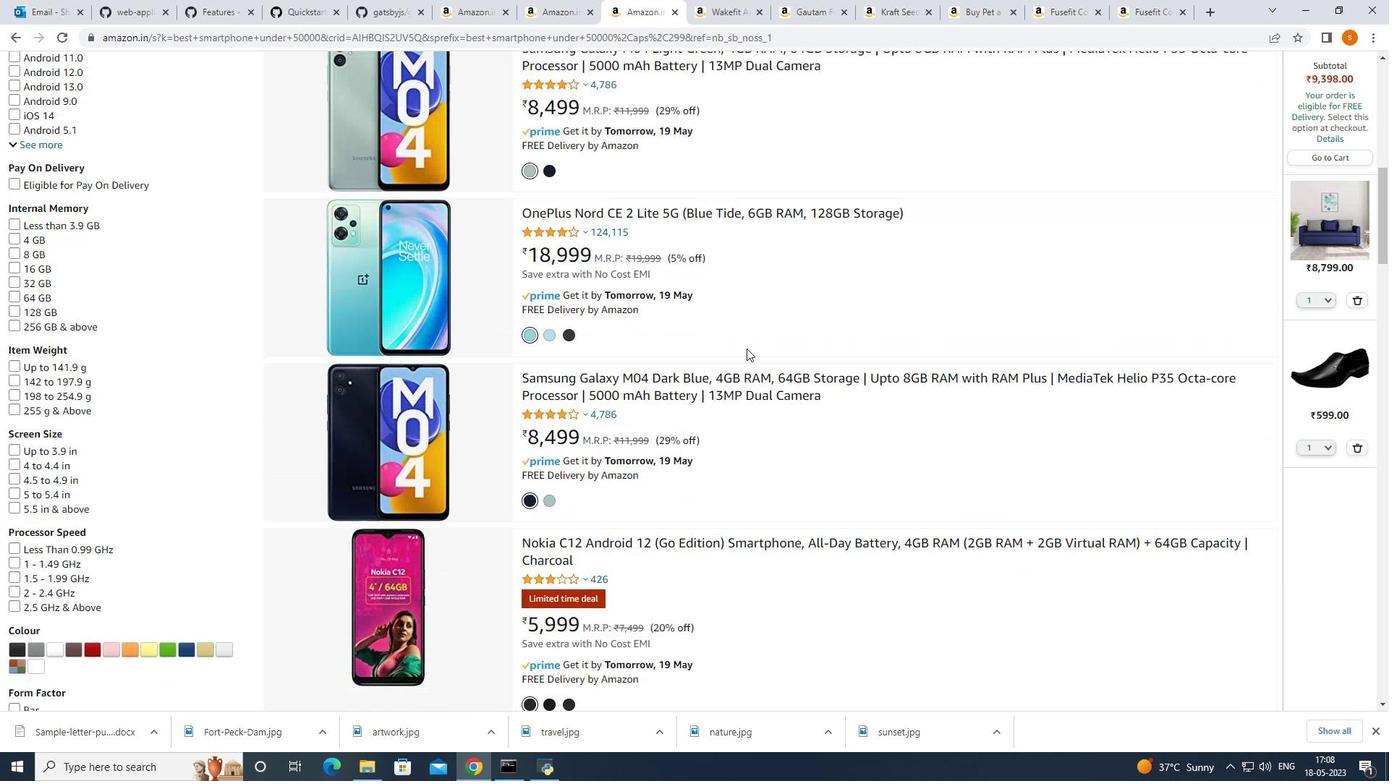 
Action: Mouse scrolled (708, 344) with delta (0, 0)
Screenshot: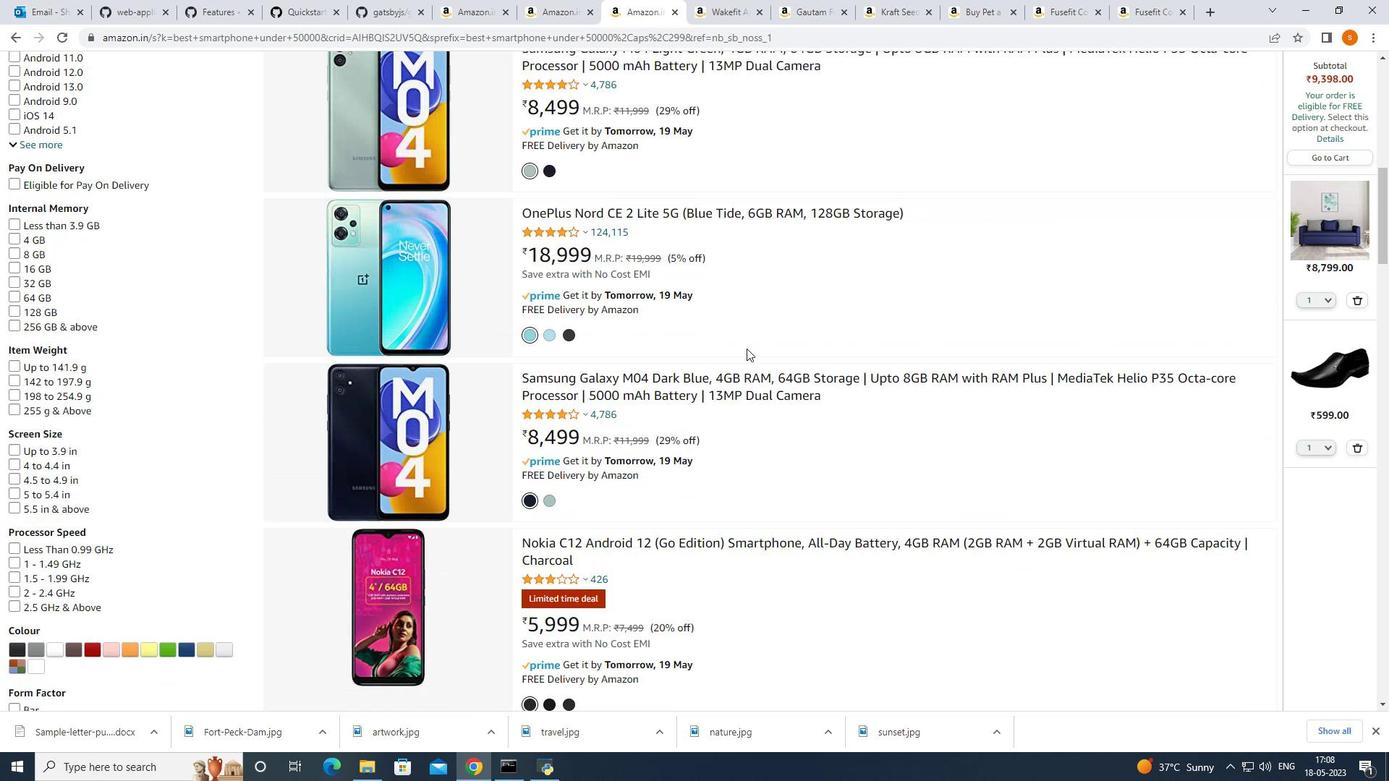 
Action: Mouse moved to (705, 346)
Screenshot: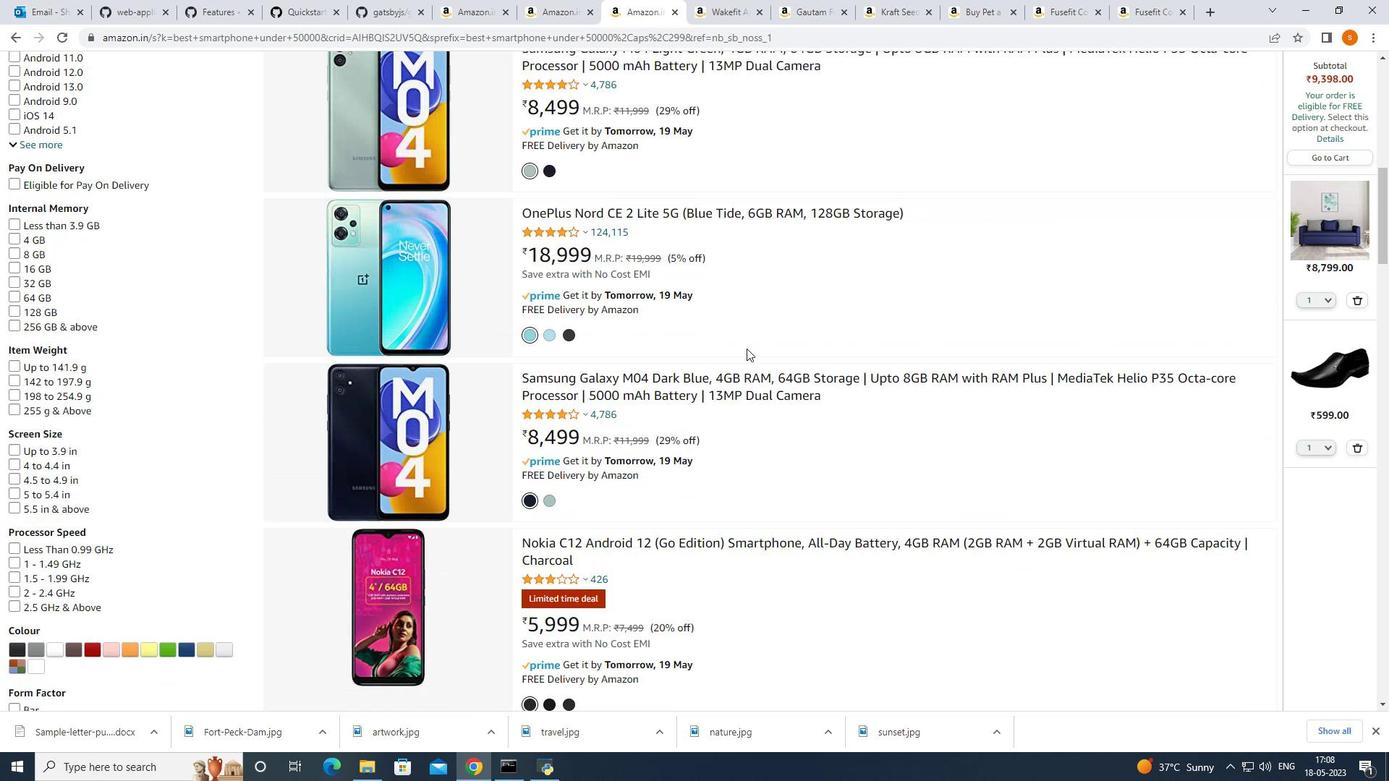 
Action: Mouse scrolled (705, 345) with delta (0, 0)
Screenshot: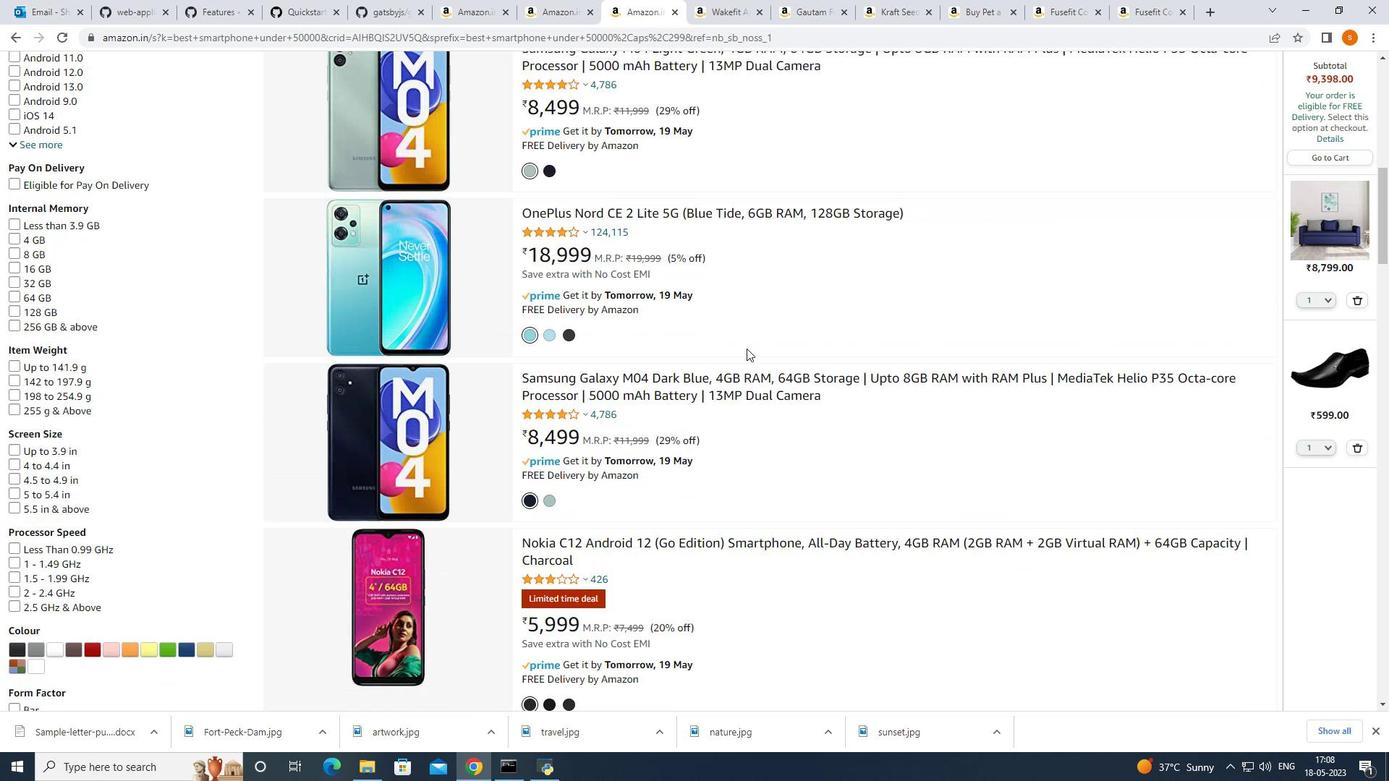 
Action: Mouse moved to (688, 346)
Screenshot: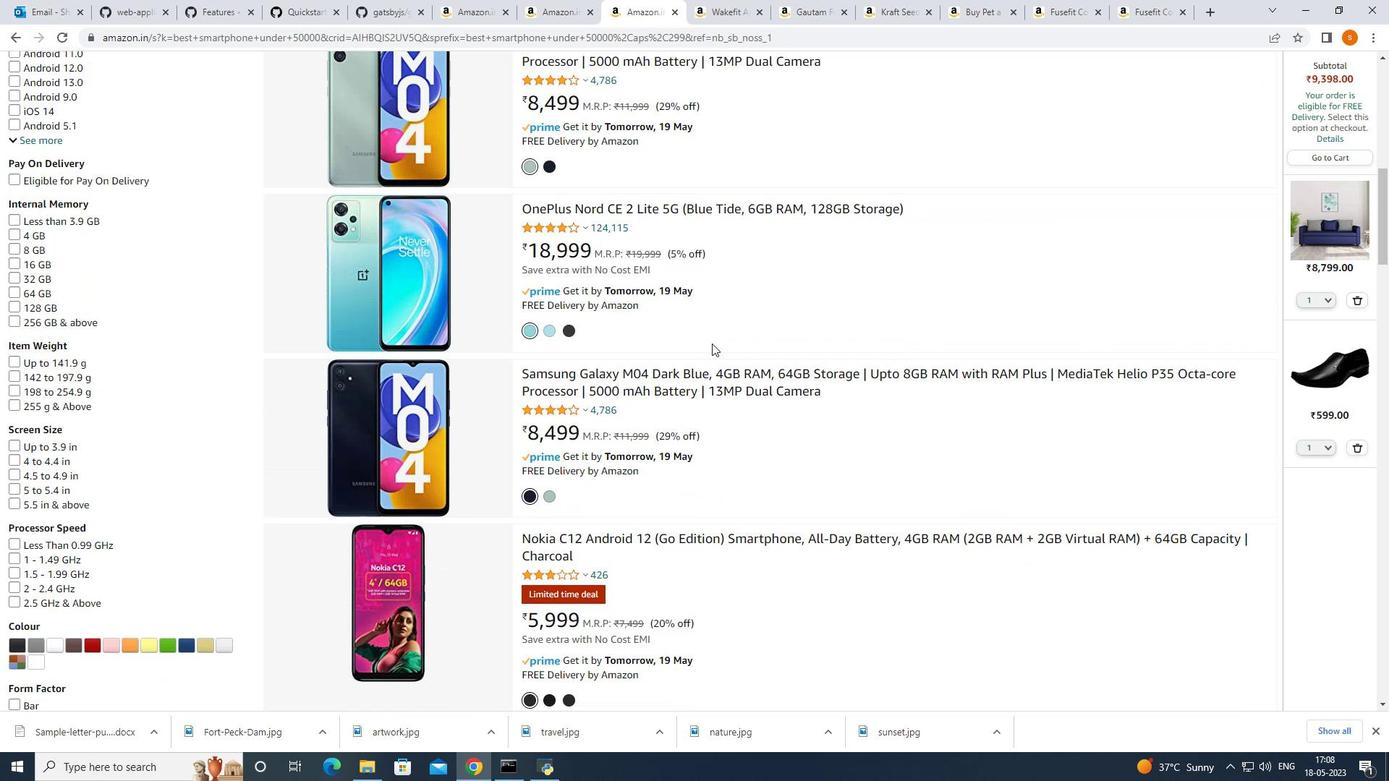 
Action: Mouse scrolled (688, 346) with delta (0, 0)
Screenshot: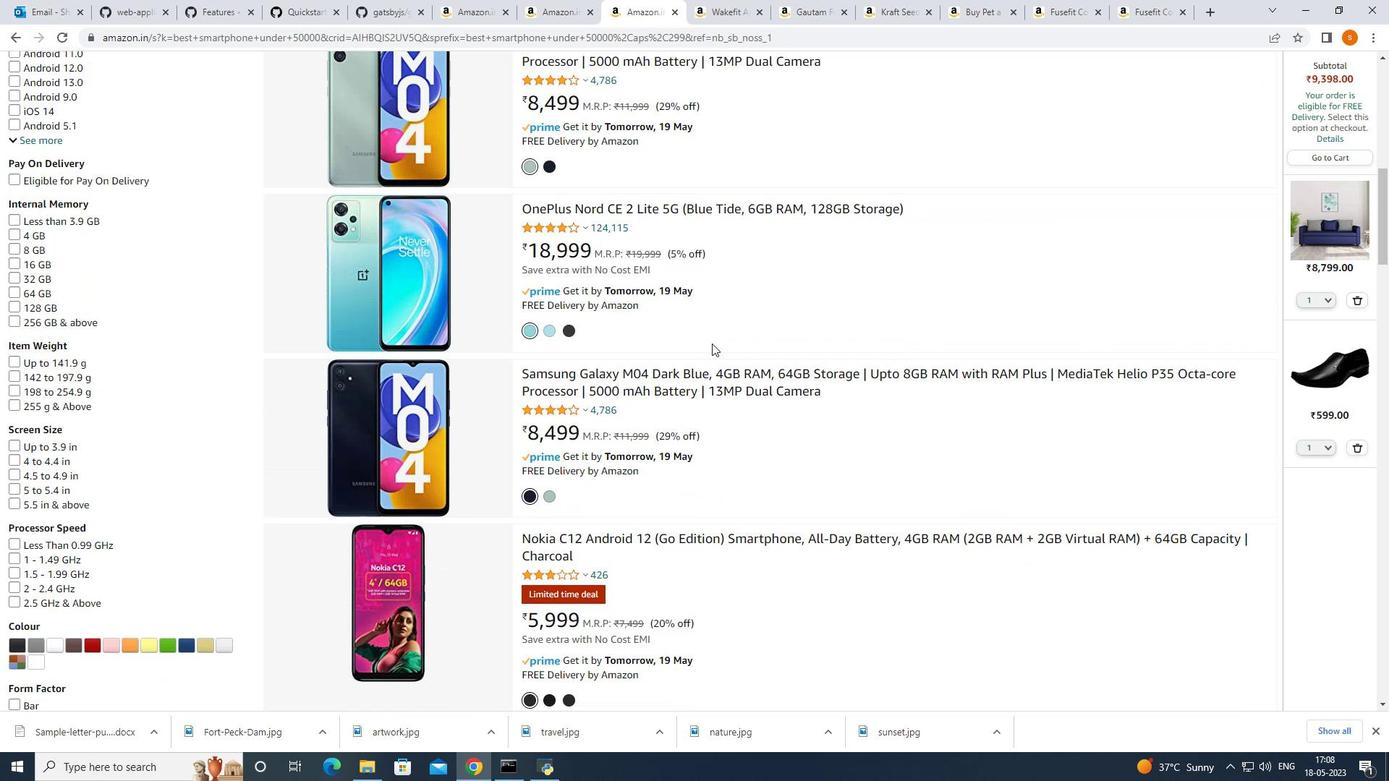
Action: Mouse moved to (668, 346)
Screenshot: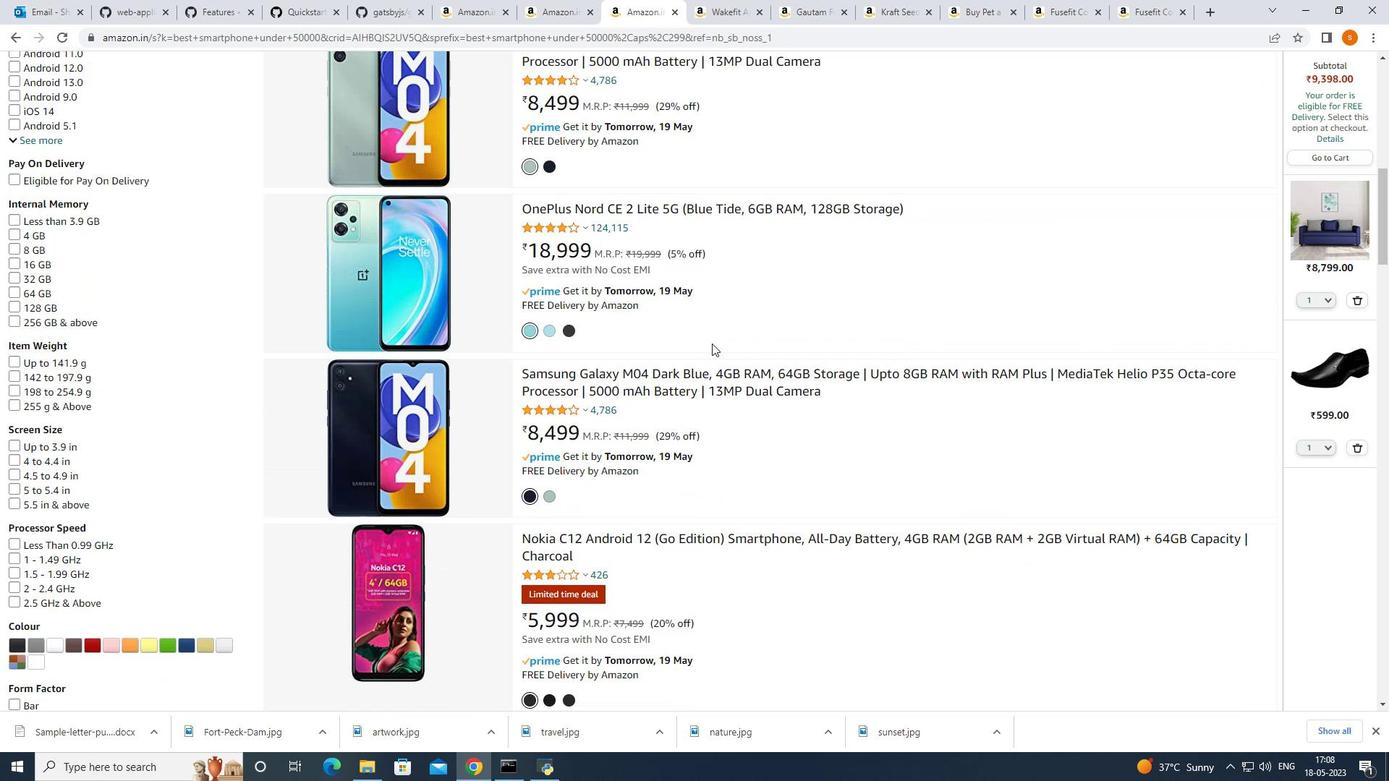 
Action: Mouse scrolled (668, 346) with delta (0, 0)
Screenshot: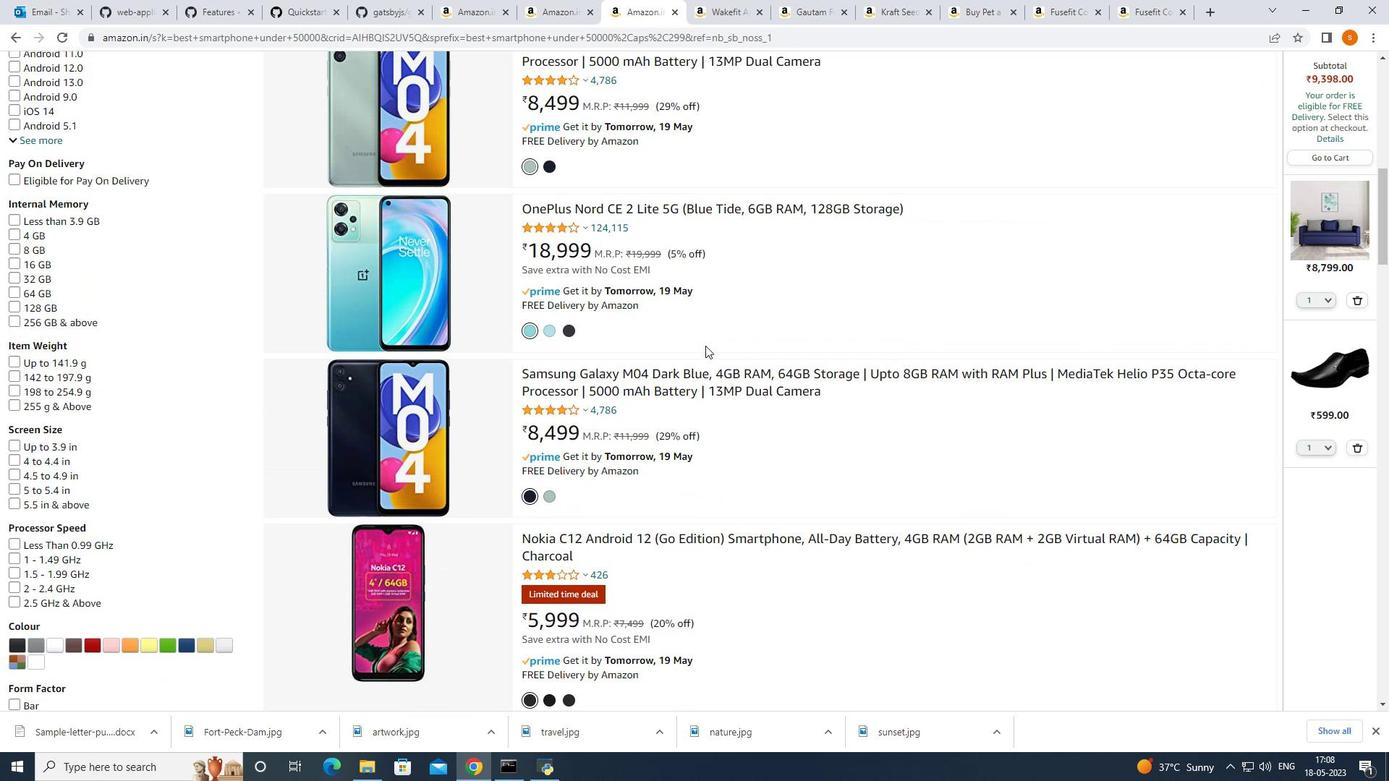 
Action: Mouse moved to (573, 346)
Screenshot: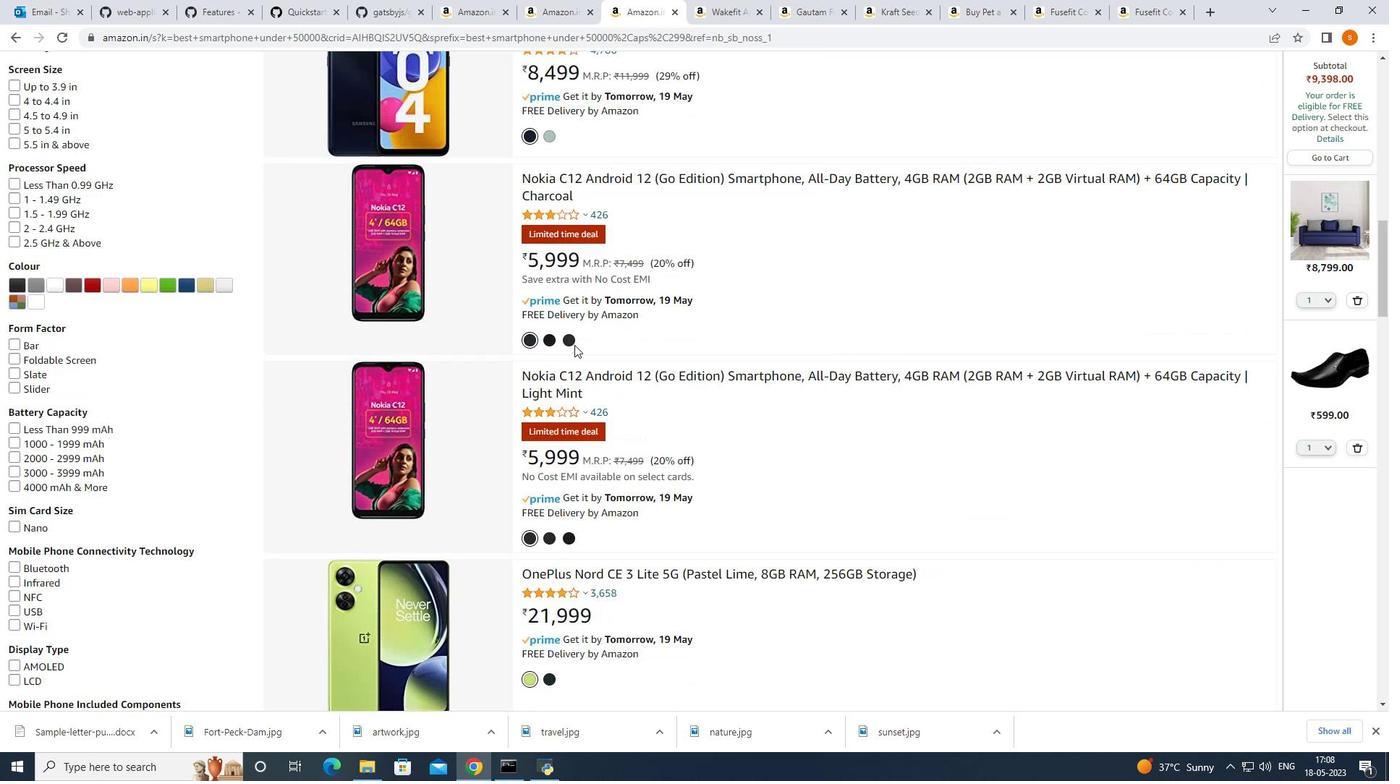 
Action: Mouse scrolled (573, 346) with delta (0, 0)
Screenshot: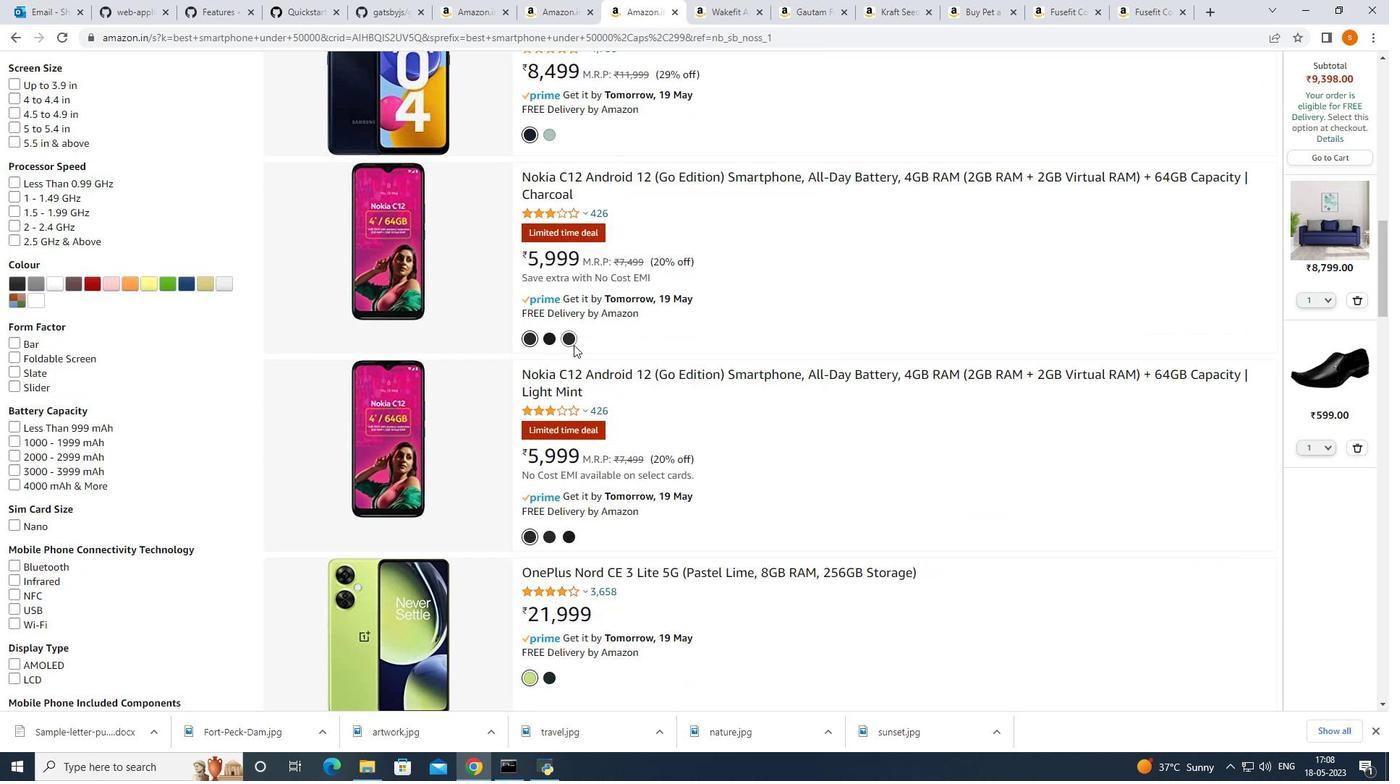 
Action: Mouse moved to (573, 347)
Screenshot: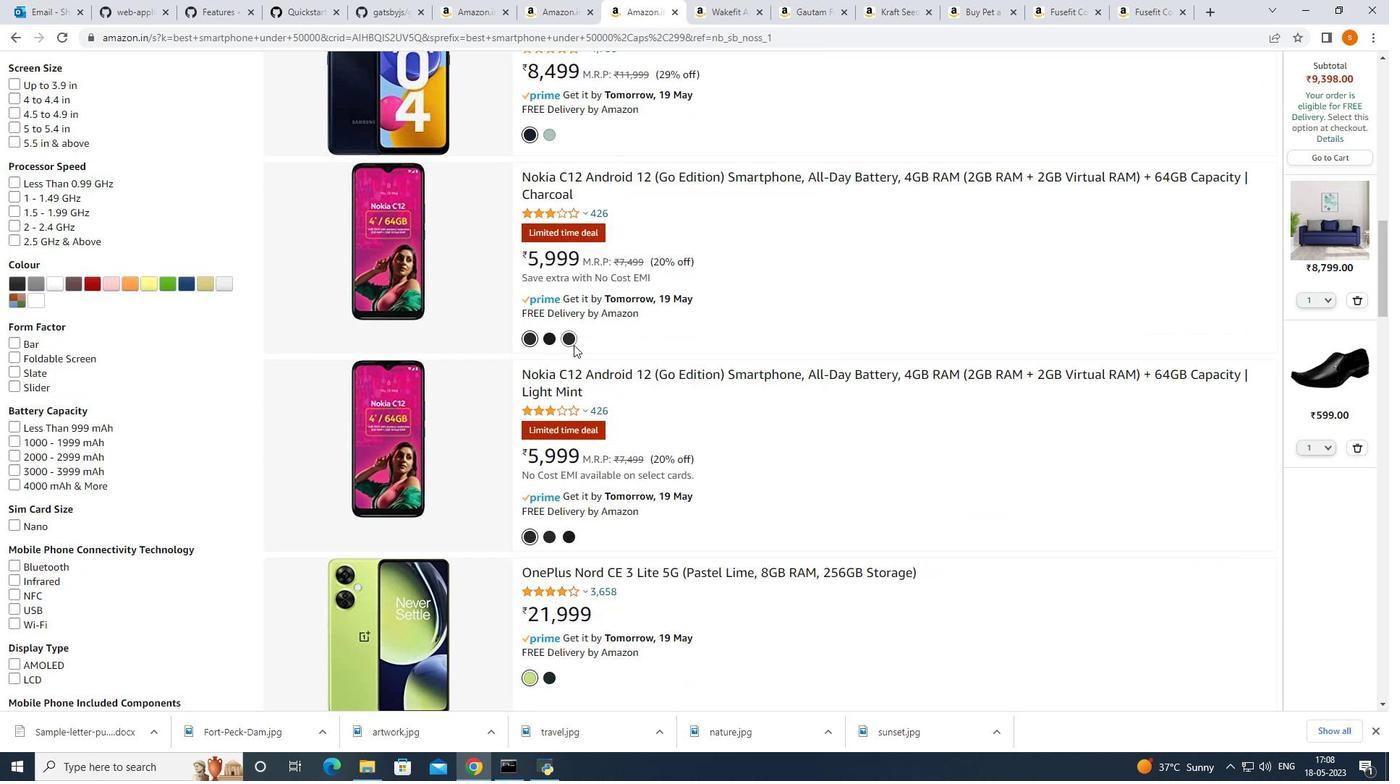 
Action: Mouse scrolled (573, 346) with delta (0, 0)
Screenshot: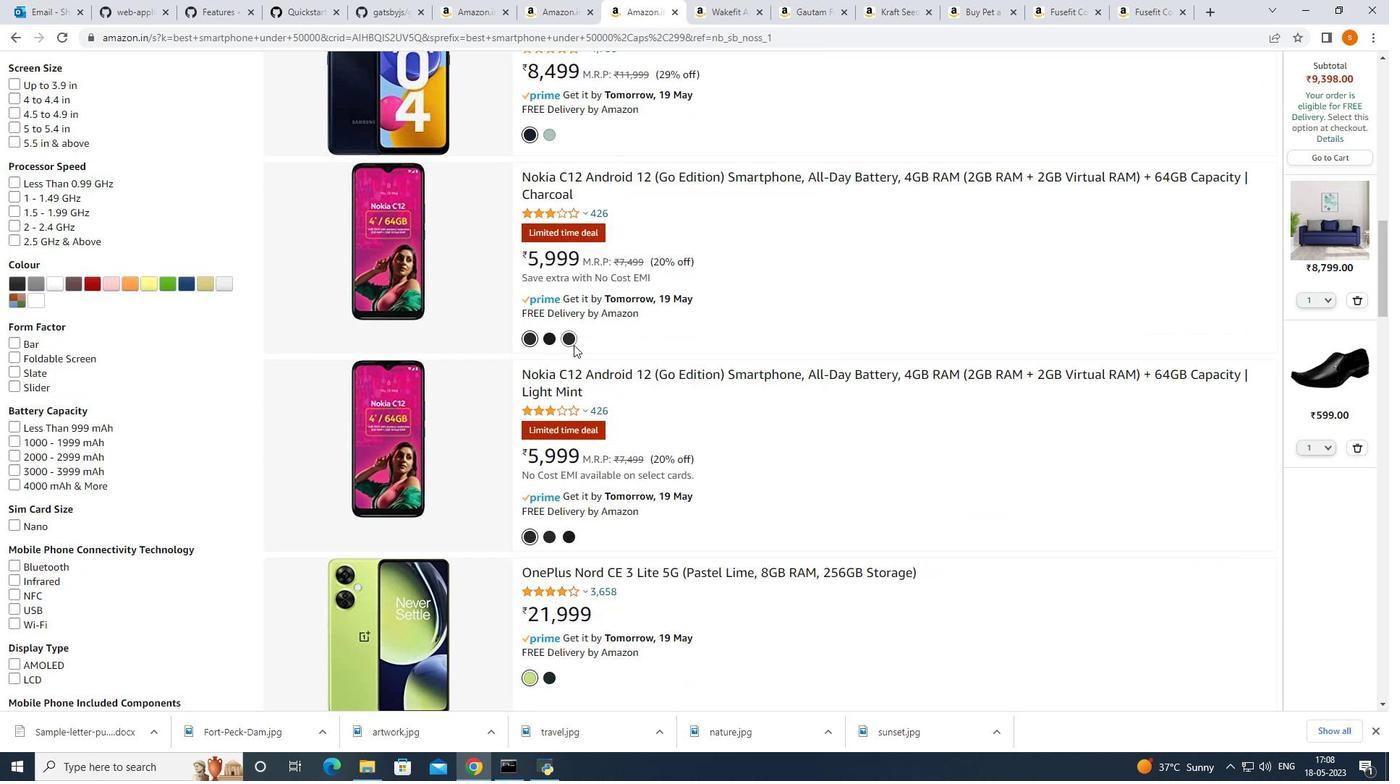 
Action: Mouse scrolled (573, 346) with delta (0, 0)
Screenshot: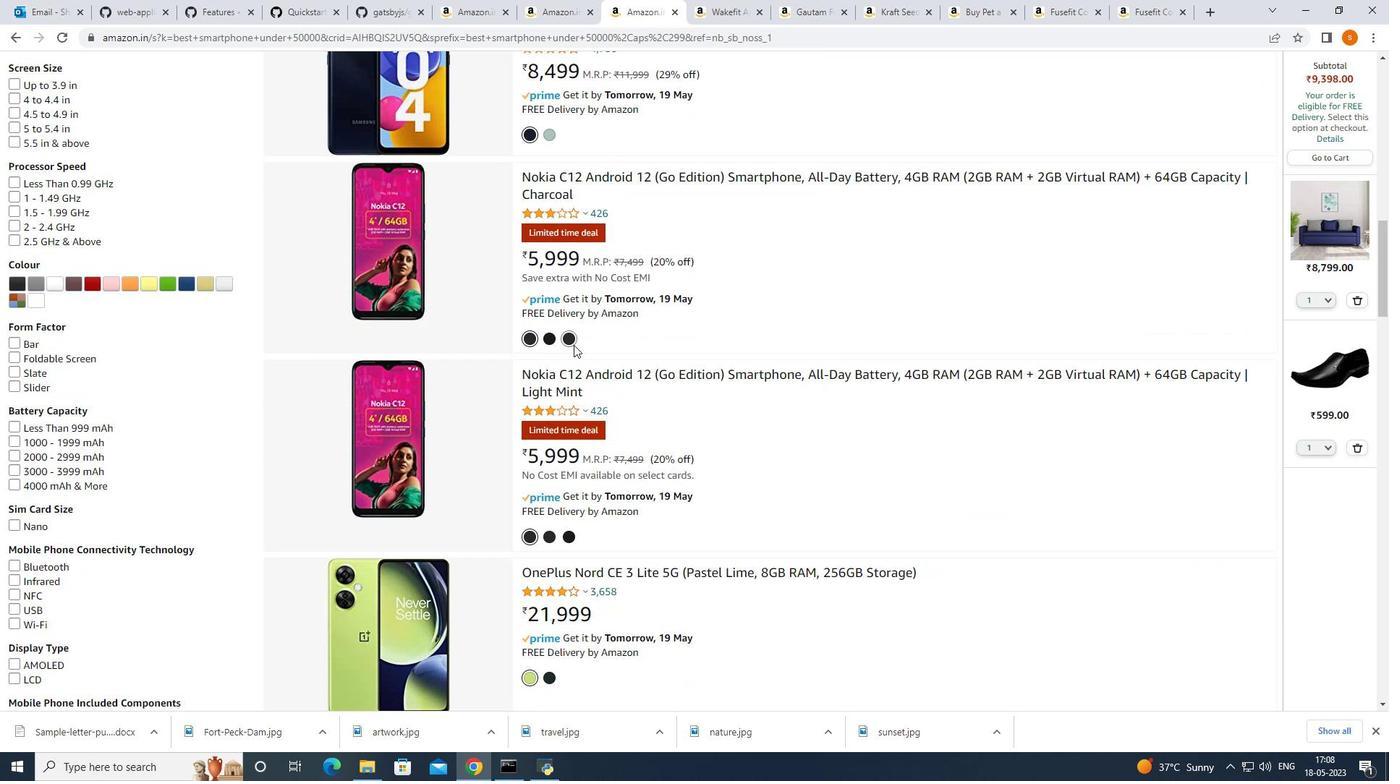 
Action: Mouse scrolled (573, 346) with delta (0, 0)
Screenshot: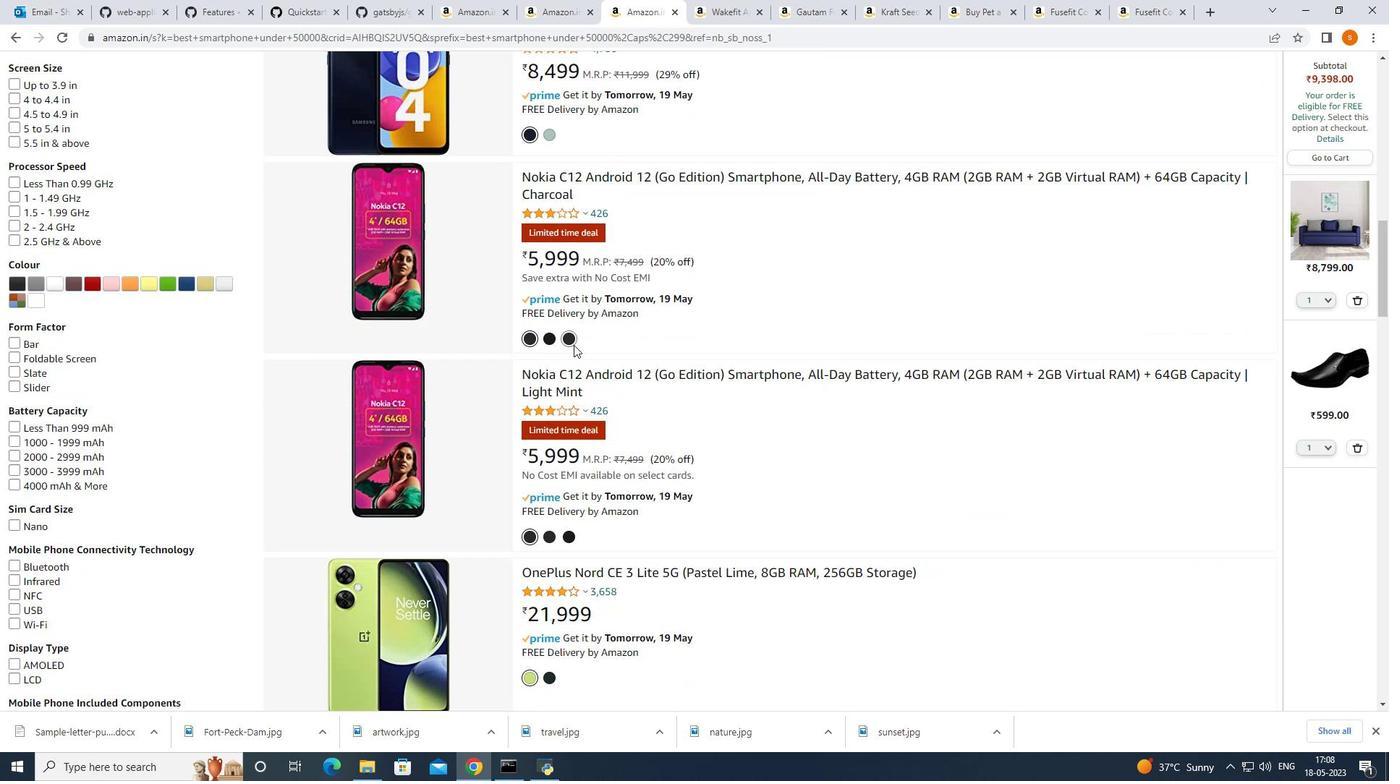 
Action: Mouse scrolled (573, 346) with delta (0, 0)
Screenshot: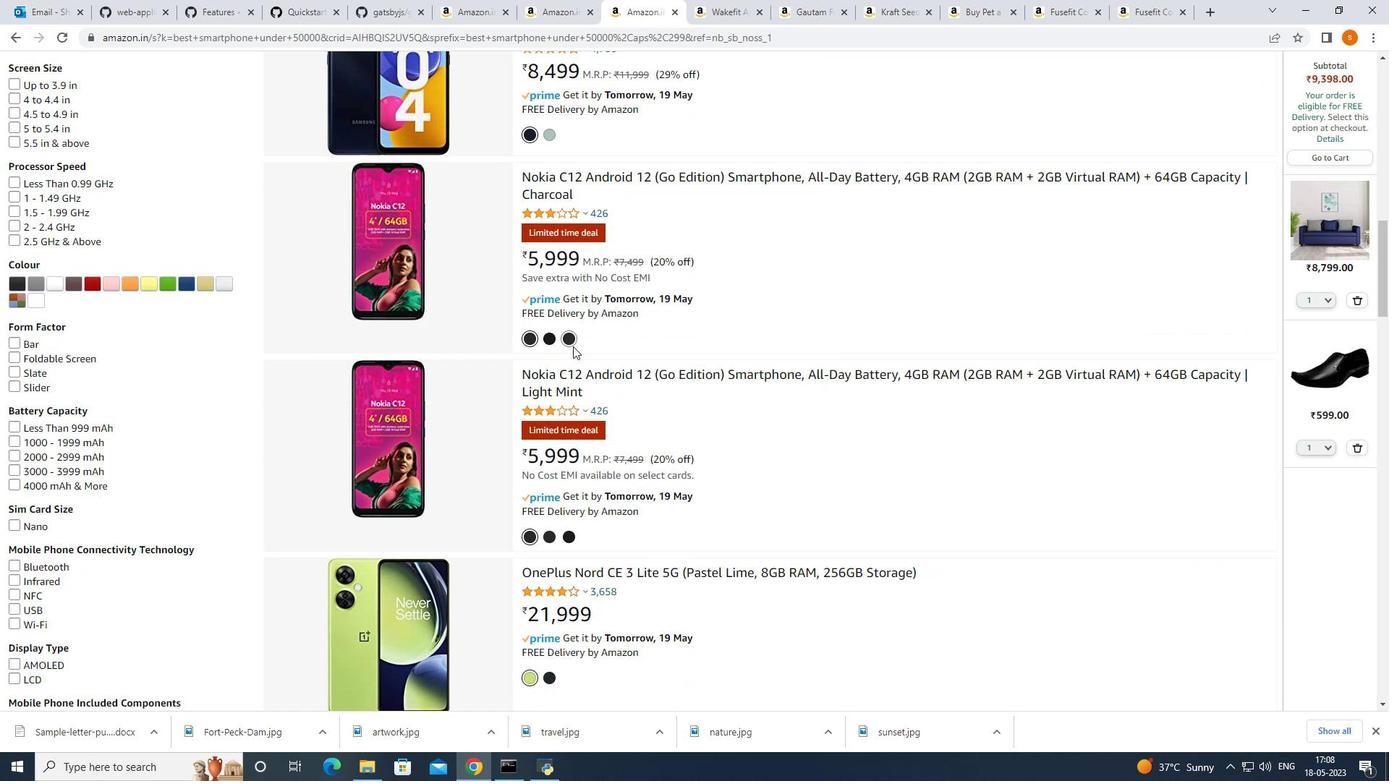 
Action: Mouse moved to (573, 351)
Screenshot: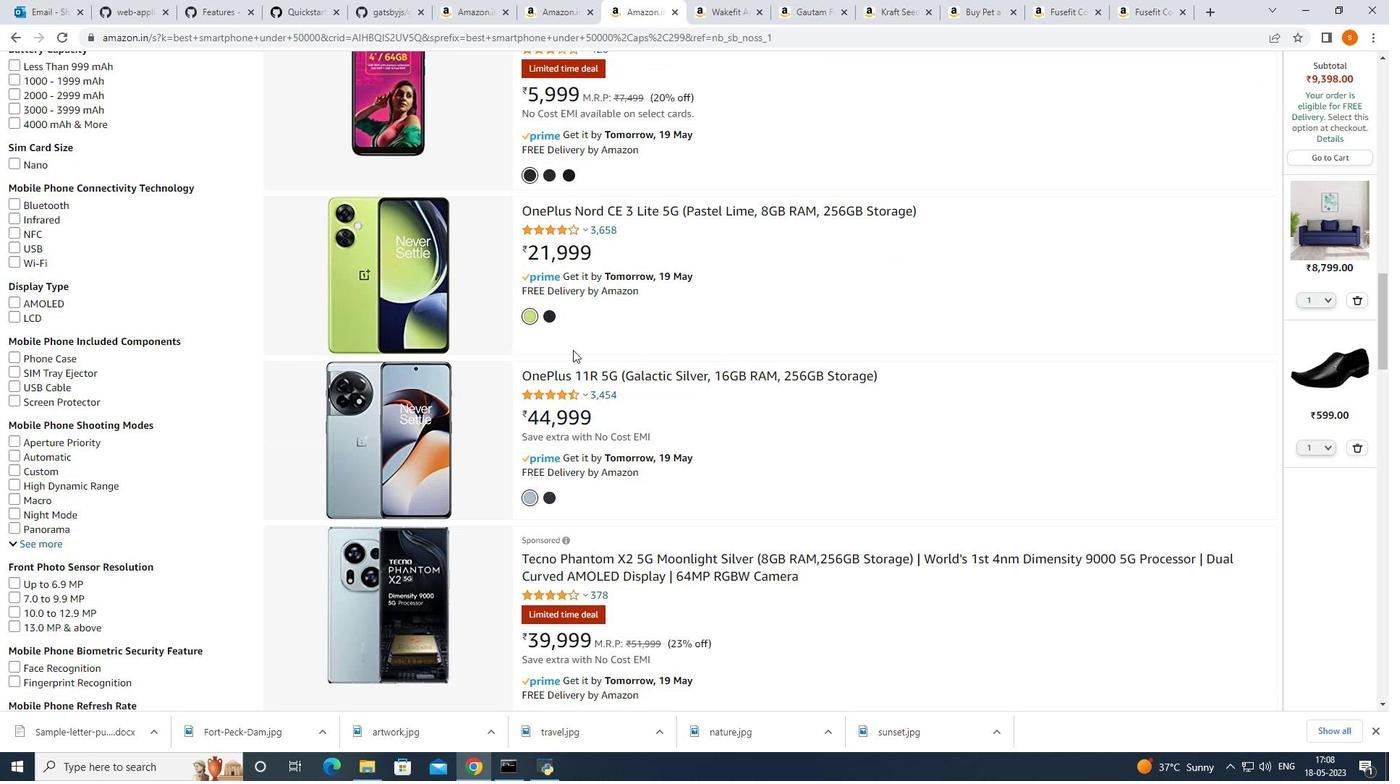 
Action: Mouse scrolled (573, 350) with delta (0, 0)
Screenshot: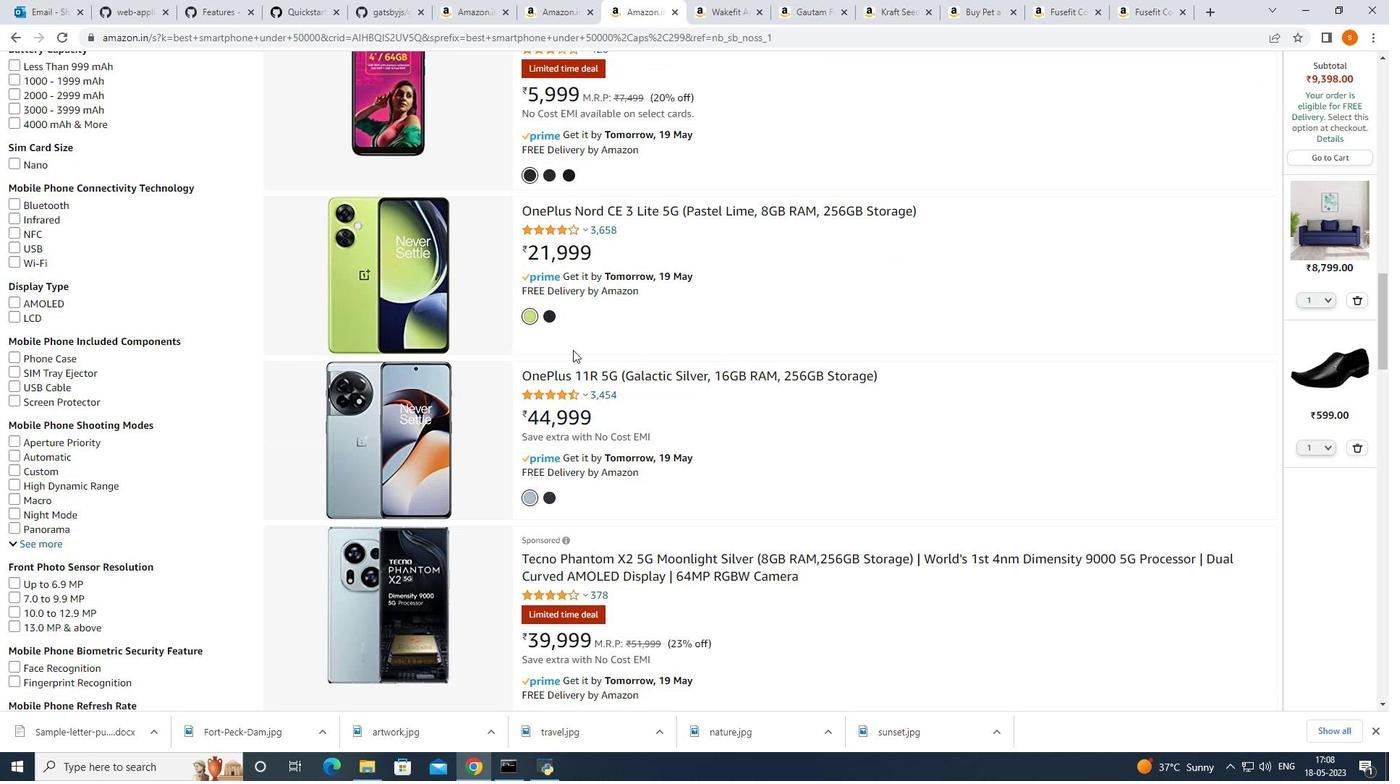 
Action: Mouse moved to (573, 351)
Screenshot: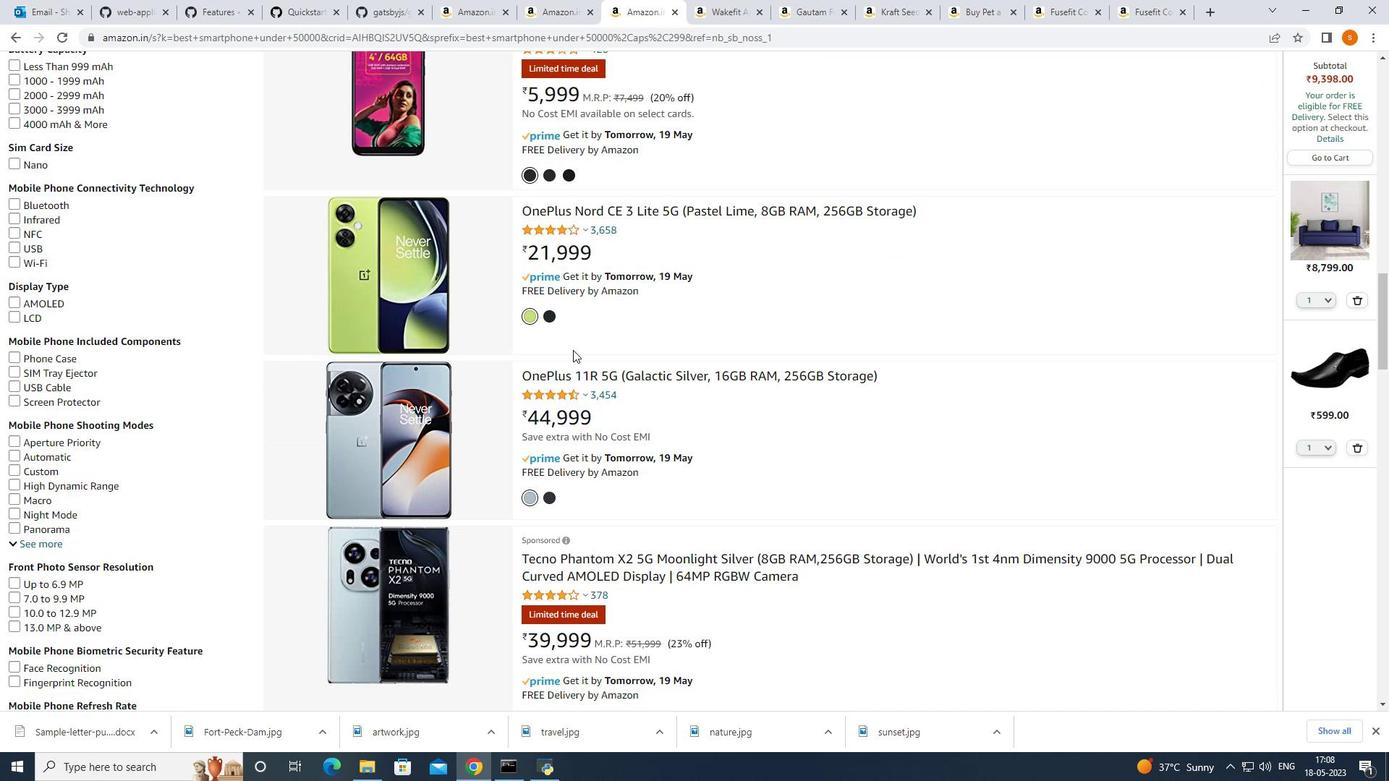 
Action: Mouse scrolled (573, 351) with delta (0, 0)
Screenshot: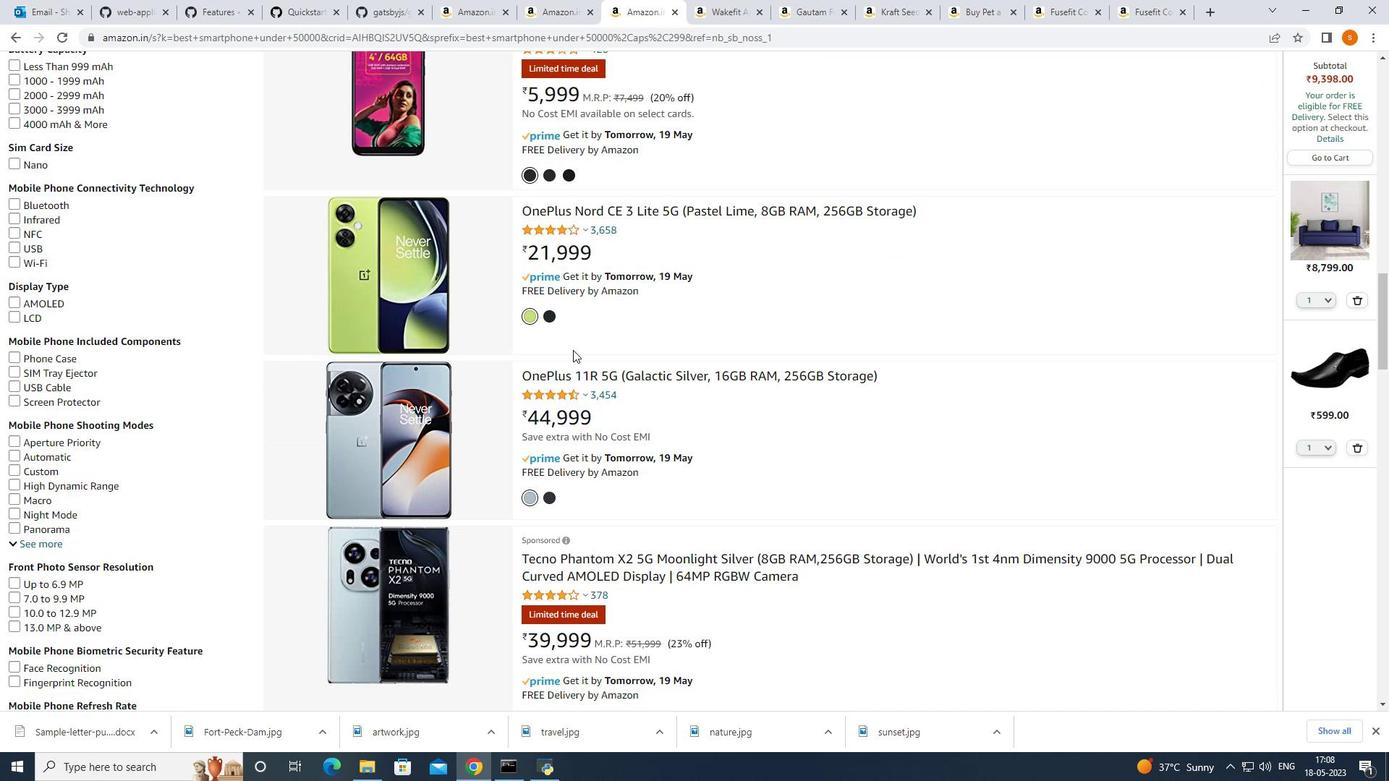 
Action: Mouse moved to (573, 352)
Screenshot: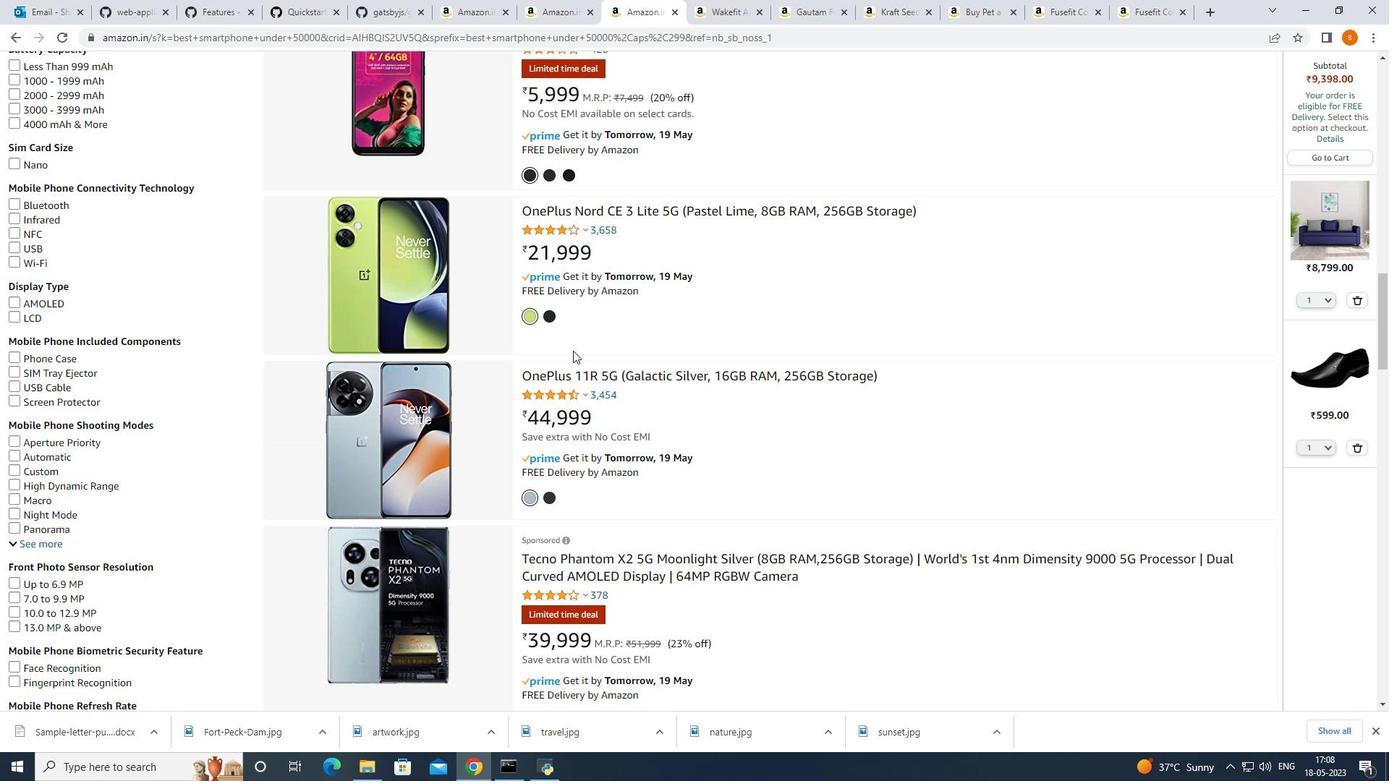 
Action: Mouse scrolled (573, 351) with delta (0, 0)
Screenshot: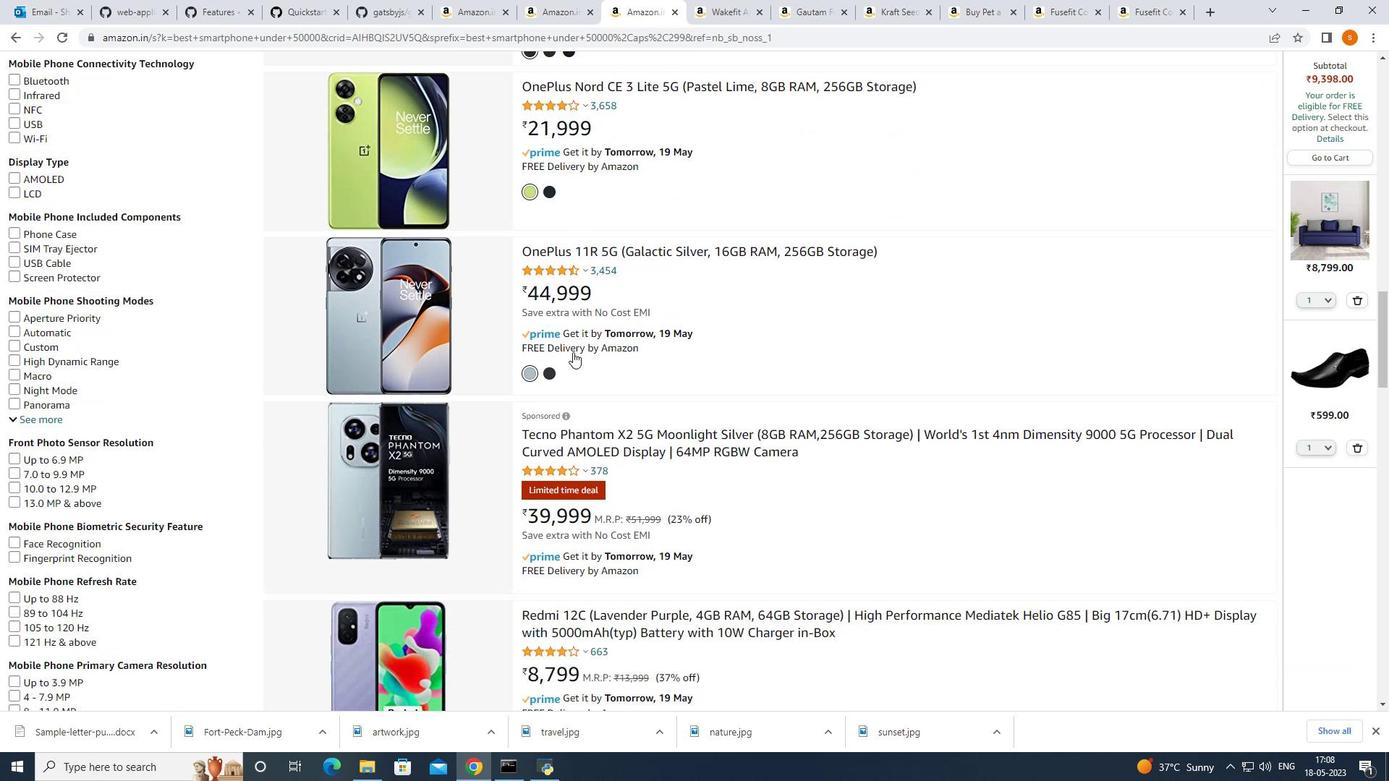 
Action: Mouse moved to (225, 329)
Screenshot: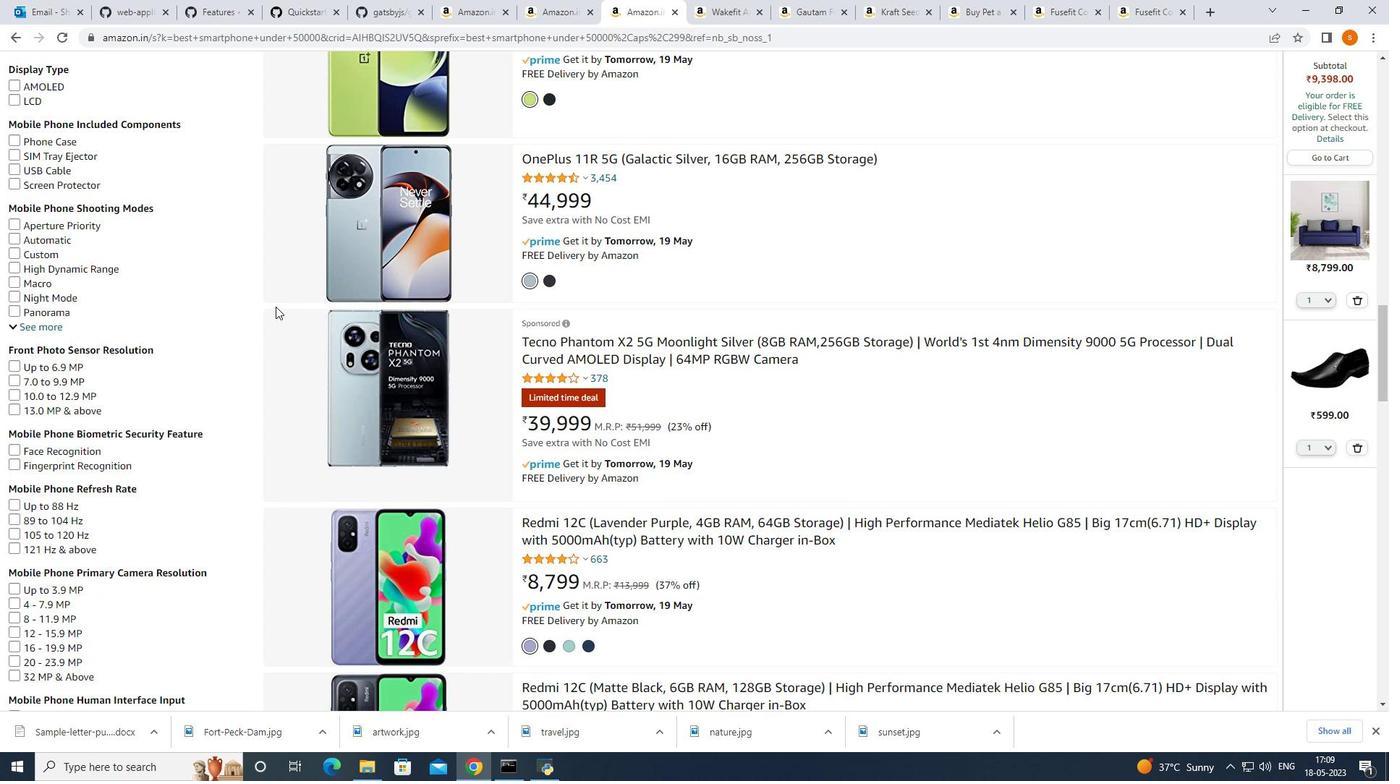 
Action: Mouse scrolled (225, 328) with delta (0, 0)
Screenshot: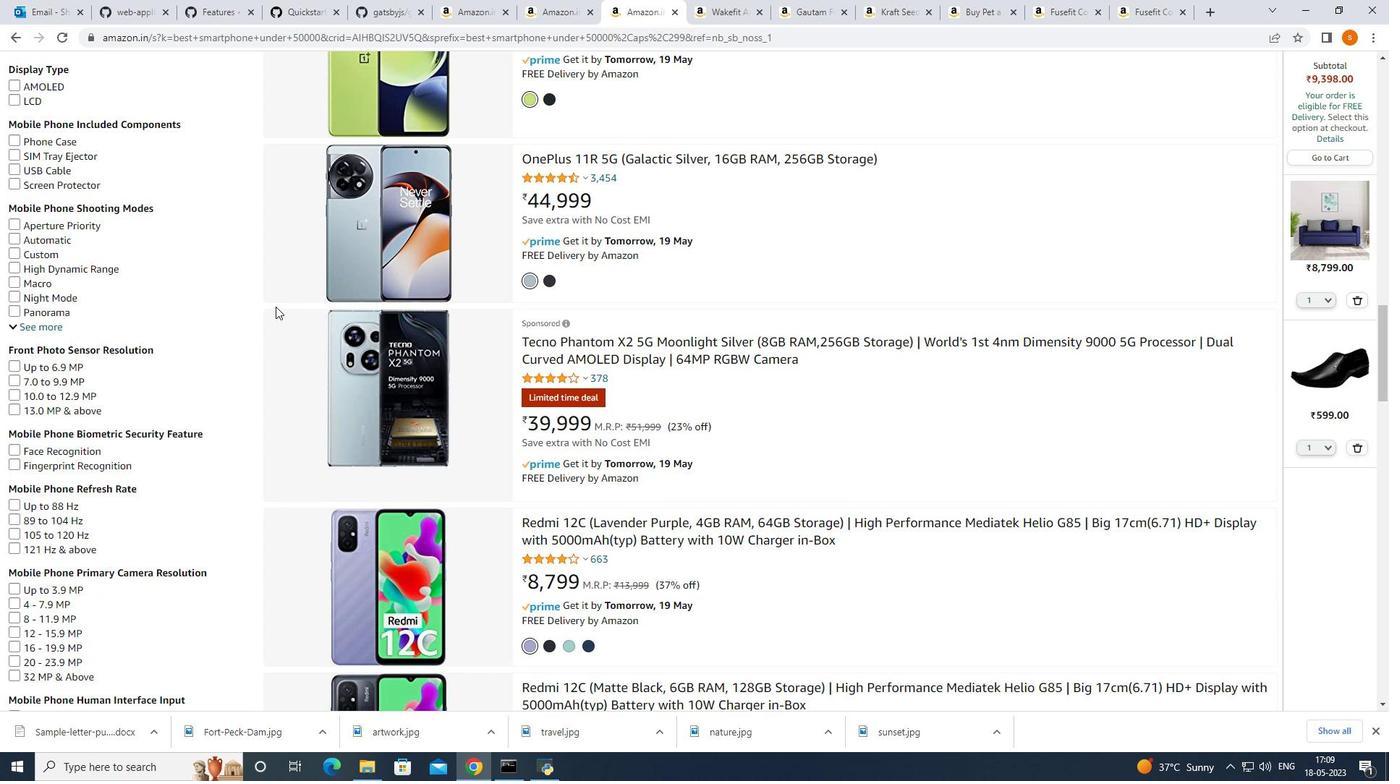 
Action: Mouse moved to (63, 488)
Screenshot: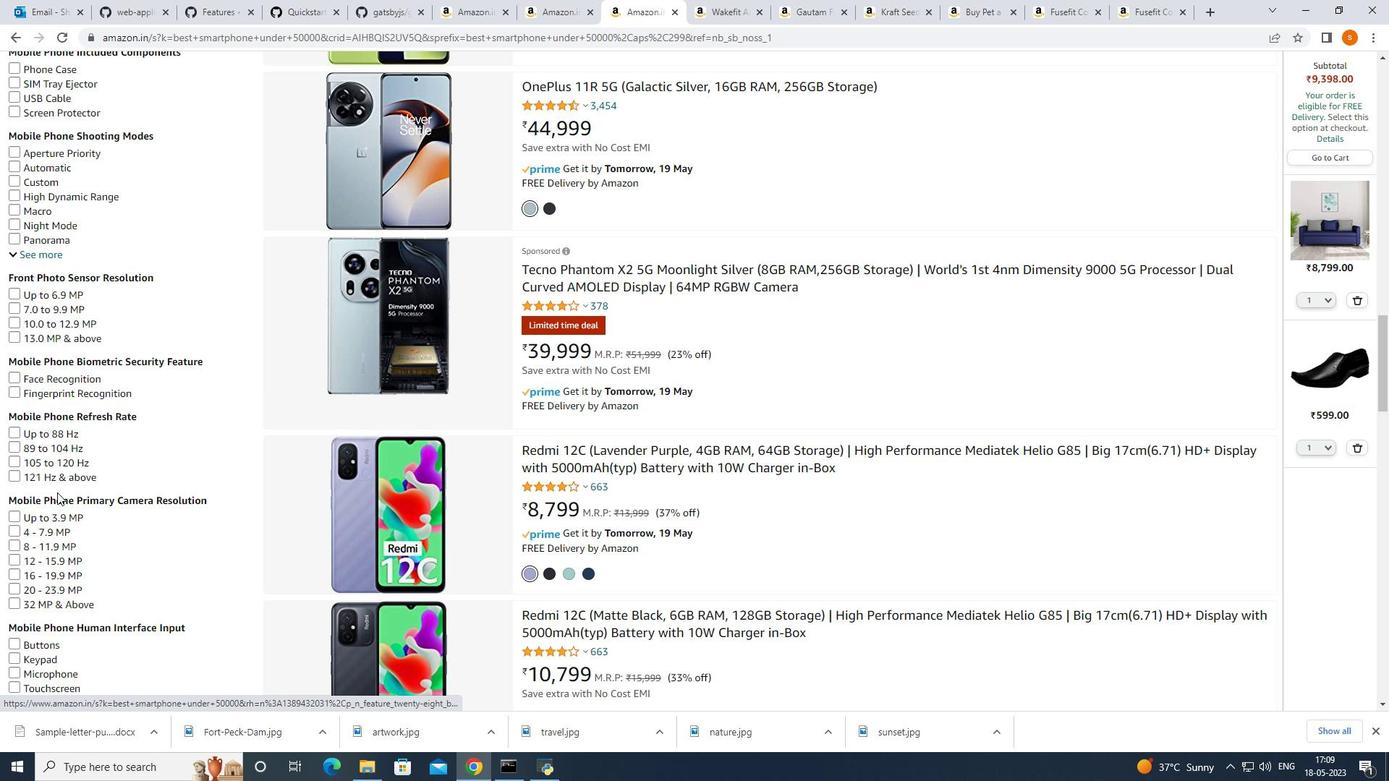 
Action: Mouse scrolled (63, 487) with delta (0, 0)
Screenshot: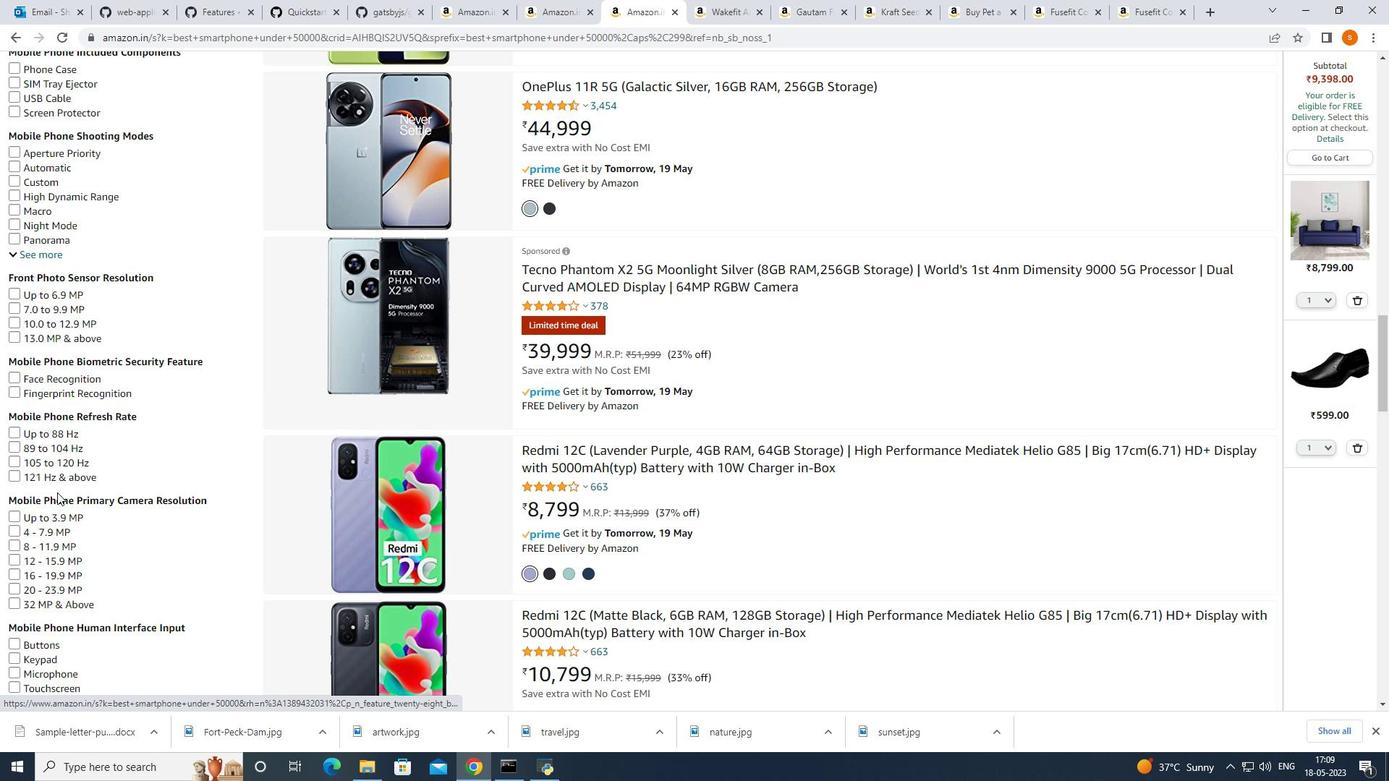 
Action: Mouse moved to (65, 488)
Screenshot: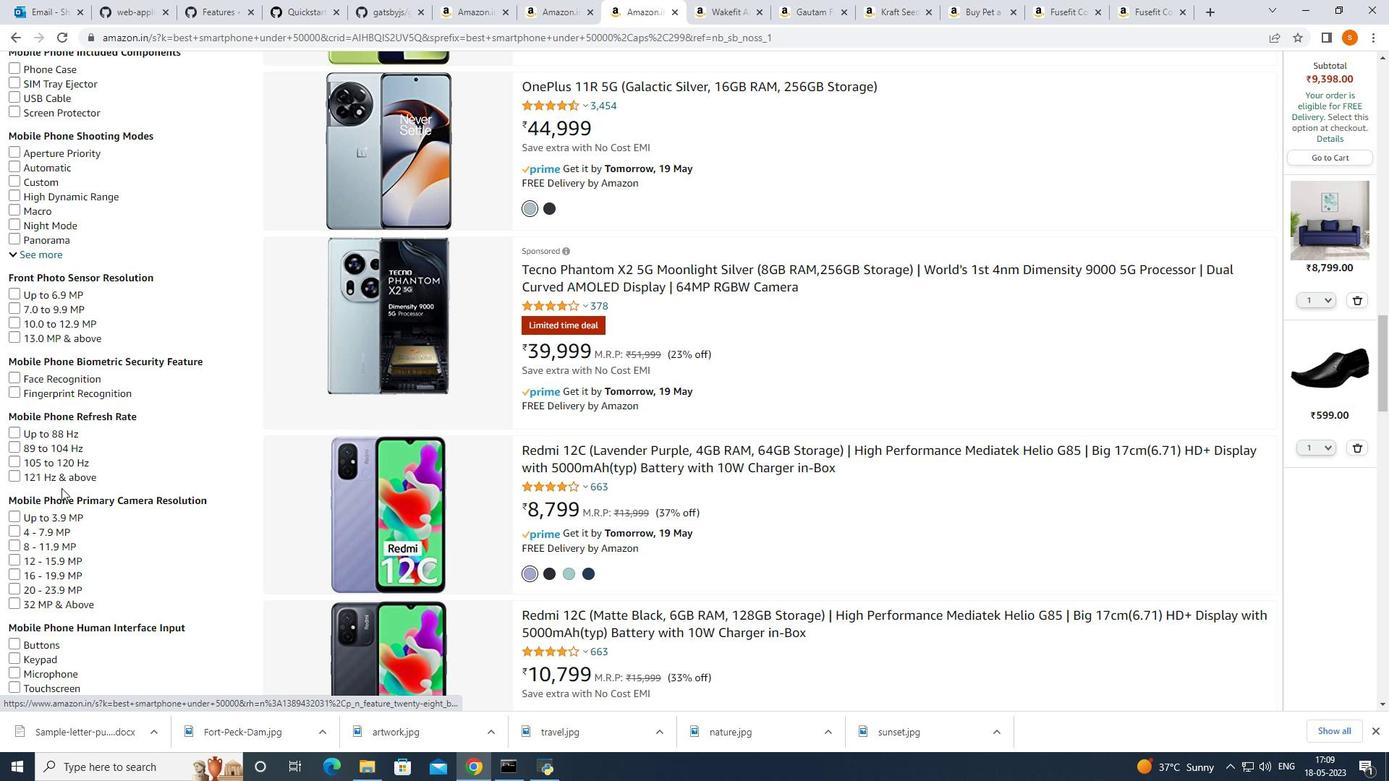 
Action: Mouse scrolled (65, 487) with delta (0, 0)
Screenshot: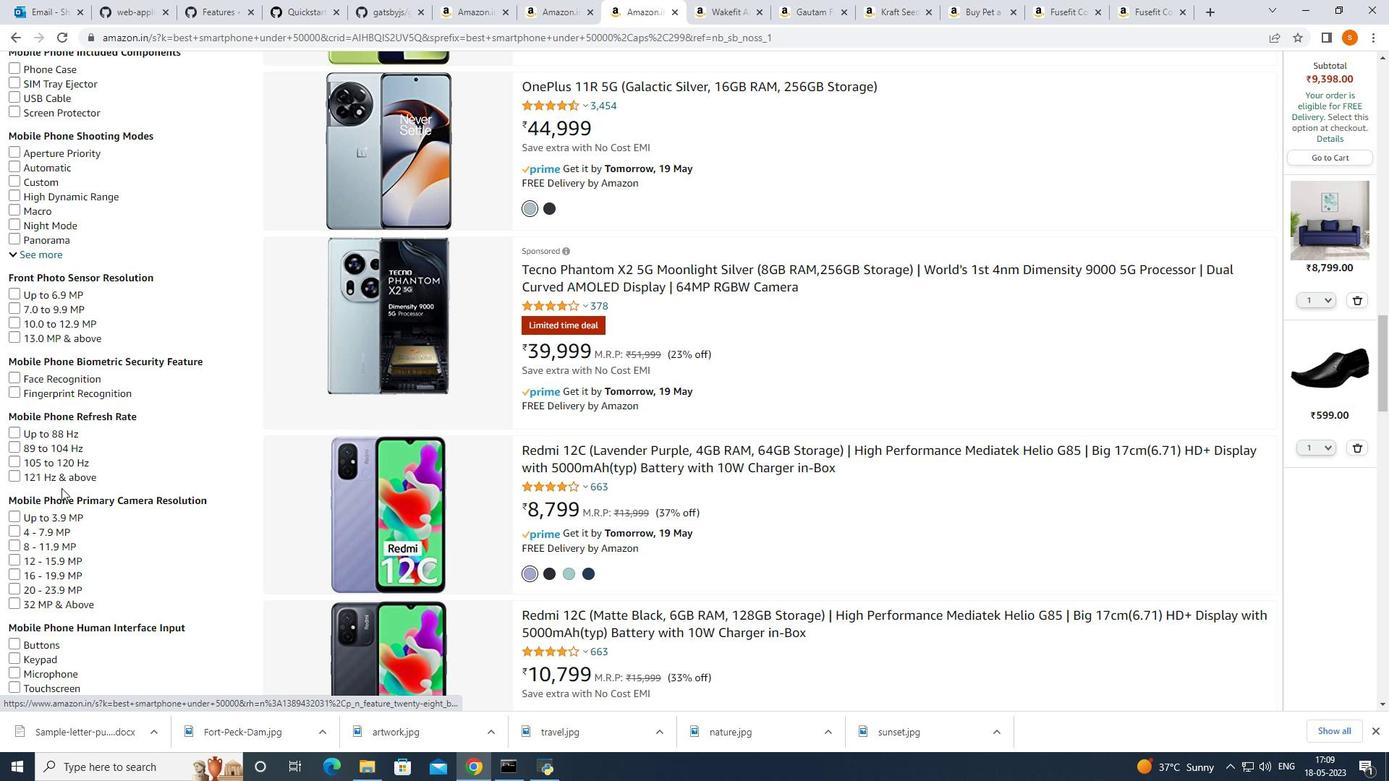 
Action: Mouse moved to (68, 489)
Screenshot: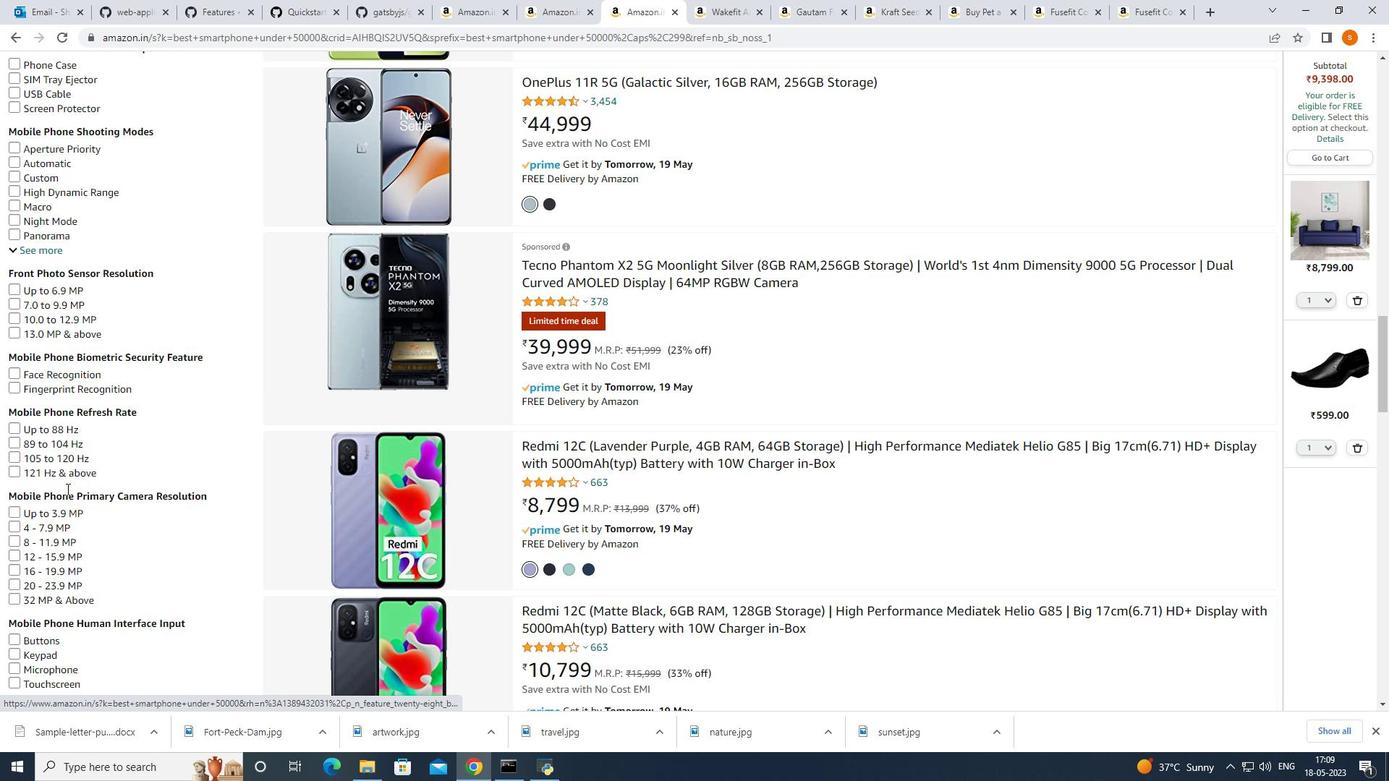 
Action: Mouse scrolled (68, 488) with delta (0, 0)
Screenshot: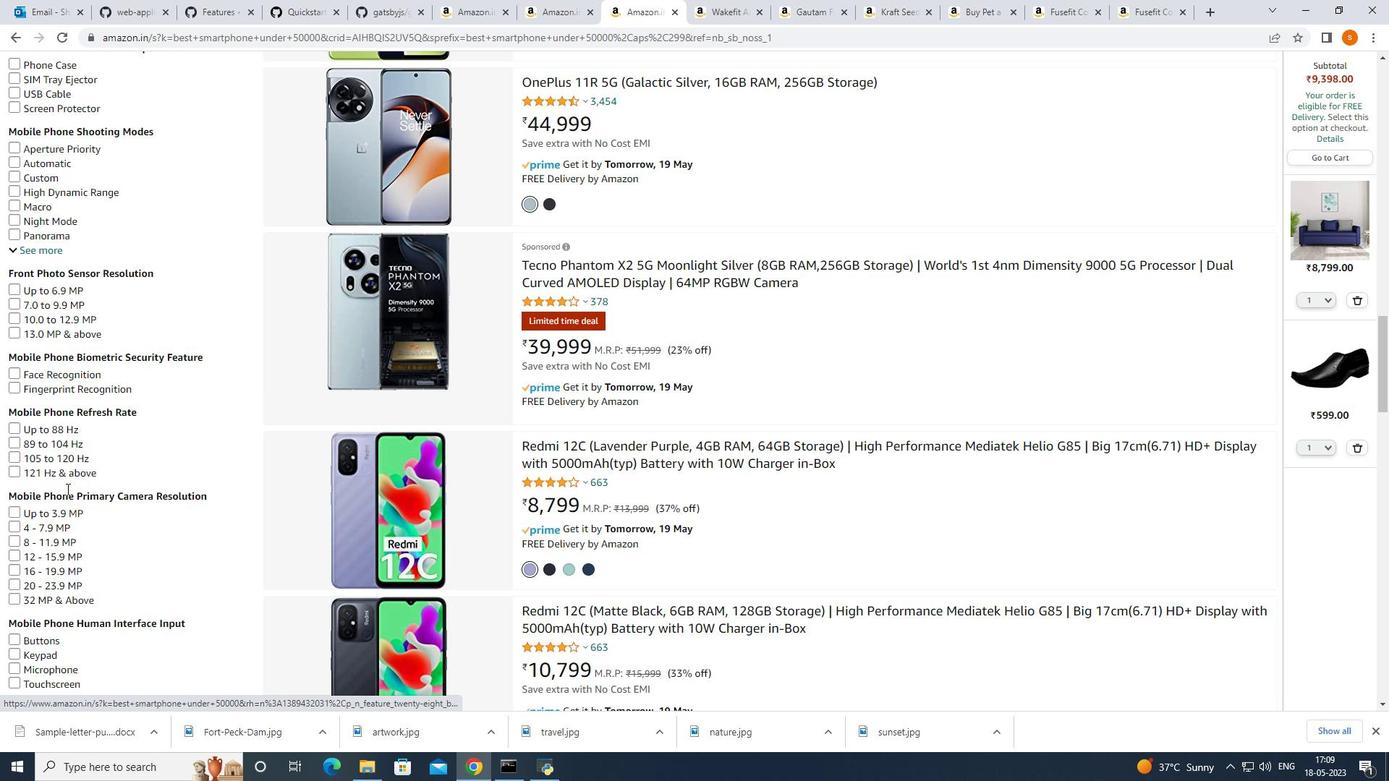 
Action: Mouse moved to (73, 487)
Screenshot: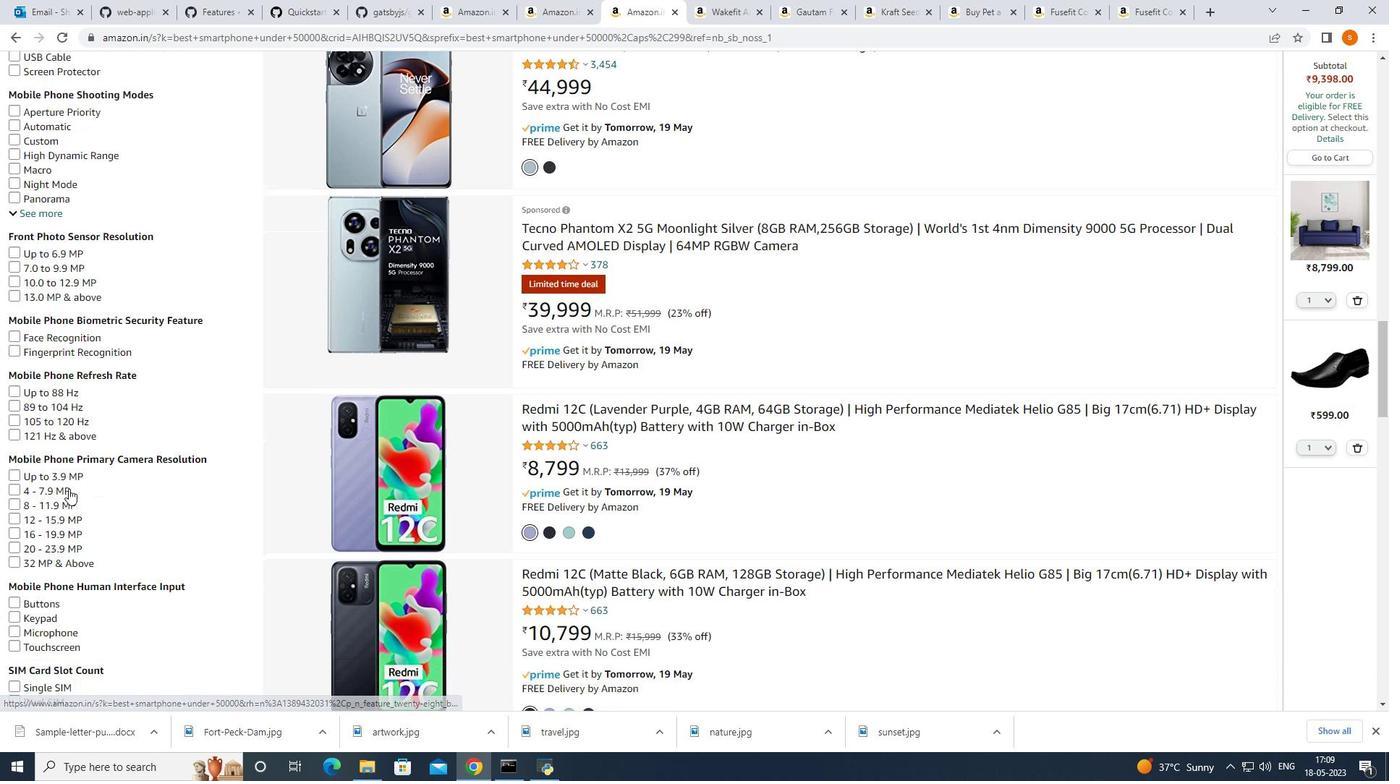 
Action: Mouse scrolled (73, 486) with delta (0, 0)
Screenshot: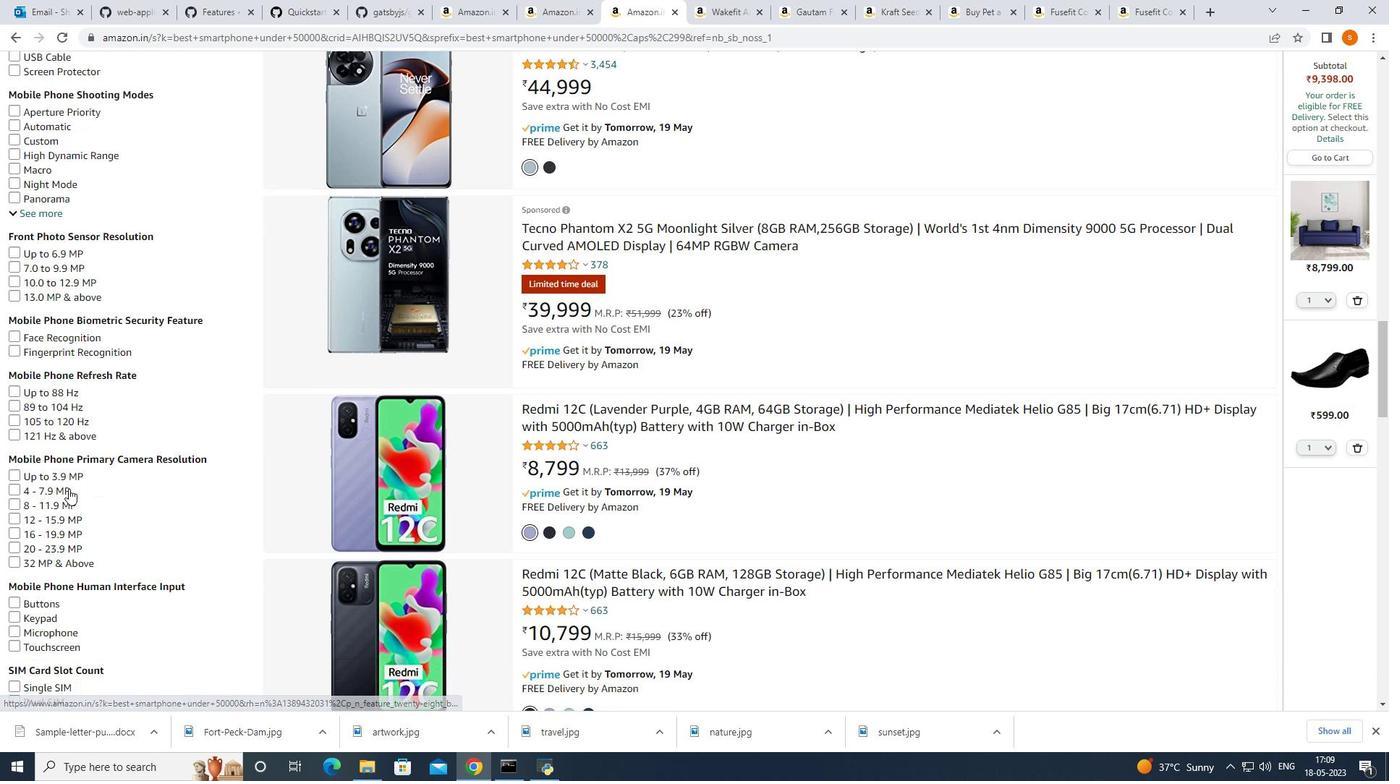 
Action: Mouse moved to (71, 443)
Screenshot: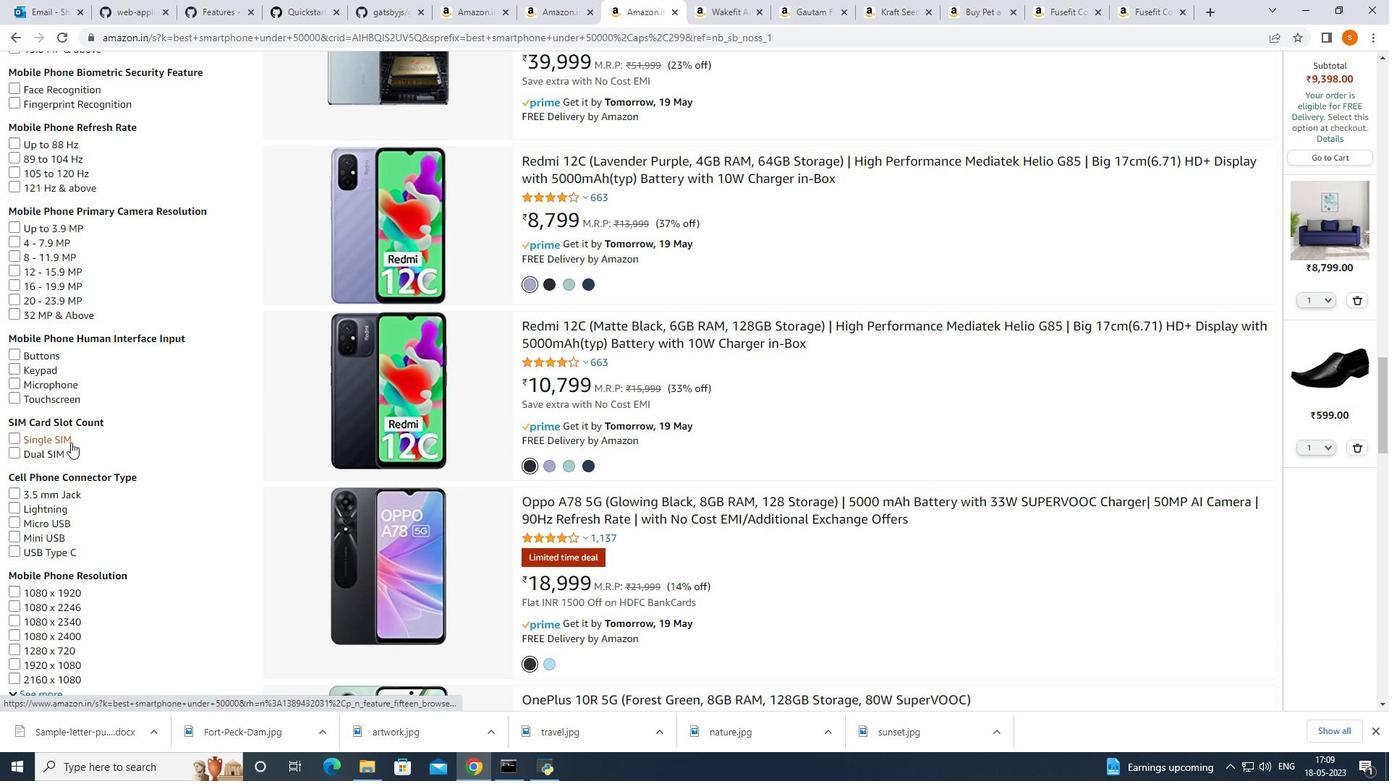 
Action: Mouse scrolled (71, 442) with delta (0, 0)
Screenshot: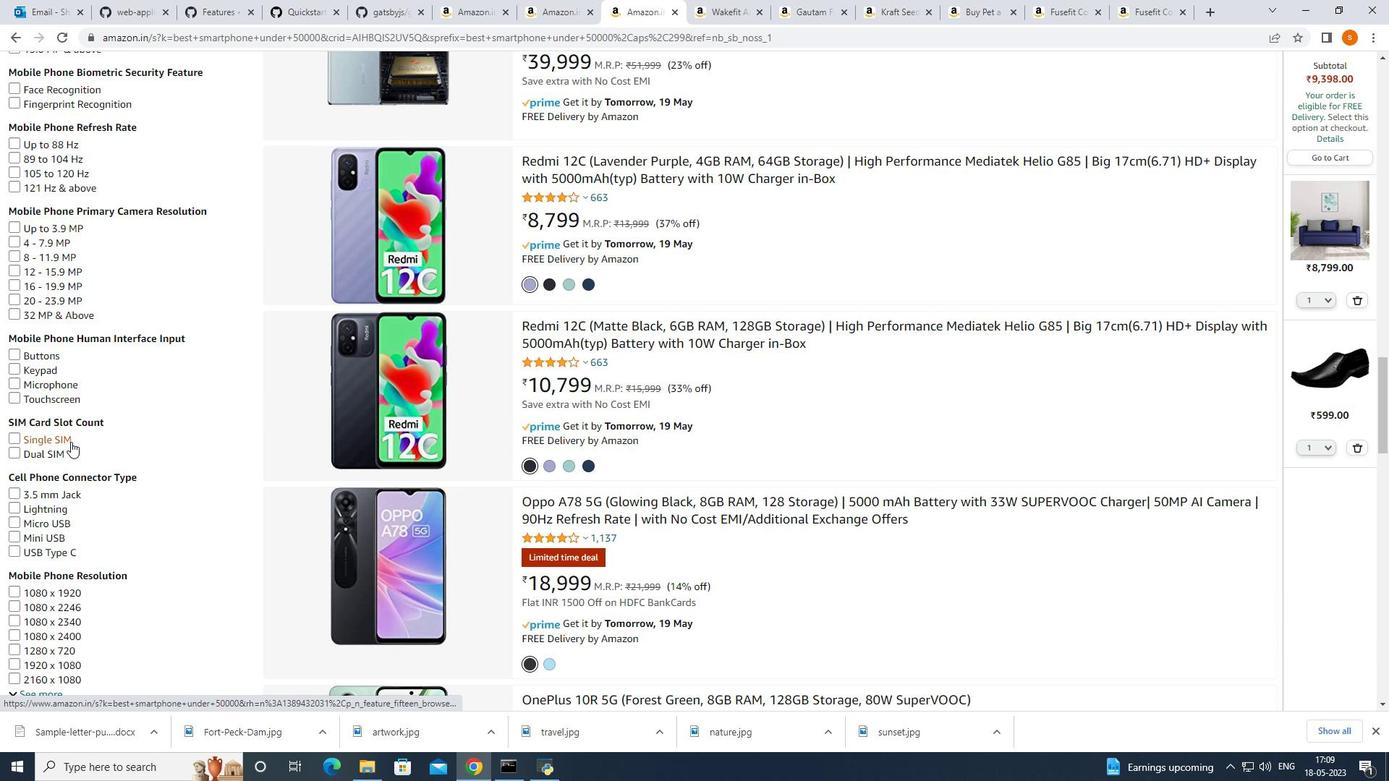 
Action: Mouse moved to (71, 448)
Screenshot: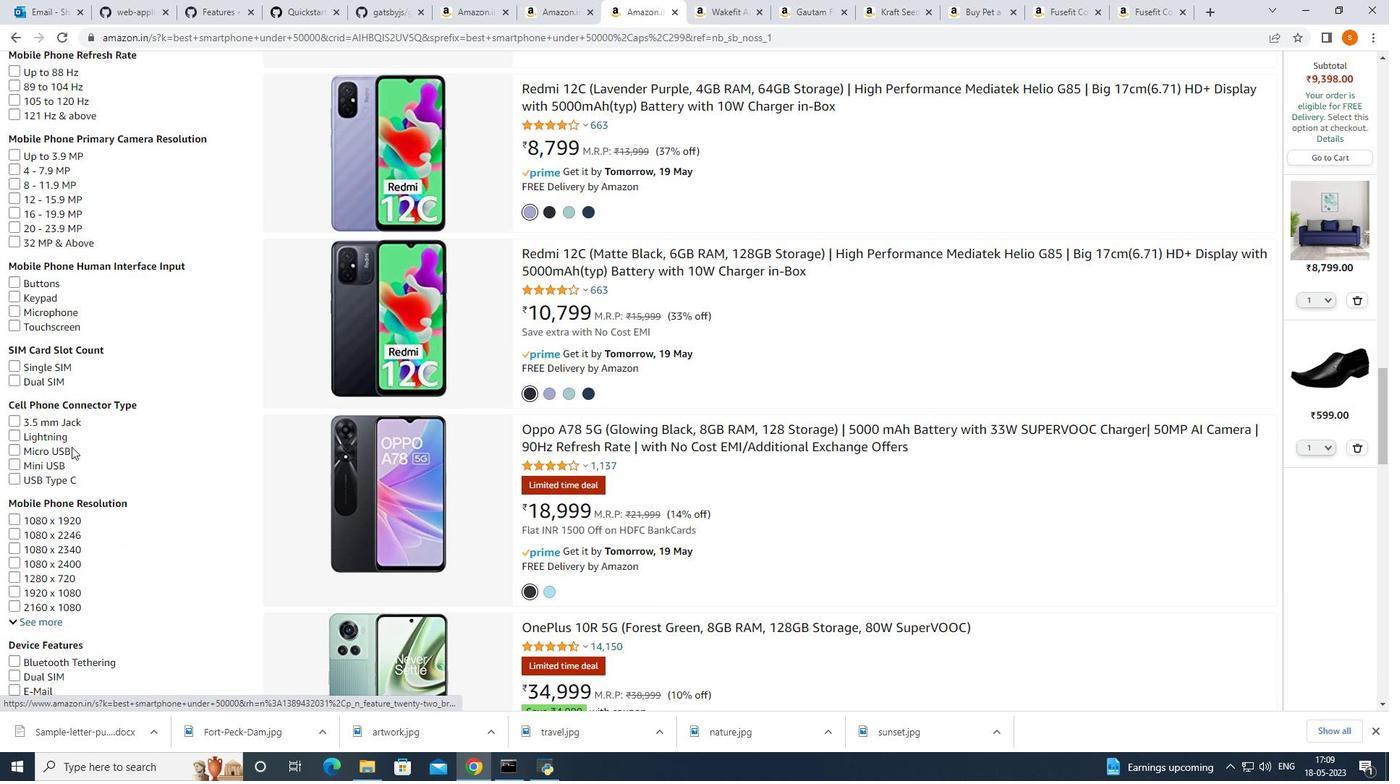 
Action: Mouse scrolled (71, 447) with delta (0, 0)
Screenshot: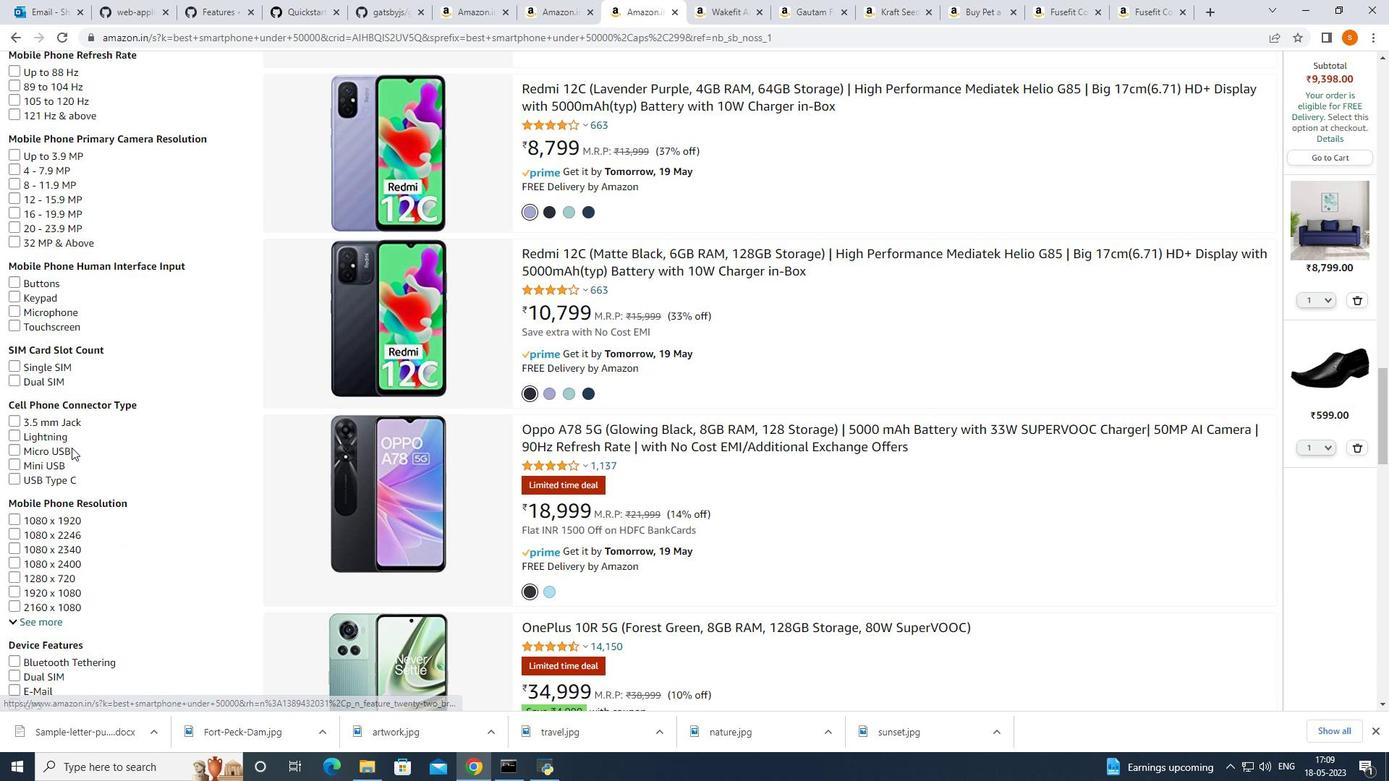 
Action: Mouse moved to (70, 461)
Screenshot: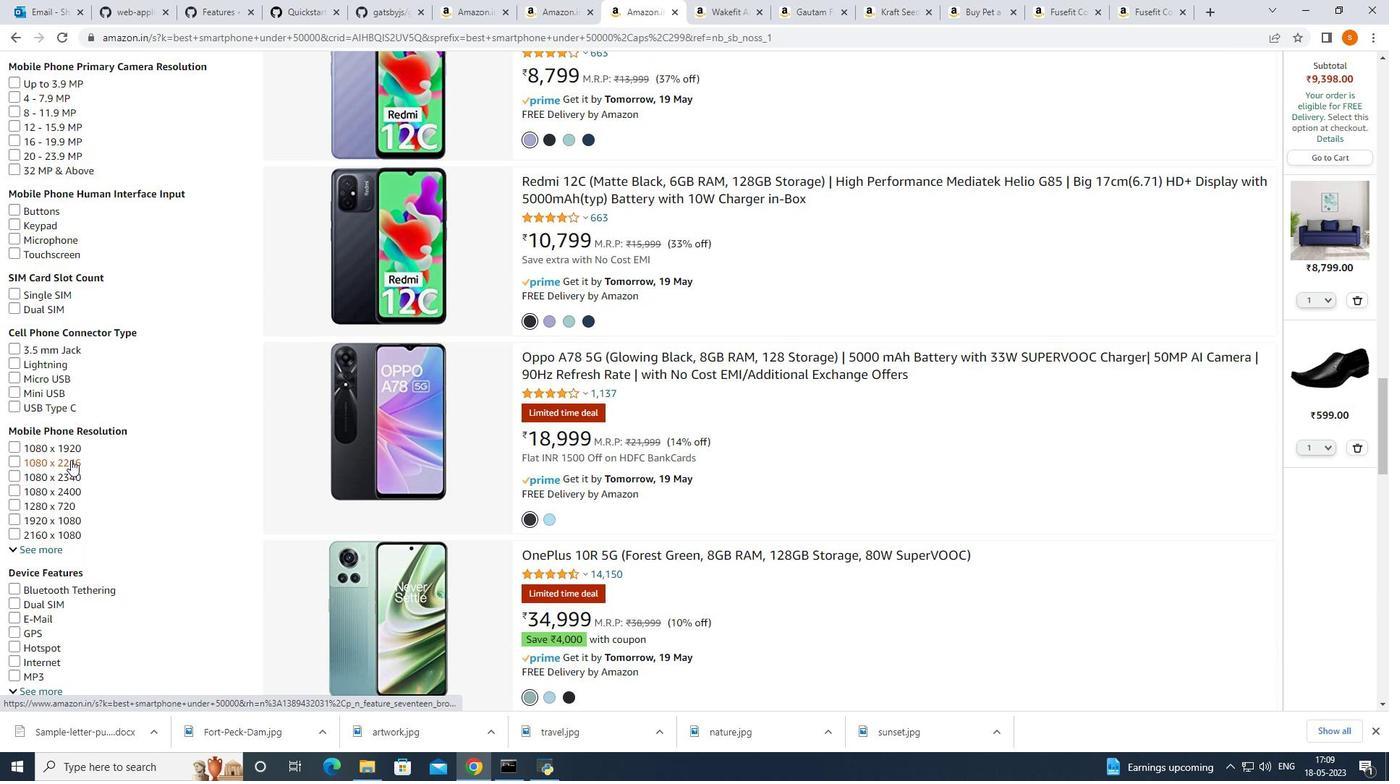 
Action: Mouse scrolled (70, 460) with delta (0, 0)
Screenshot: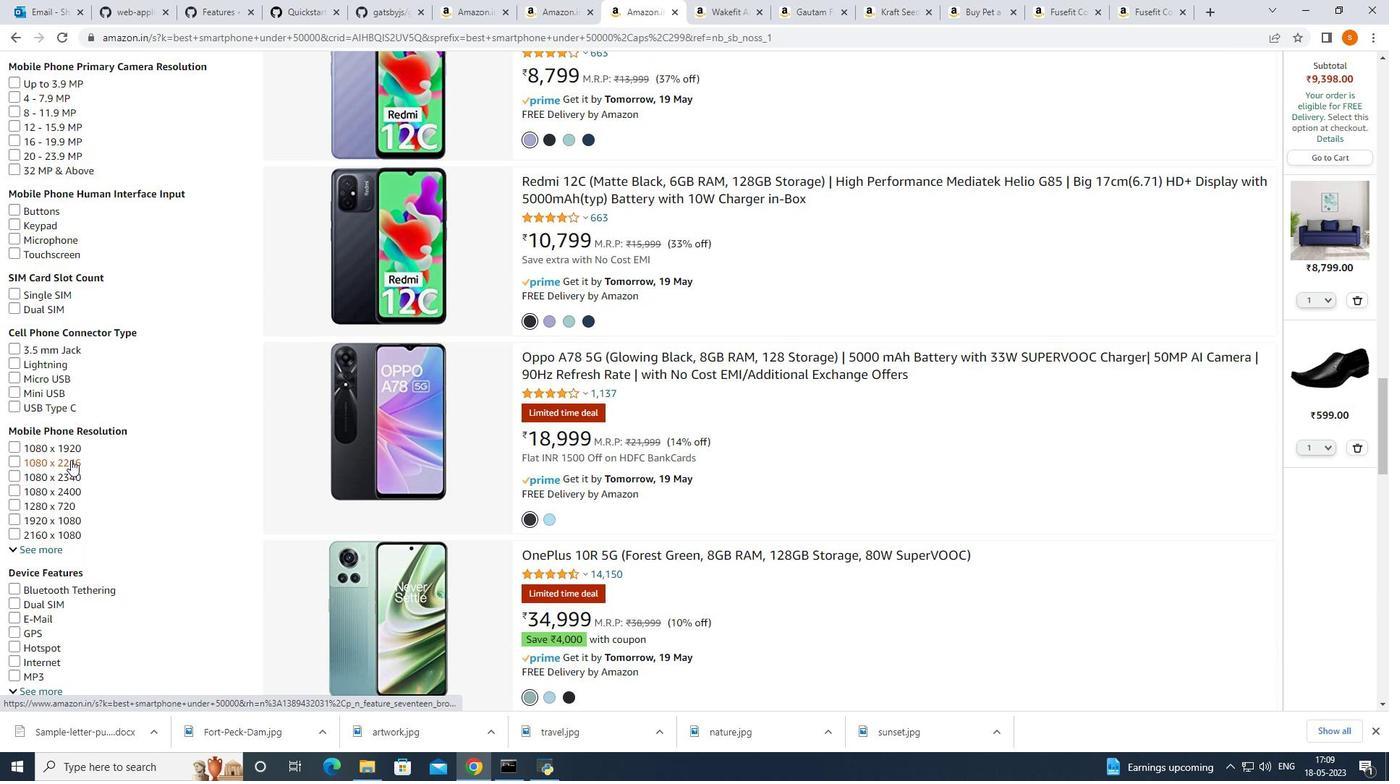 
Action: Mouse moved to (66, 463)
Screenshot: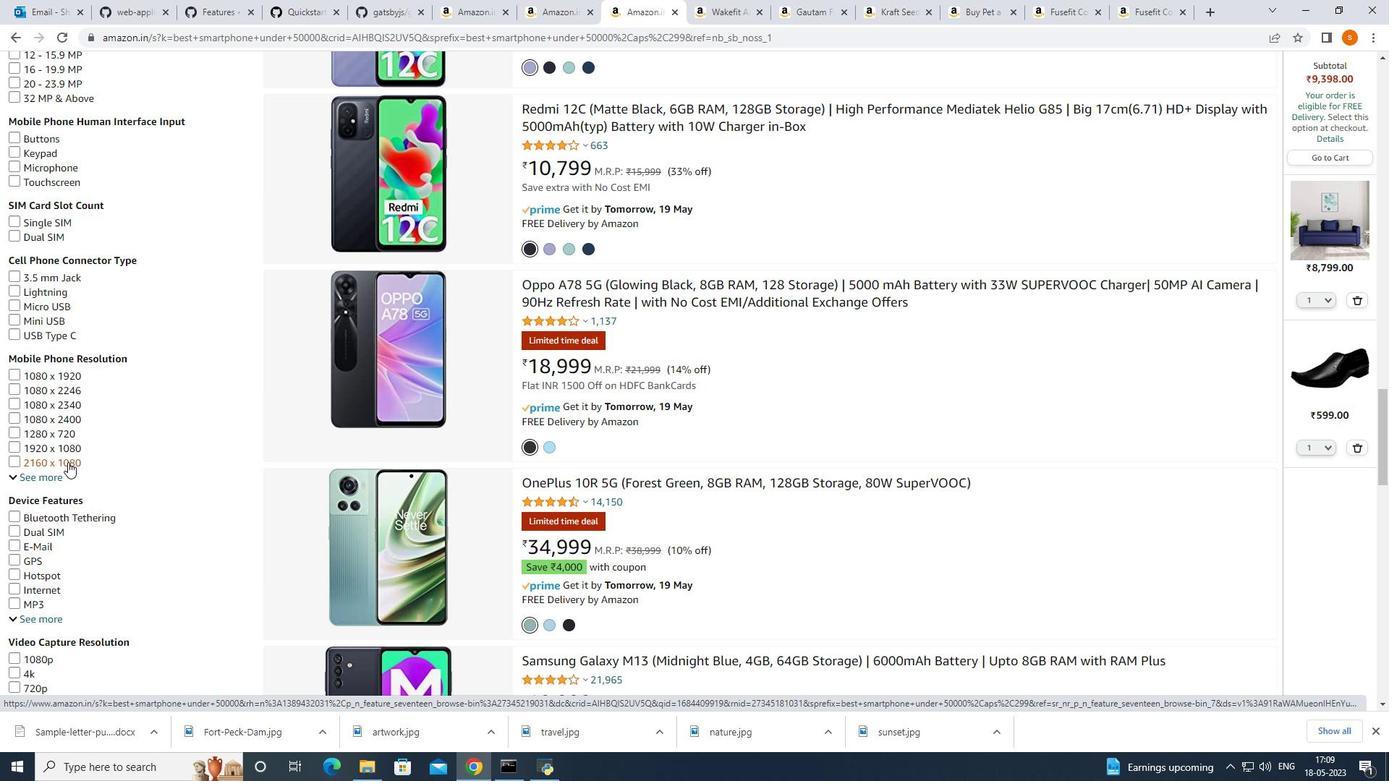 
Action: Mouse scrolled (66, 463) with delta (0, 0)
Screenshot: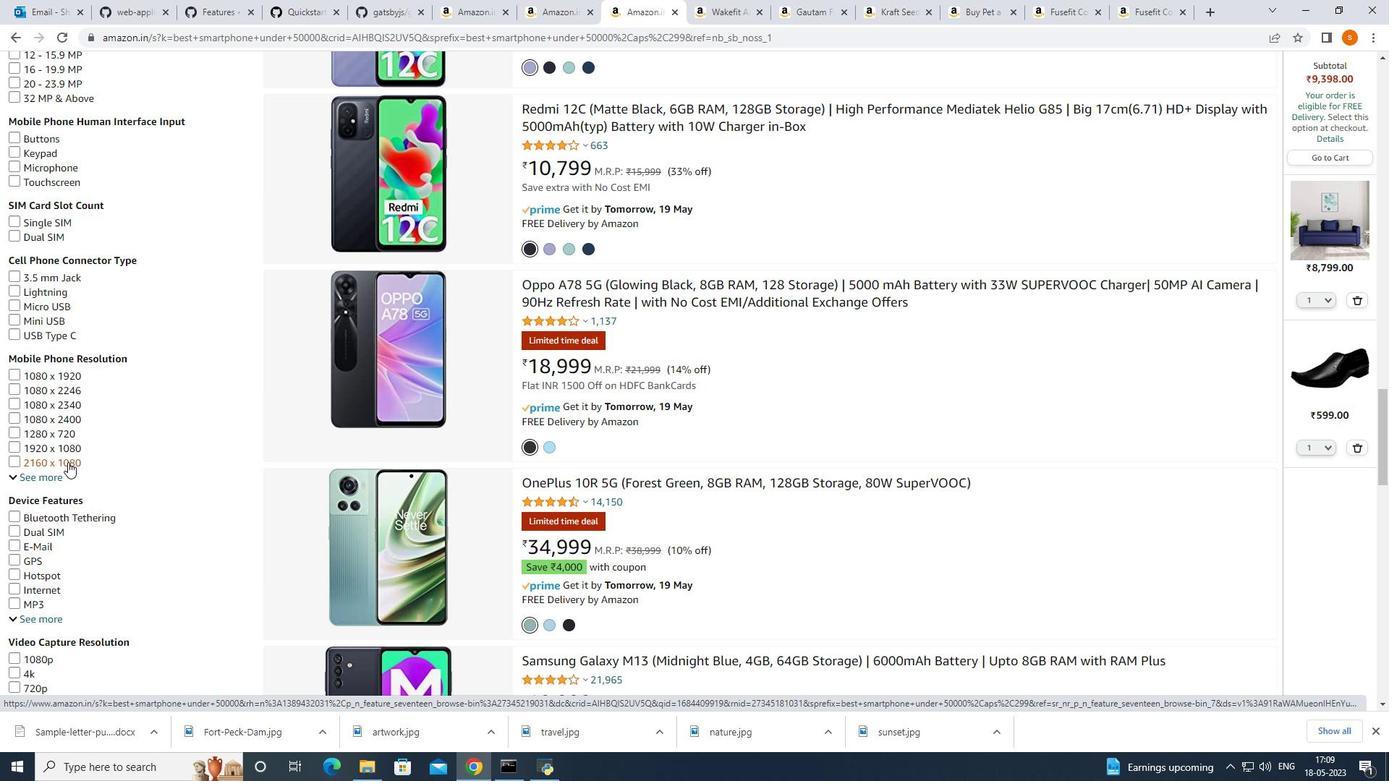 
Action: Mouse moved to (11, 396)
Screenshot: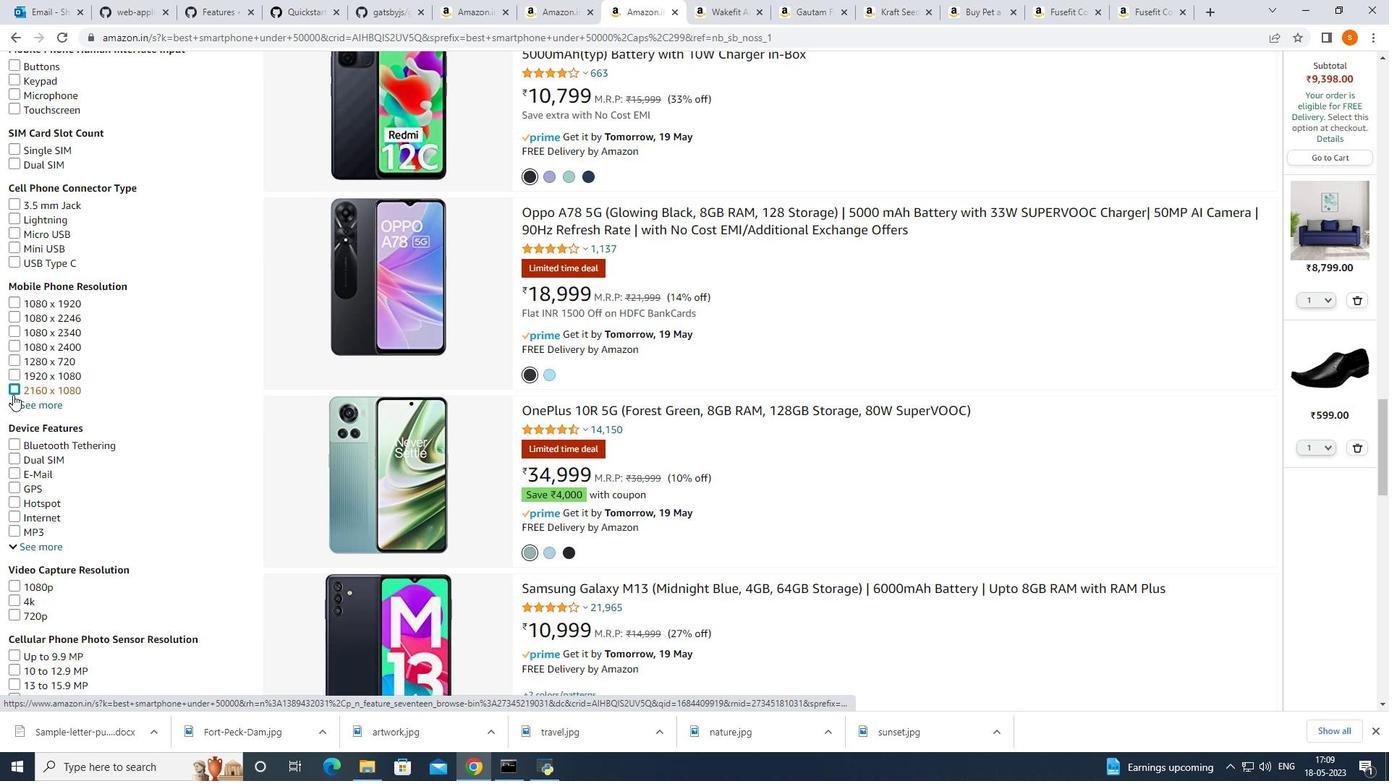 
Action: Mouse pressed left at (11, 396)
Screenshot: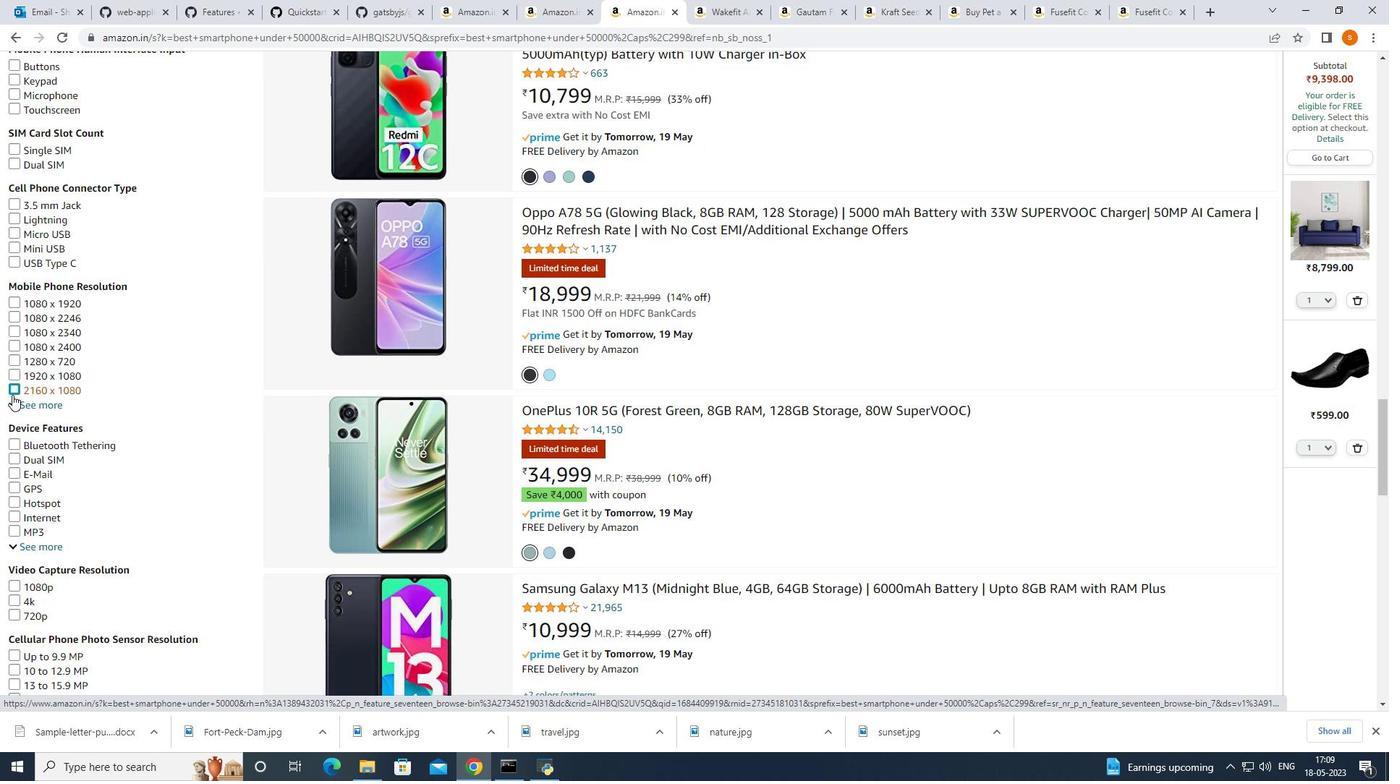 
Action: Mouse moved to (96, 450)
Screenshot: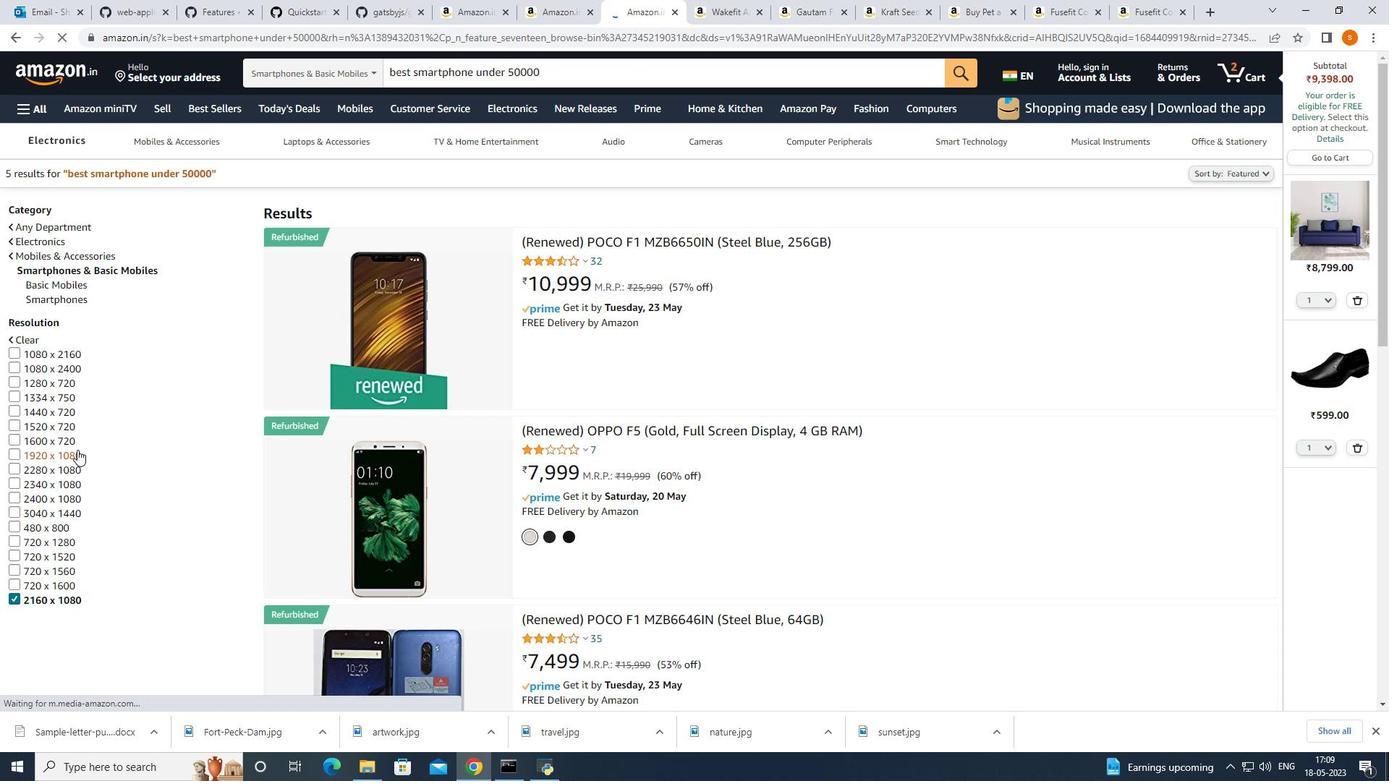 
Action: Mouse scrolled (96, 449) with delta (0, 0)
Screenshot: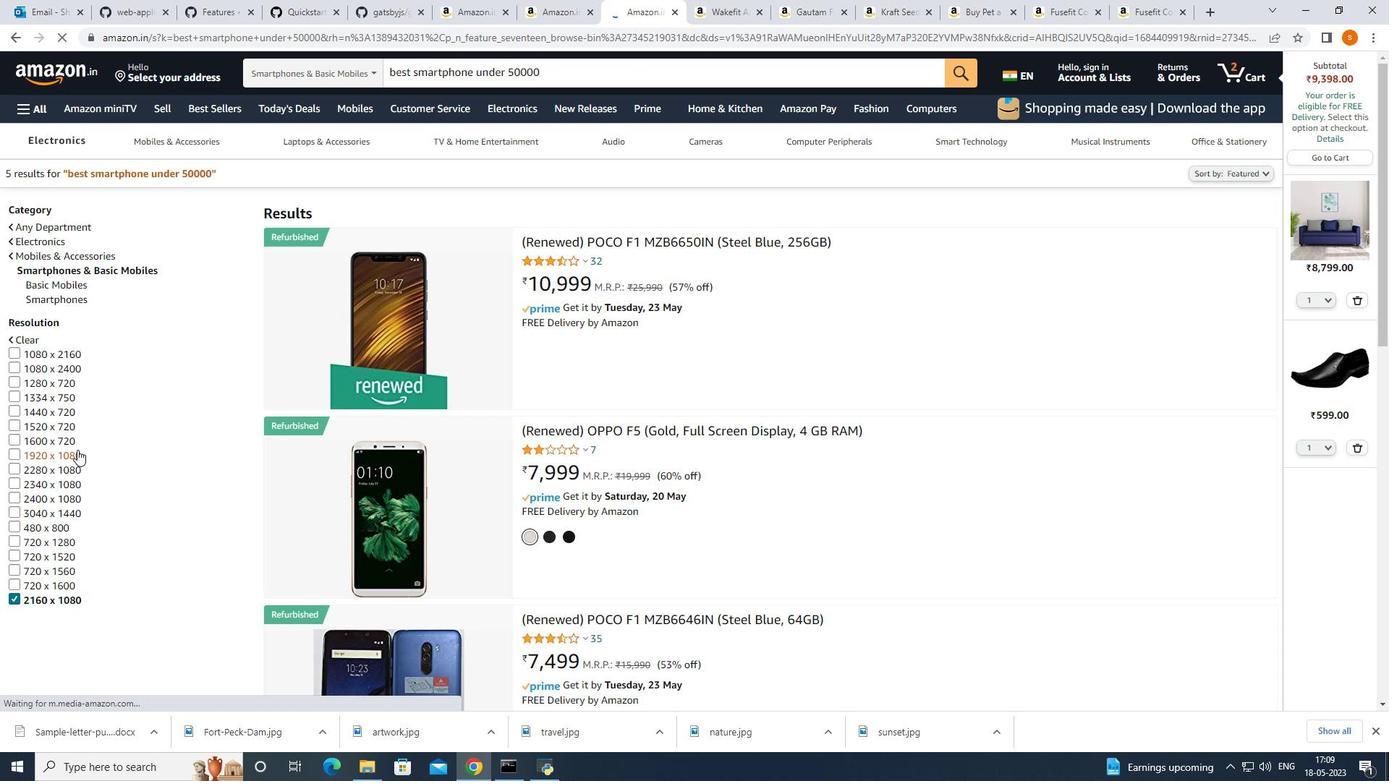 
Action: Mouse moved to (184, 456)
Screenshot: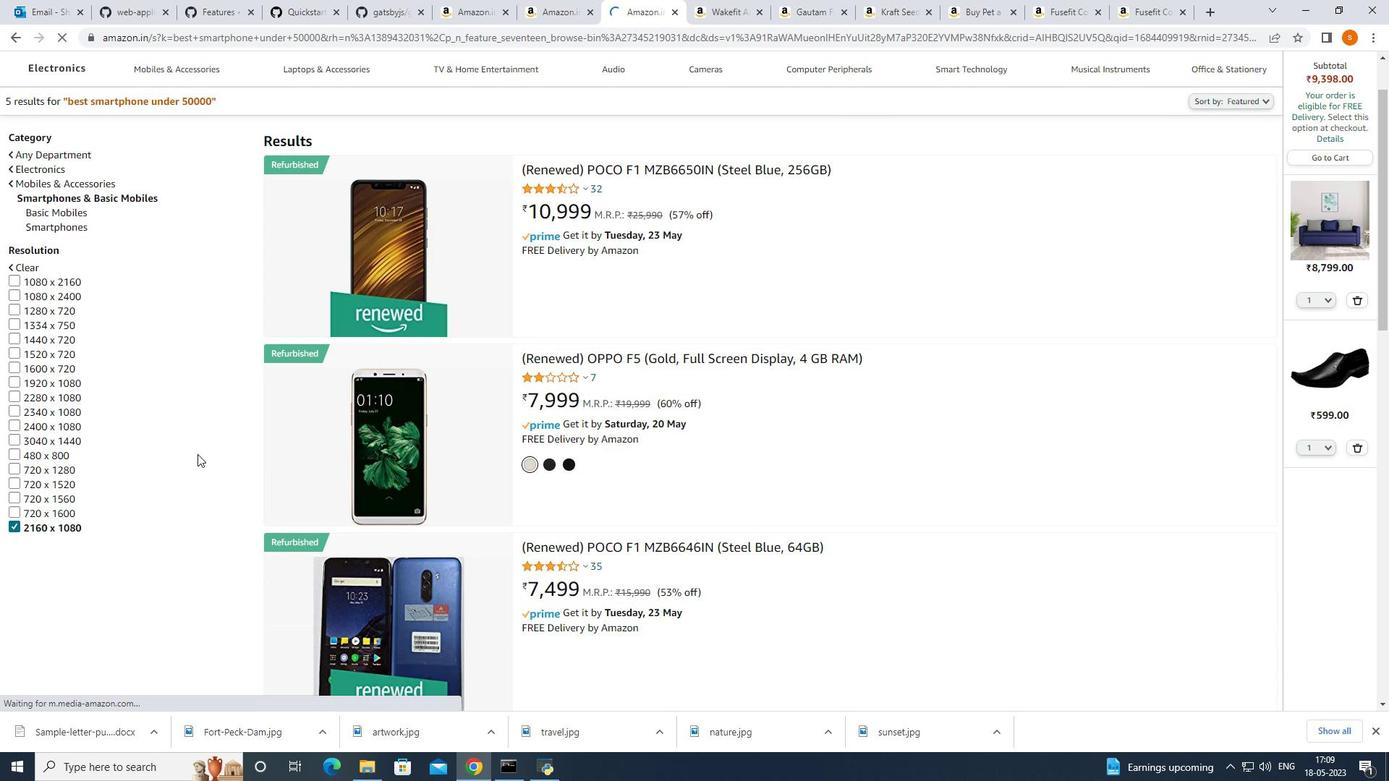 
Action: Mouse scrolled (184, 457) with delta (0, 0)
Screenshot: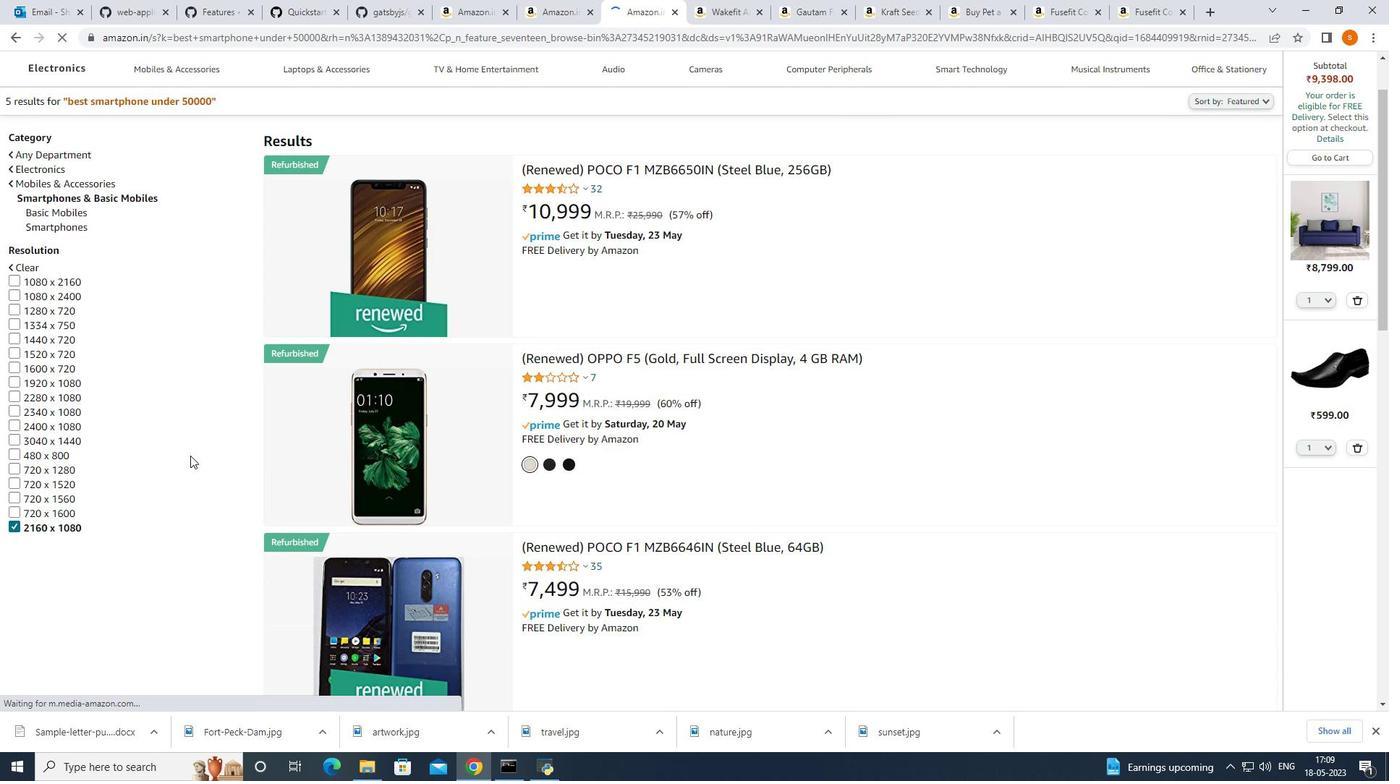 
Action: Mouse moved to (184, 456)
Screenshot: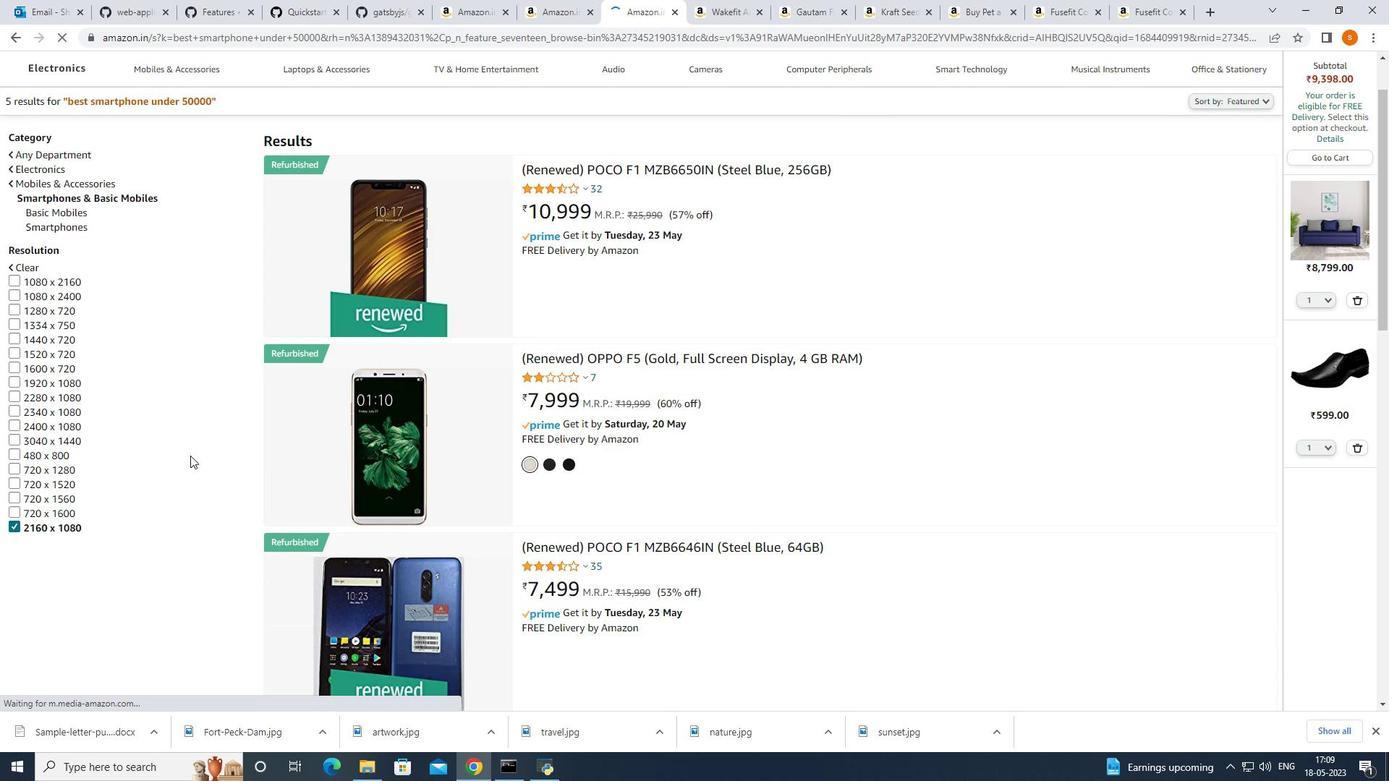 
Action: Mouse scrolled (184, 457) with delta (0, 0)
Screenshot: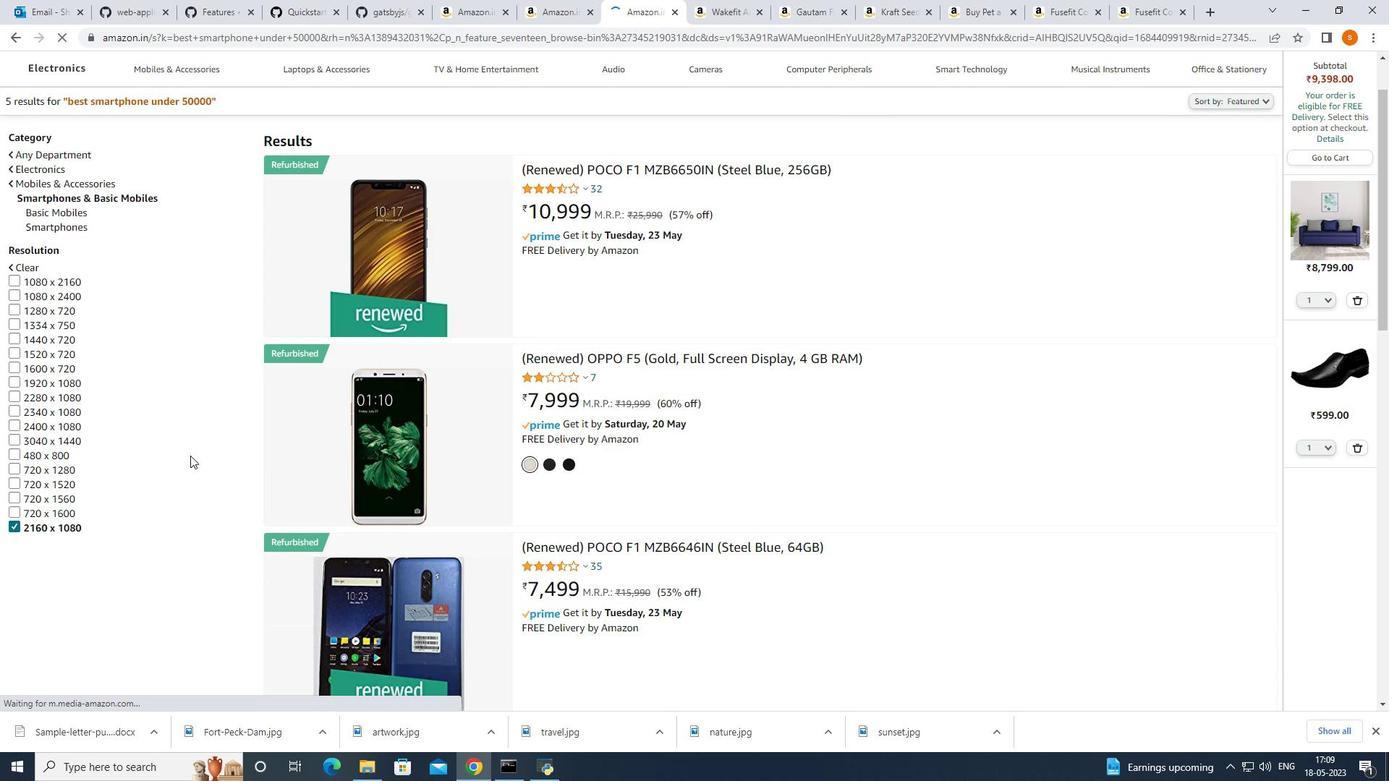 
Action: Mouse moved to (181, 456)
Screenshot: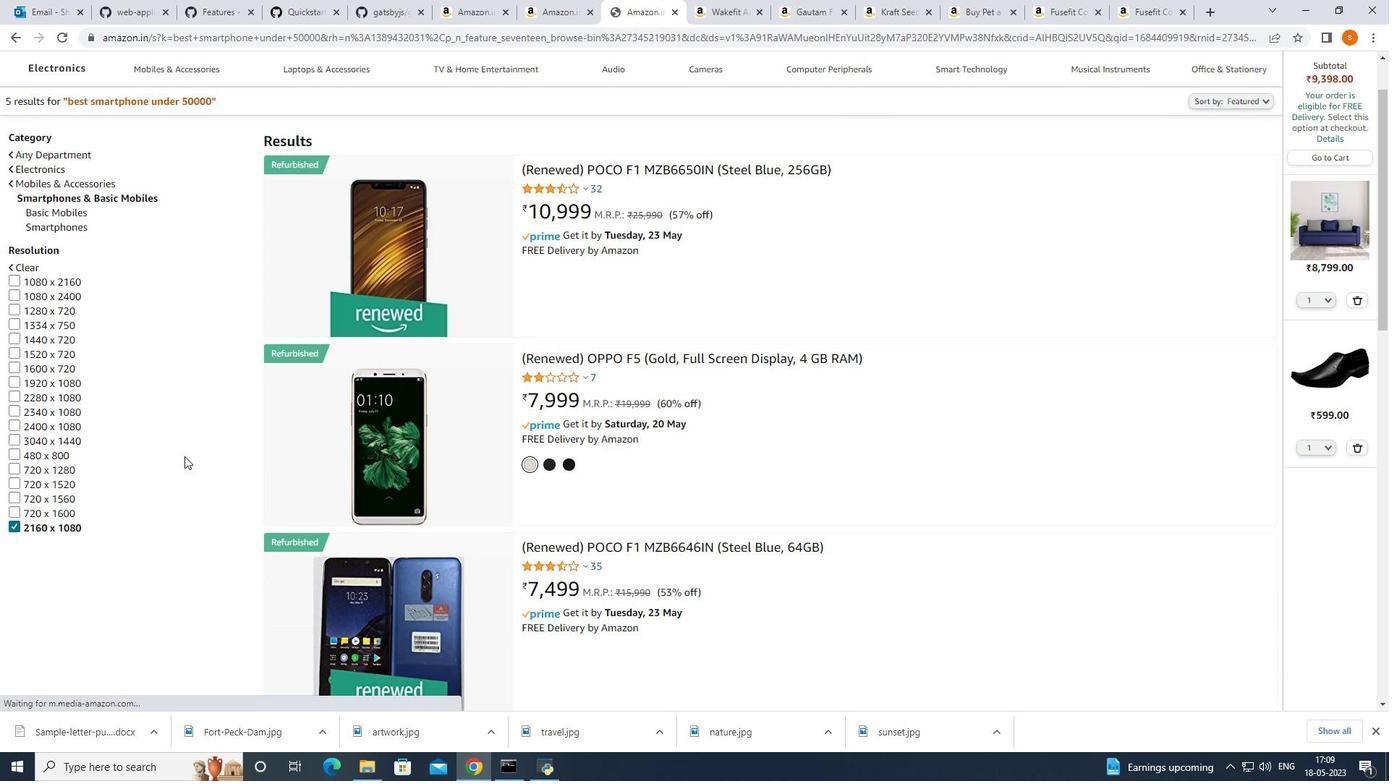 
Action: Mouse scrolled (181, 457) with delta (0, 0)
Screenshot: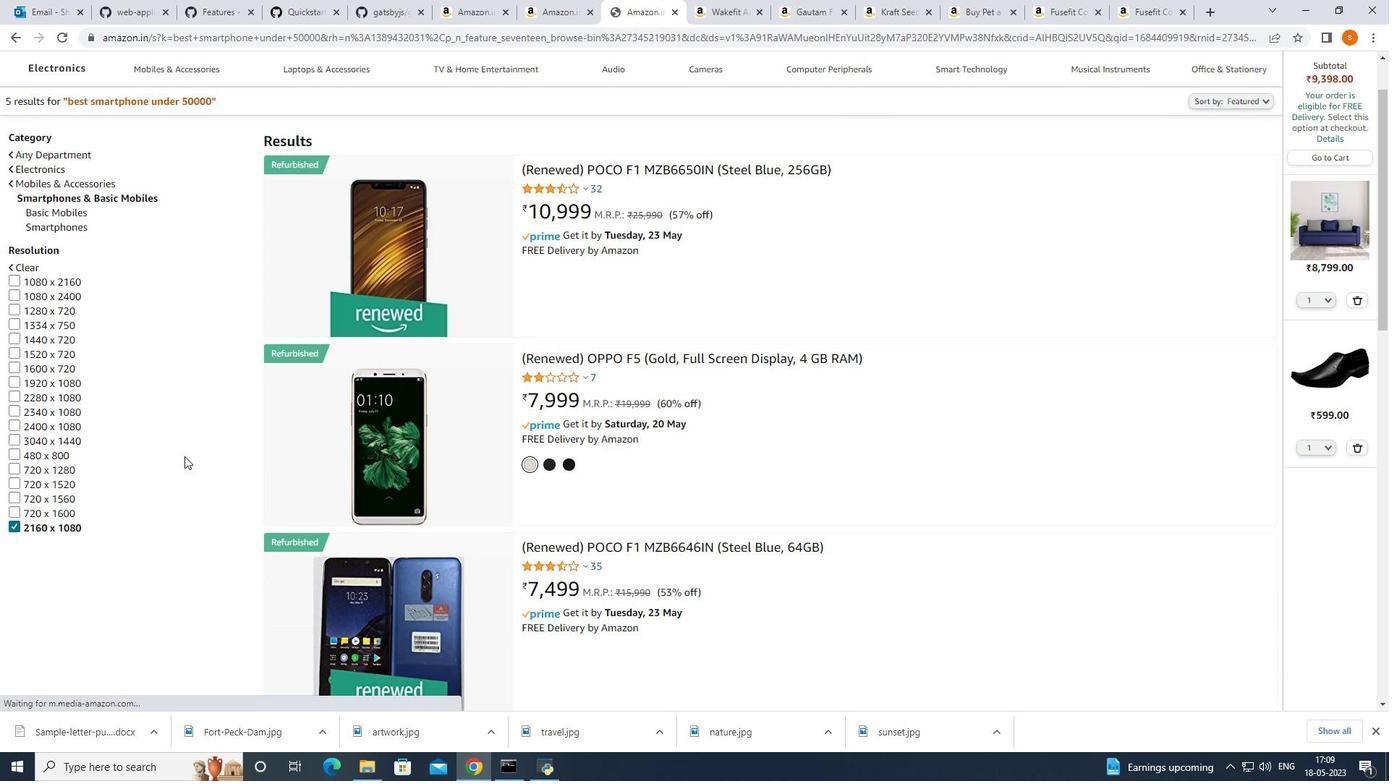 
Action: Mouse moved to (9, 46)
Screenshot: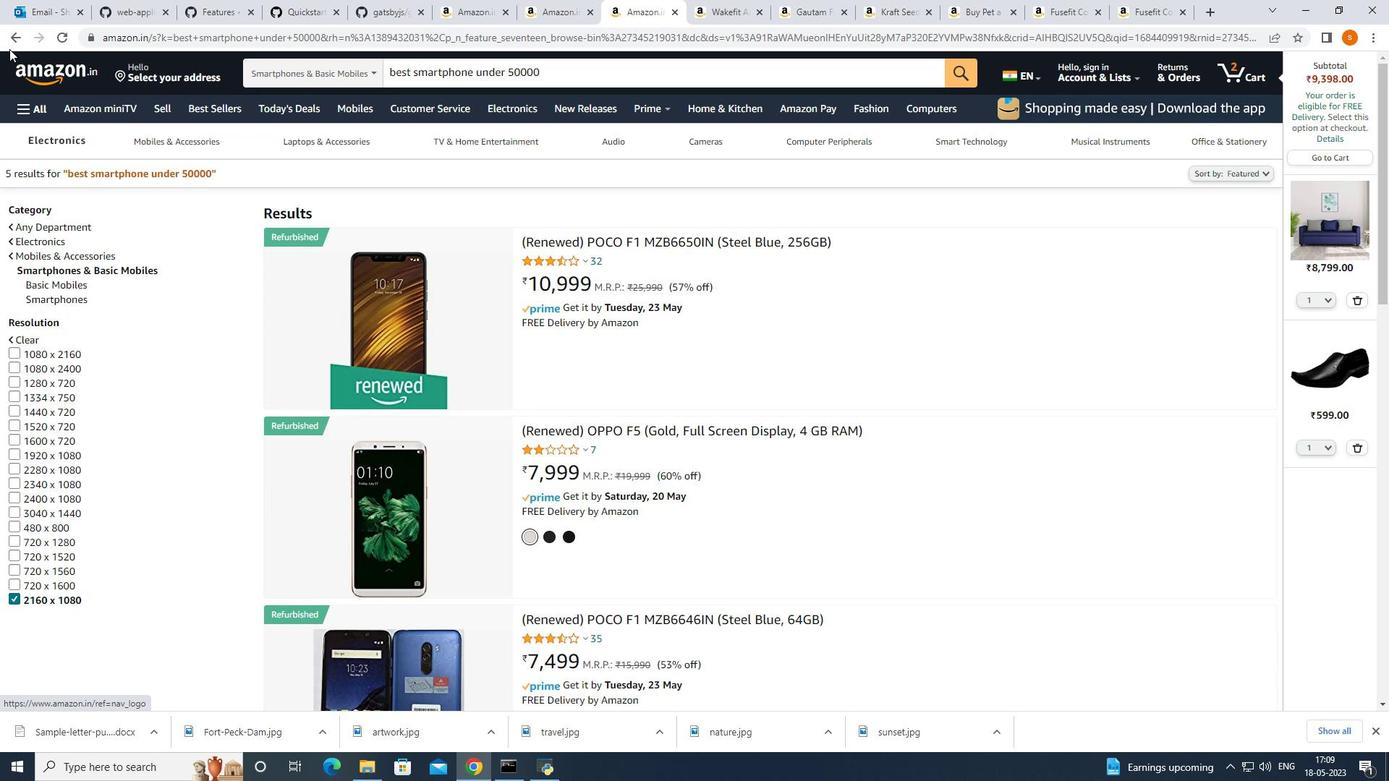 
Action: Mouse pressed left at (9, 46)
Screenshot: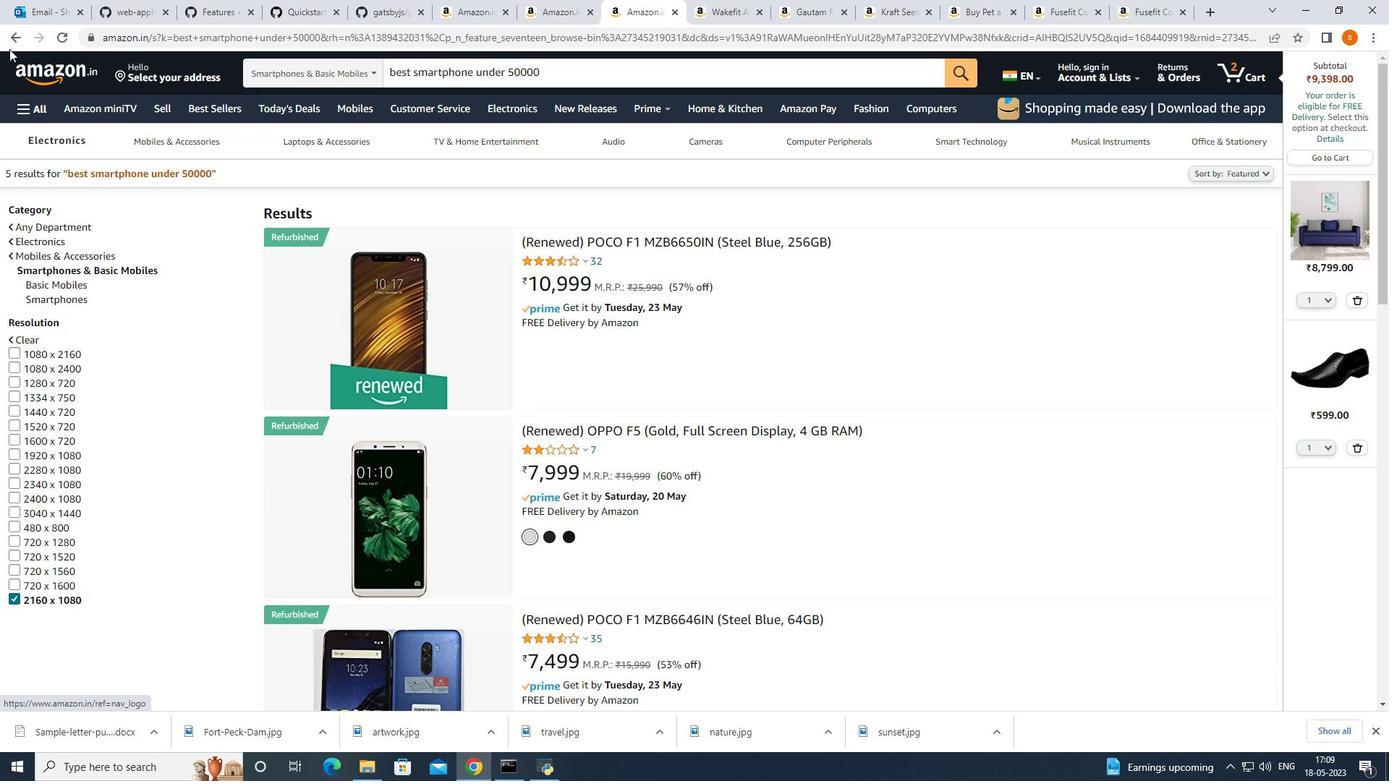 
Action: Mouse moved to (521, 440)
Screenshot: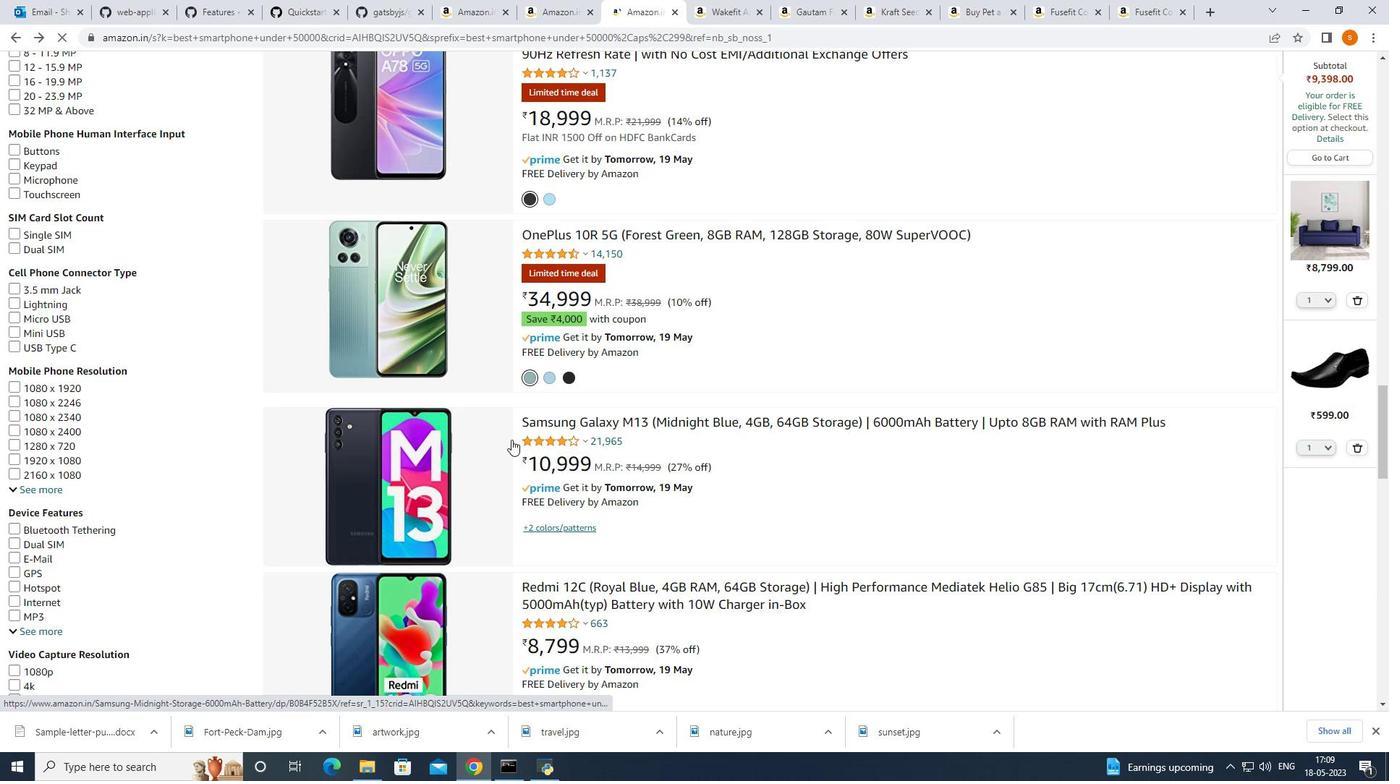 
Action: Mouse scrolled (521, 440) with delta (0, 0)
Screenshot: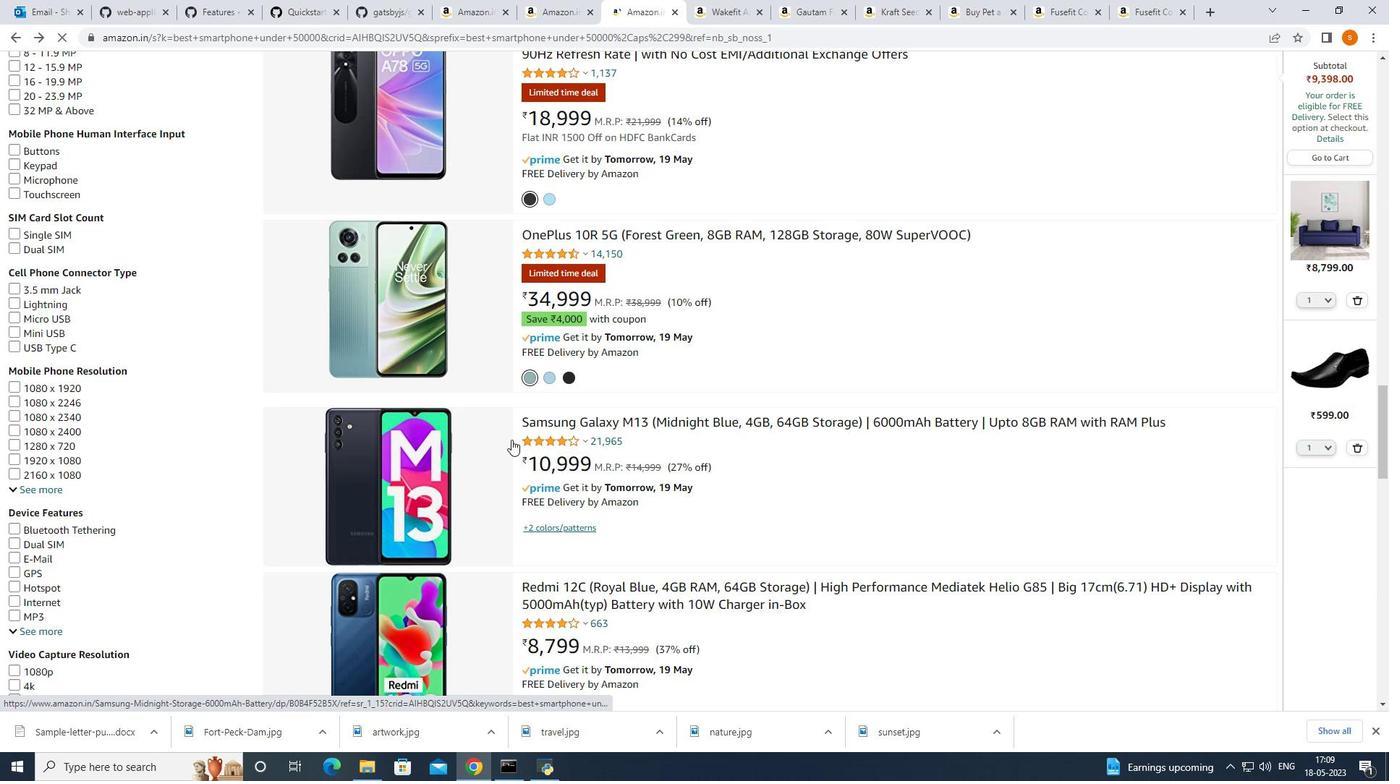 
Action: Mouse scrolled (521, 440) with delta (0, 0)
Screenshot: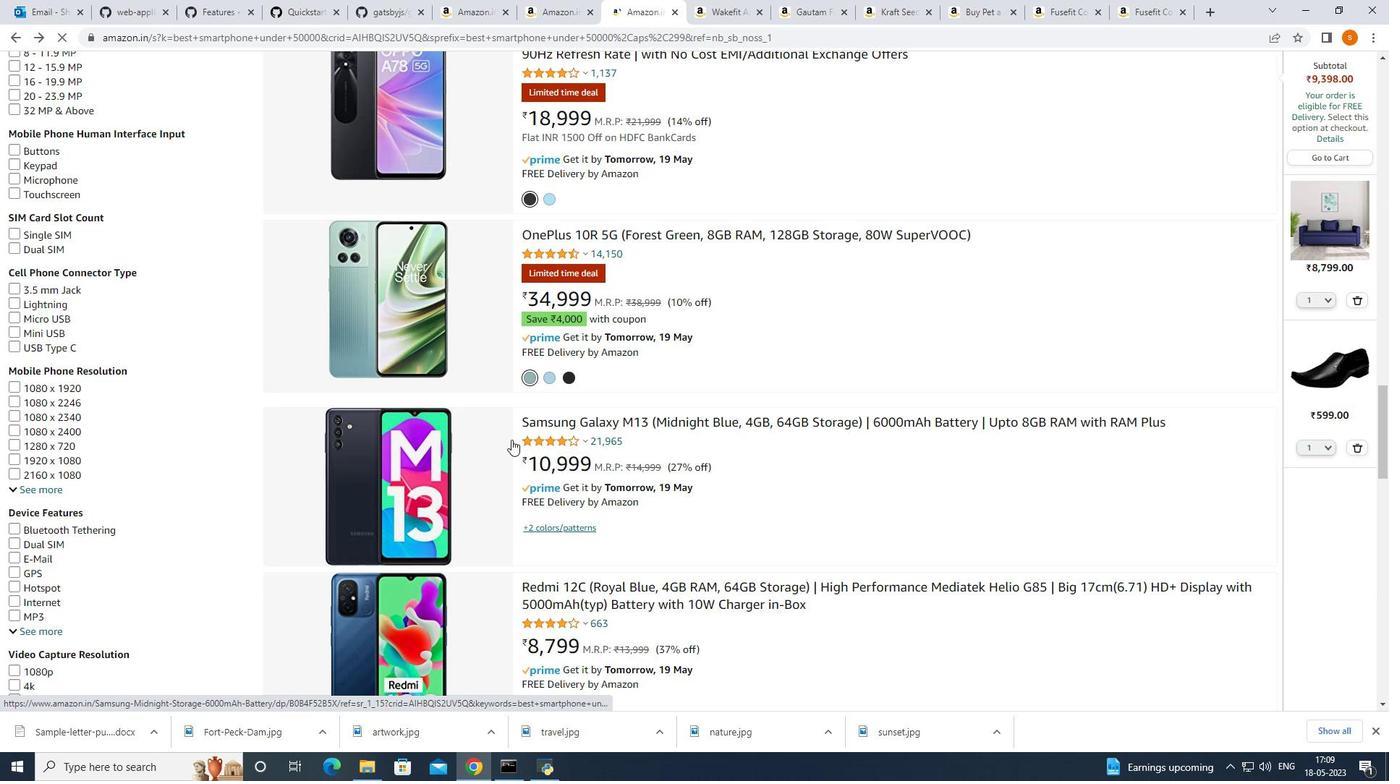 
Action: Mouse scrolled (521, 440) with delta (0, 0)
Screenshot: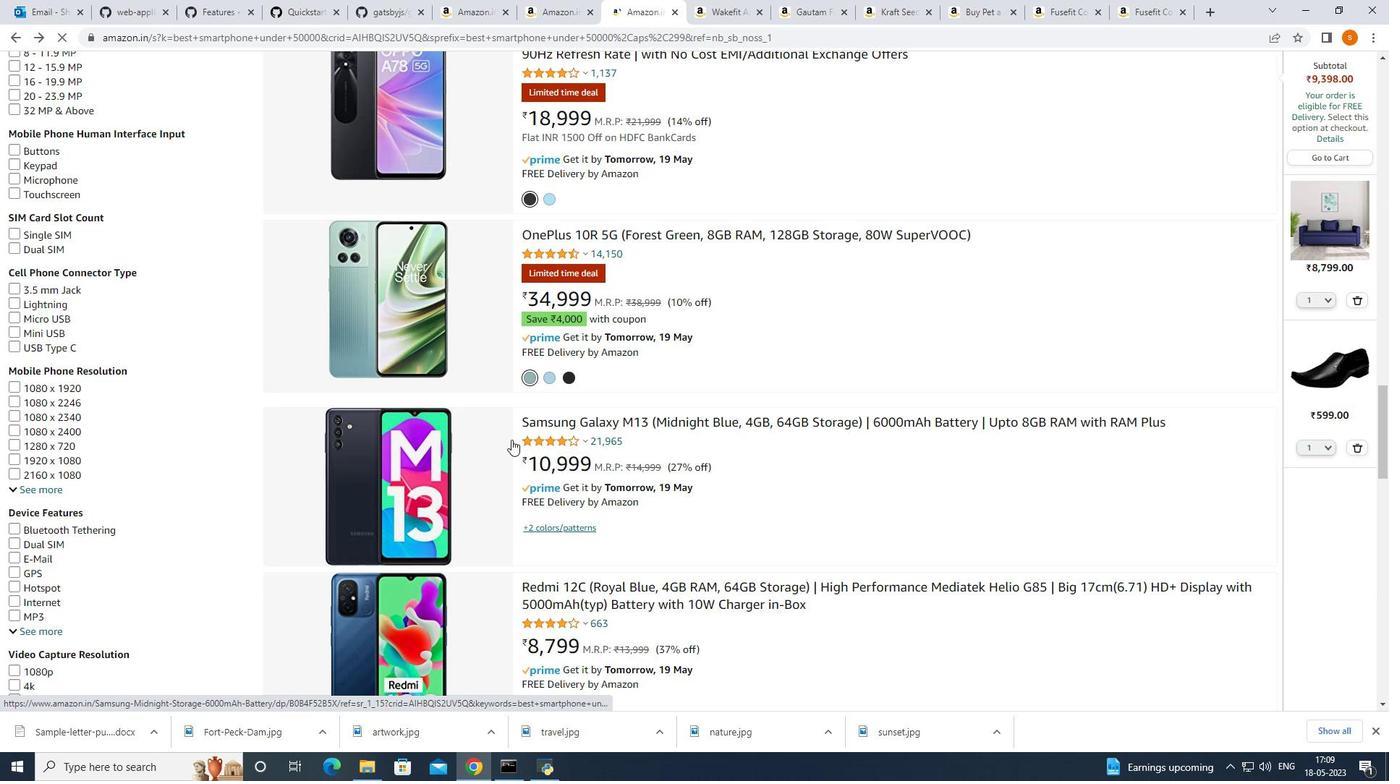 
Action: Mouse scrolled (521, 440) with delta (0, 0)
Screenshot: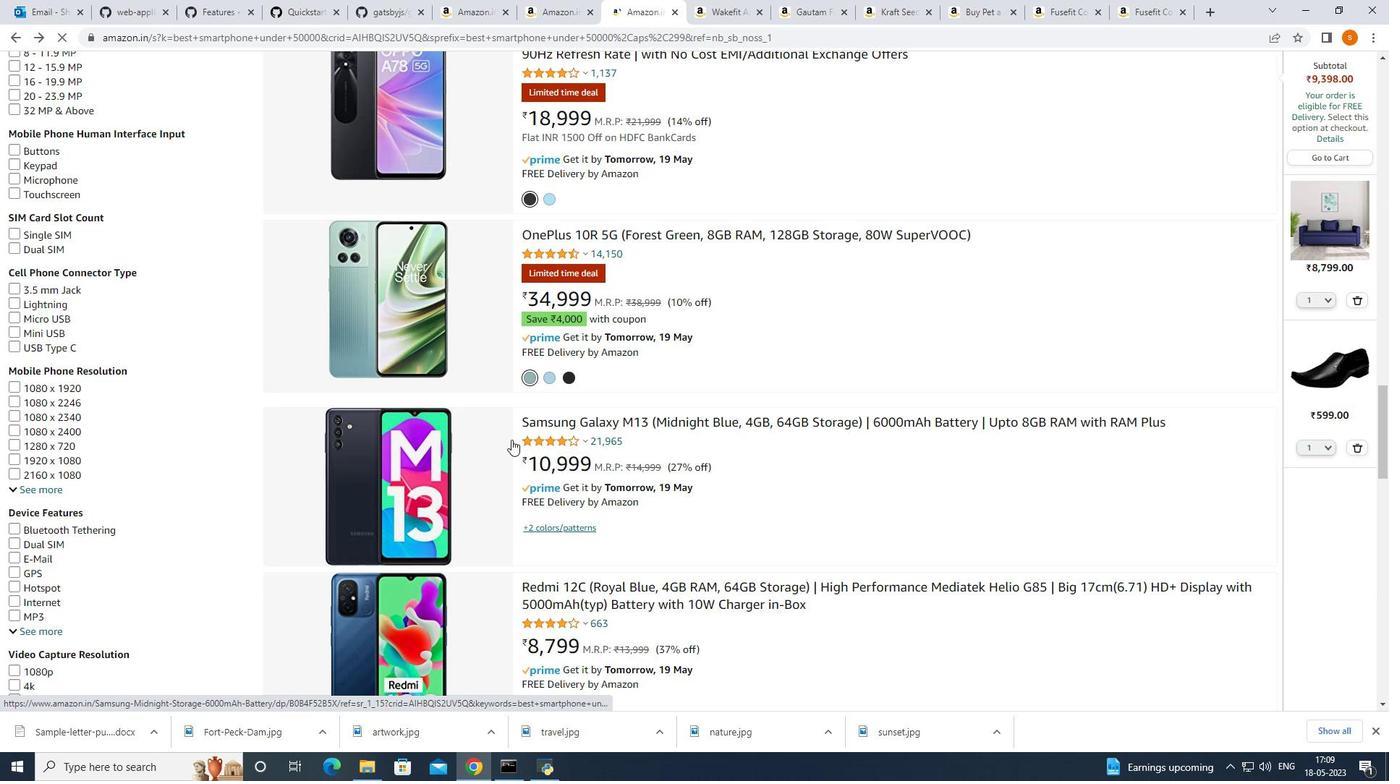 
Action: Mouse moved to (521, 440)
Screenshot: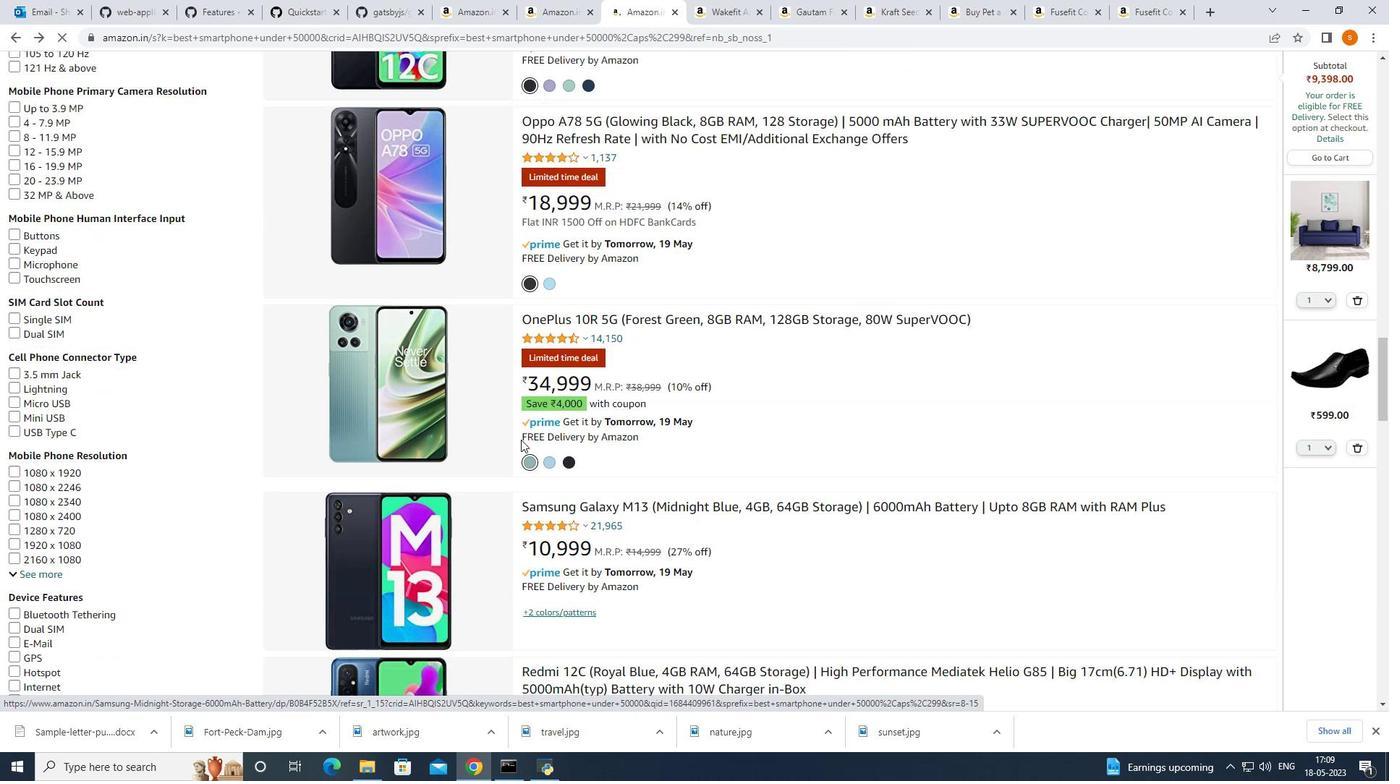
Action: Mouse scrolled (521, 440) with delta (0, 0)
Screenshot: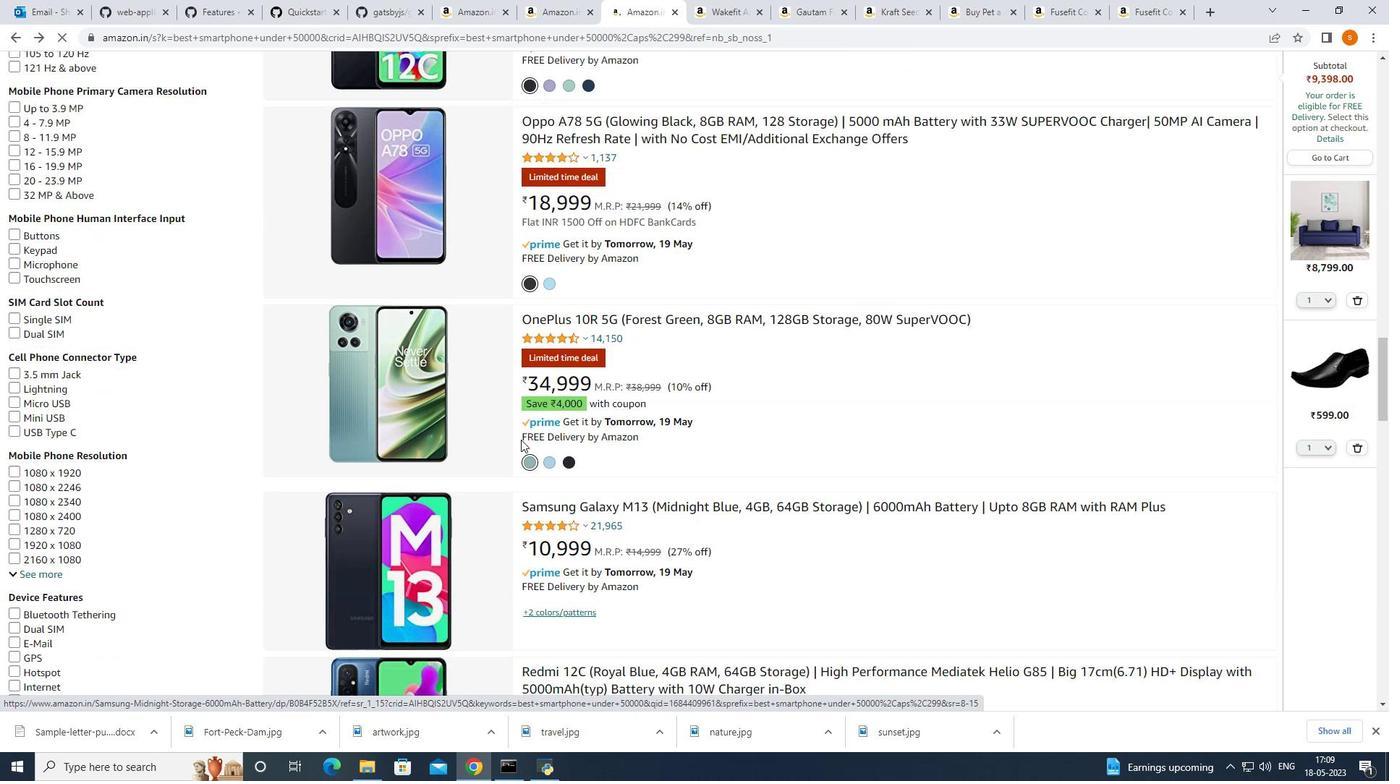 
Action: Mouse scrolled (521, 440) with delta (0, 0)
Screenshot: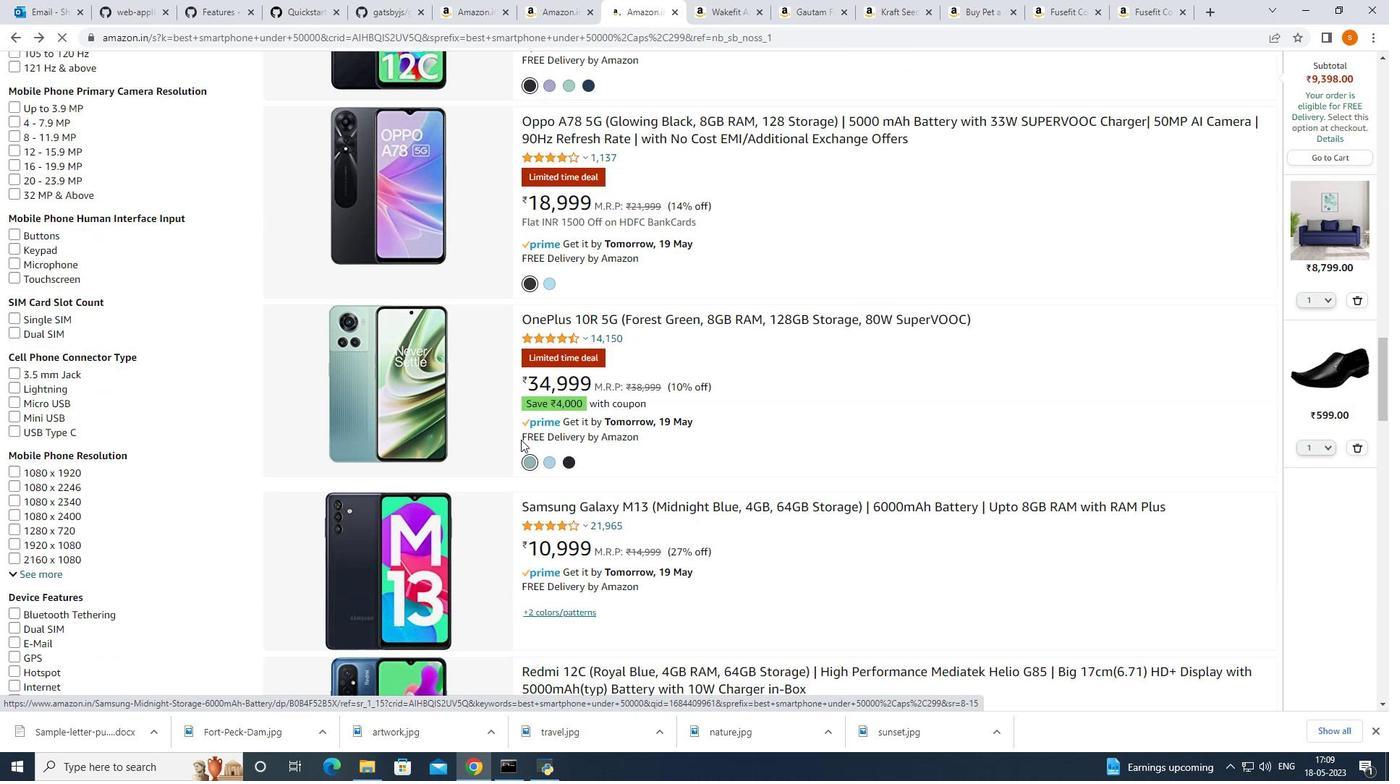 
Action: Mouse moved to (521, 440)
Screenshot: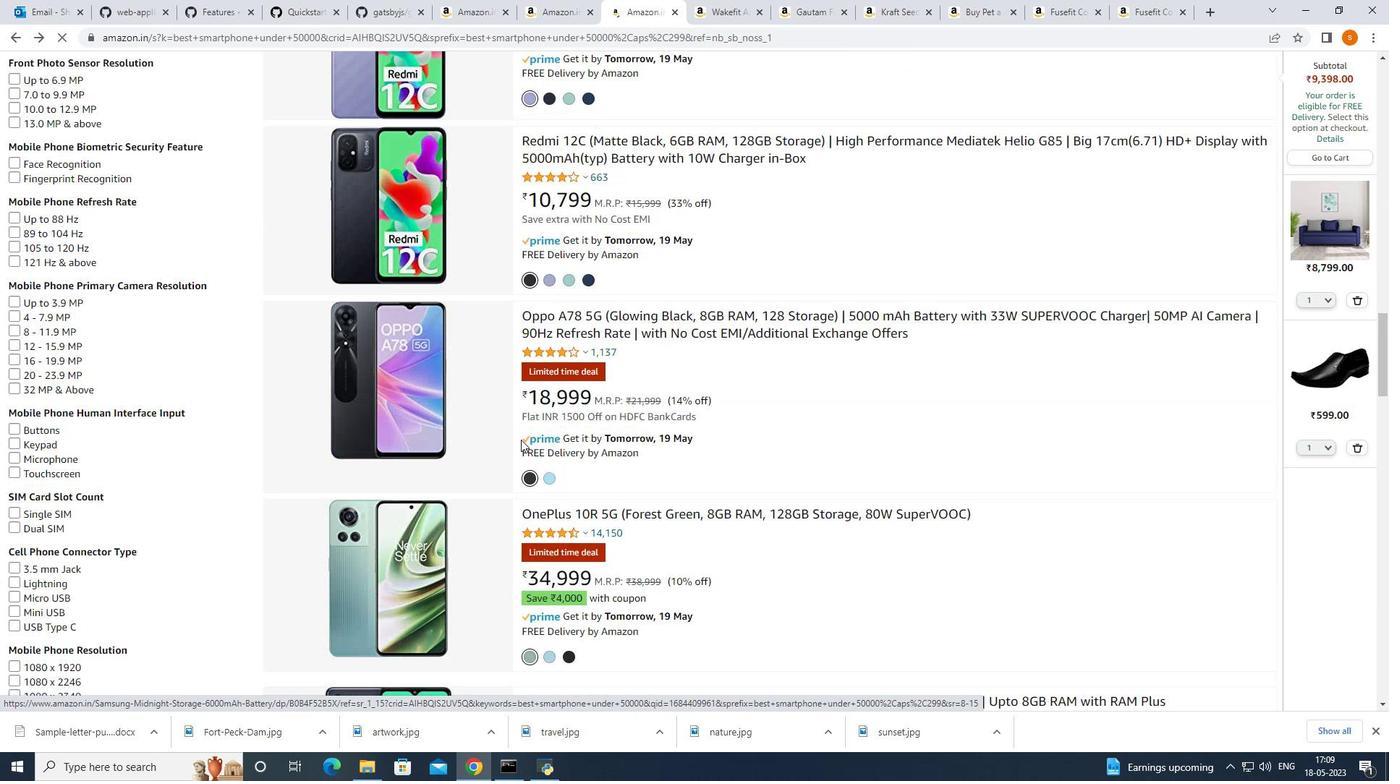 
Action: Mouse scrolled (521, 440) with delta (0, 0)
Screenshot: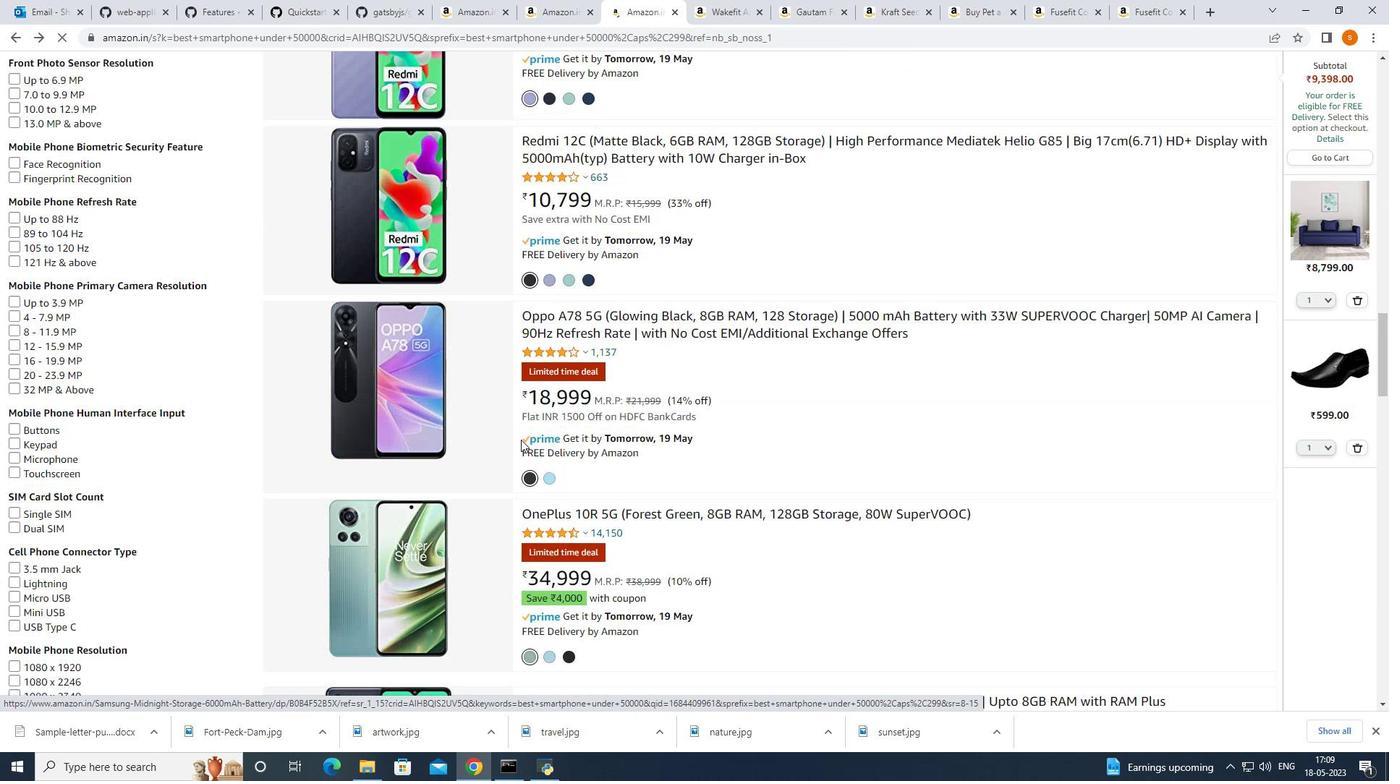 
Action: Mouse moved to (521, 439)
Screenshot: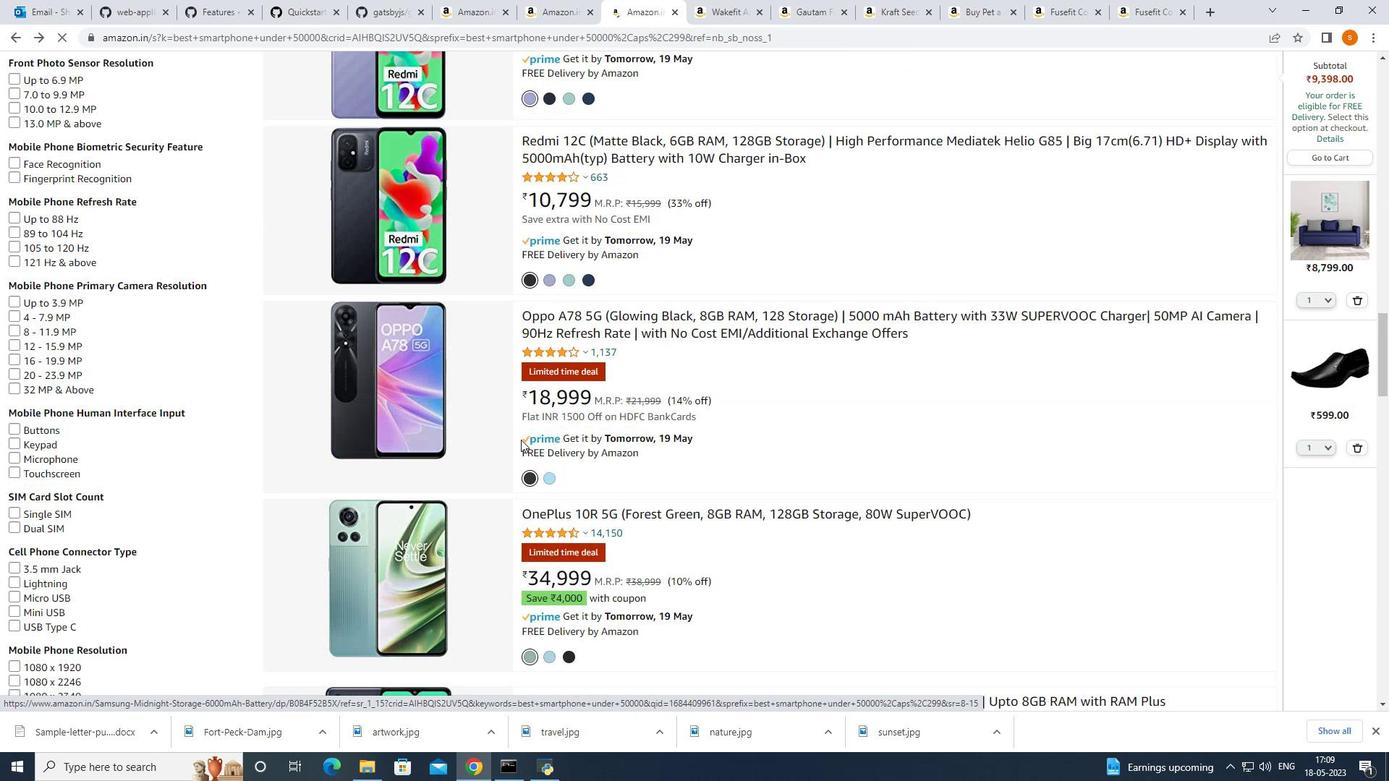 
Action: Mouse scrolled (521, 440) with delta (0, 0)
Screenshot: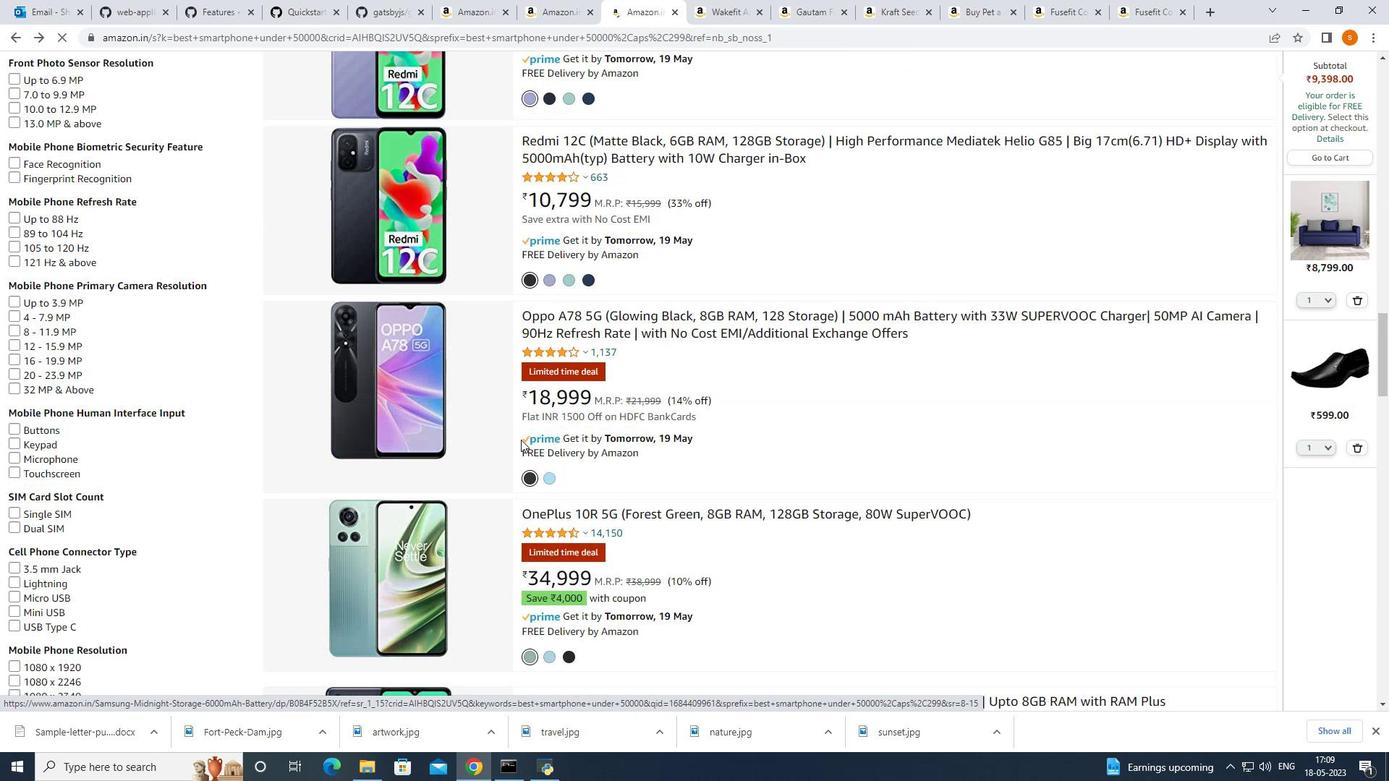 
Action: Mouse moved to (522, 437)
Screenshot: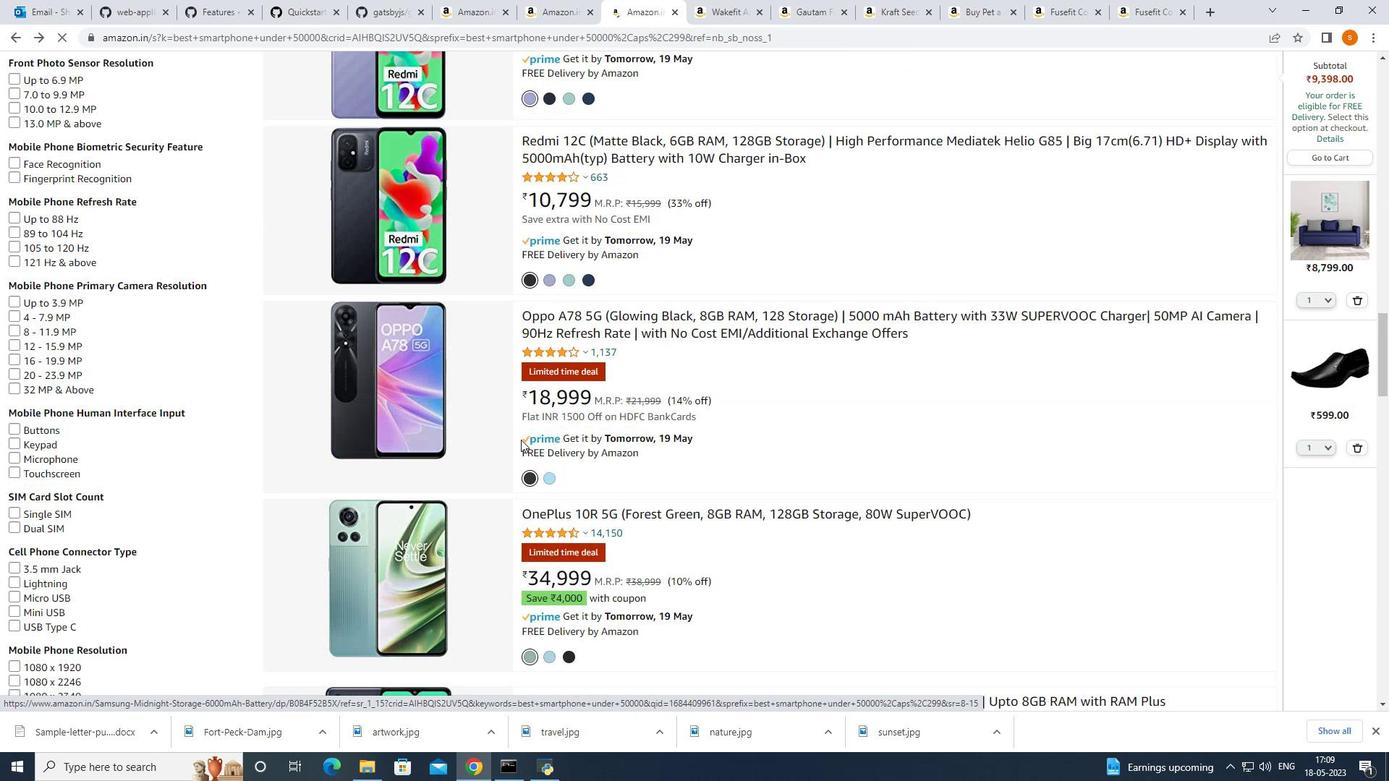 
Action: Mouse scrolled (522, 438) with delta (0, 0)
Screenshot: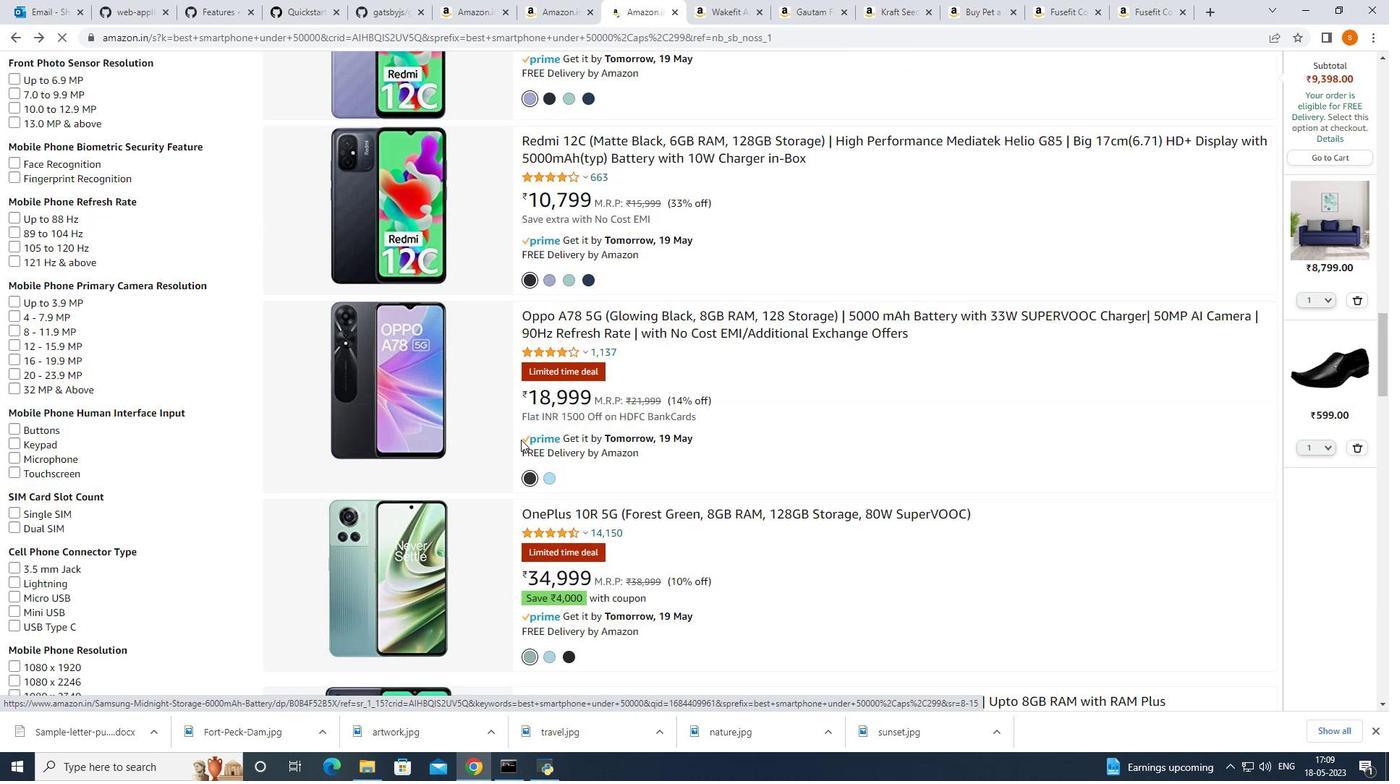 
Action: Mouse moved to (525, 430)
Screenshot: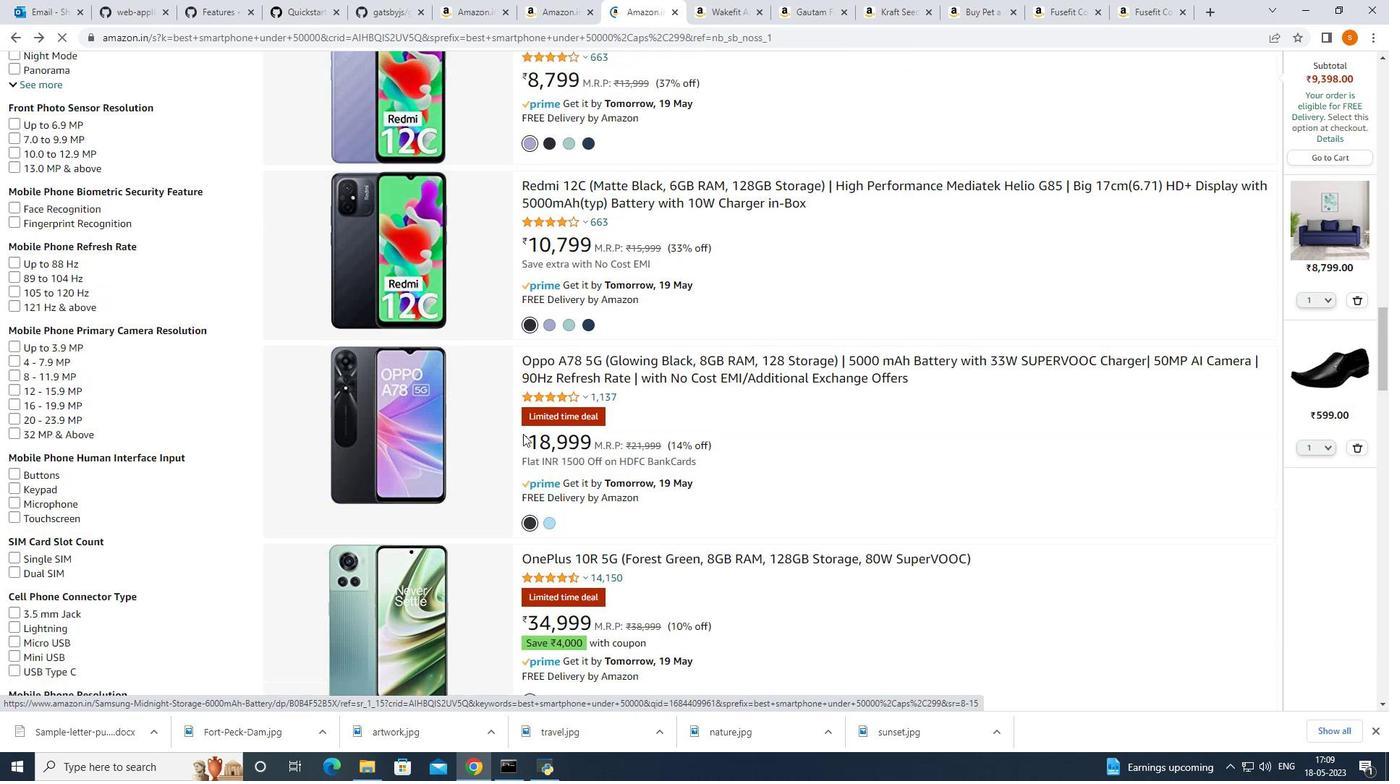 
Action: Mouse scrolled (525, 431) with delta (0, 0)
Screenshot: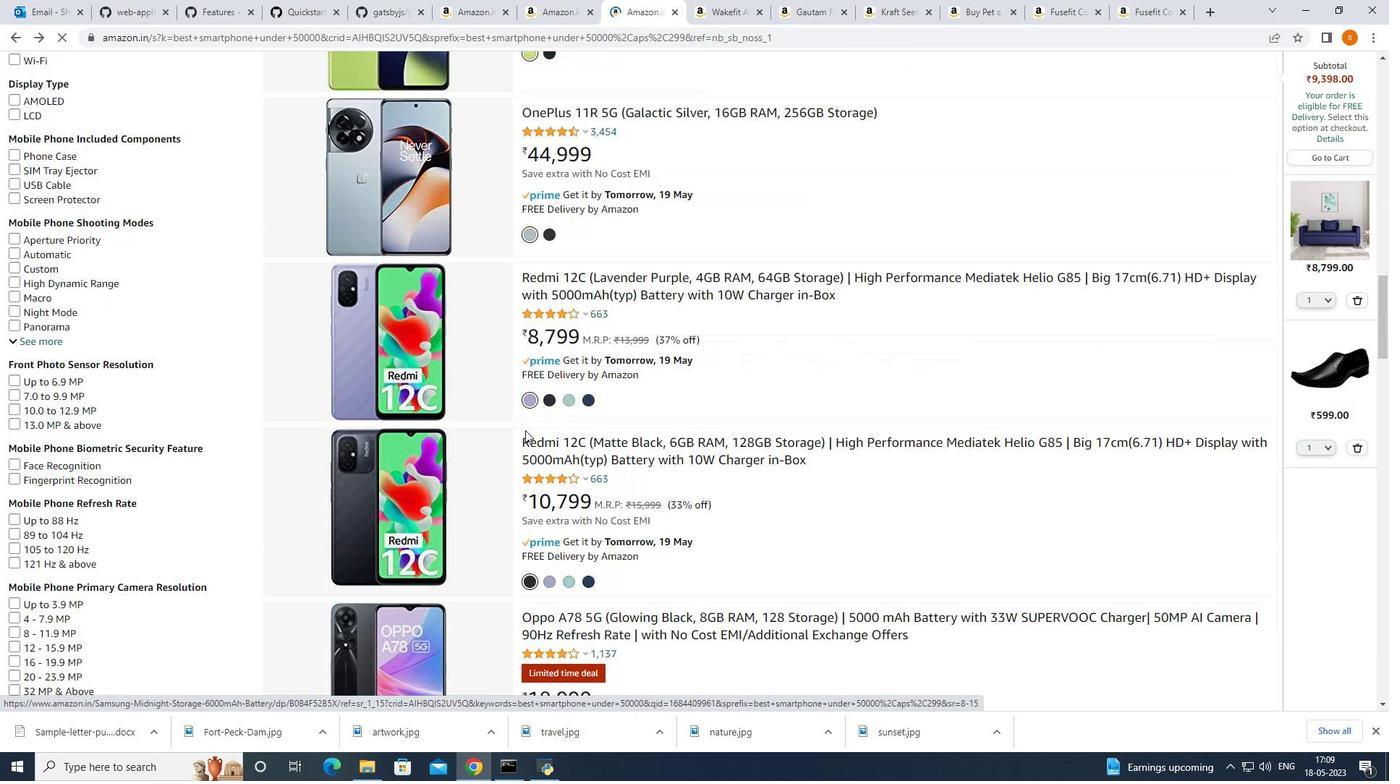 
Action: Mouse scrolled (525, 431) with delta (0, 0)
Screenshot: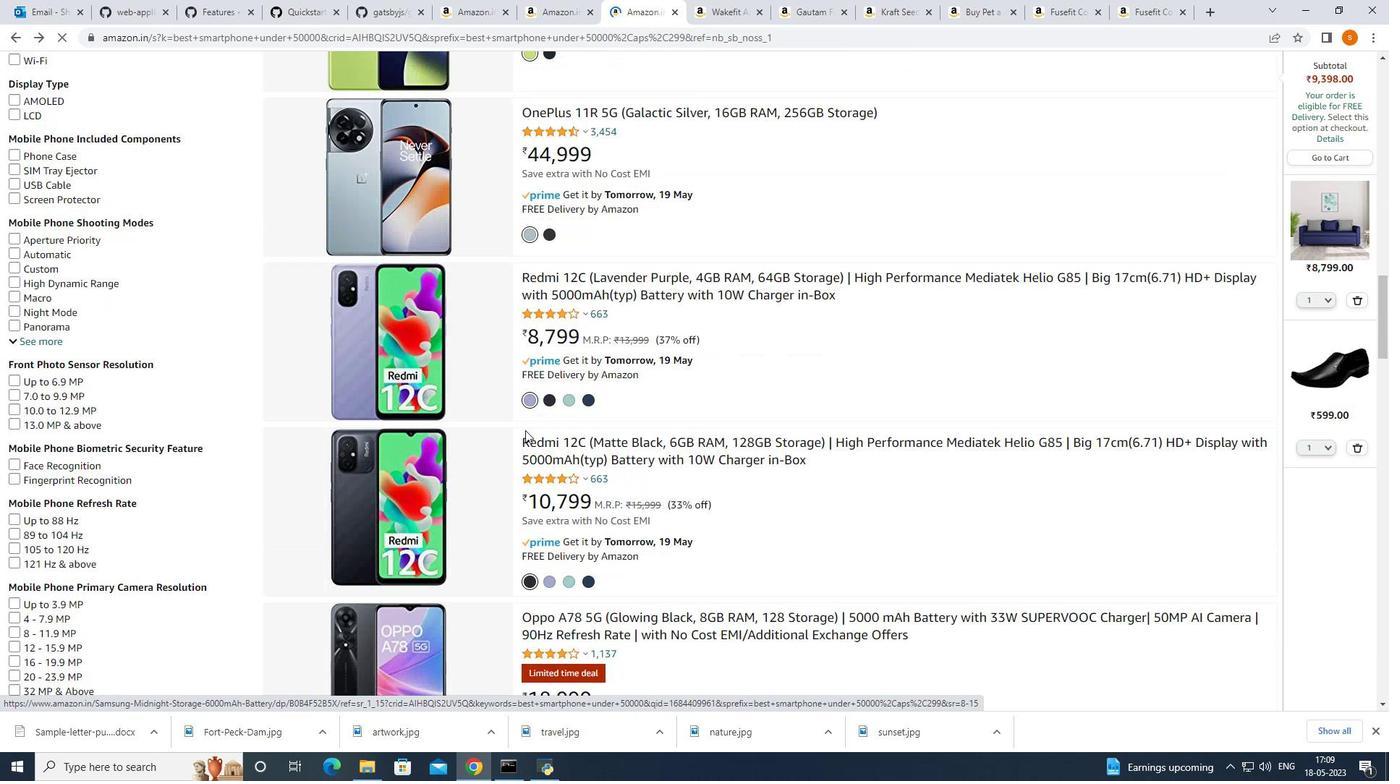 
Action: Mouse moved to (526, 429)
Screenshot: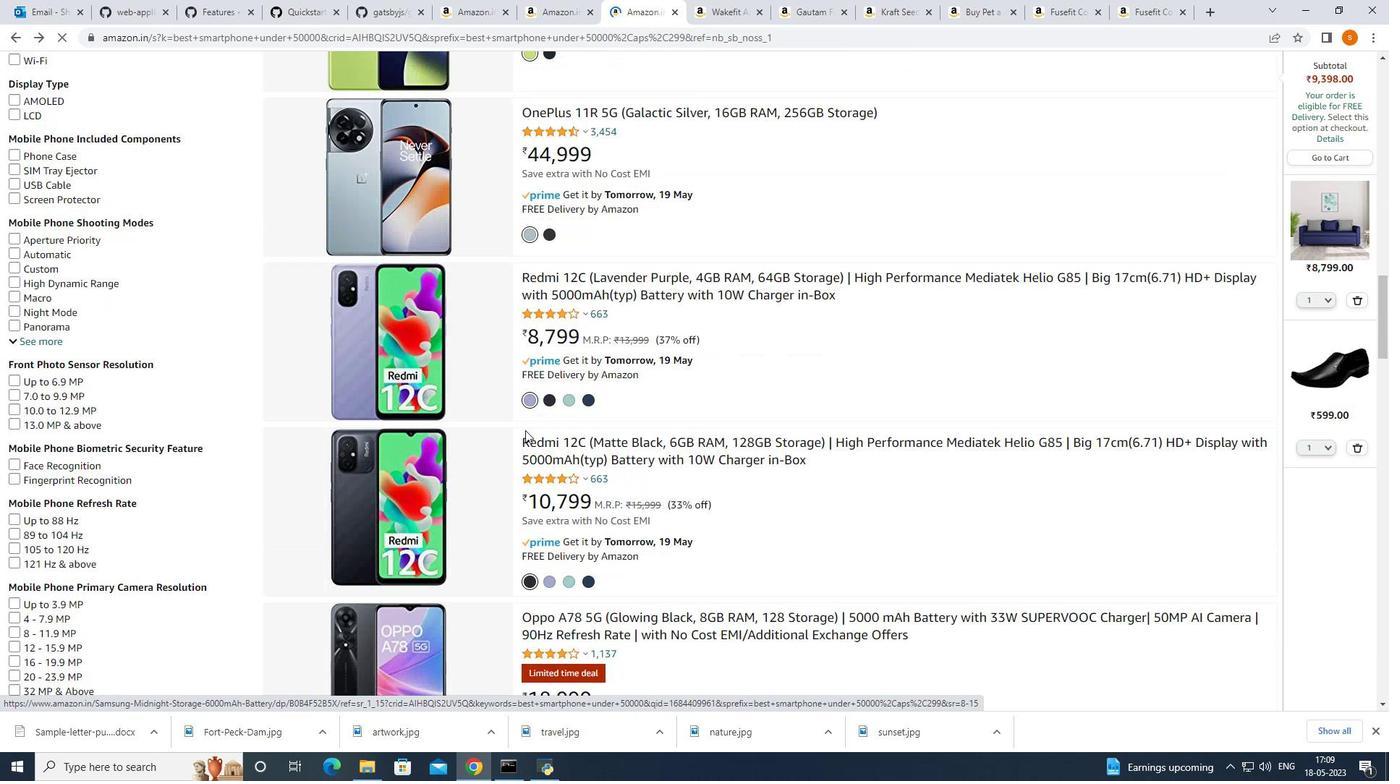 
Action: Mouse scrolled (526, 430) with delta (0, 0)
Screenshot: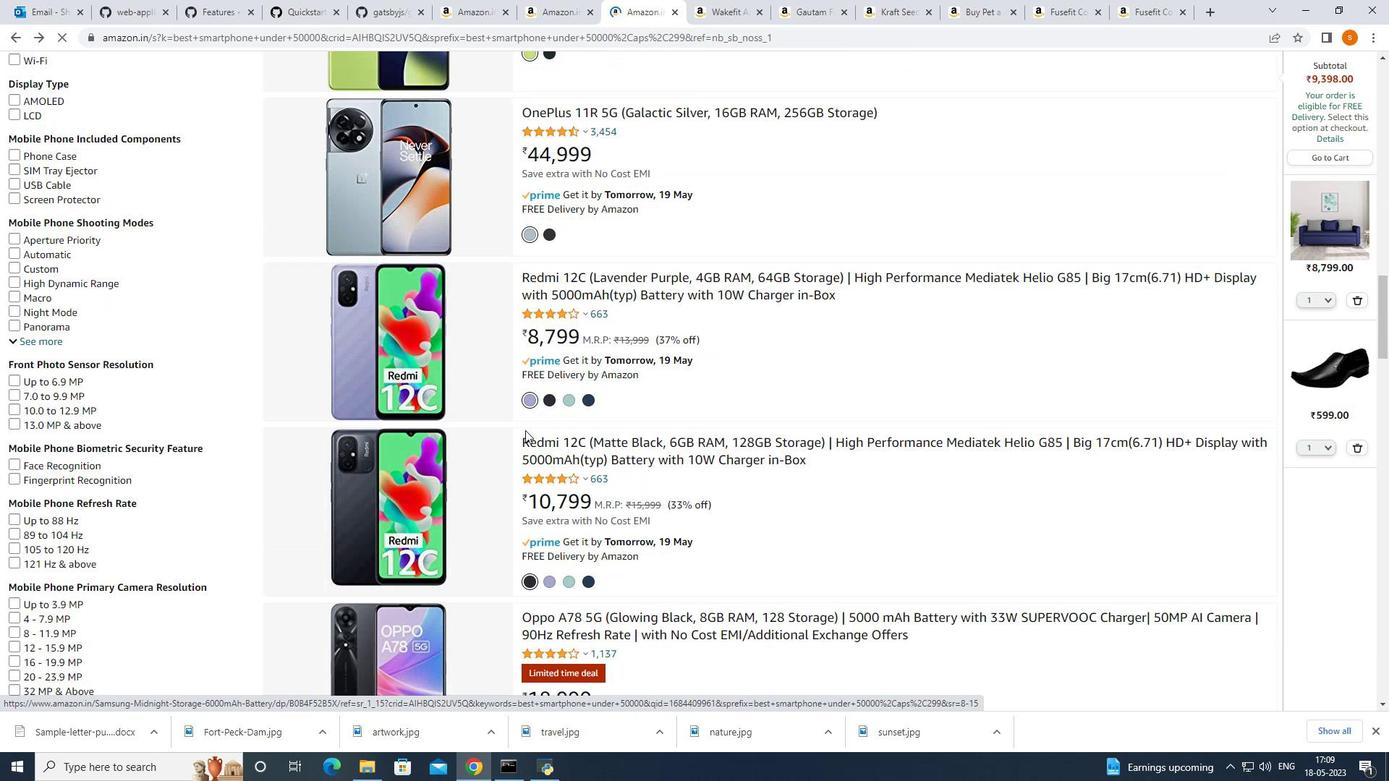 
Action: Mouse moved to (546, 415)
Screenshot: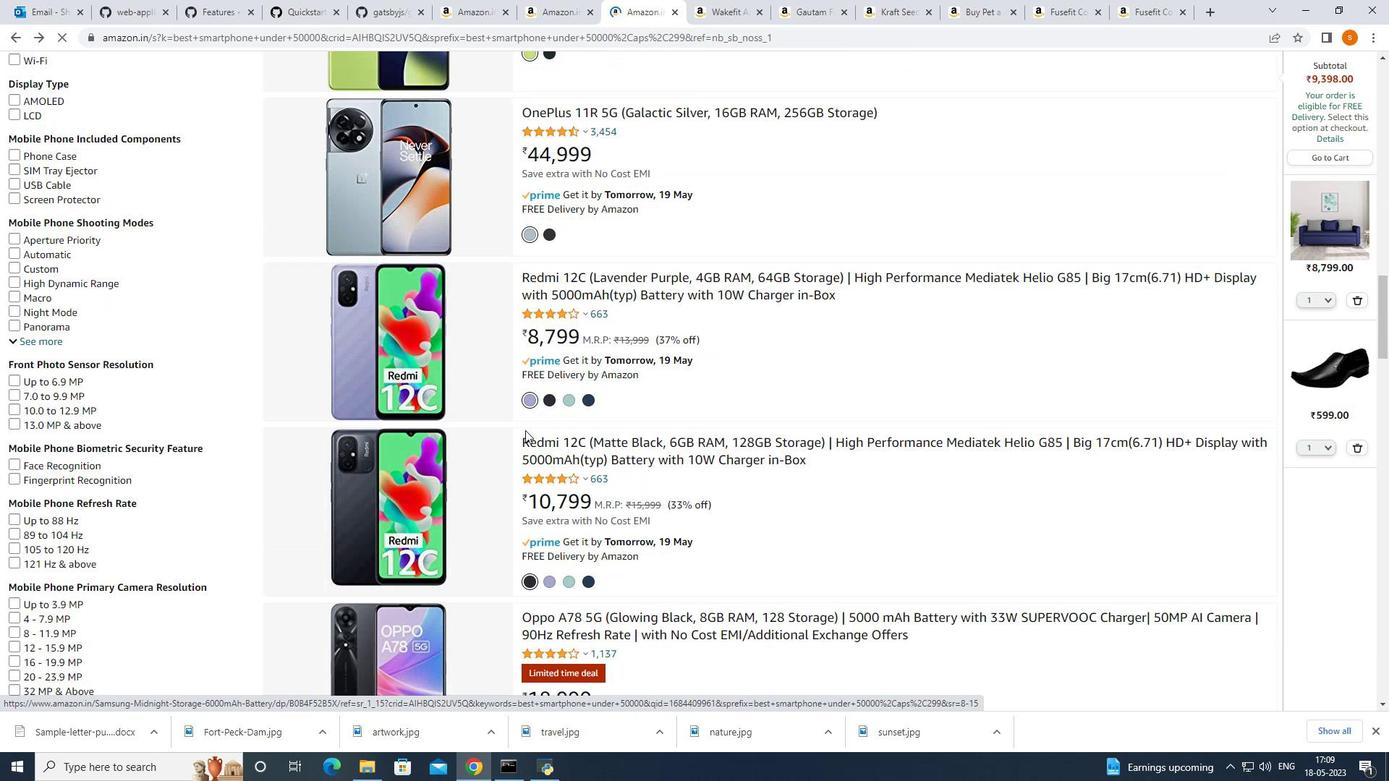 
Action: Mouse scrolled (546, 416) with delta (0, 0)
Screenshot: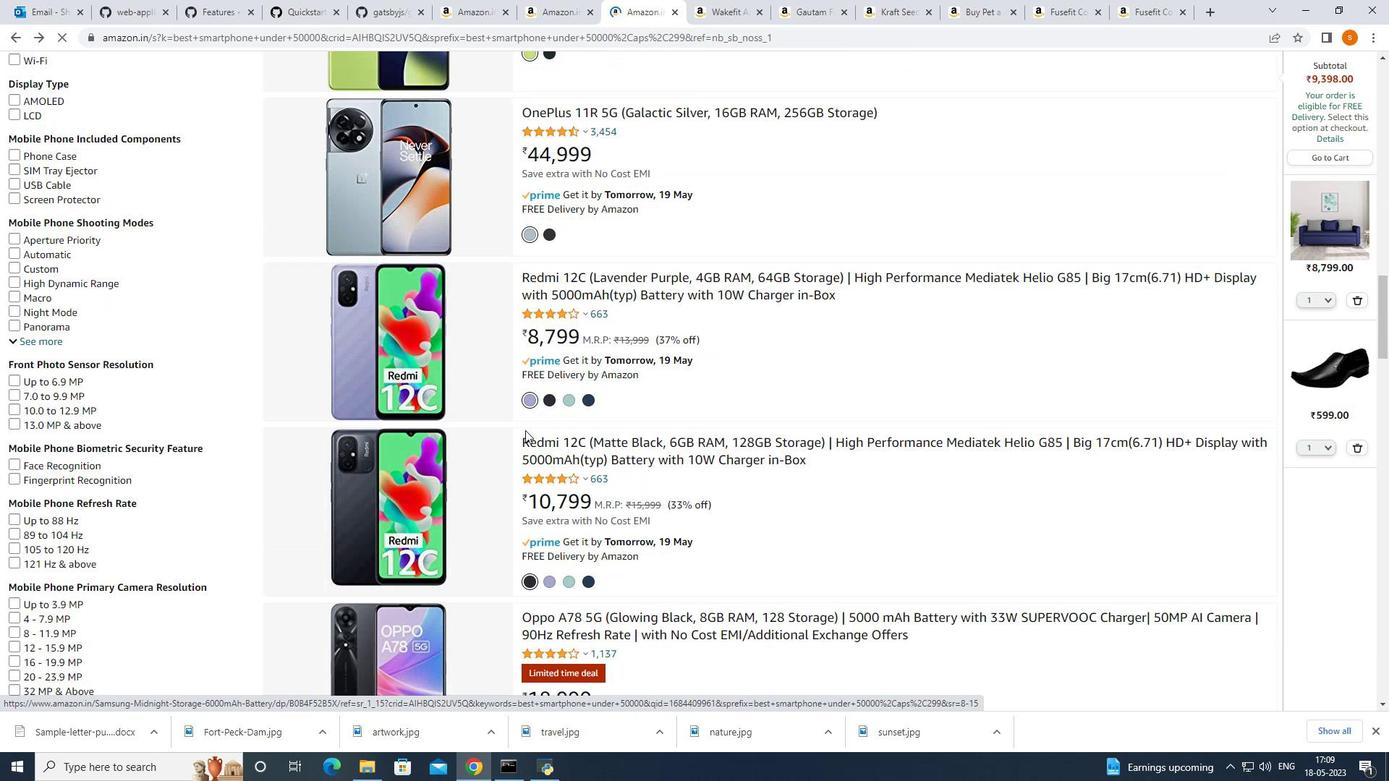 
Action: Mouse moved to (1355, 298)
Screenshot: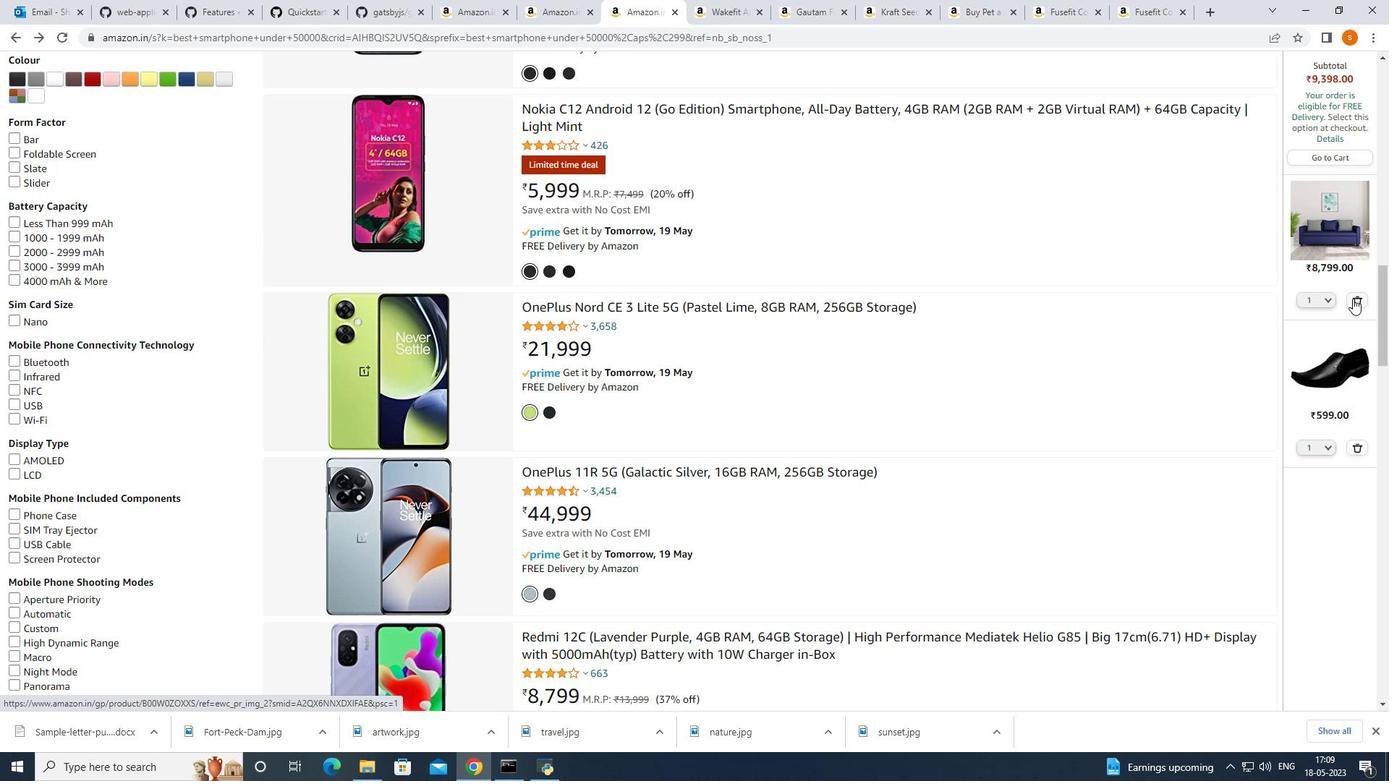 
Action: Mouse pressed left at (1355, 298)
Screenshot: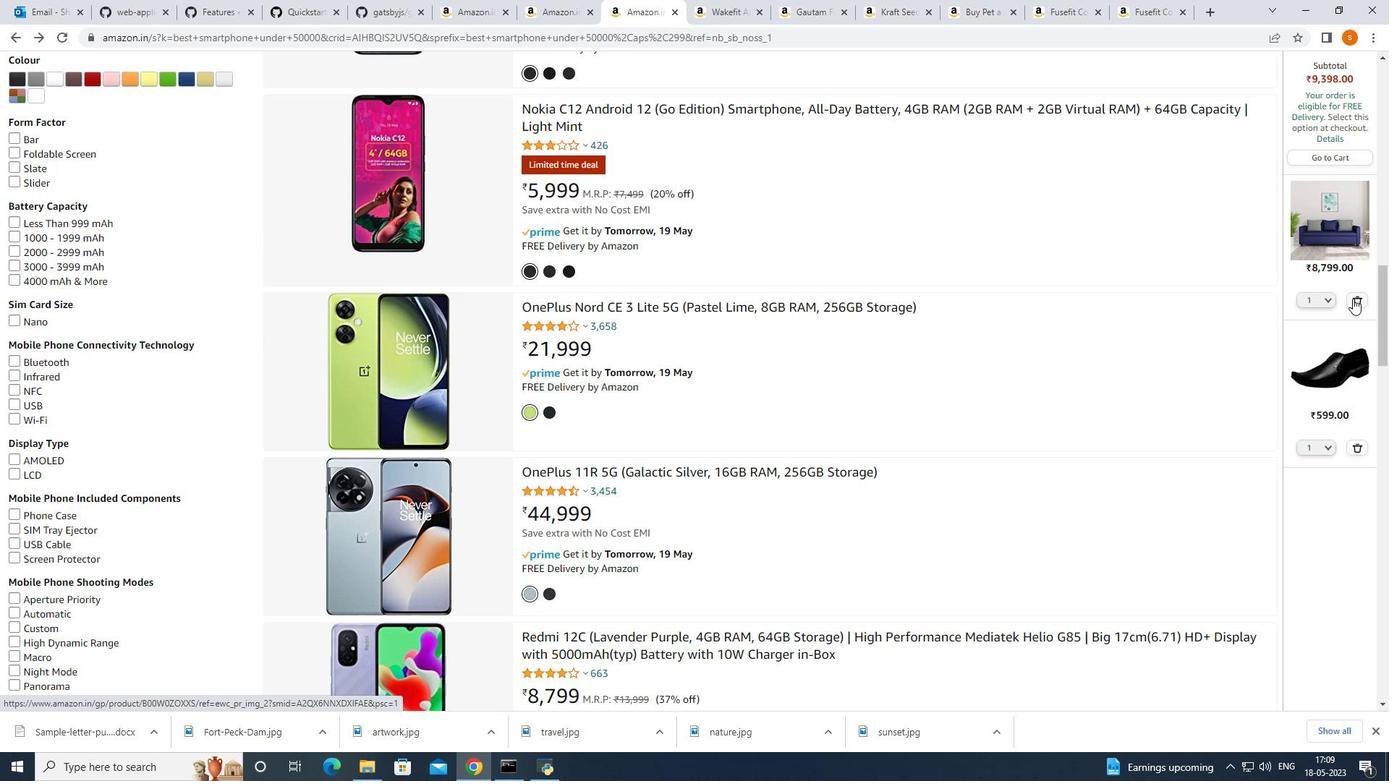 
Action: Mouse moved to (1358, 379)
Screenshot: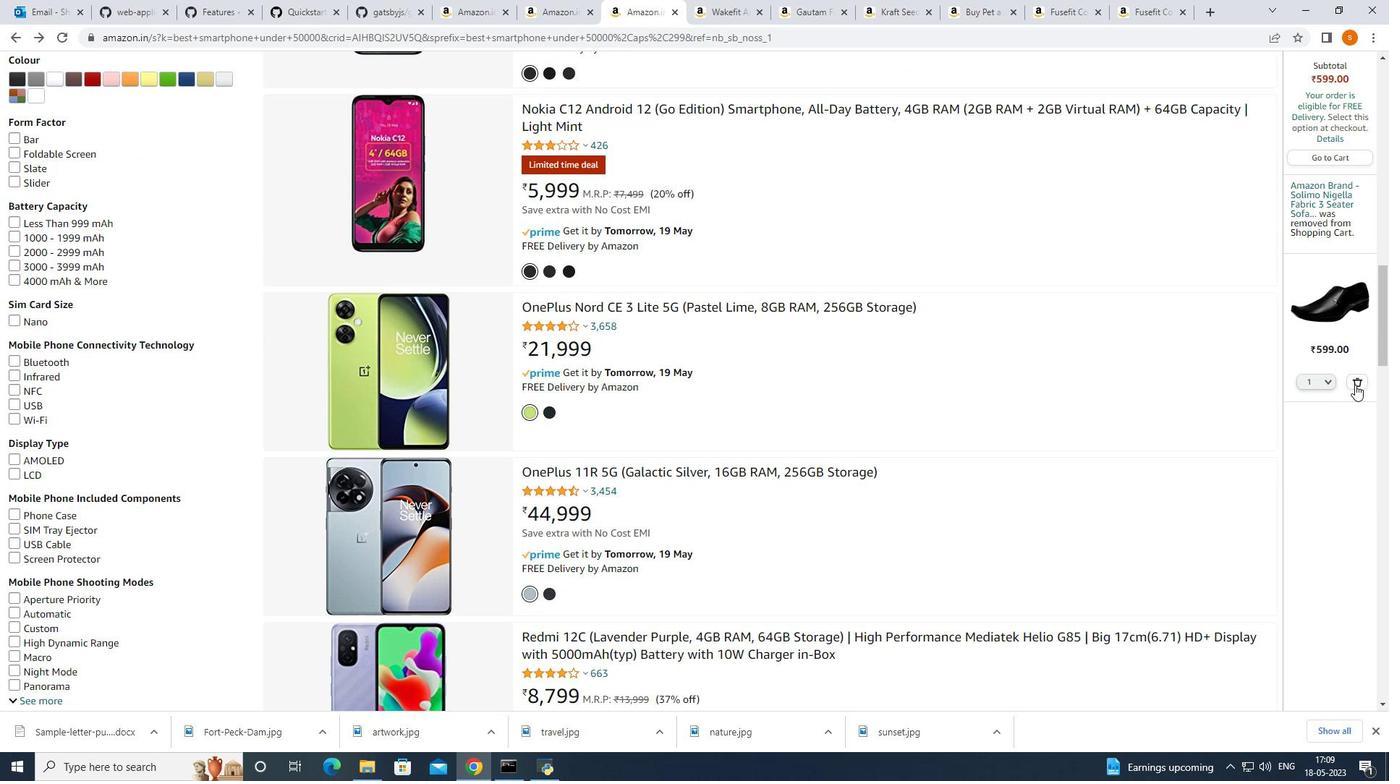 
Action: Mouse pressed left at (1358, 379)
Screenshot: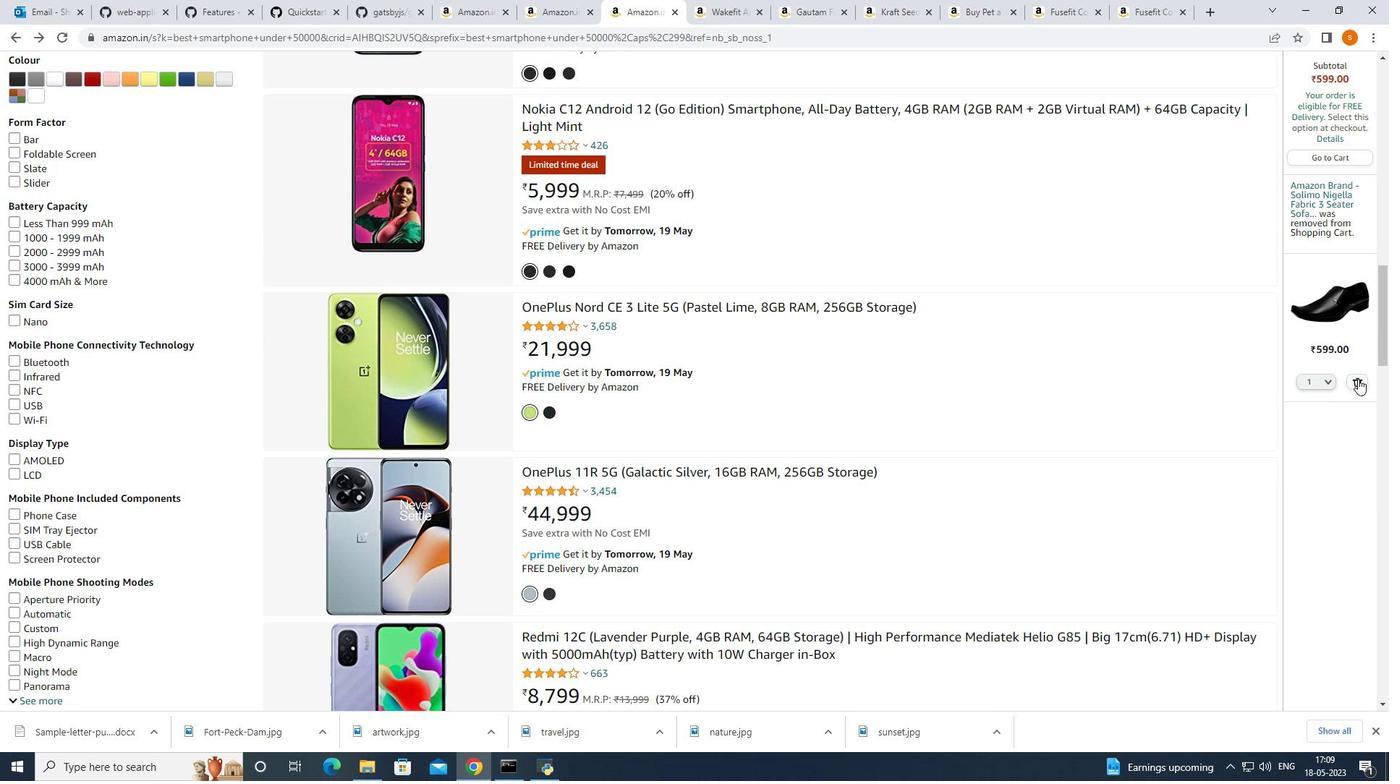 
Action: Mouse moved to (849, 443)
Screenshot: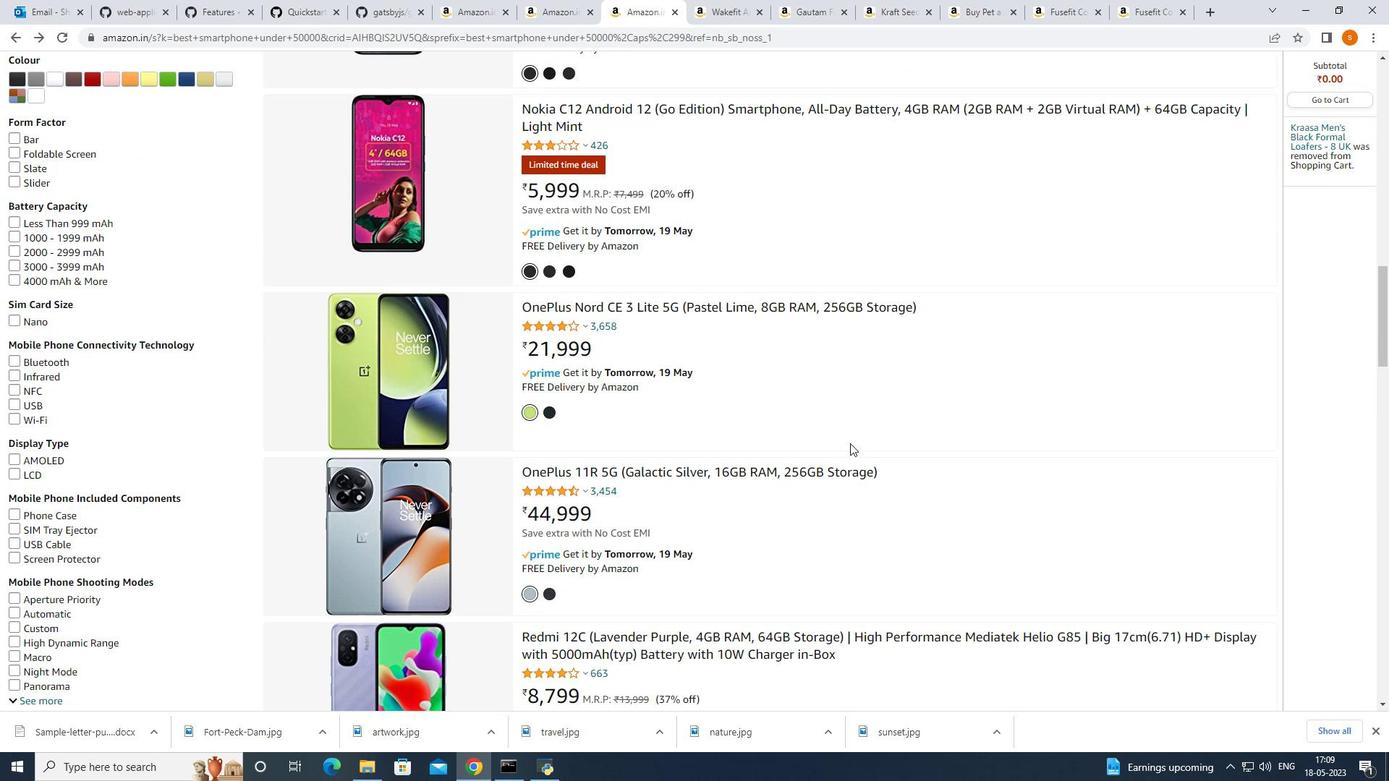 
Action: Mouse scrolled (849, 444) with delta (0, 0)
Screenshot: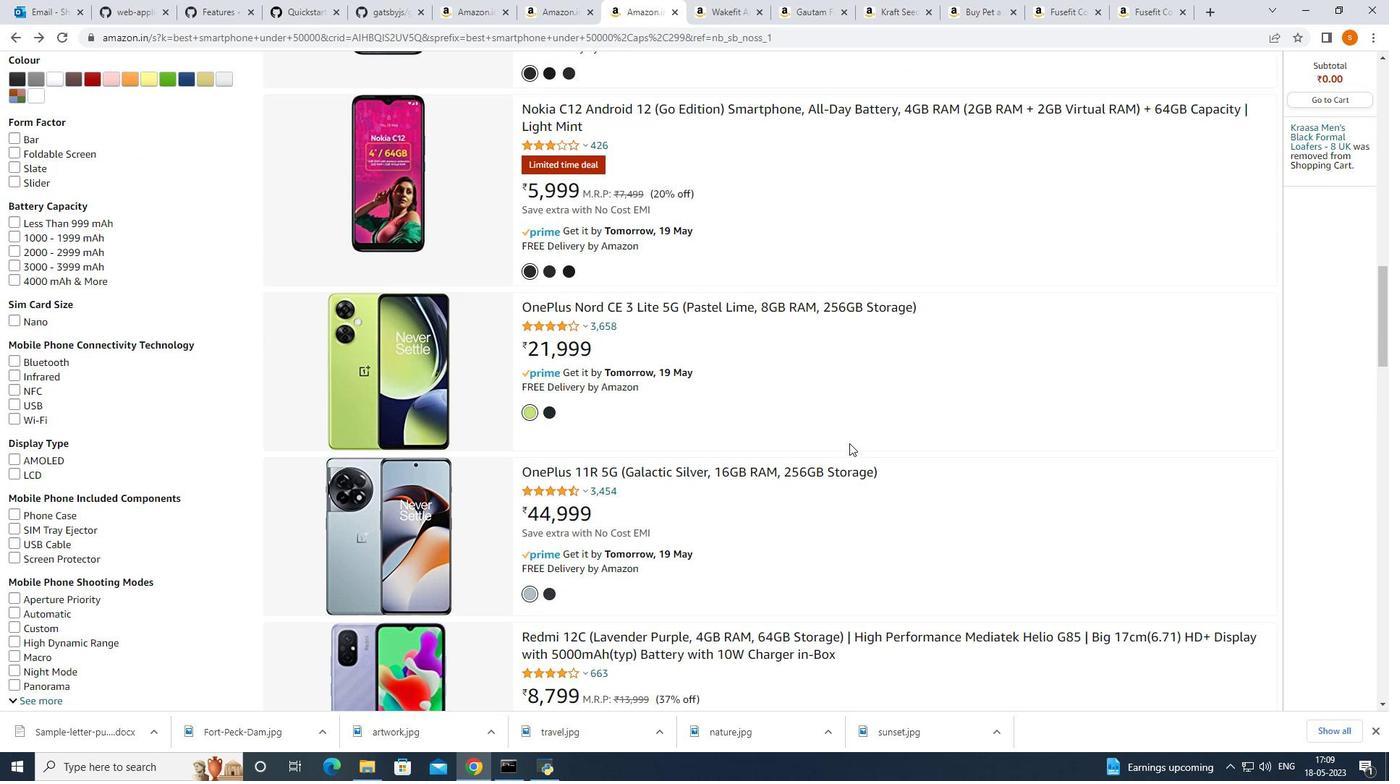 
Action: Mouse scrolled (849, 444) with delta (0, 0)
Screenshot: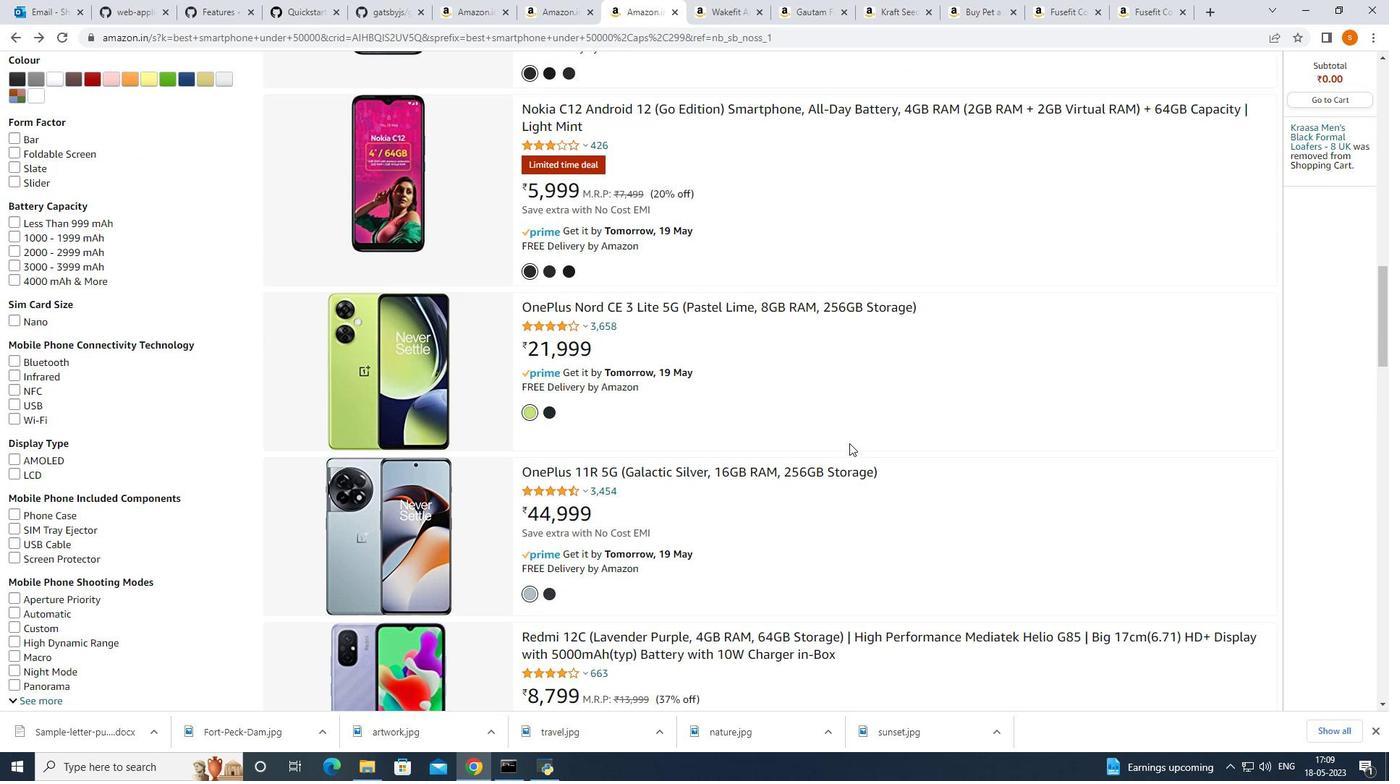 
Action: Mouse moved to (849, 445)
Screenshot: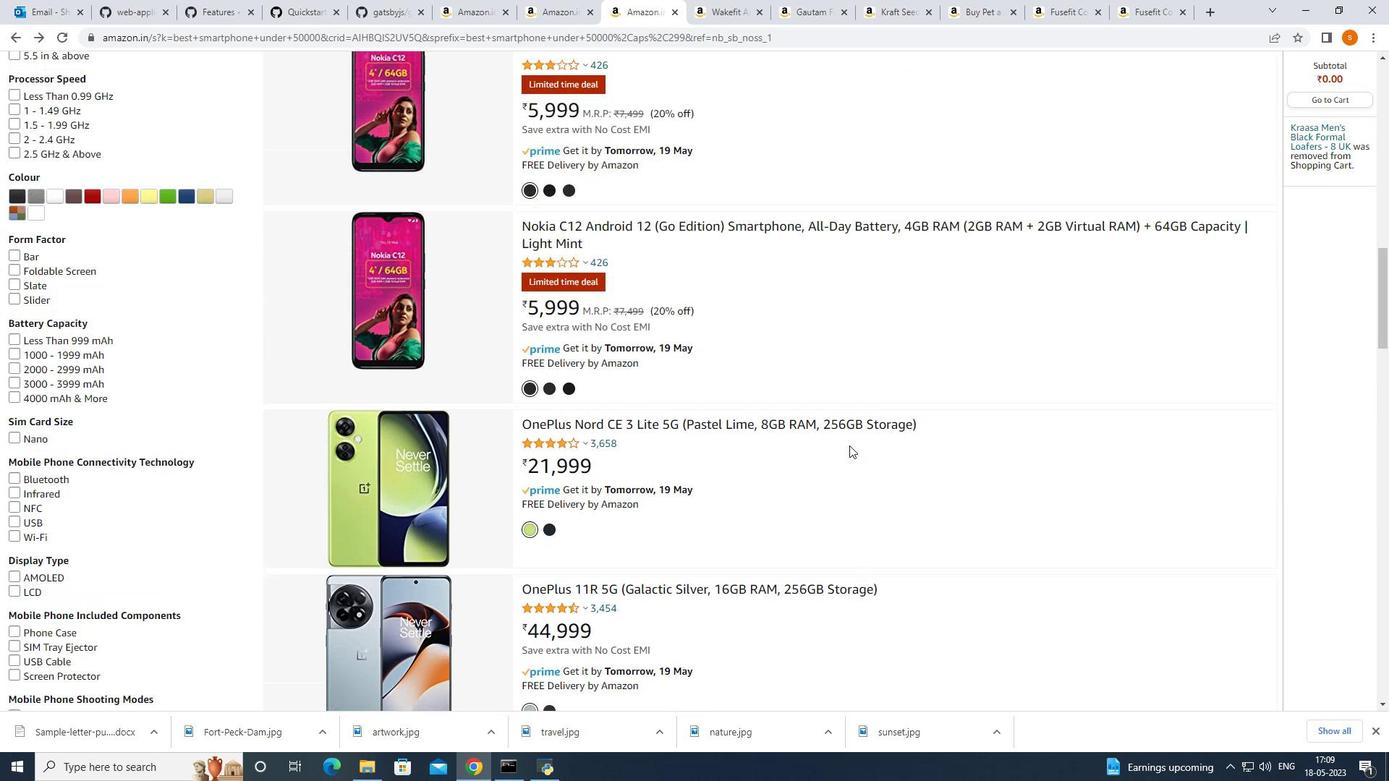 
Action: Mouse scrolled (849, 445) with delta (0, 0)
Screenshot: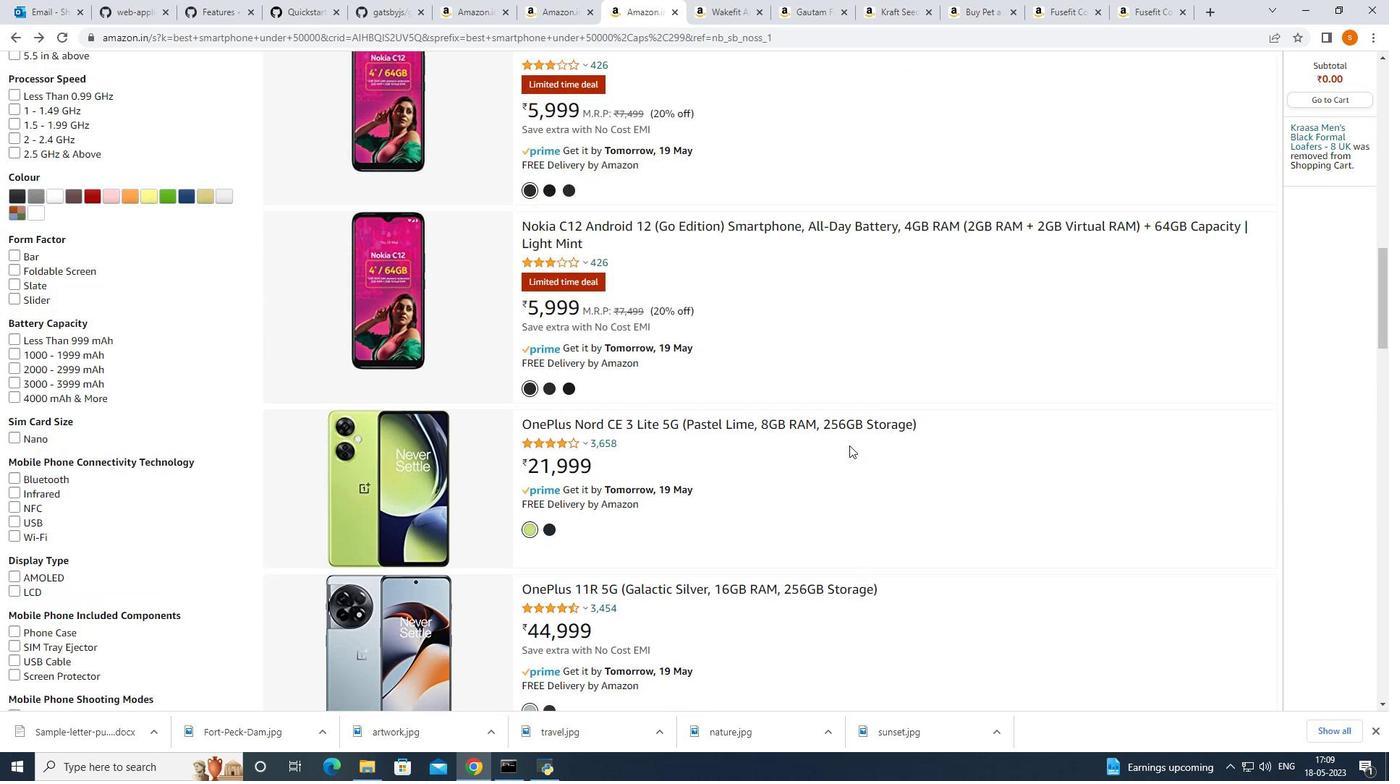 
Action: Mouse moved to (849, 442)
Screenshot: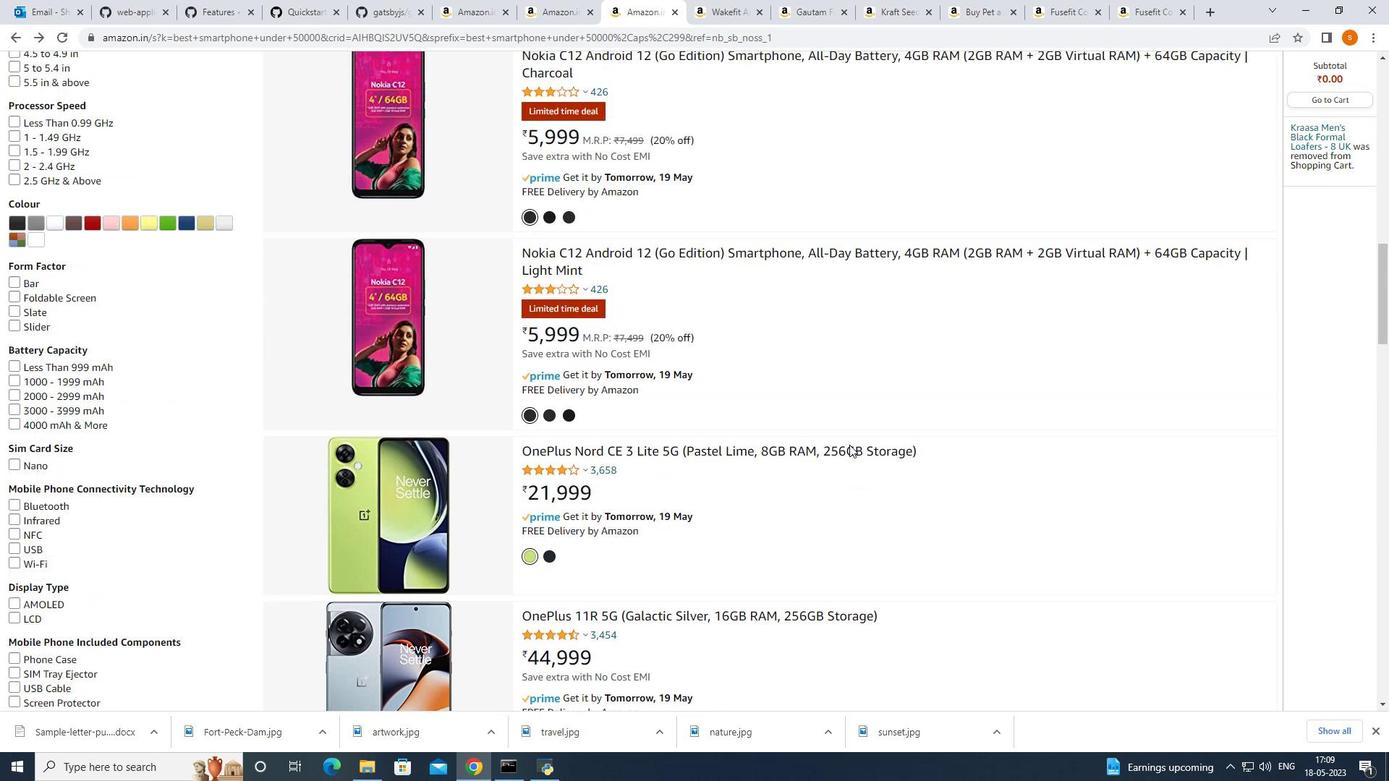
Action: Mouse scrolled (849, 443) with delta (0, 0)
Screenshot: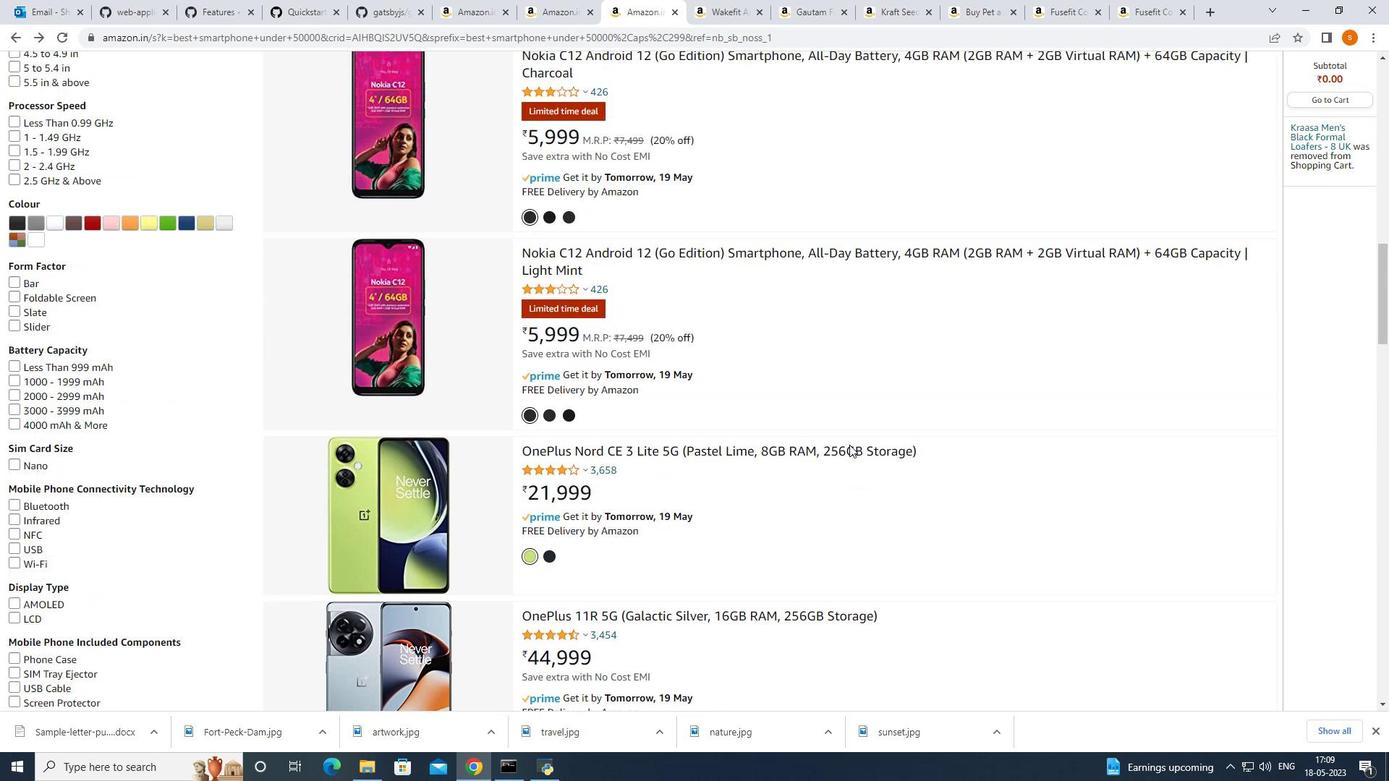 
Action: Mouse moved to (849, 442)
Screenshot: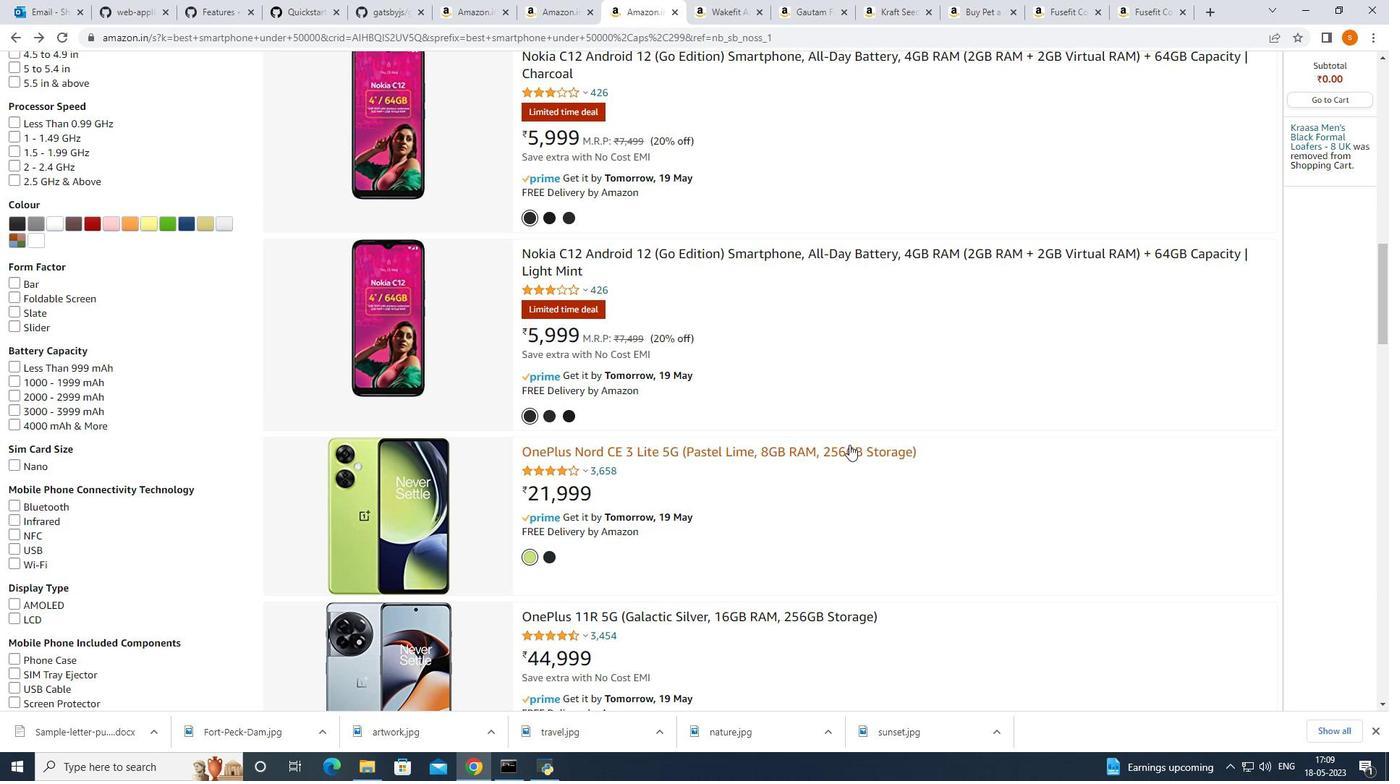 
Action: Mouse scrolled (849, 442) with delta (0, 0)
Screenshot: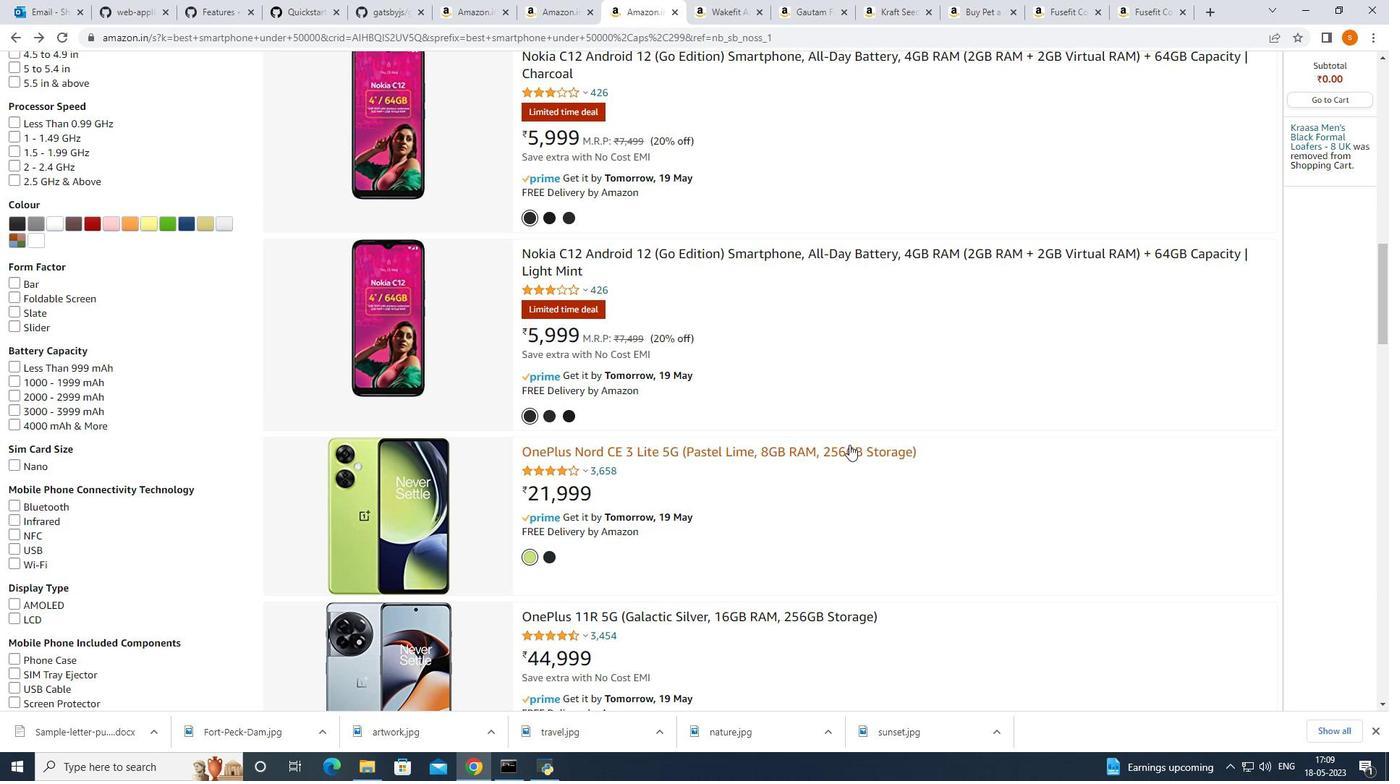 
Action: Mouse moved to (838, 419)
Screenshot: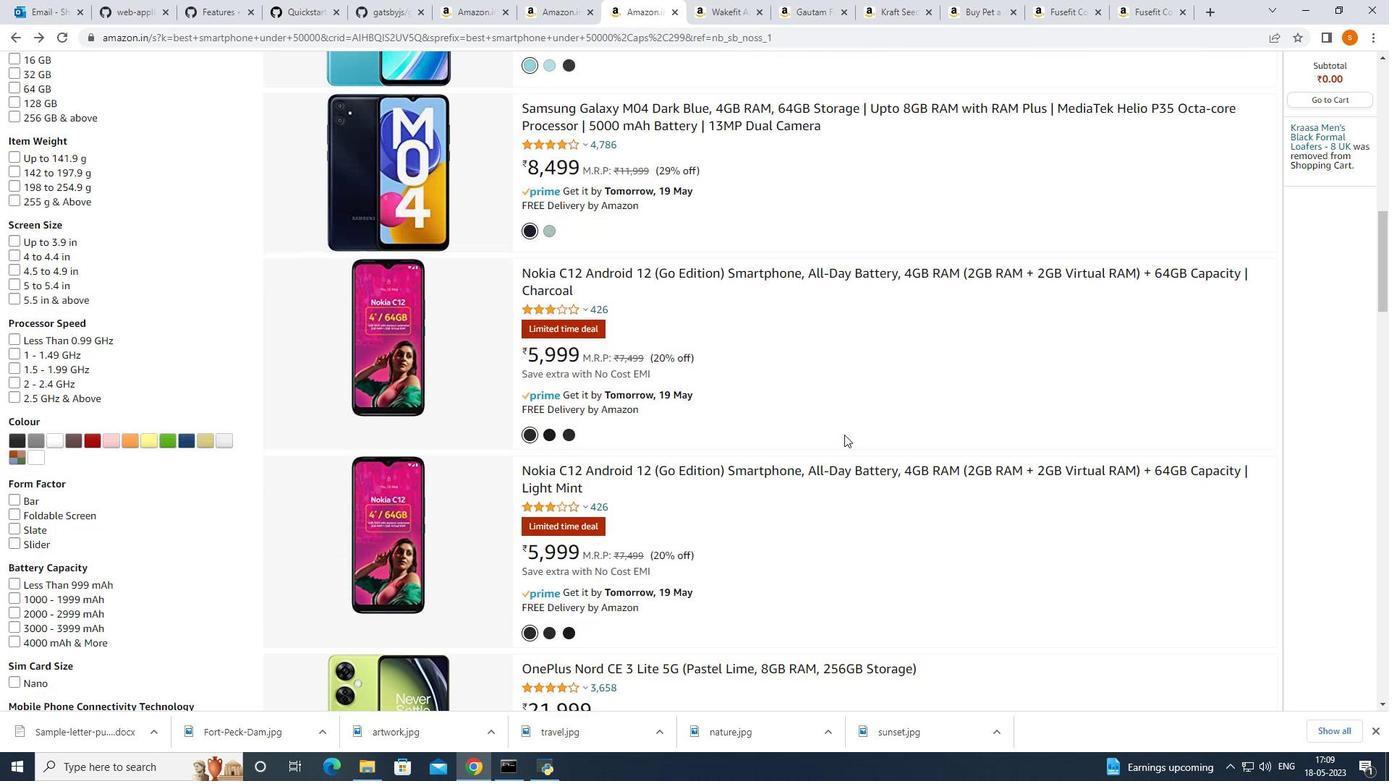 
Action: Mouse scrolled (838, 420) with delta (0, 0)
Screenshot: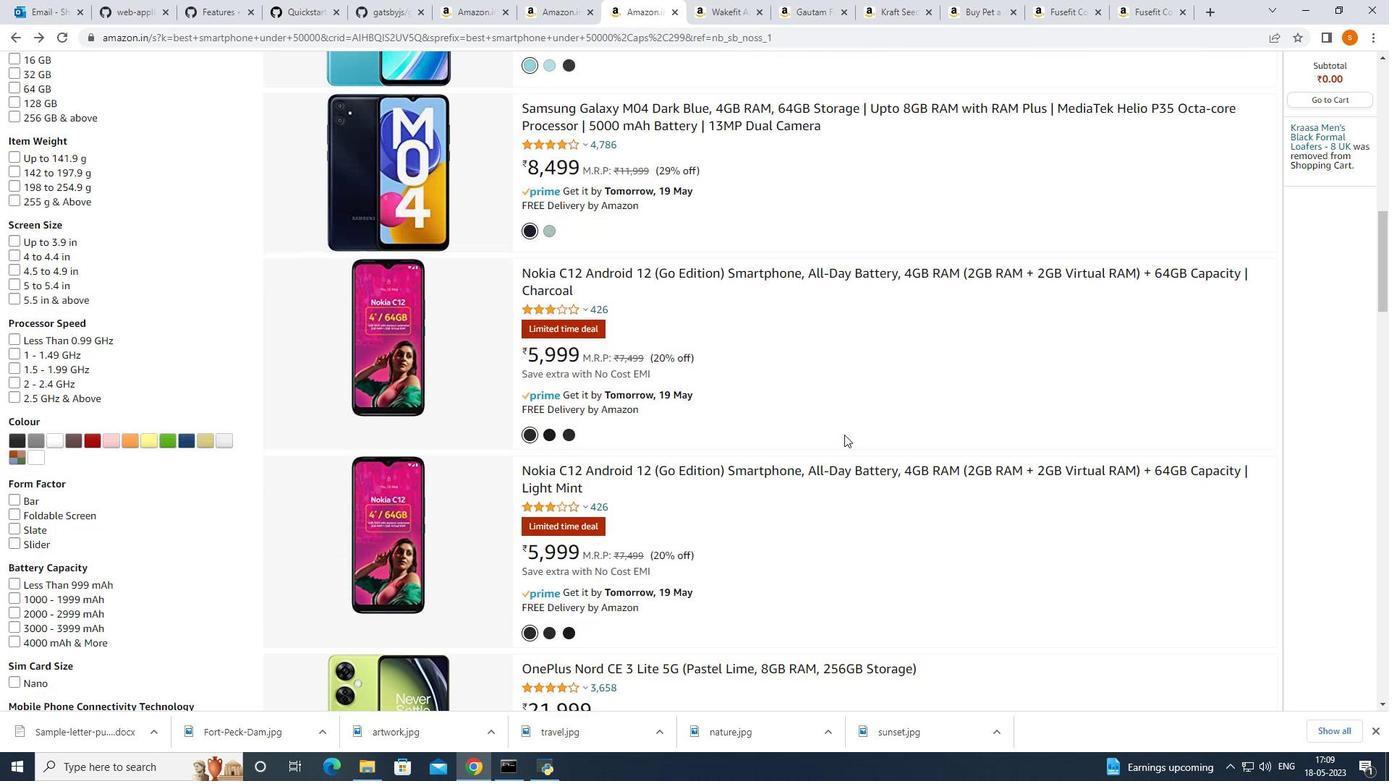 
Action: Mouse moved to (837, 418)
Screenshot: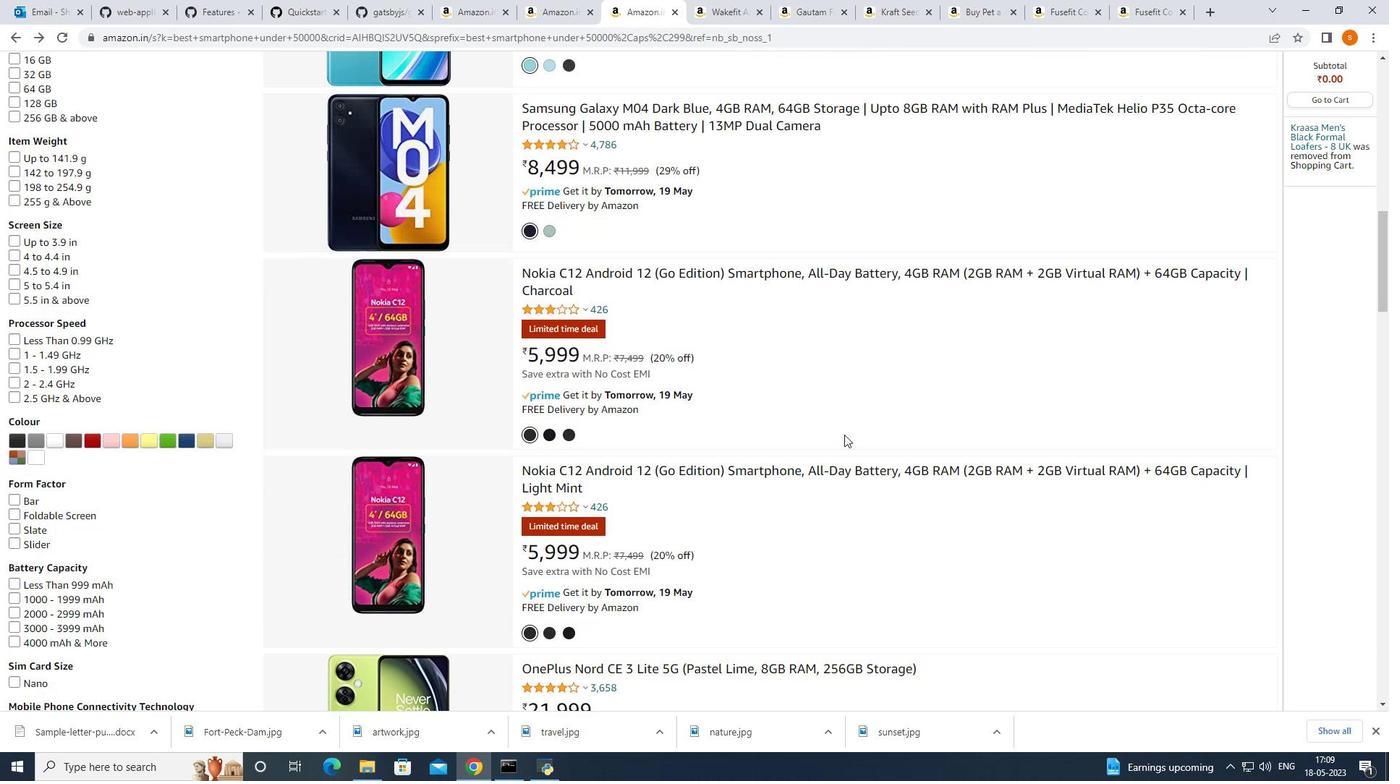 
Action: Mouse scrolled (837, 419) with delta (0, 0)
Screenshot: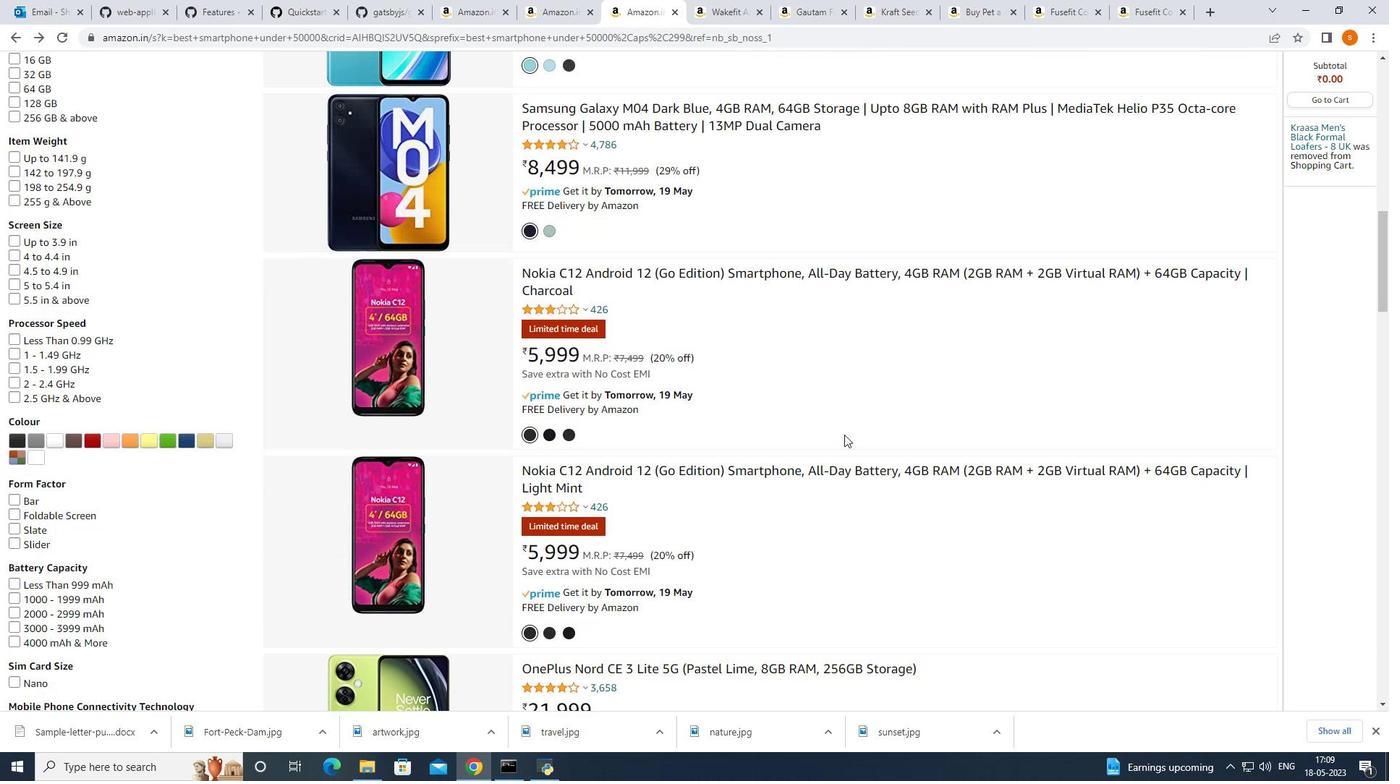 
Action: Mouse moved to (833, 413)
Screenshot: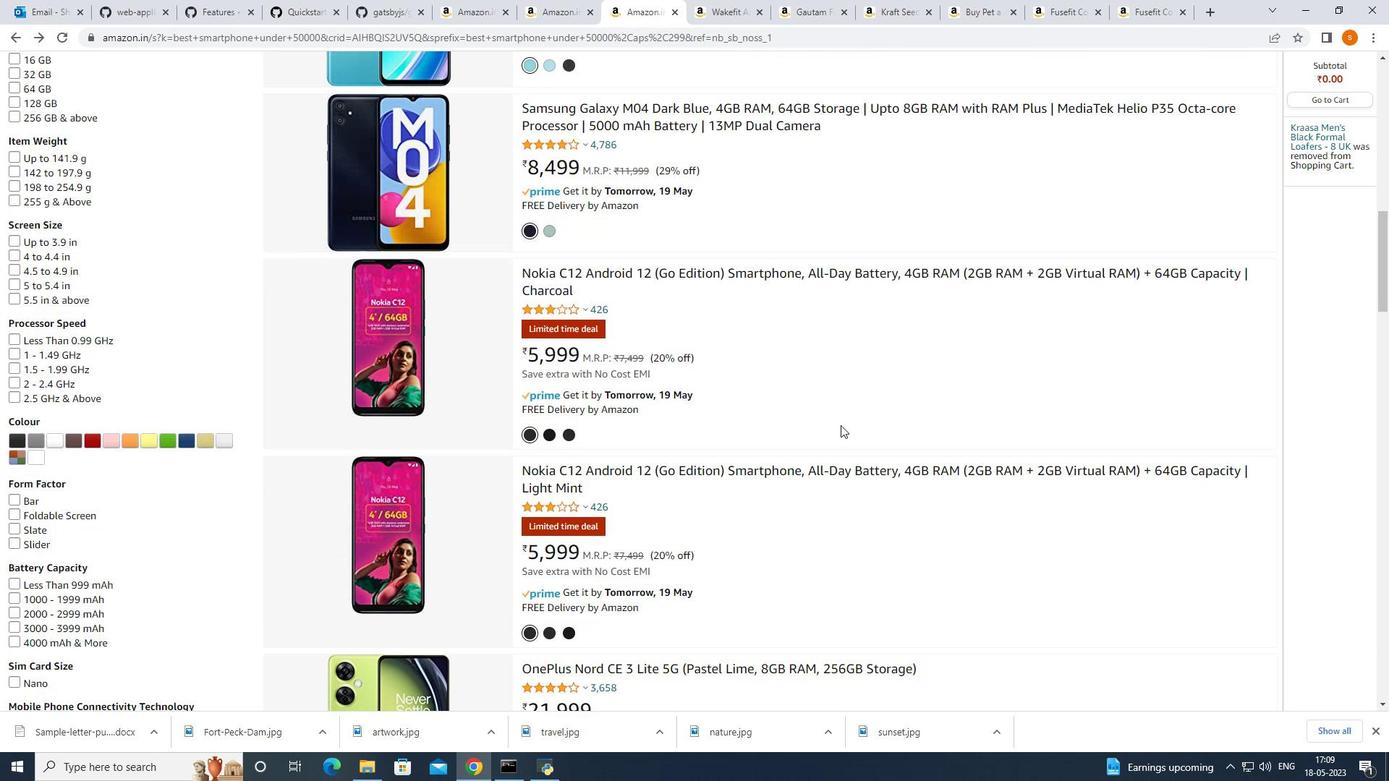 
Action: Mouse scrolled (833, 414) with delta (0, 0)
Screenshot: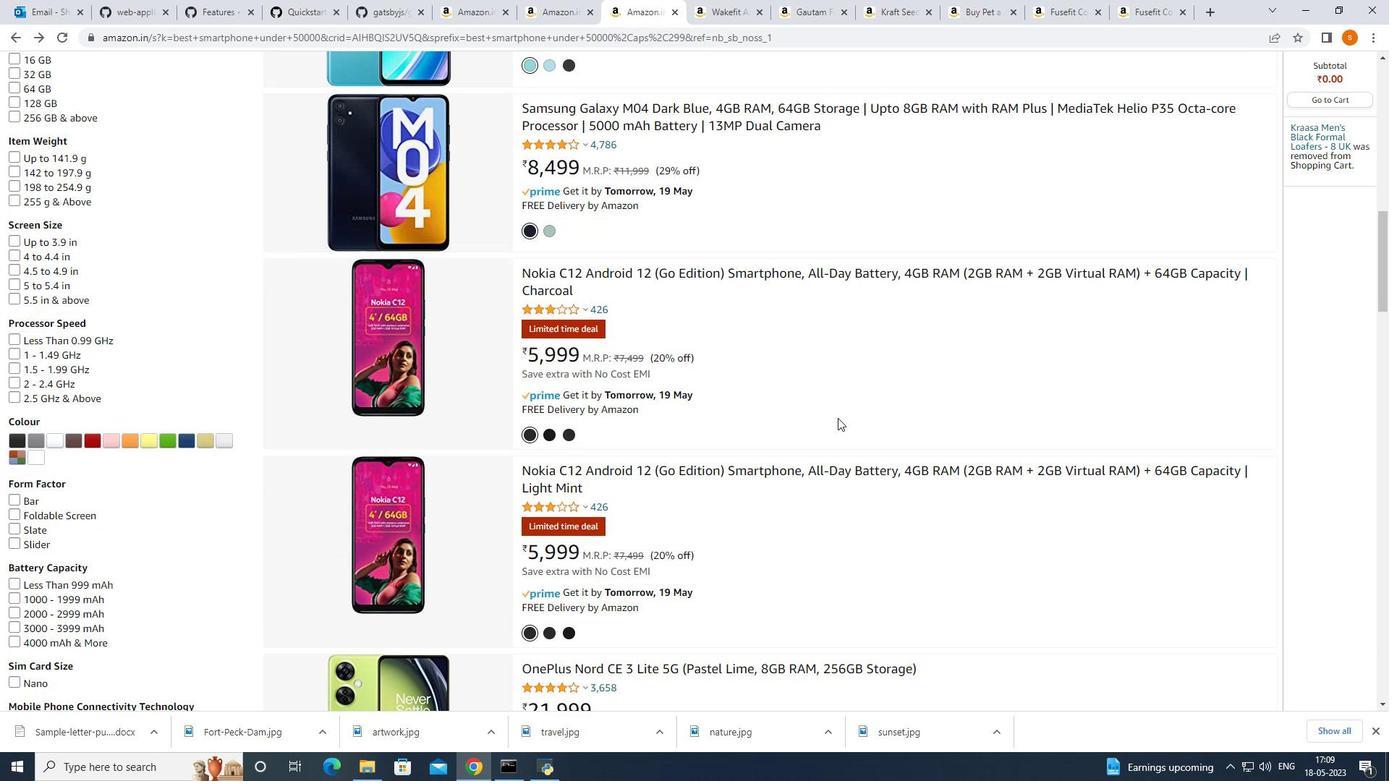 
Action: Mouse moved to (639, 377)
Screenshot: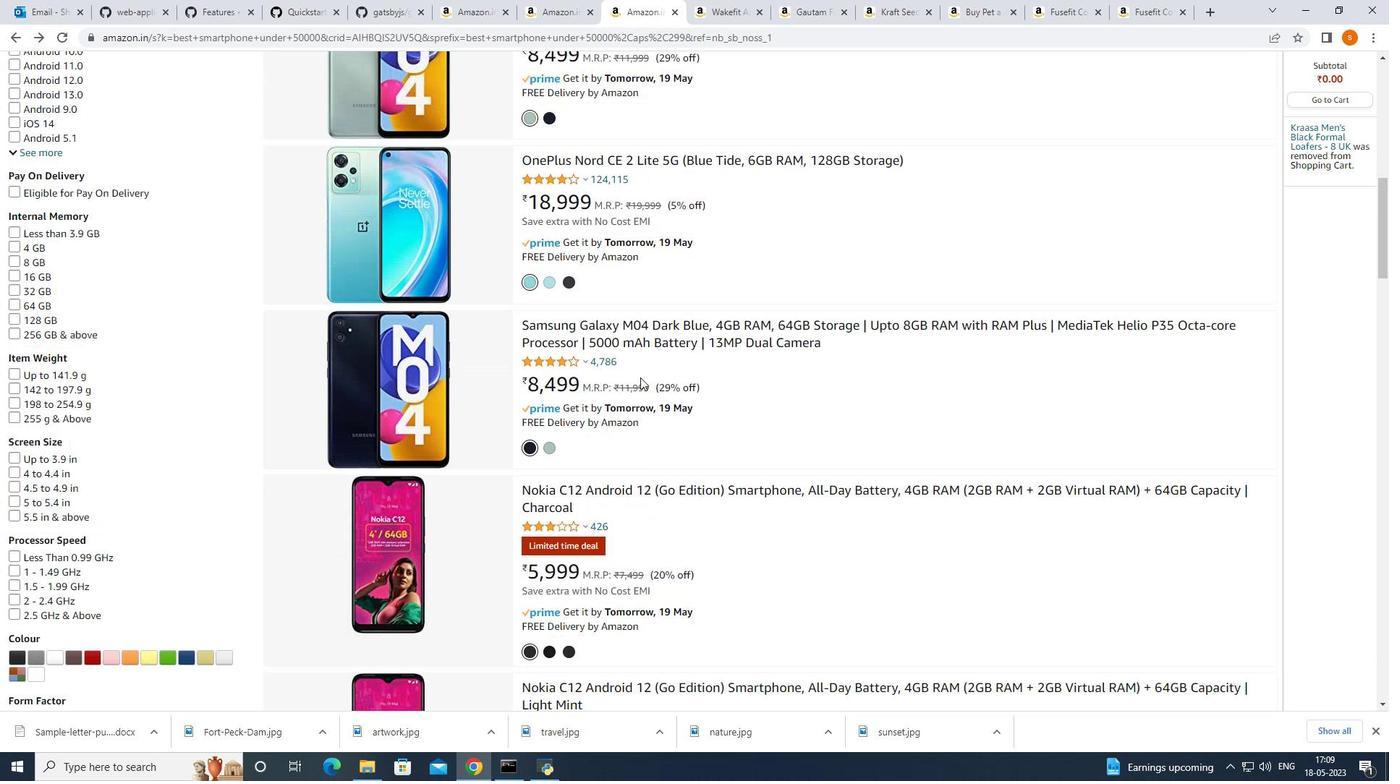 
Action: Mouse scrolled (639, 377) with delta (0, 0)
Screenshot: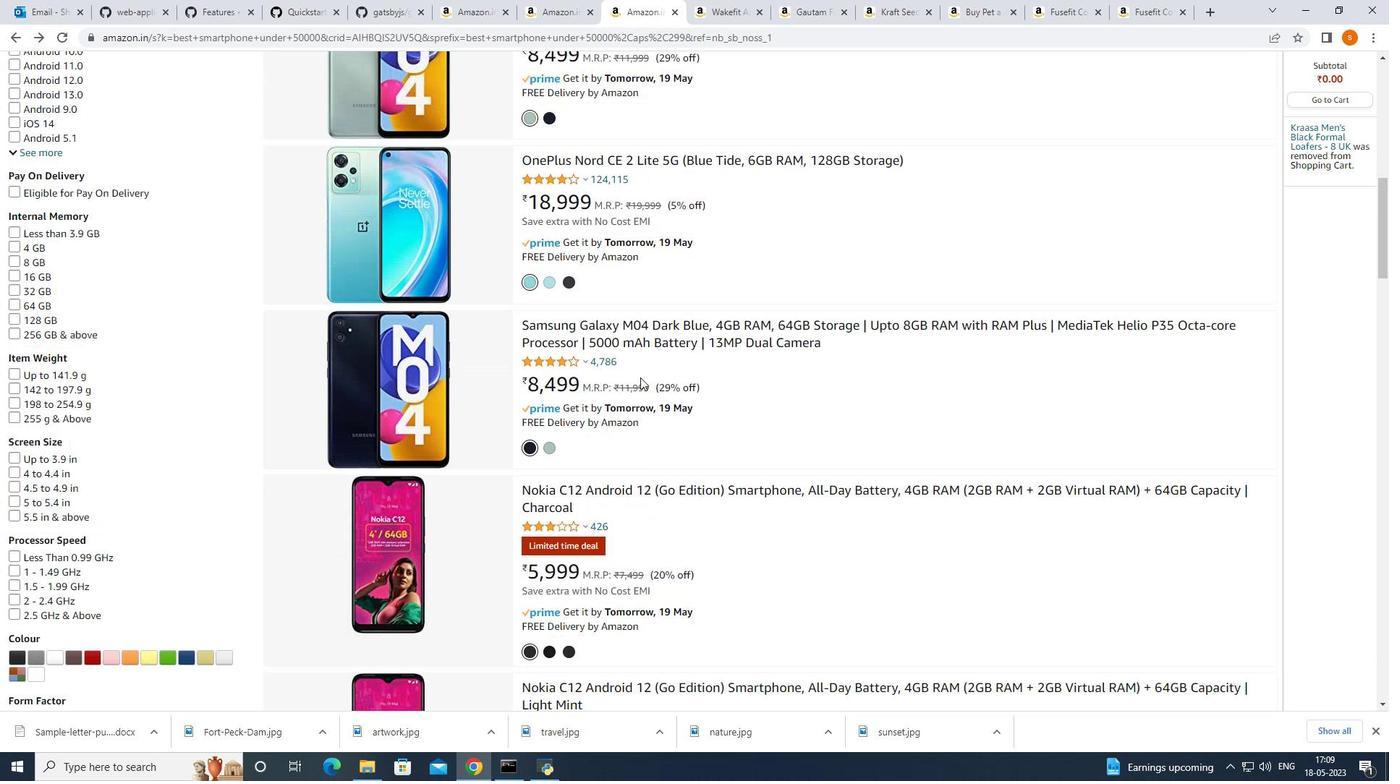 
Action: Mouse moved to (638, 377)
Screenshot: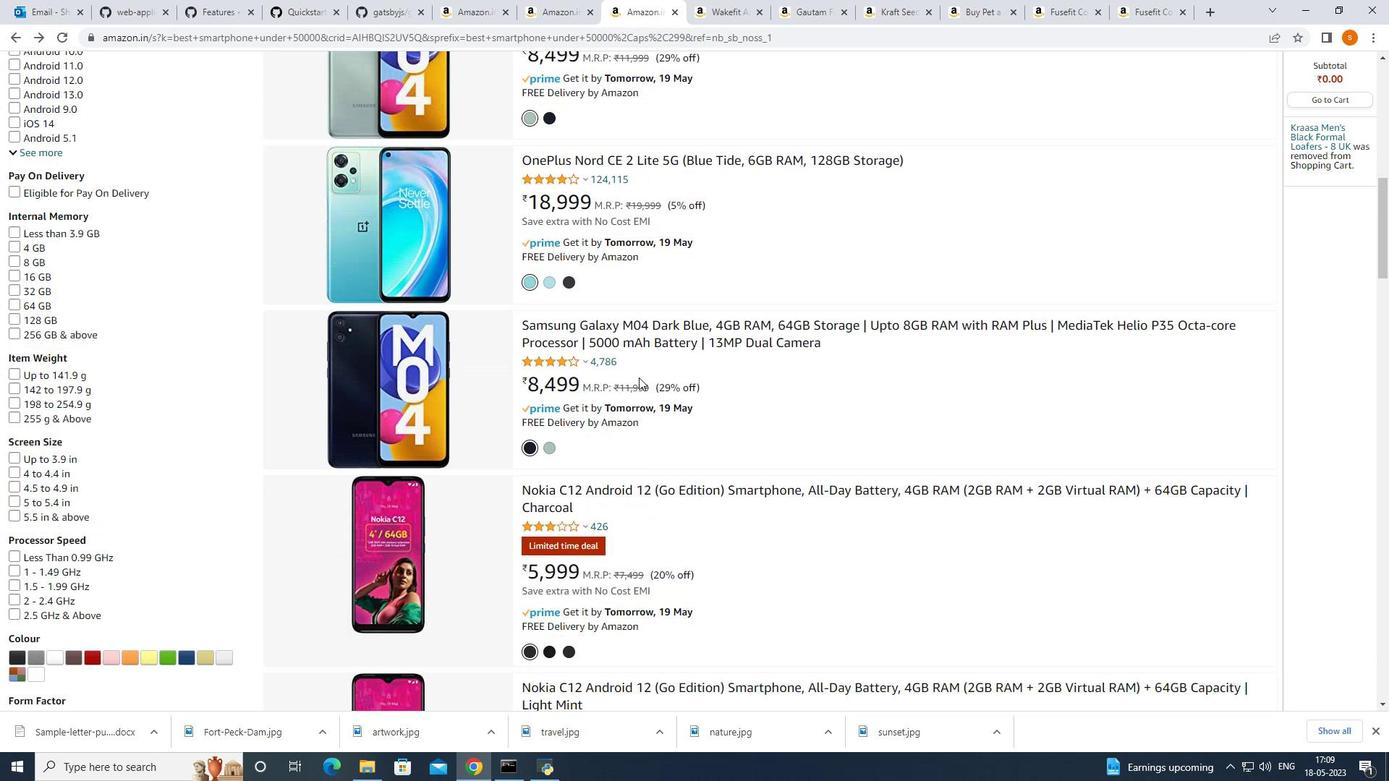 
Action: Mouse scrolled (638, 377) with delta (0, 0)
Screenshot: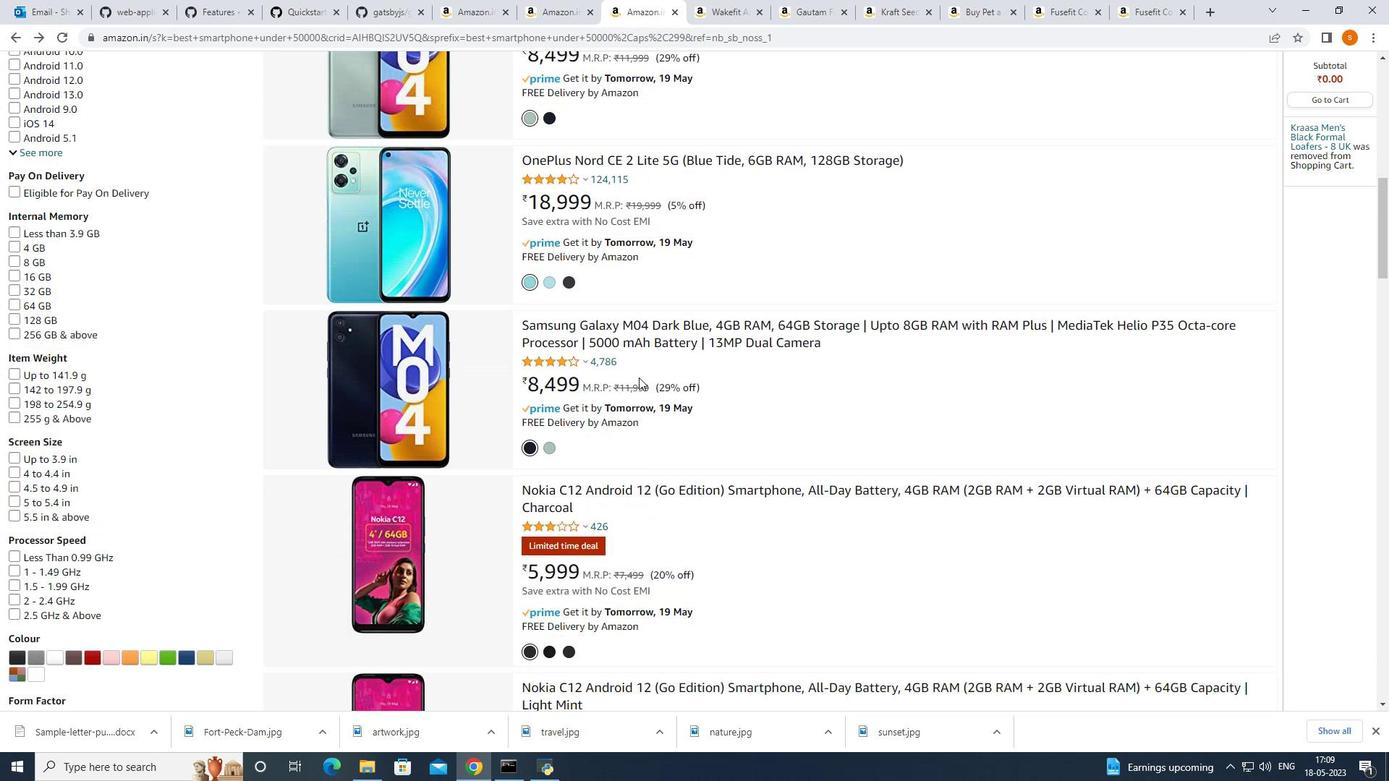 
Action: Mouse scrolled (638, 377) with delta (0, 0)
Screenshot: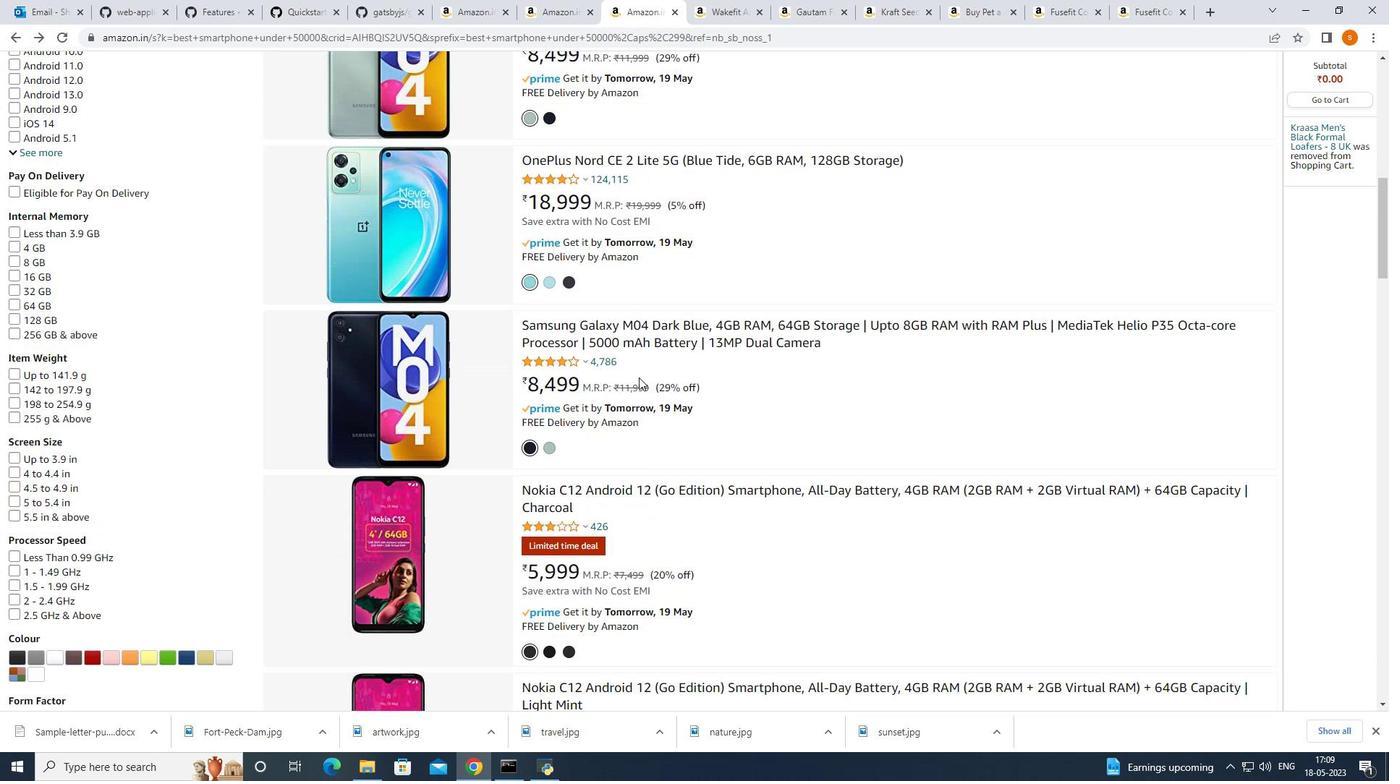 
Action: Mouse scrolled (638, 377) with delta (0, 0)
Screenshot: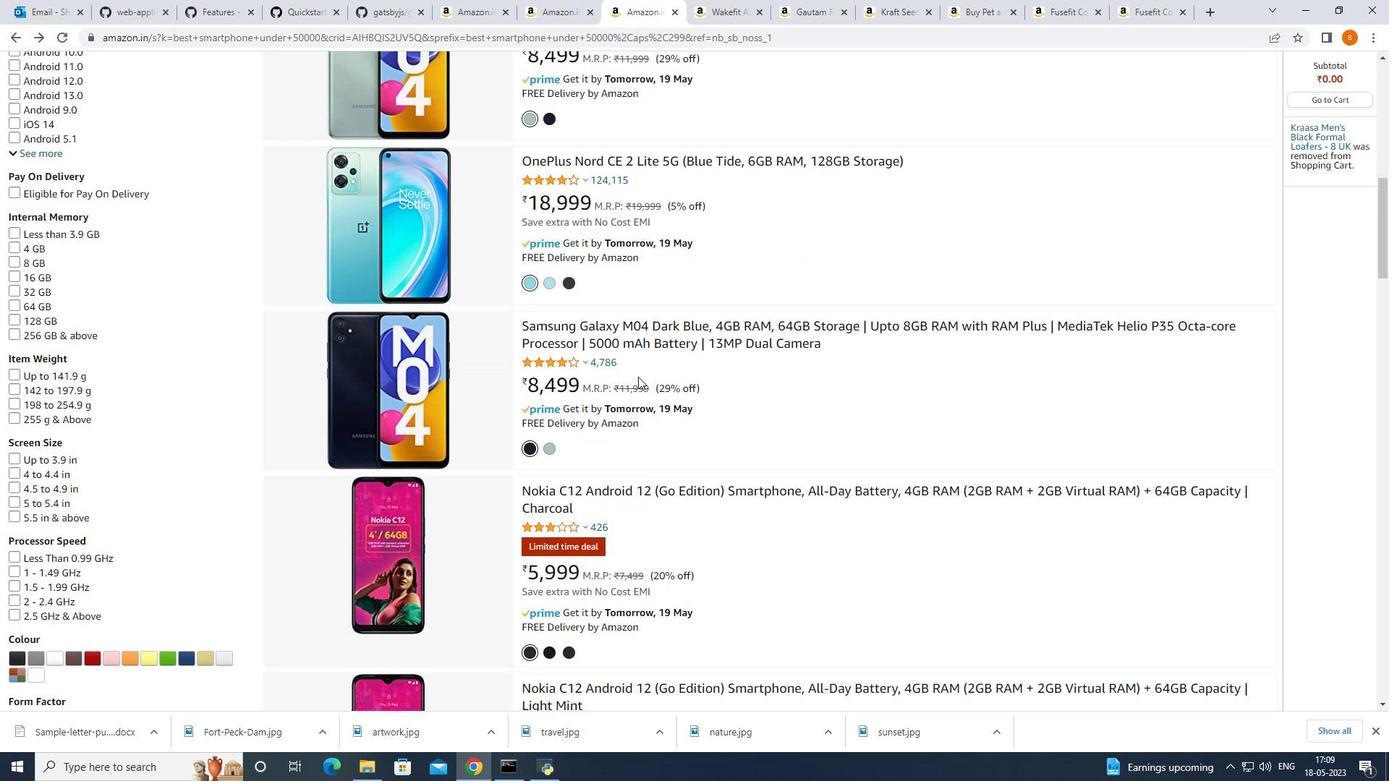 
Action: Mouse moved to (638, 376)
Screenshot: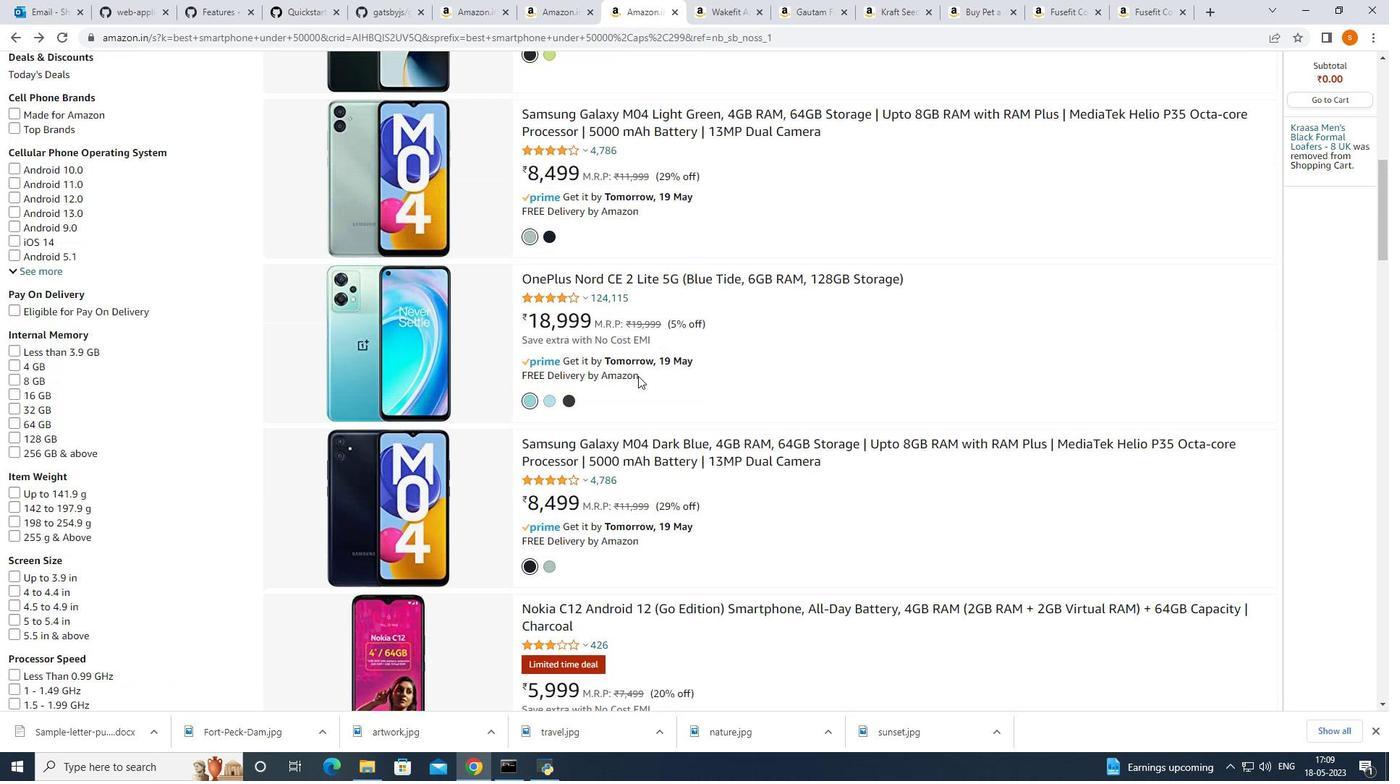 
Action: Mouse scrolled (638, 377) with delta (0, 0)
Screenshot: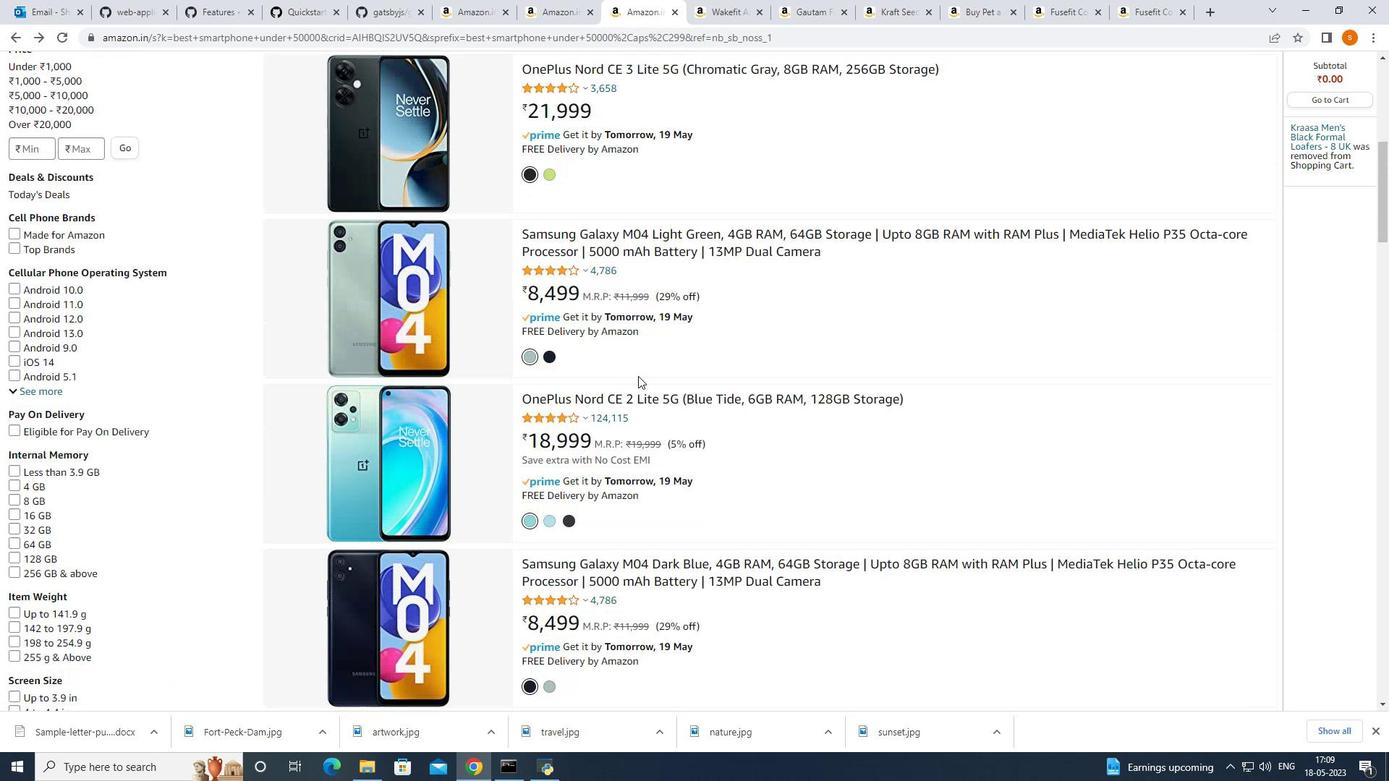 
Action: Mouse scrolled (638, 377) with delta (0, 0)
Screenshot: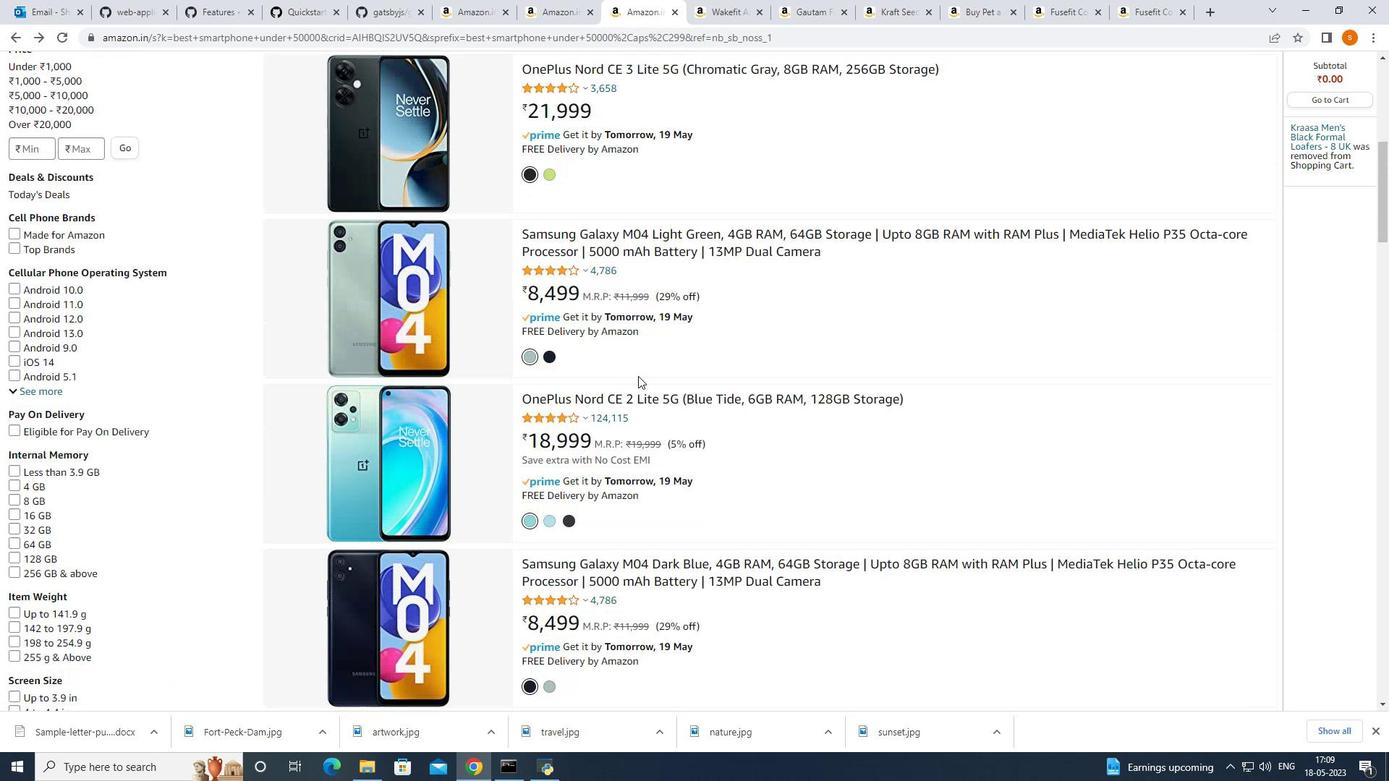 
Action: Mouse moved to (638, 375)
Screenshot: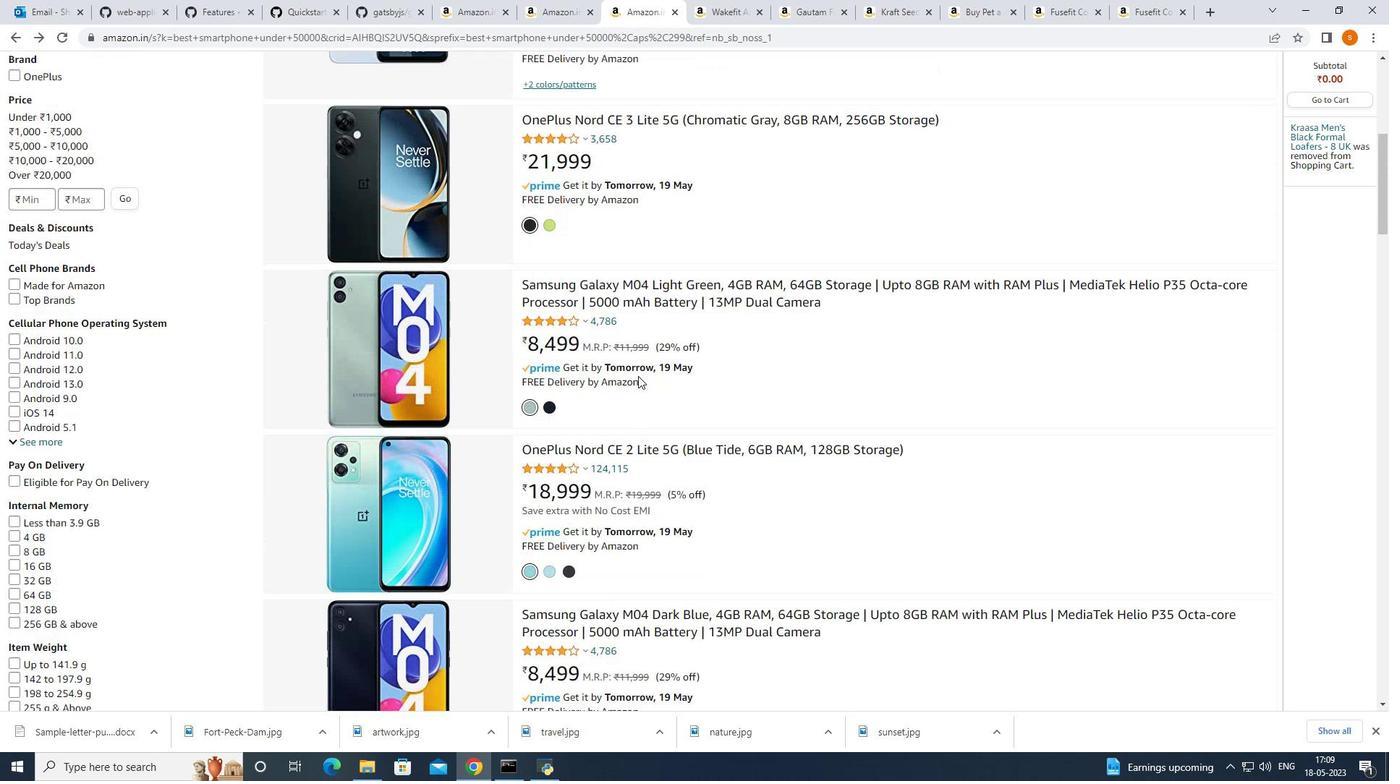 
Action: Mouse scrolled (638, 376) with delta (0, 0)
Screenshot: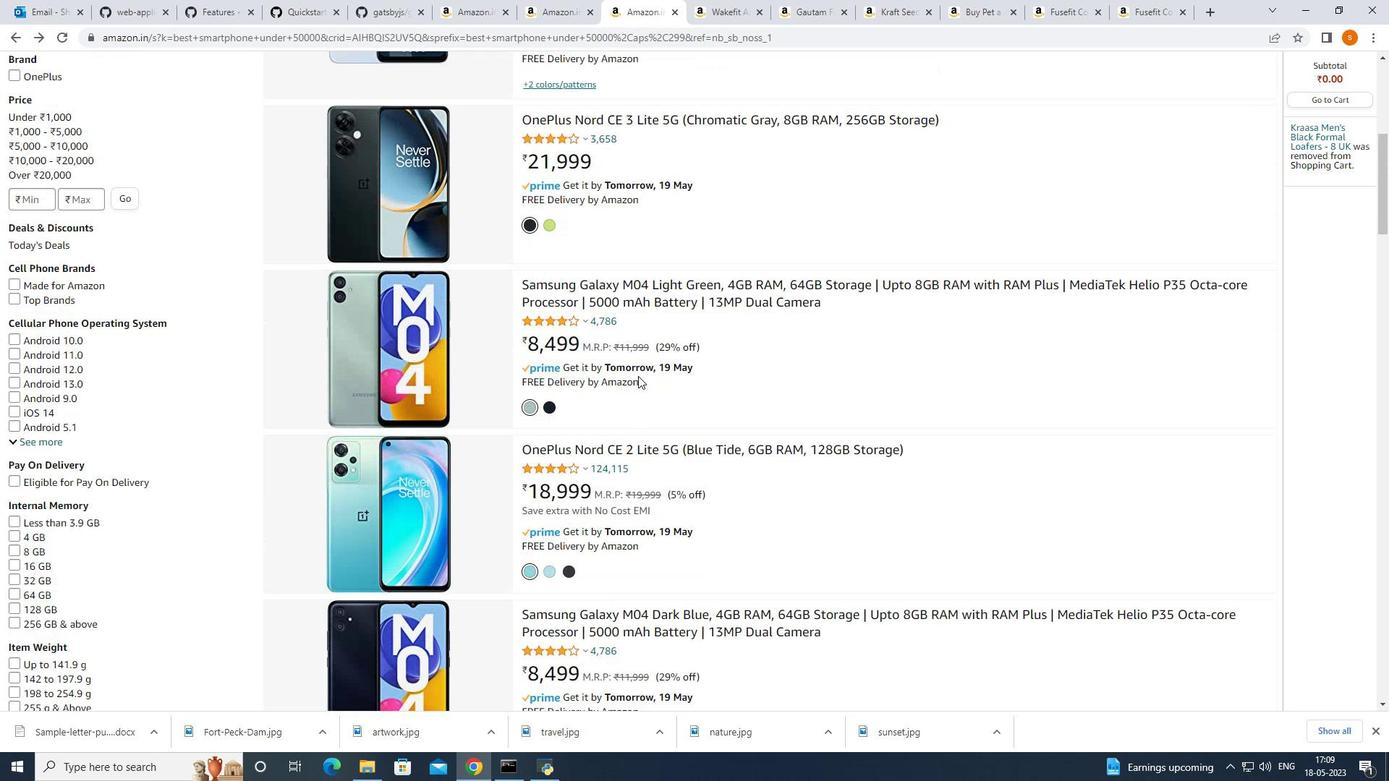 
Action: Mouse moved to (641, 372)
Screenshot: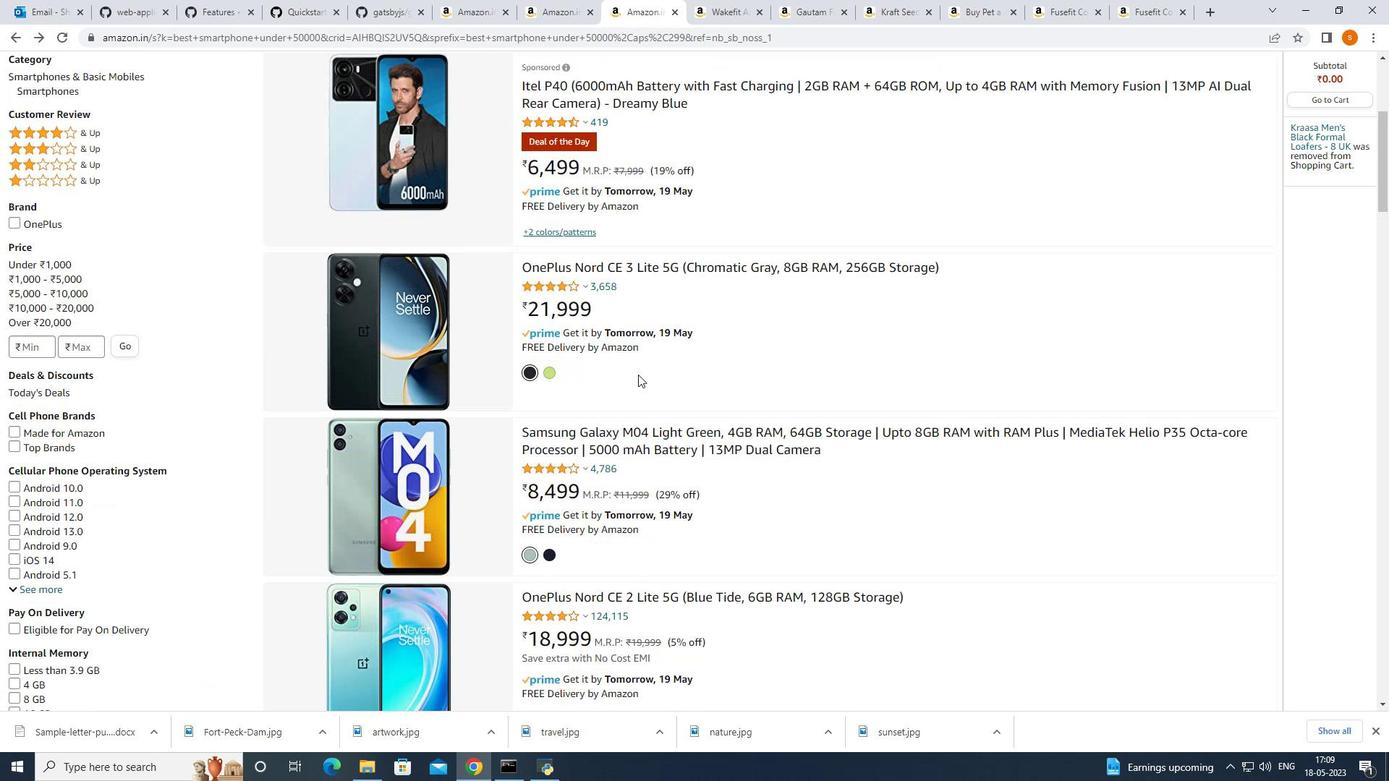 
Action: Mouse scrolled (641, 372) with delta (0, 0)
Screenshot: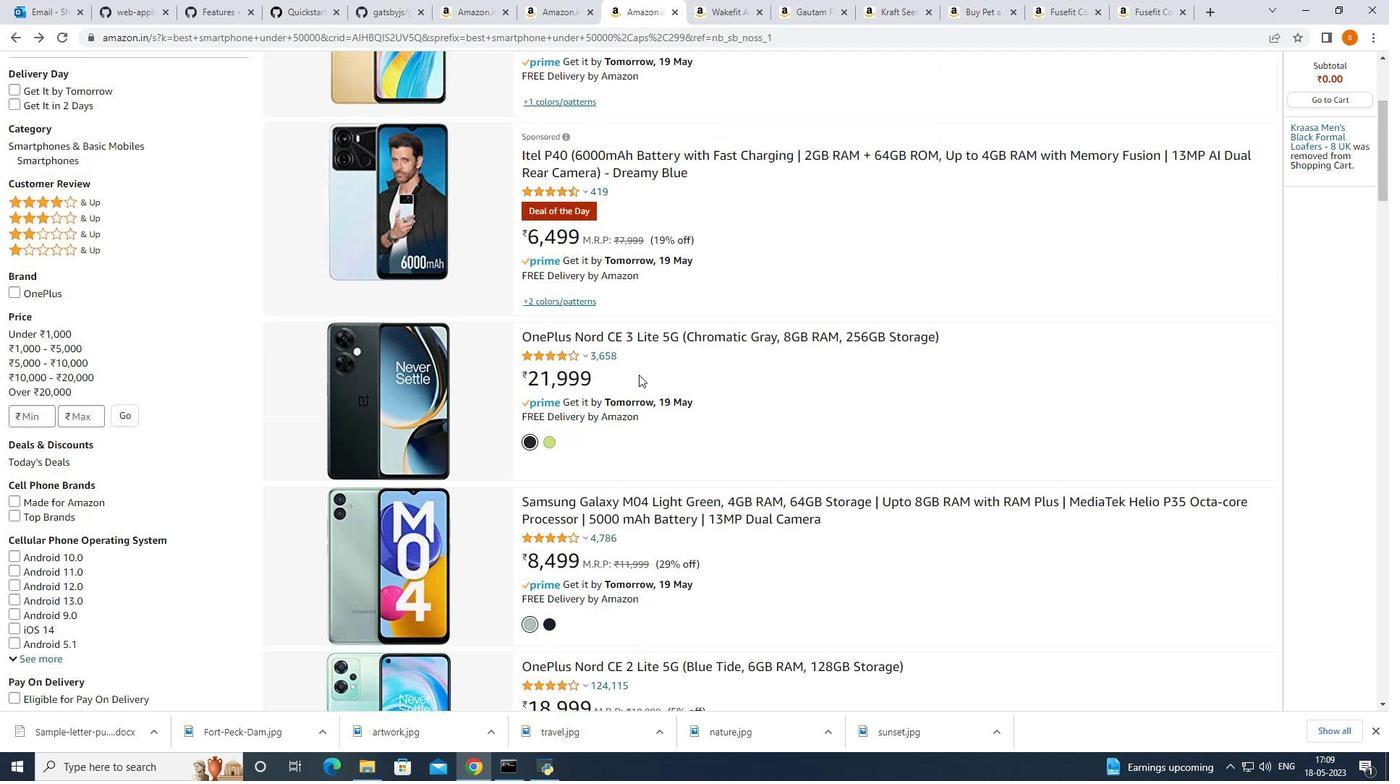 
Action: Mouse moved to (641, 370)
Screenshot: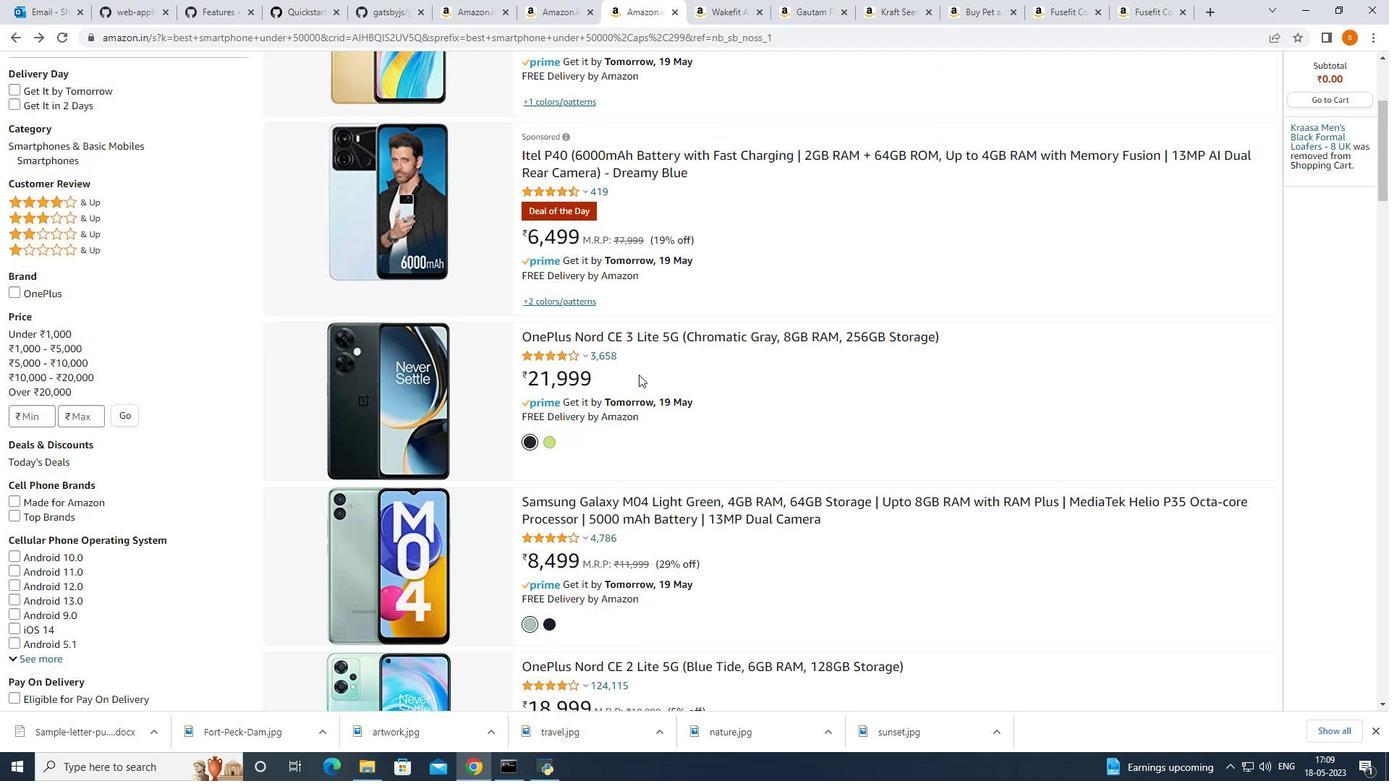 
Action: Mouse scrolled (641, 371) with delta (0, 0)
Screenshot: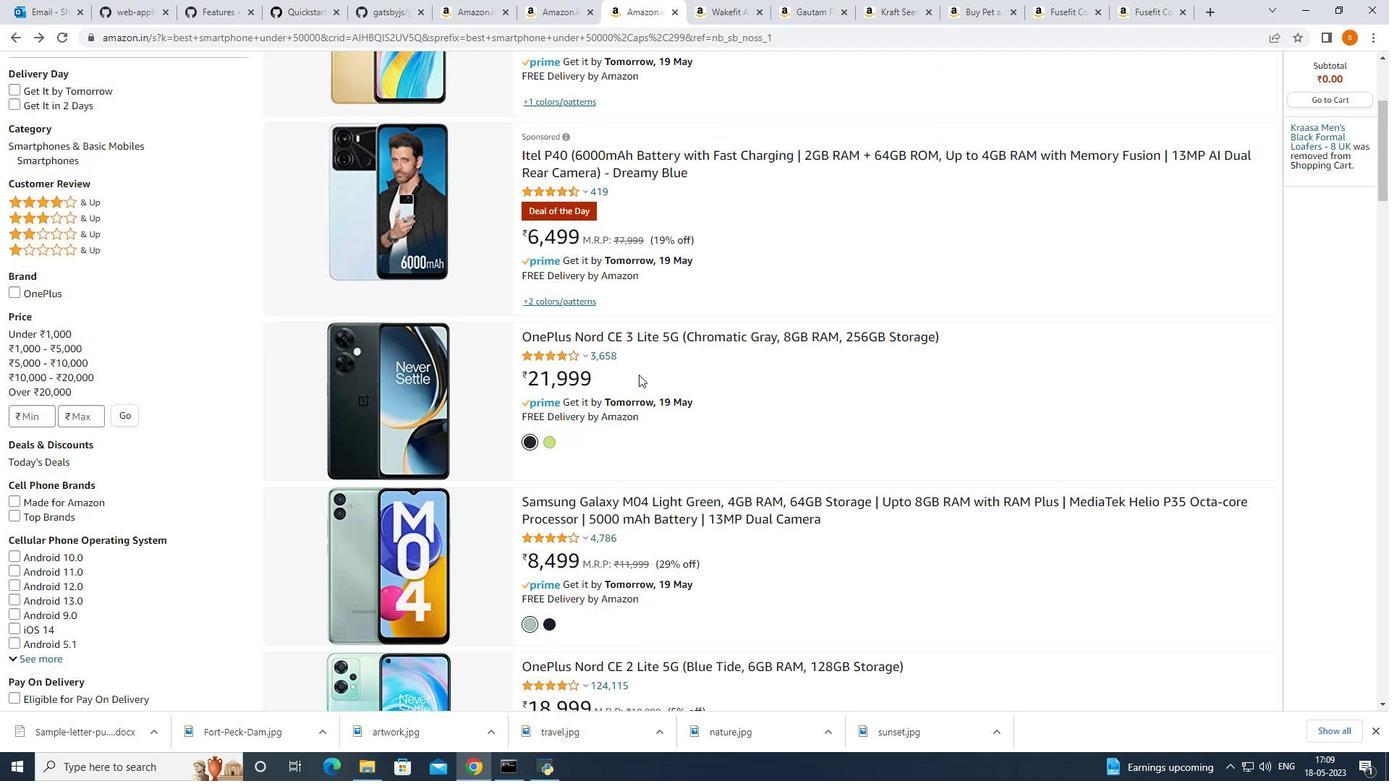 
Action: Mouse moved to (642, 369)
Screenshot: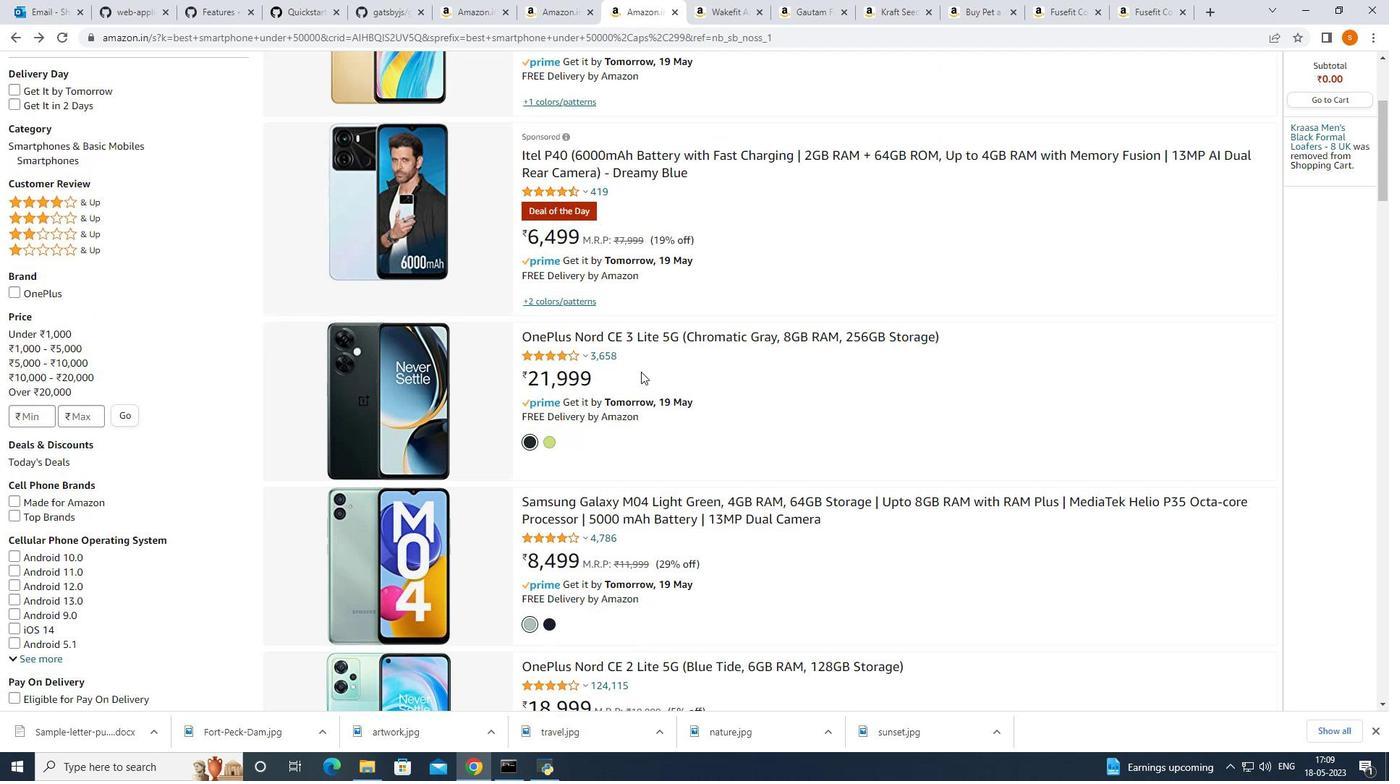 
Action: Mouse scrolled (642, 370) with delta (0, 0)
Screenshot: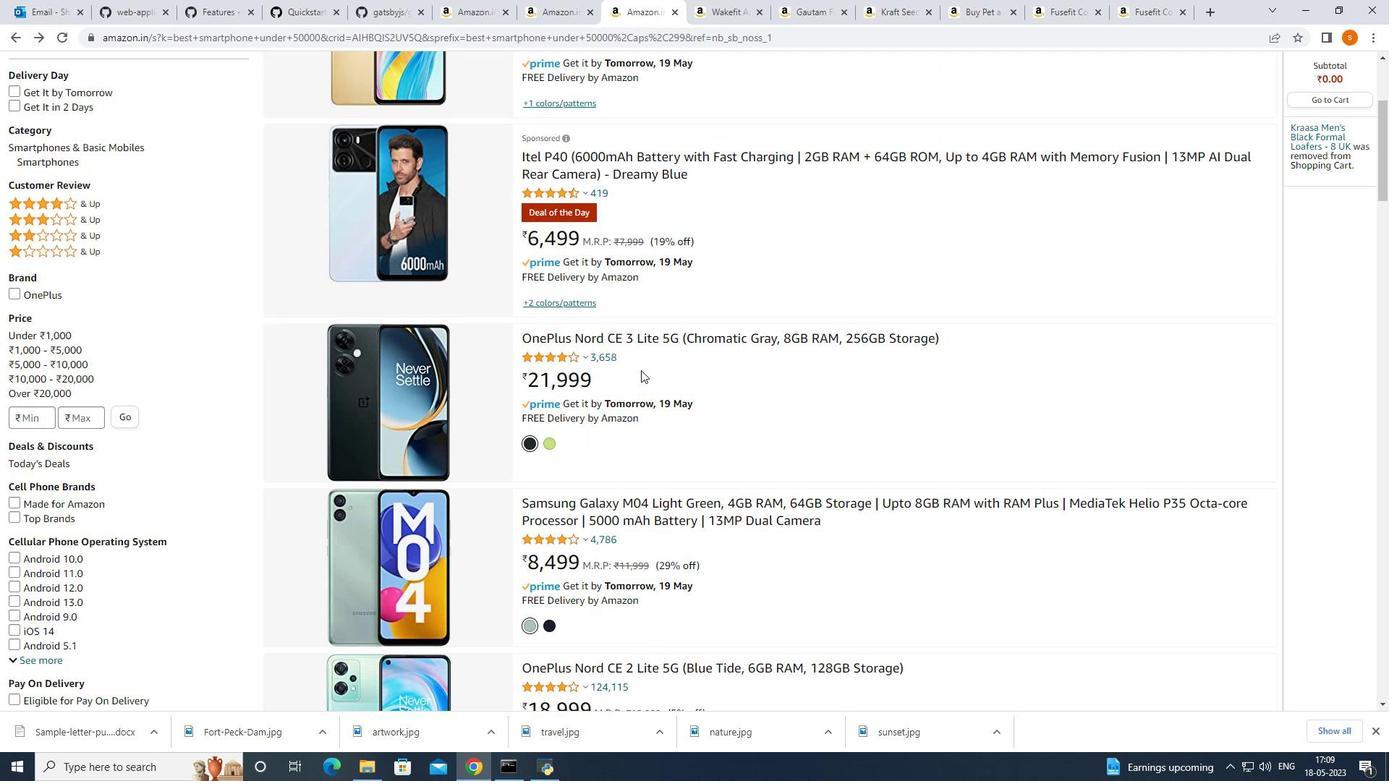 
Action: Mouse moved to (647, 371)
Screenshot: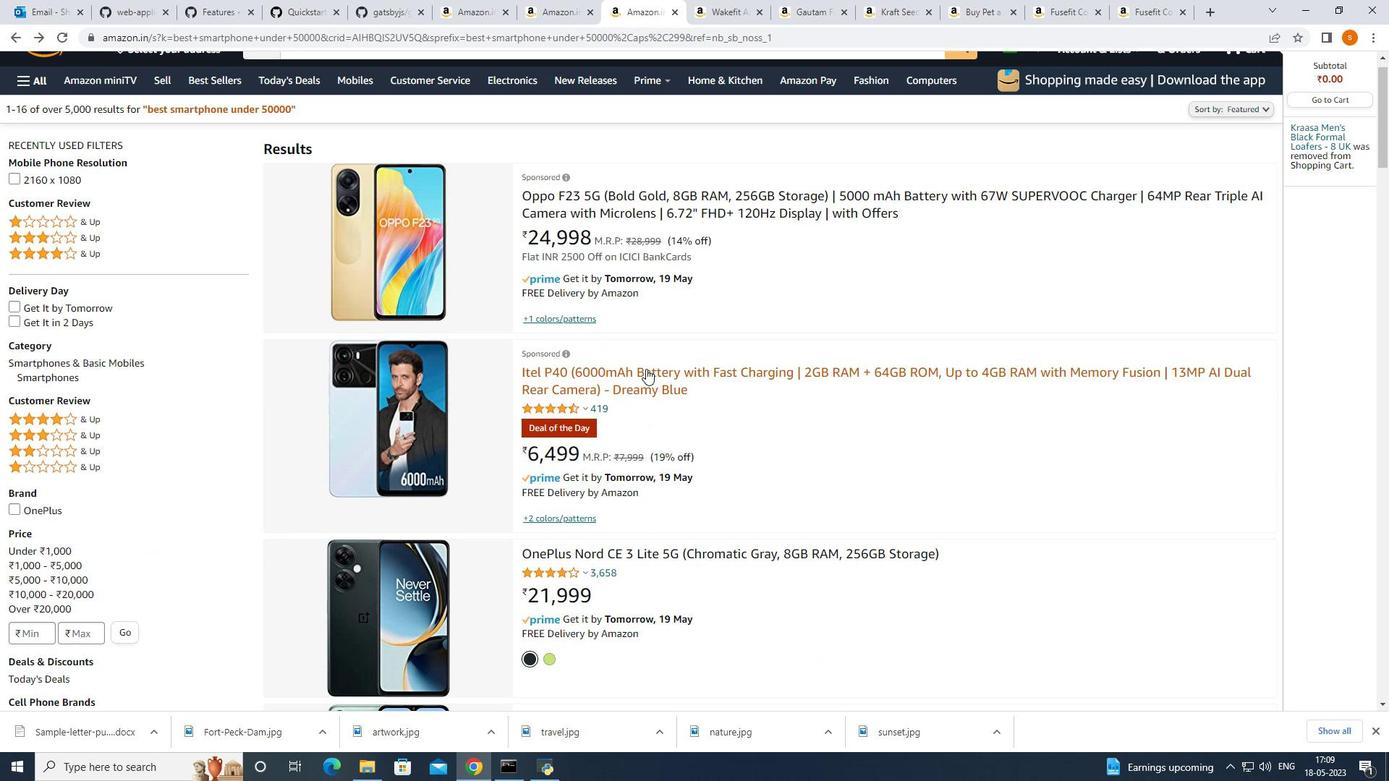 
Action: Mouse scrolled (647, 372) with delta (0, 0)
Screenshot: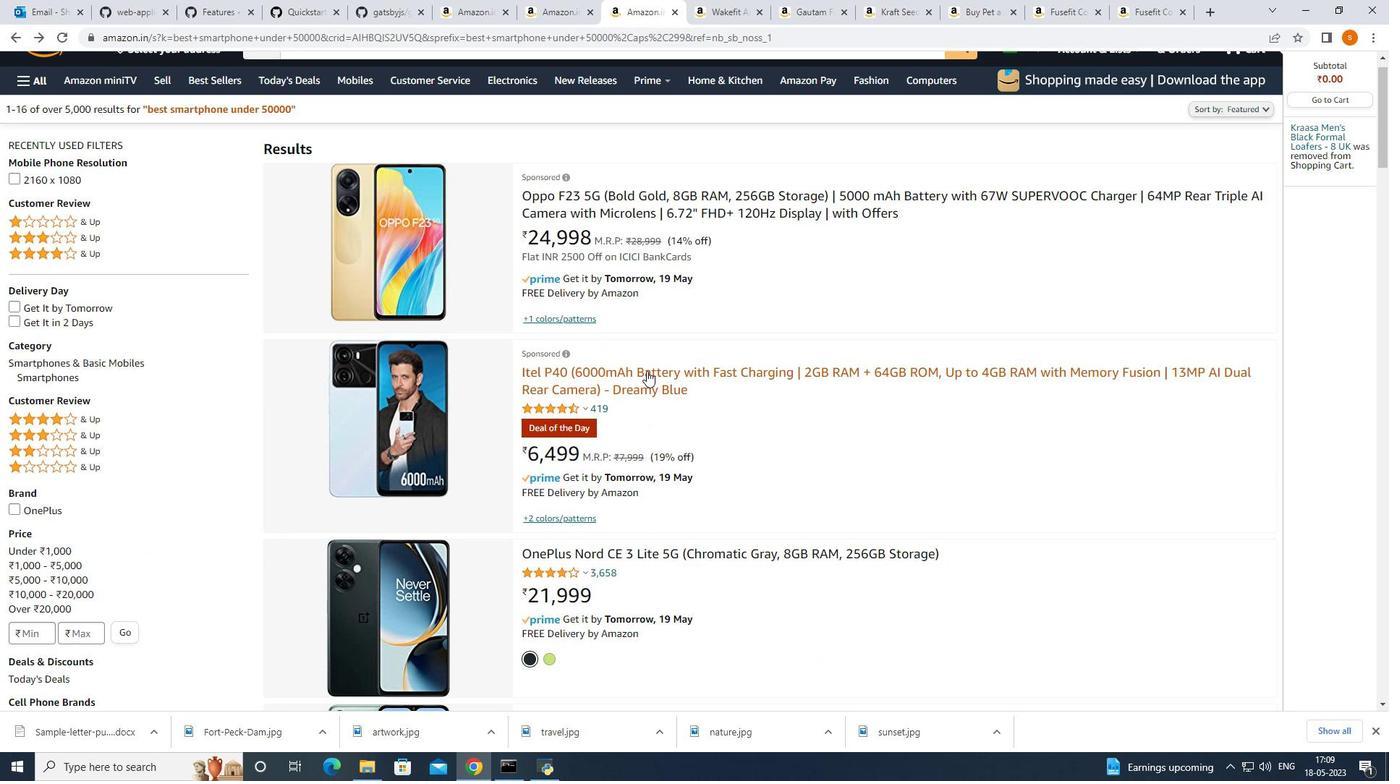 
Action: Mouse scrolled (647, 372) with delta (0, 0)
Screenshot: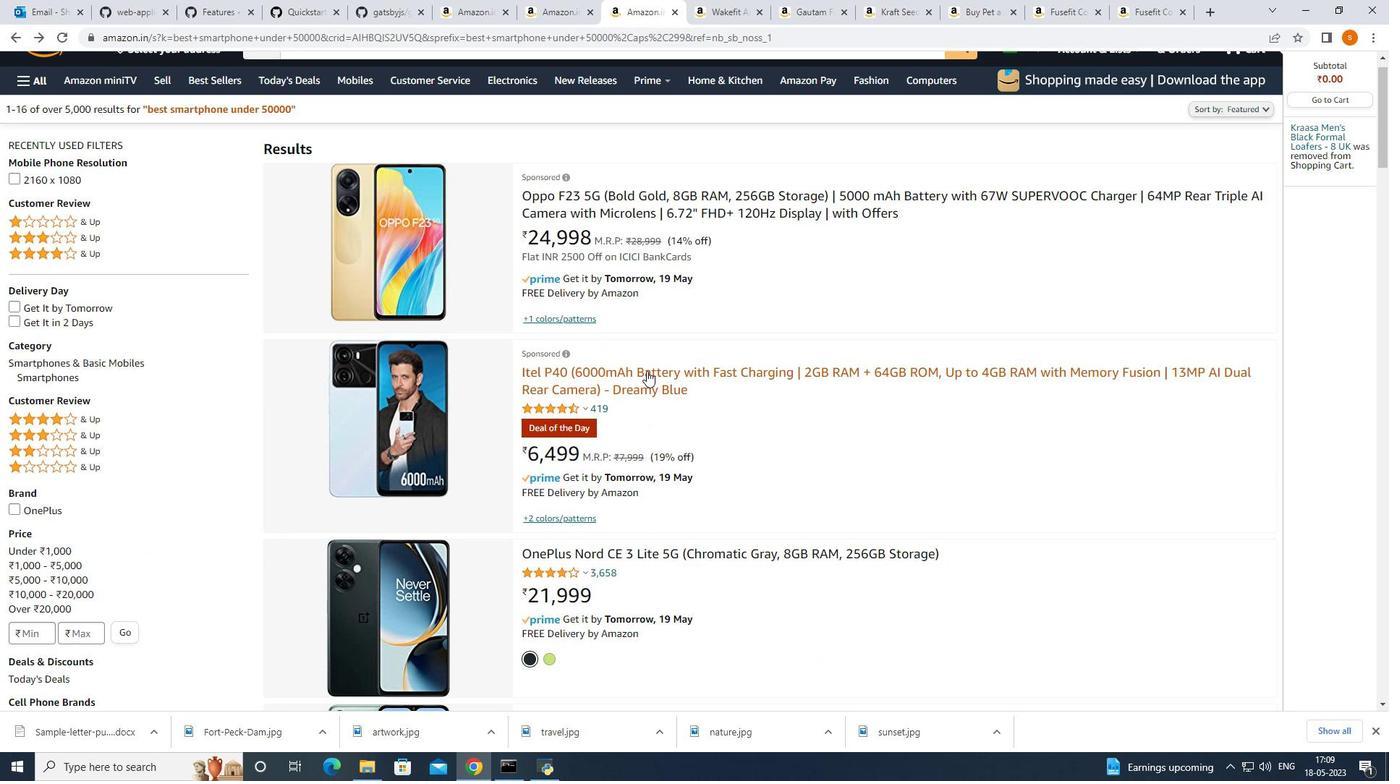 
Action: Mouse moved to (646, 375)
Screenshot: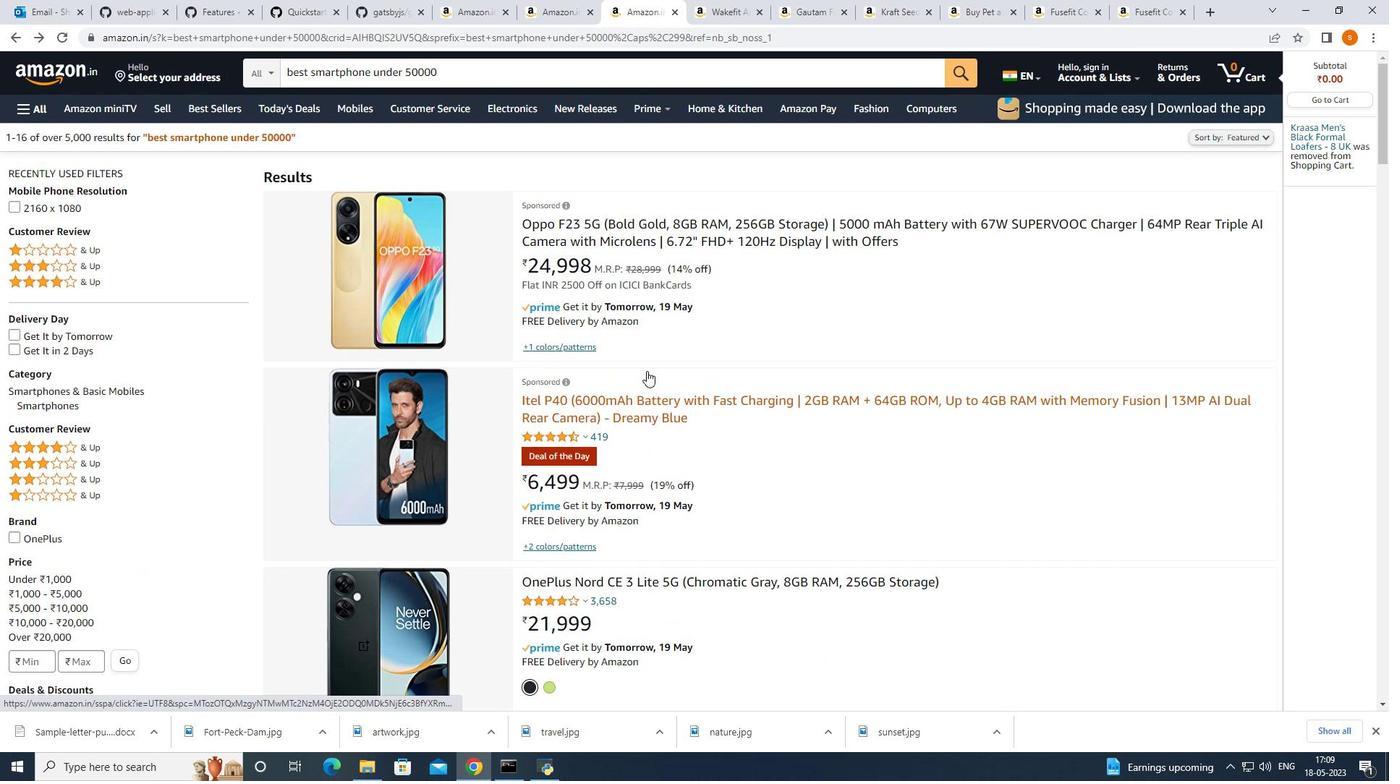 
Action: Mouse scrolled (646, 376) with delta (0, 0)
Screenshot: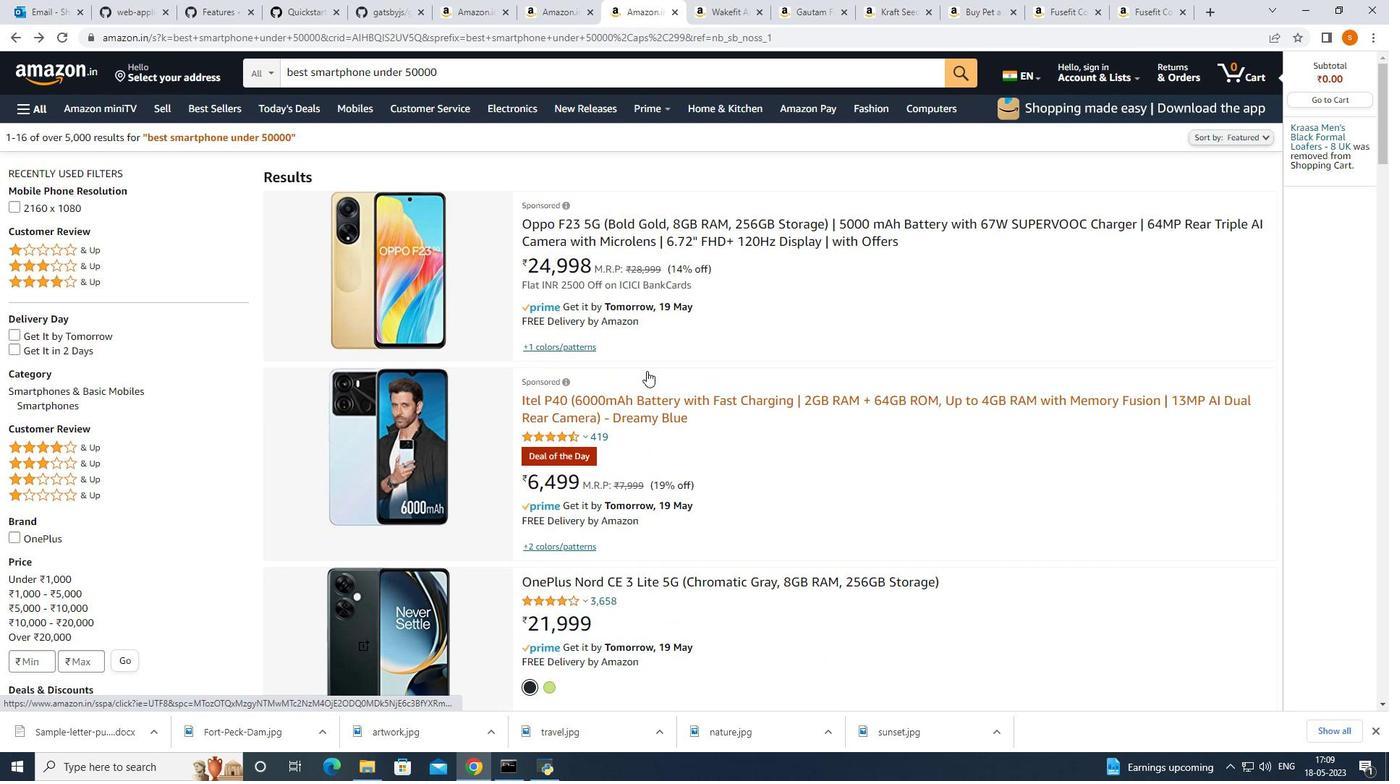 
Action: Mouse moved to (647, 379)
Screenshot: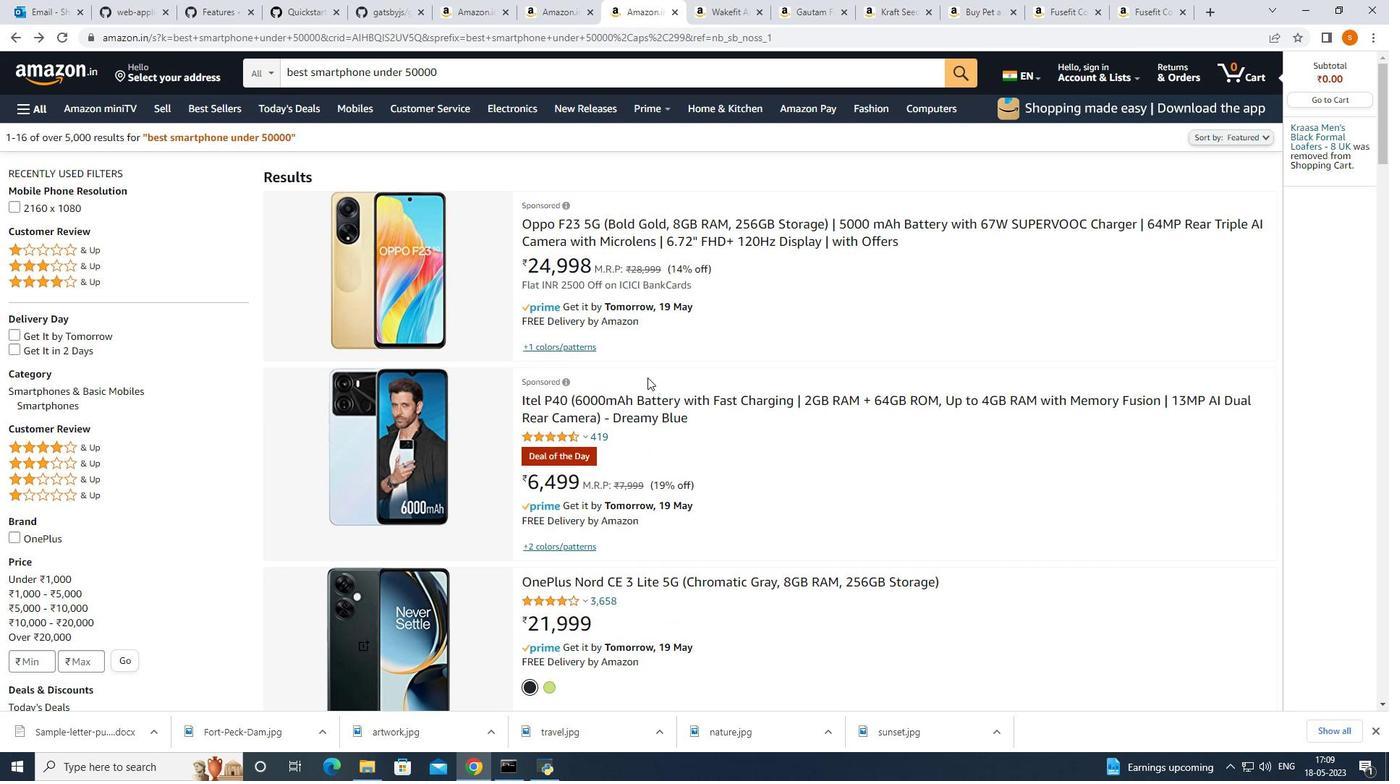 
Action: Mouse scrolled (647, 378) with delta (0, 0)
Screenshot: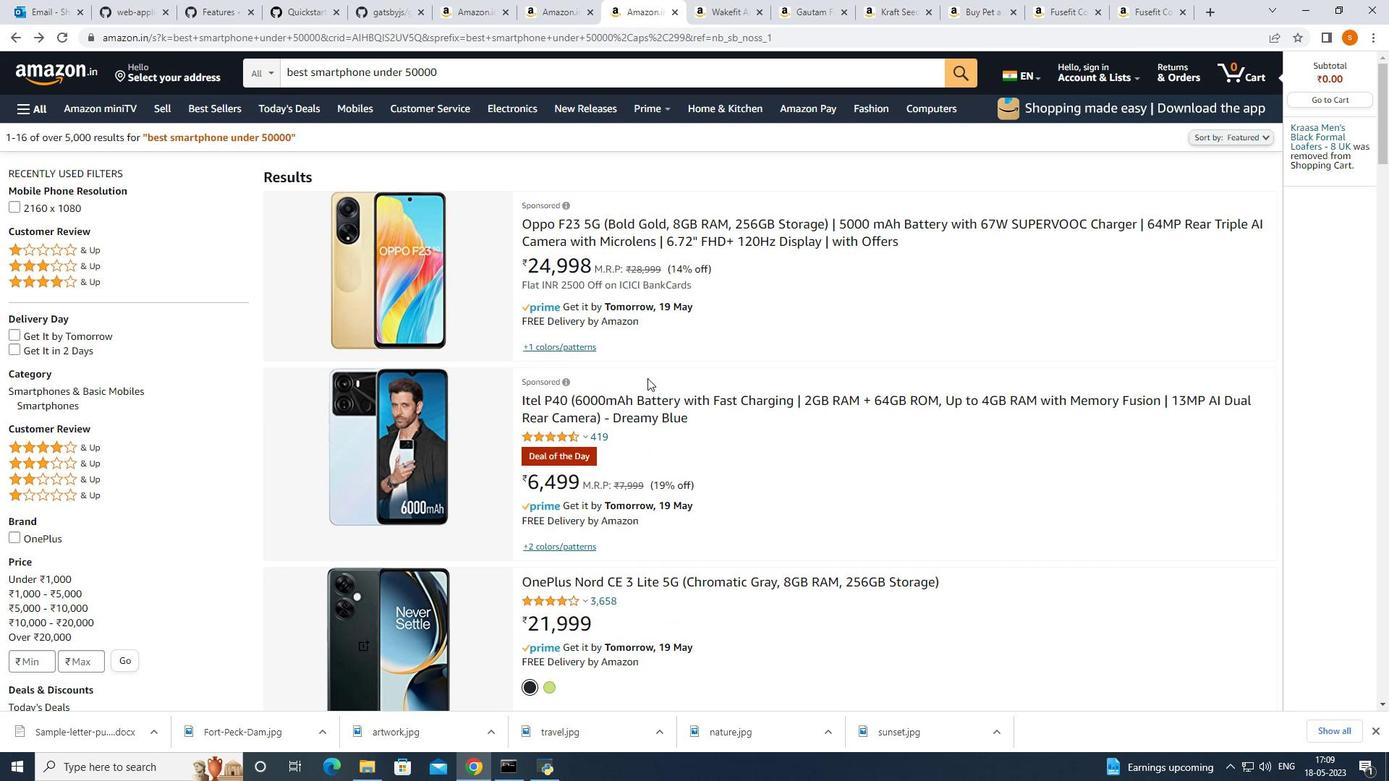 
Action: Mouse moved to (647, 378)
Screenshot: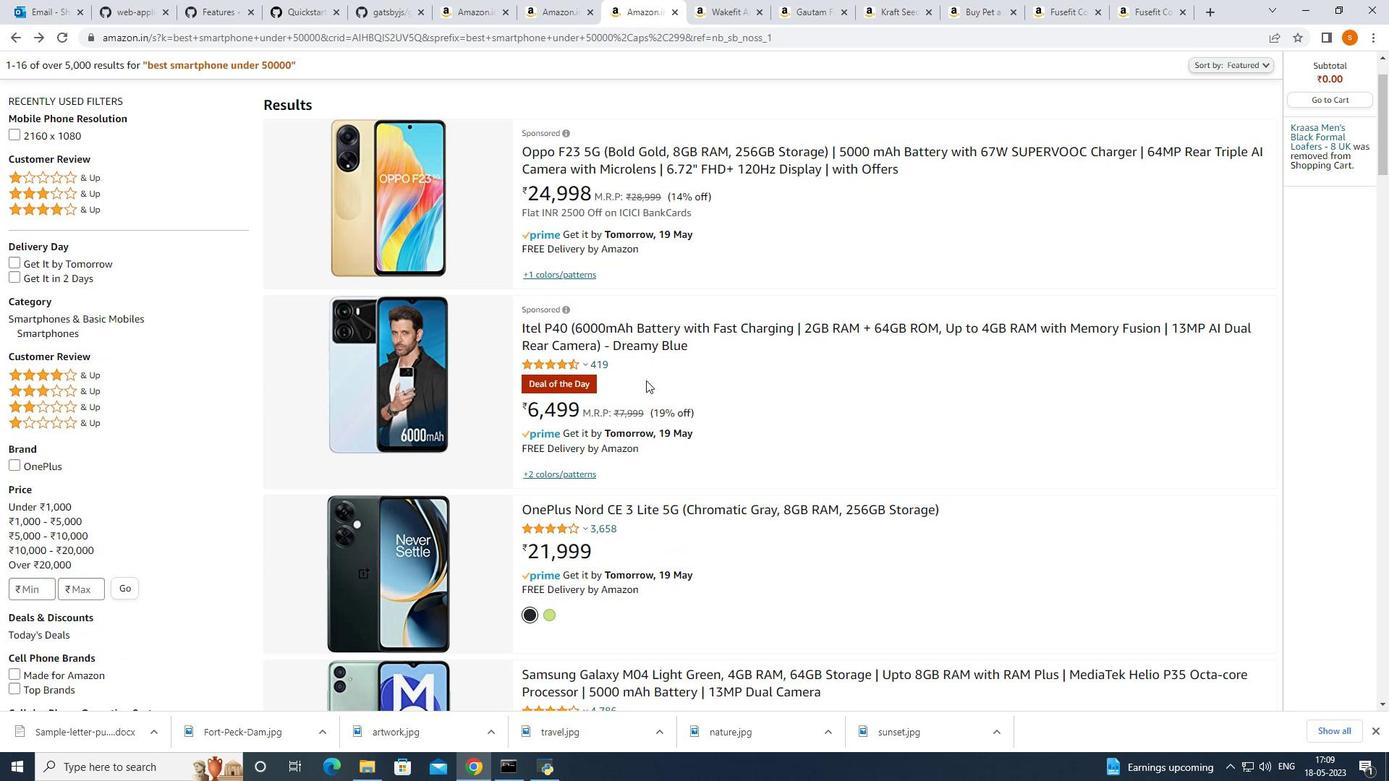 
Action: Mouse scrolled (647, 379) with delta (0, 0)
Screenshot: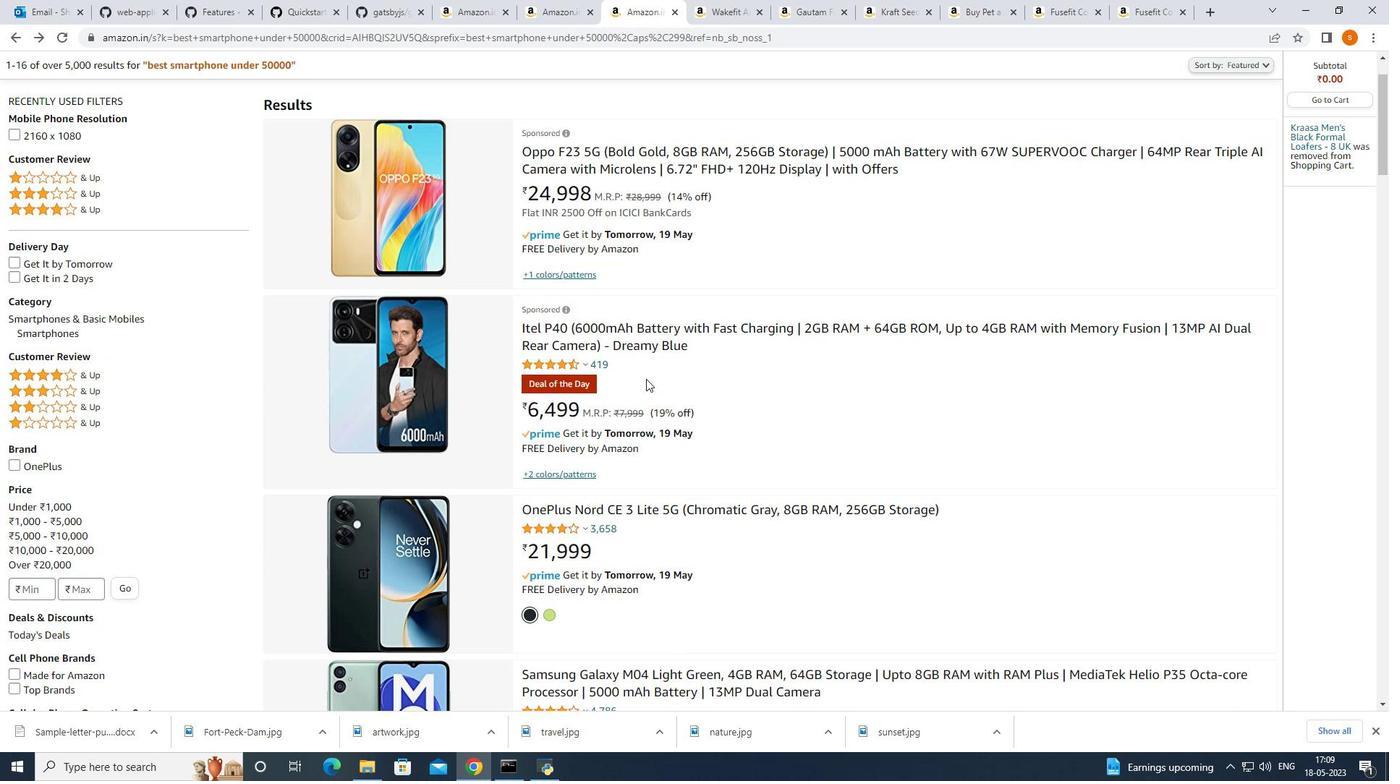 
Action: Mouse scrolled (647, 379) with delta (0, 0)
Screenshot: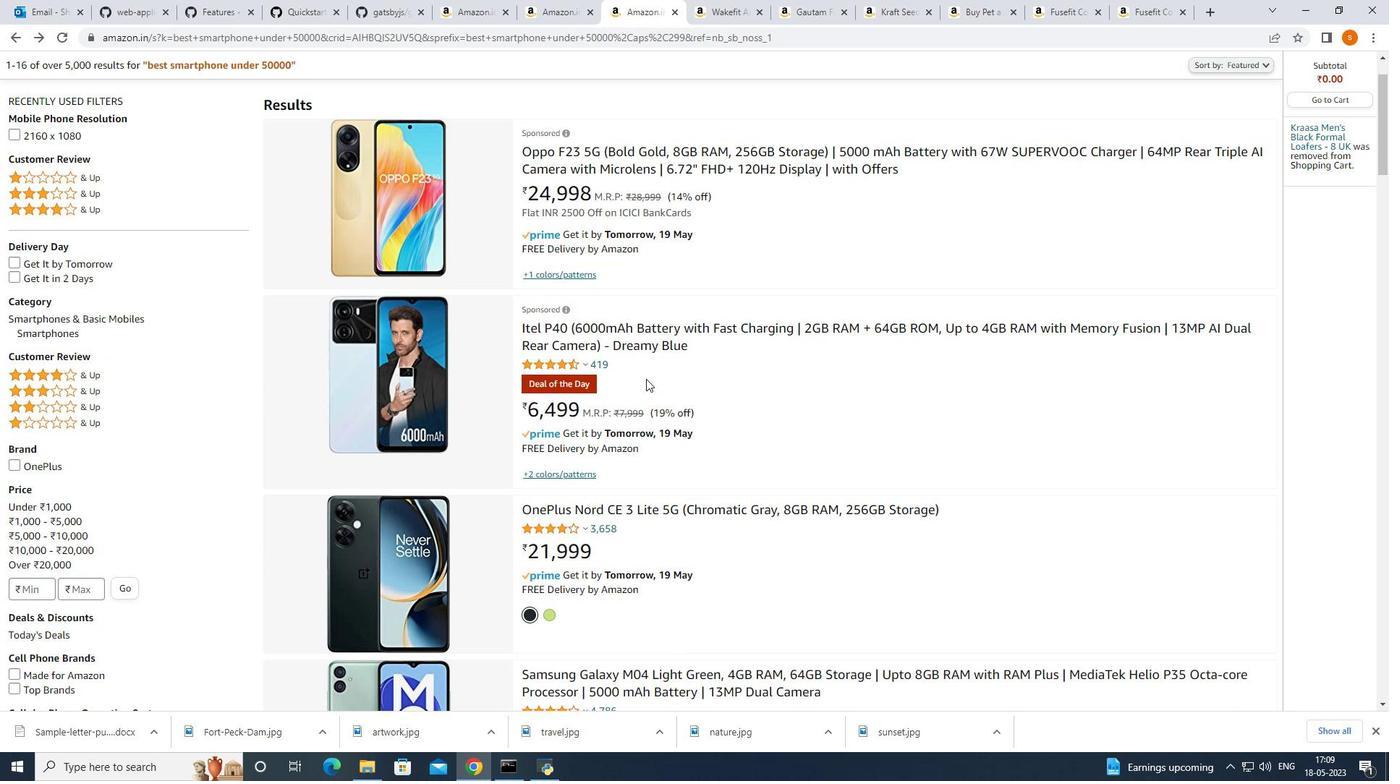 
Action: Mouse moved to (647, 378)
Screenshot: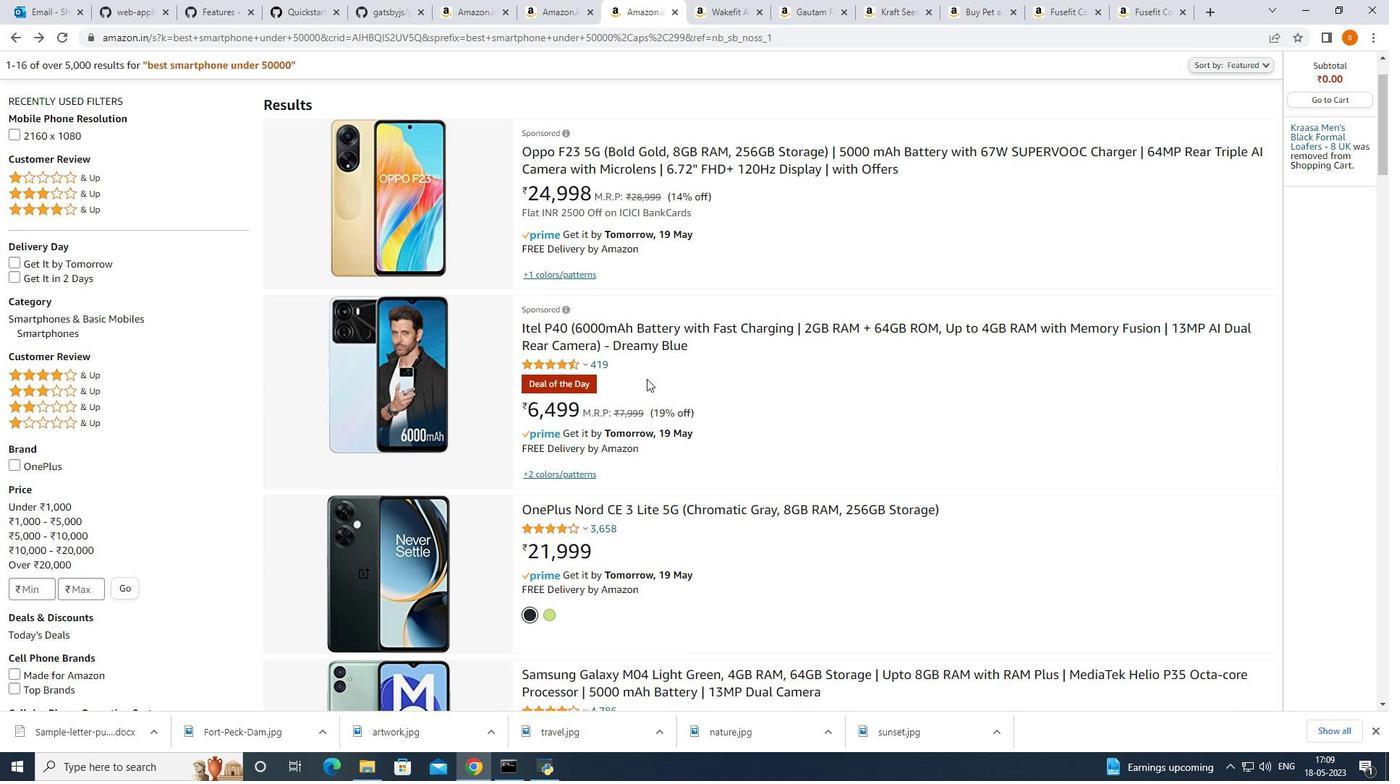 
Action: Mouse scrolled (647, 379) with delta (0, 0)
Screenshot: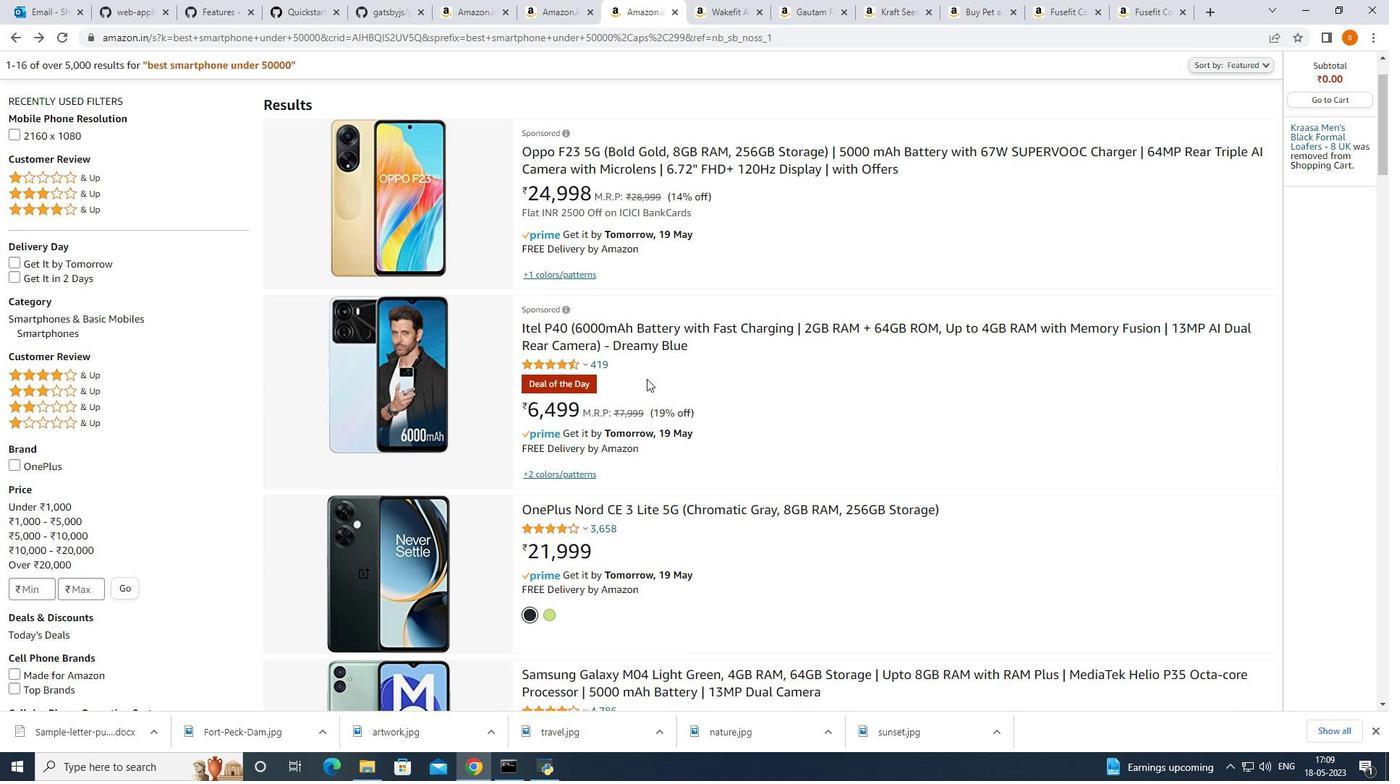 
Action: Mouse moved to (647, 374)
Screenshot: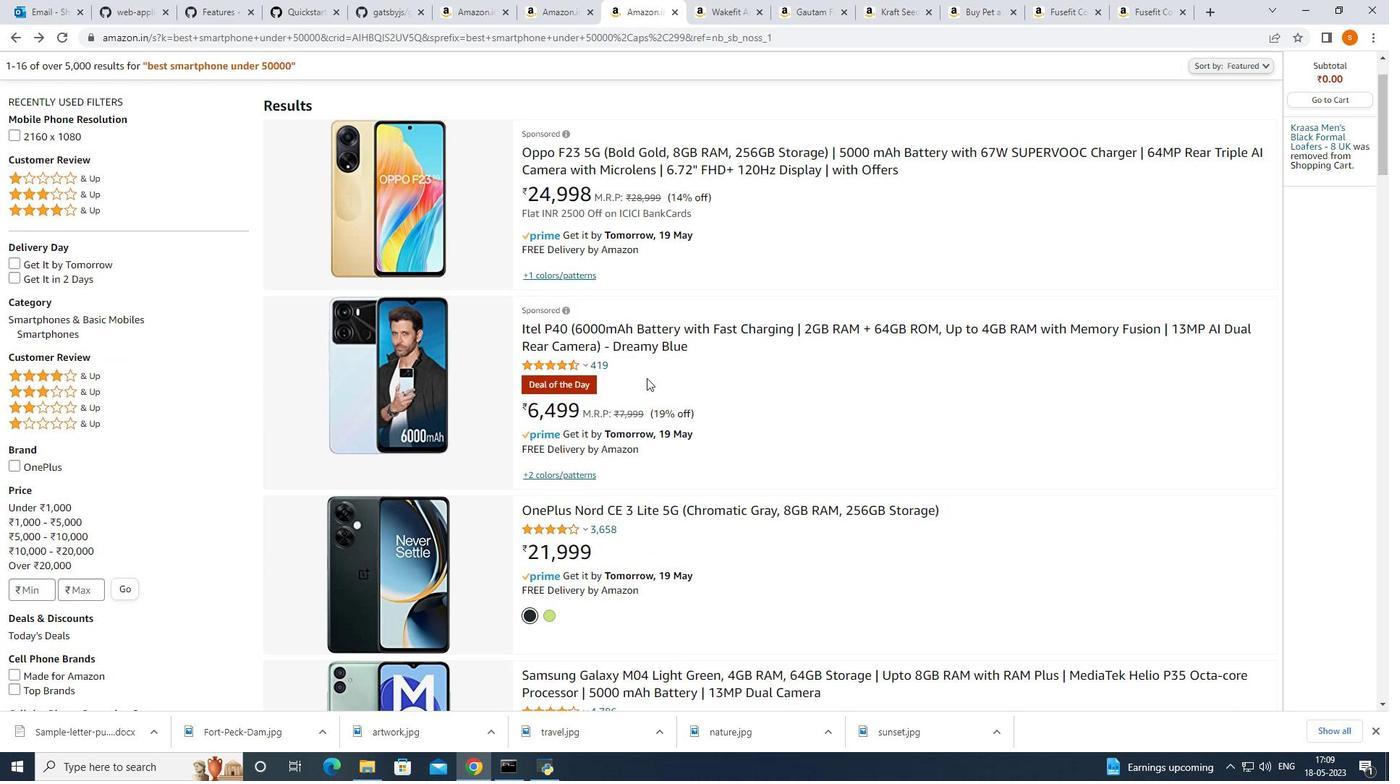 
Action: Mouse scrolled (647, 375) with delta (0, 0)
Screenshot: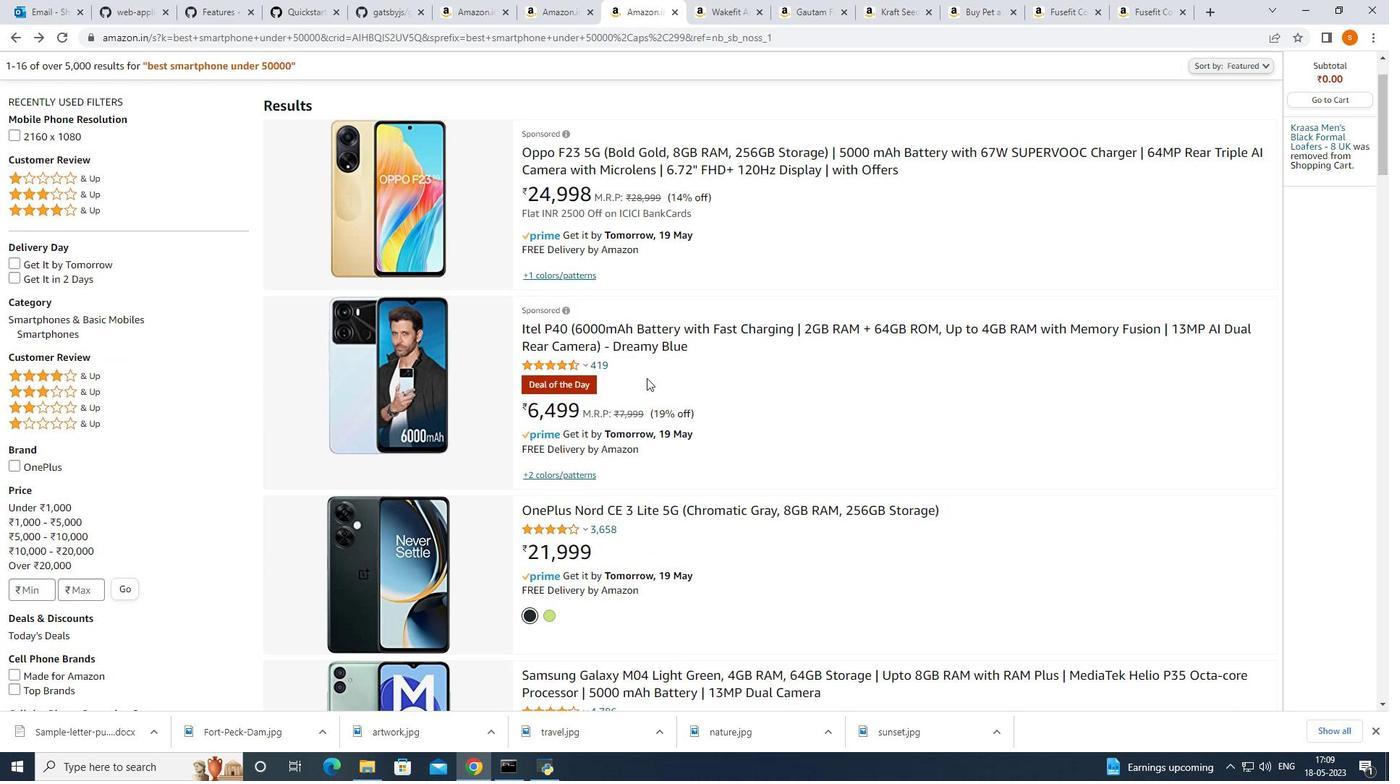 
Action: Mouse moved to (217, 385)
Screenshot: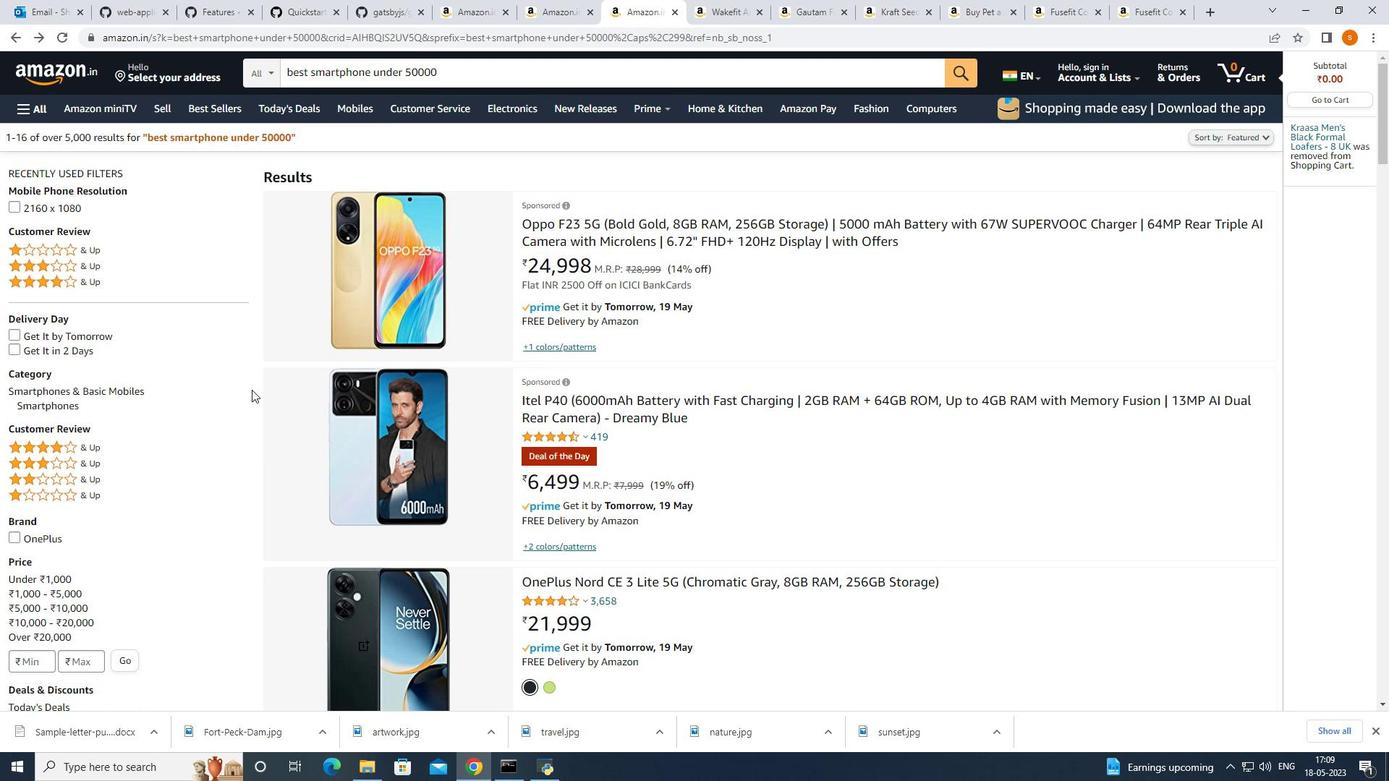 
Action: Mouse scrolled (217, 386) with delta (0, 0)
